 Task: Play online Dominion games in easy mode.
Action: Mouse moved to (225, 493)
Screenshot: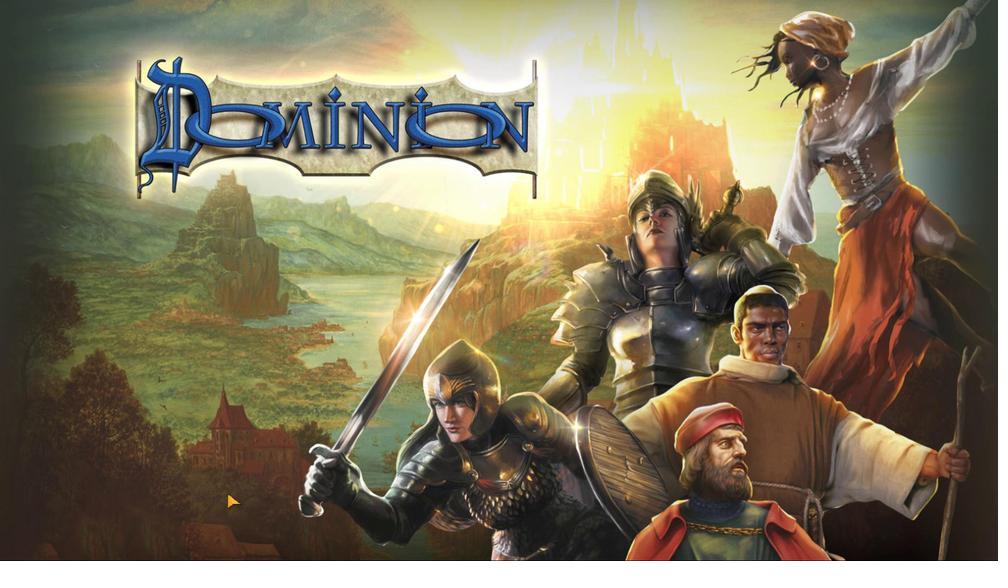 
Action: Mouse pressed left at (225, 493)
Screenshot: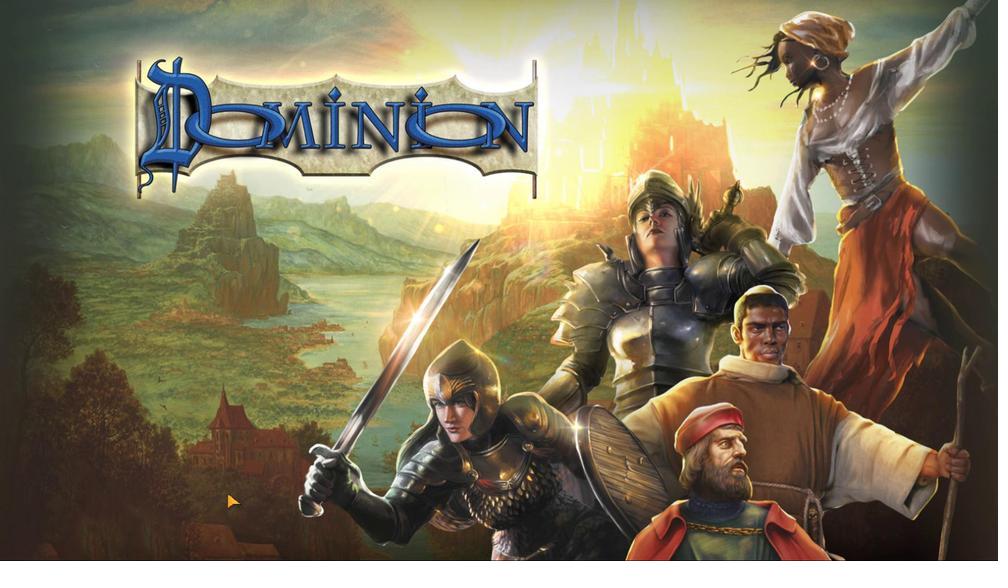 
Action: Mouse moved to (551, 235)
Screenshot: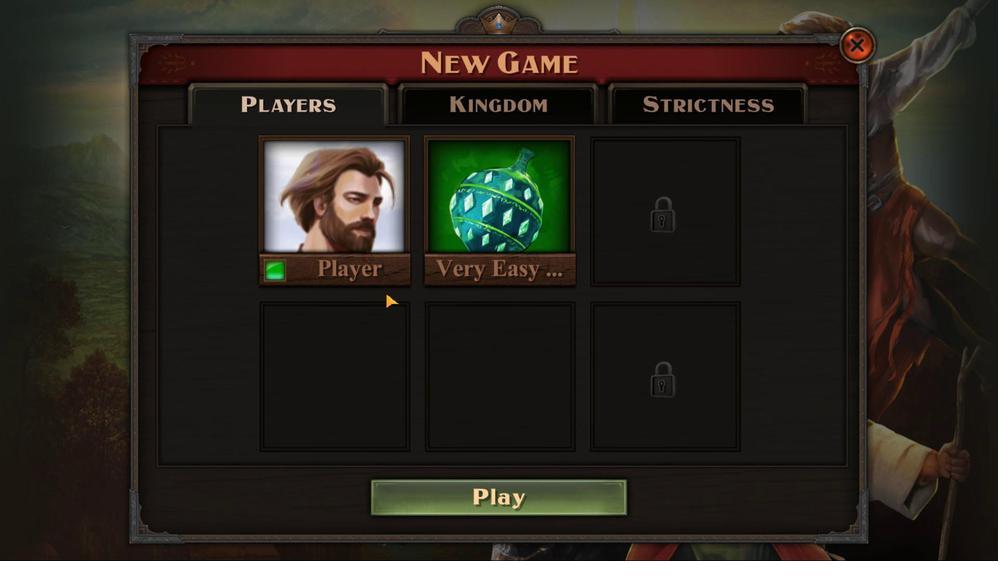
Action: Mouse pressed left at (551, 235)
Screenshot: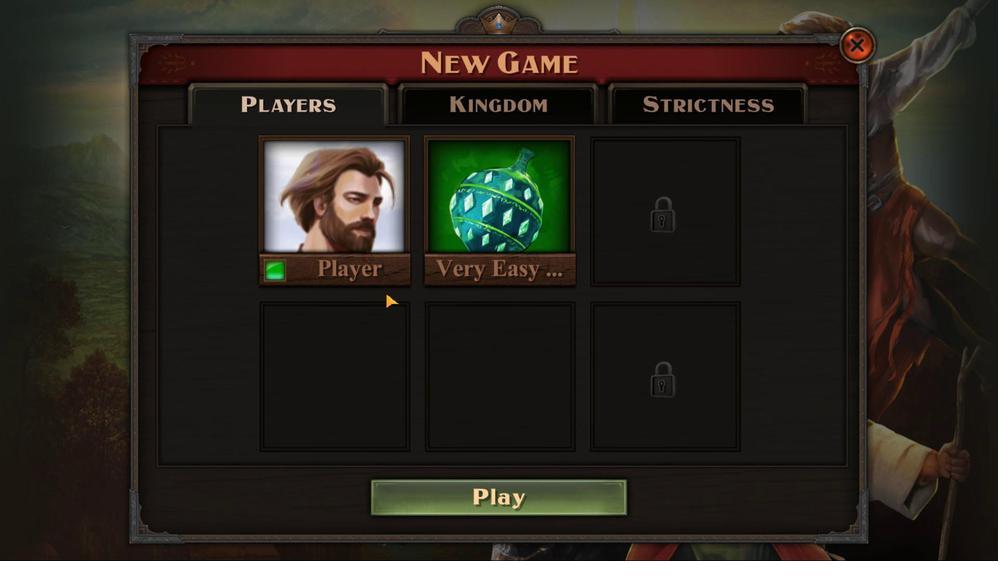 
Action: Mouse moved to (297, 312)
Screenshot: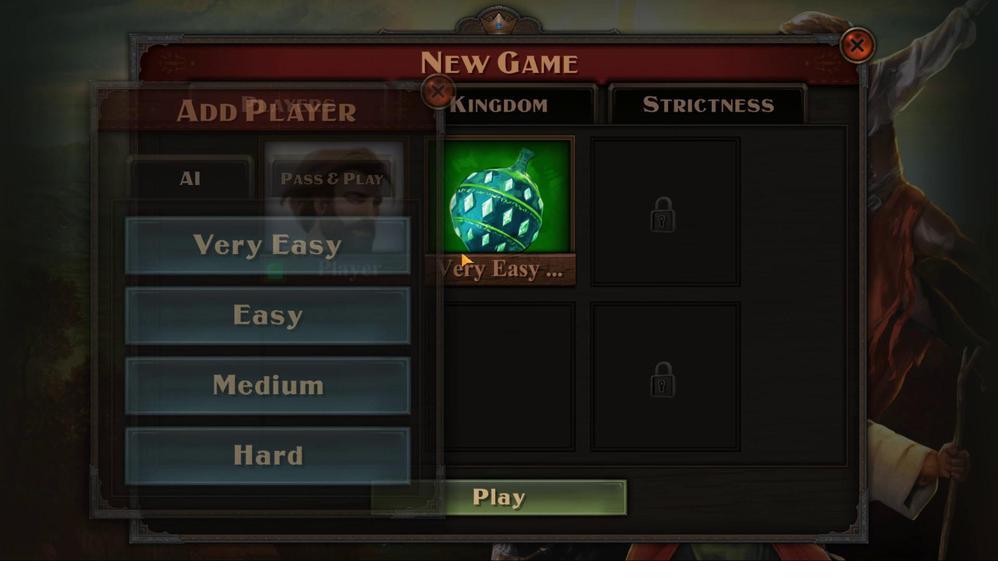 
Action: Mouse pressed left at (297, 312)
Screenshot: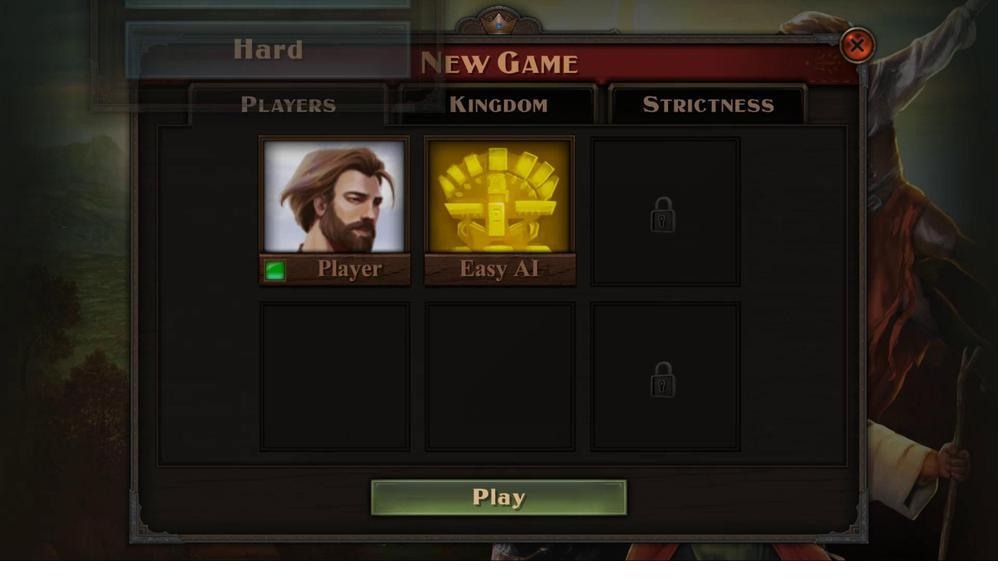 
Action: Mouse moved to (523, 506)
Screenshot: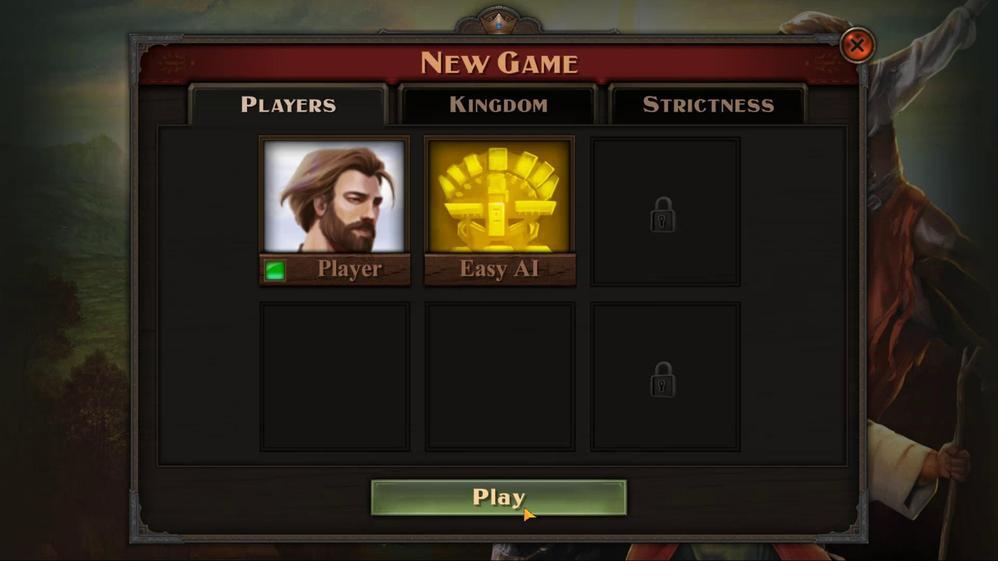 
Action: Mouse pressed left at (523, 506)
Screenshot: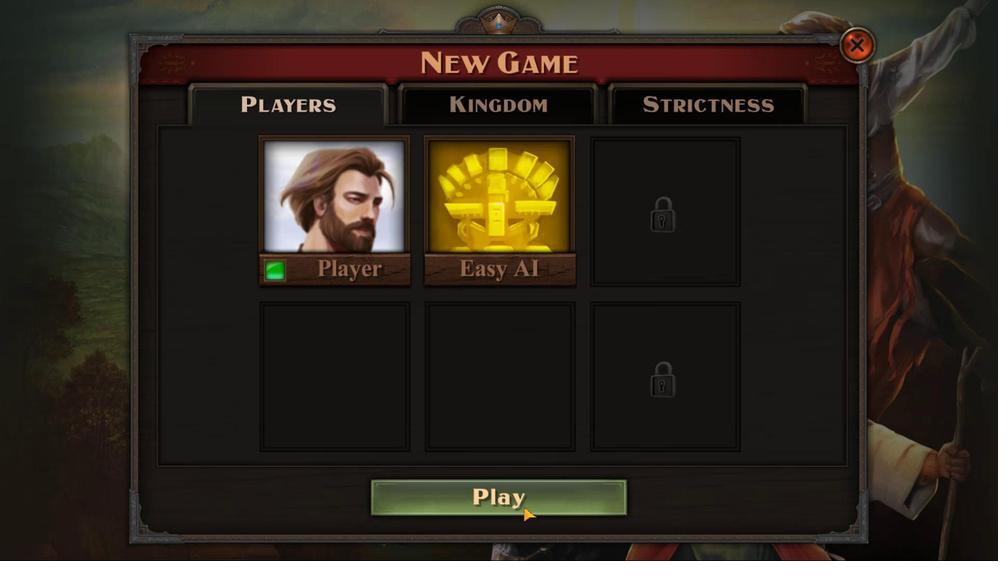 
Action: Mouse moved to (489, 490)
Screenshot: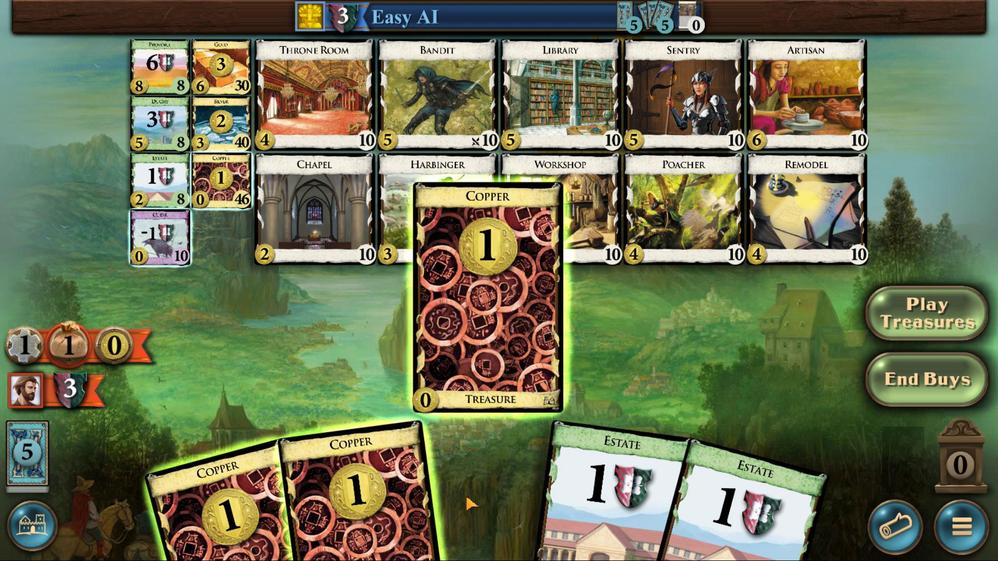 
Action: Mouse scrolled (489, 490) with delta (0, 0)
Screenshot: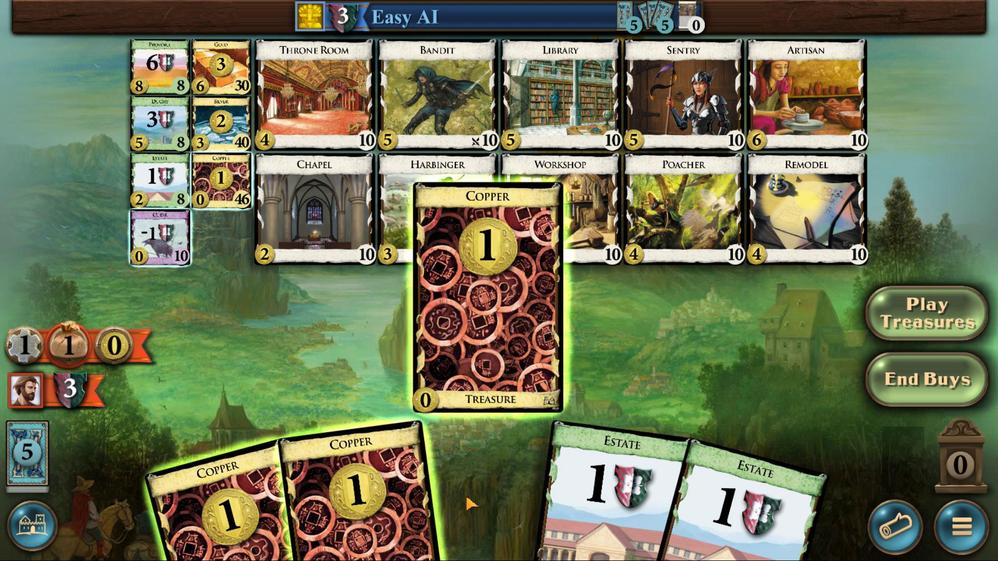 
Action: Mouse moved to (488, 493)
Screenshot: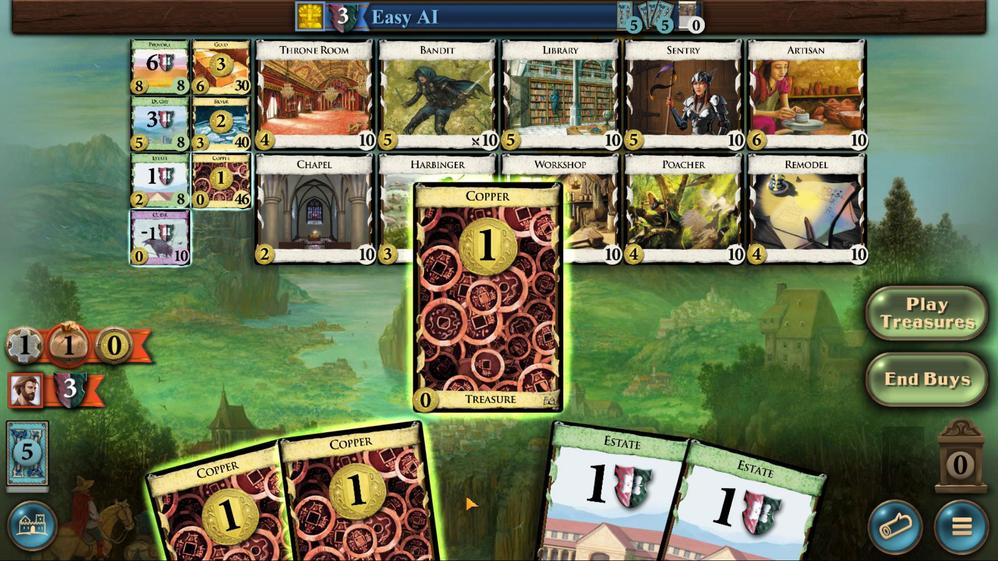 
Action: Mouse scrolled (488, 492) with delta (0, 0)
Screenshot: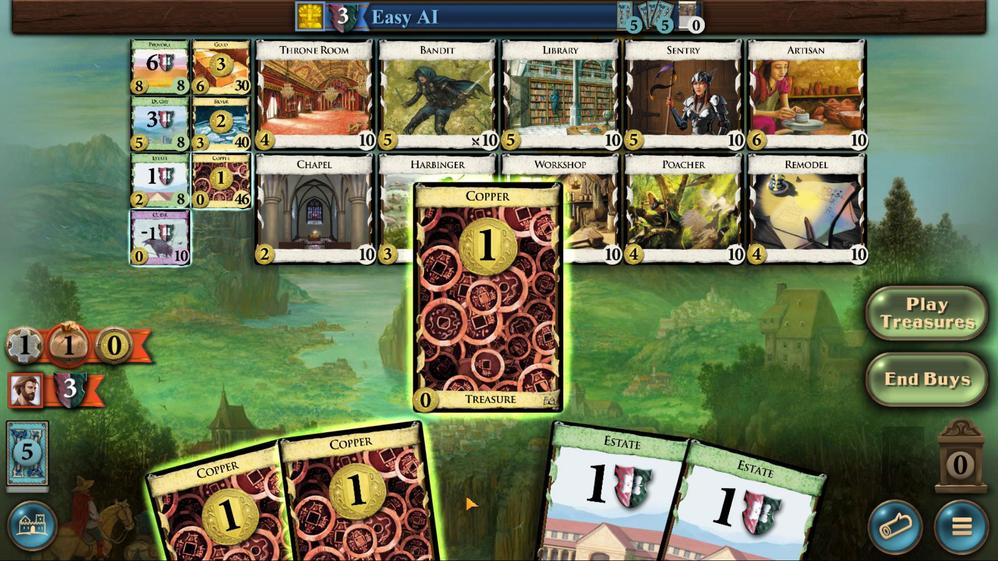 
Action: Mouse scrolled (488, 492) with delta (0, 0)
Screenshot: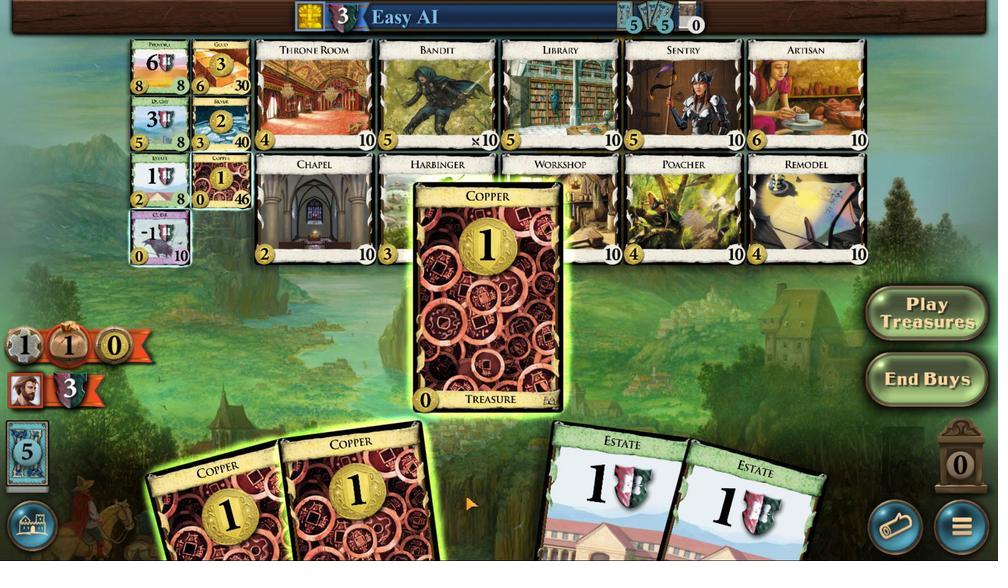 
Action: Mouse moved to (410, 496)
Screenshot: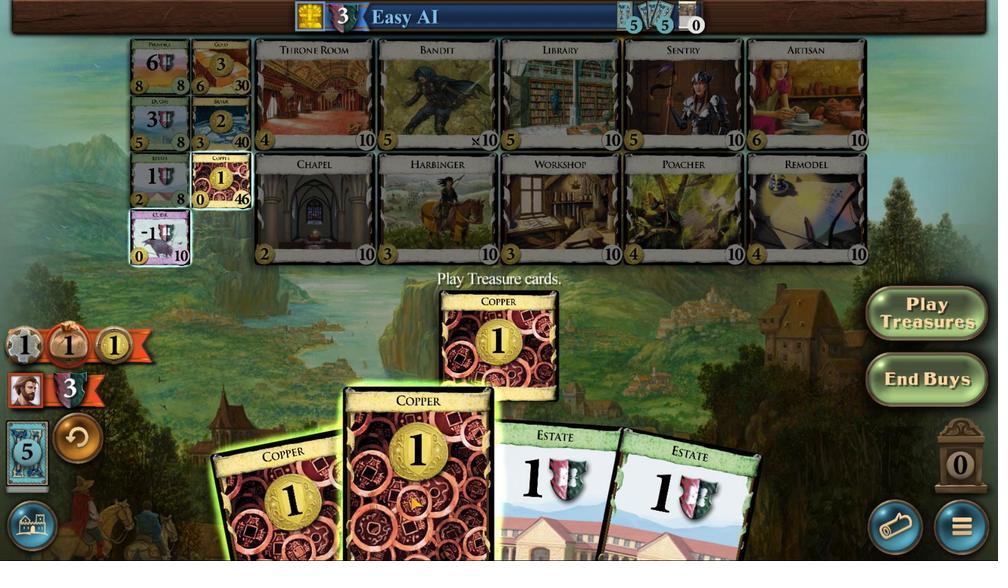 
Action: Mouse scrolled (410, 496) with delta (0, 0)
Screenshot: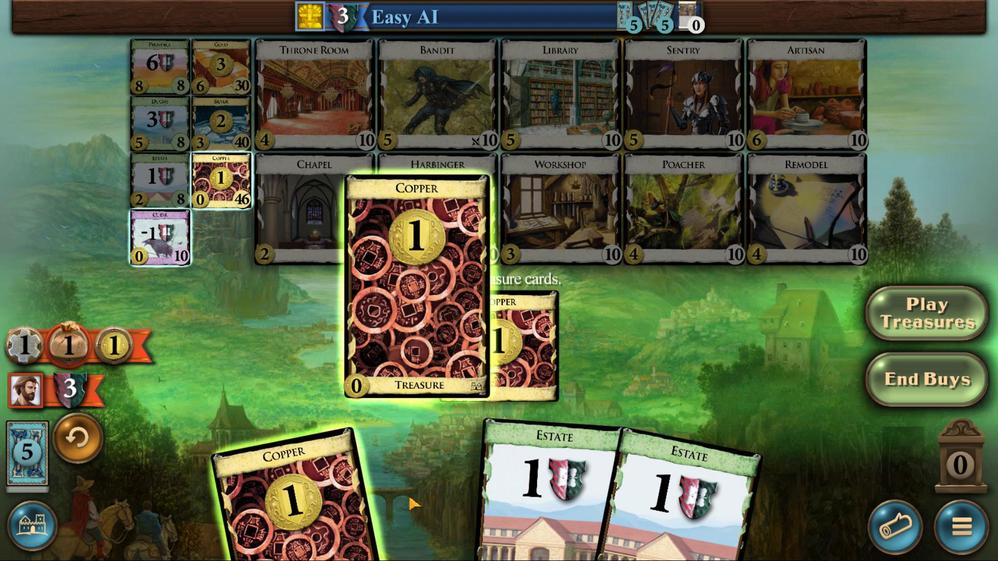 
Action: Mouse scrolled (410, 496) with delta (0, 0)
Screenshot: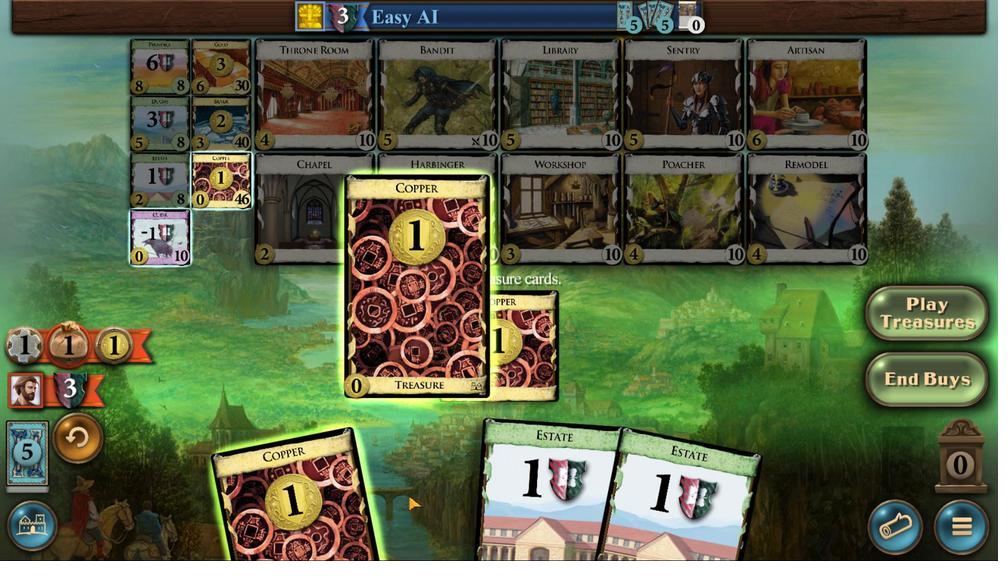 
Action: Mouse scrolled (410, 496) with delta (0, 0)
Screenshot: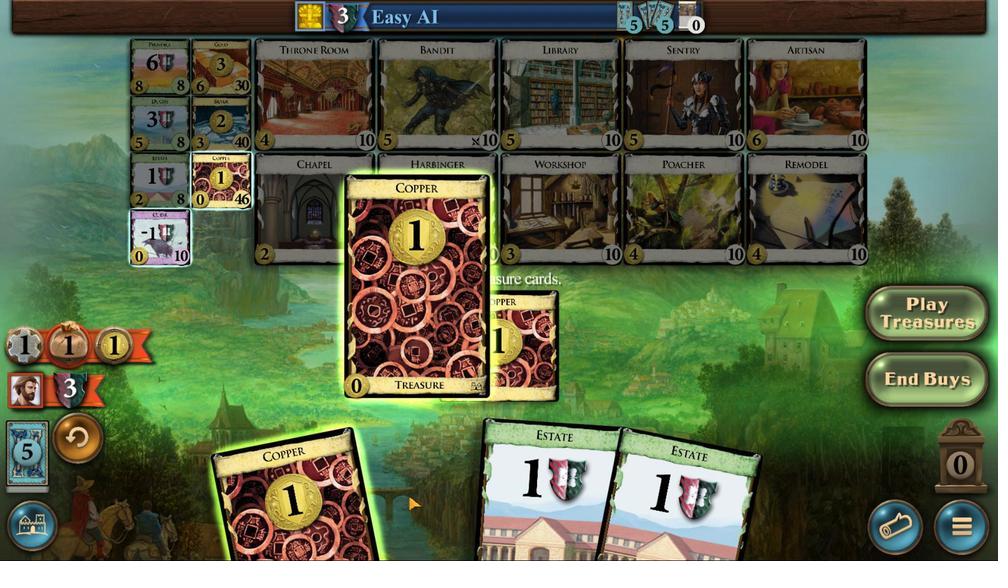 
Action: Mouse moved to (156, 184)
Screenshot: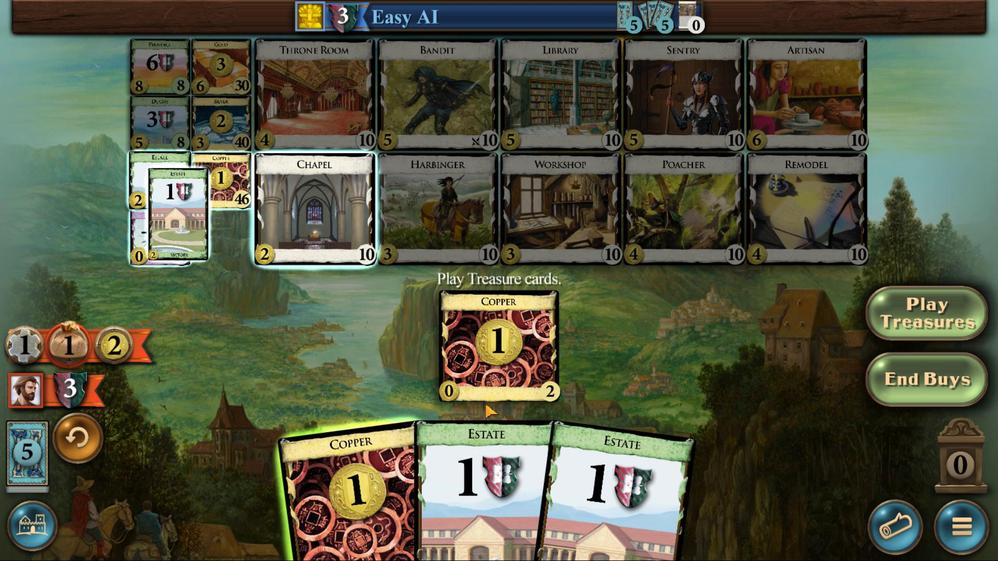 
Action: Mouse pressed left at (156, 184)
Screenshot: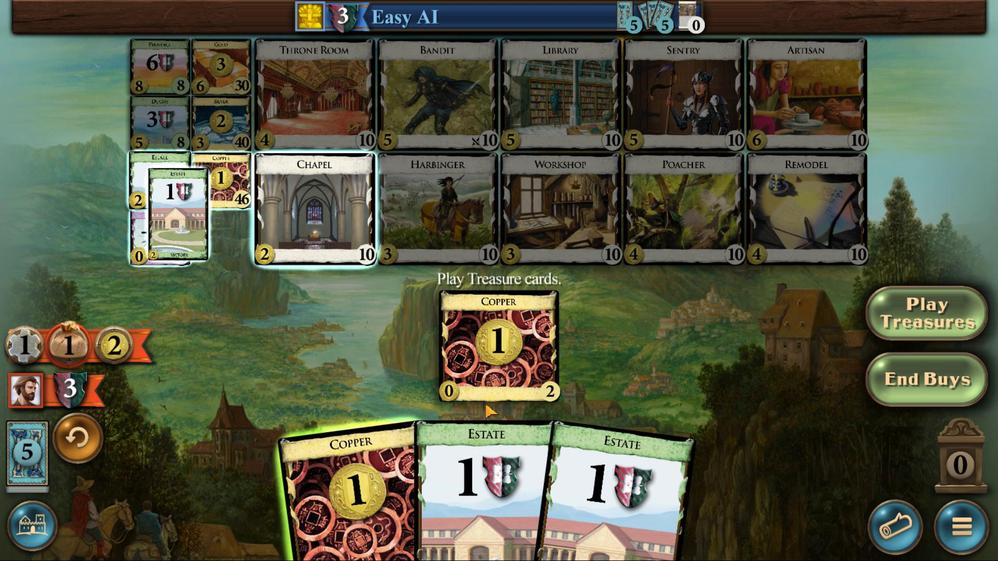 
Action: Mouse moved to (601, 495)
Screenshot: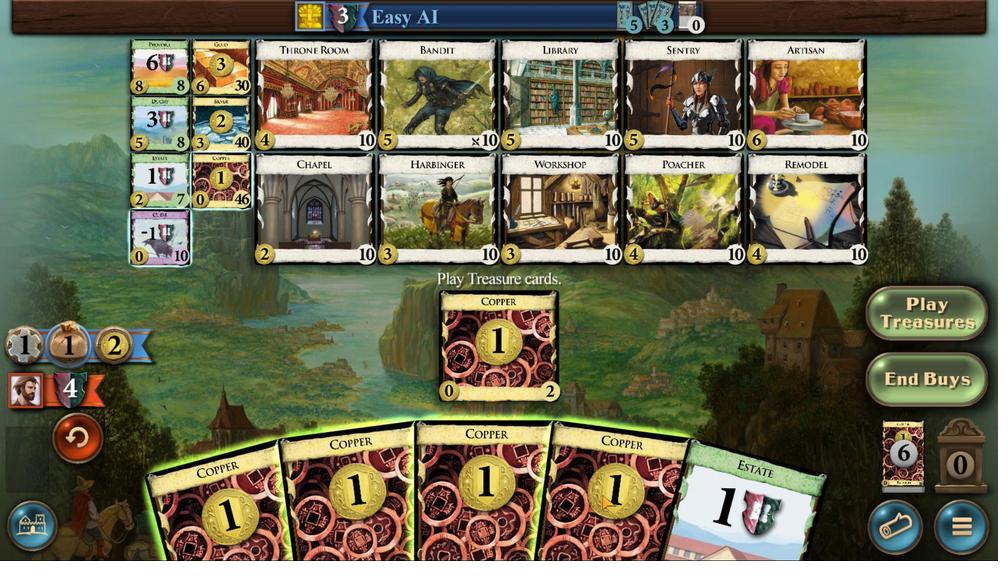
Action: Mouse scrolled (601, 495) with delta (0, 0)
Screenshot: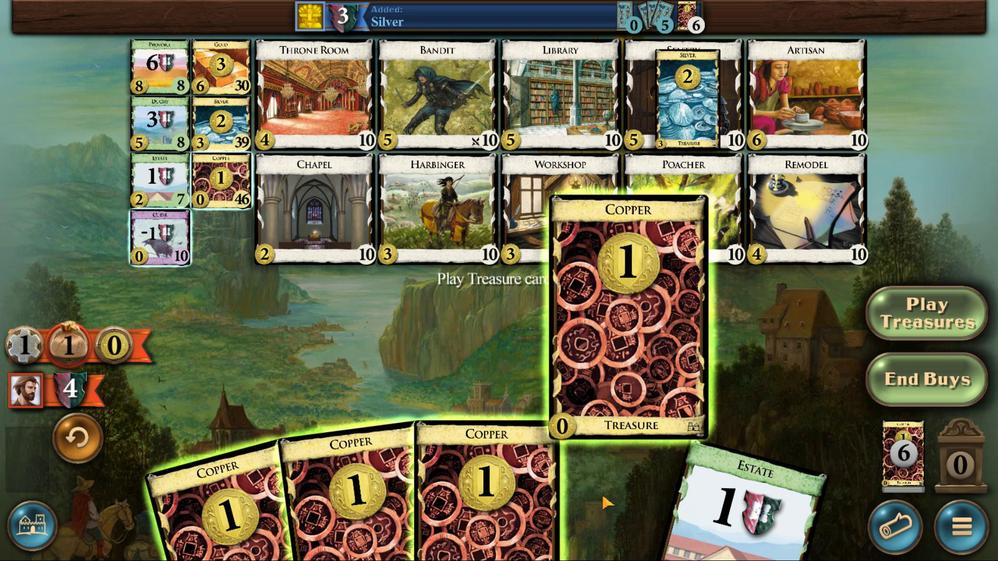 
Action: Mouse moved to (524, 502)
Screenshot: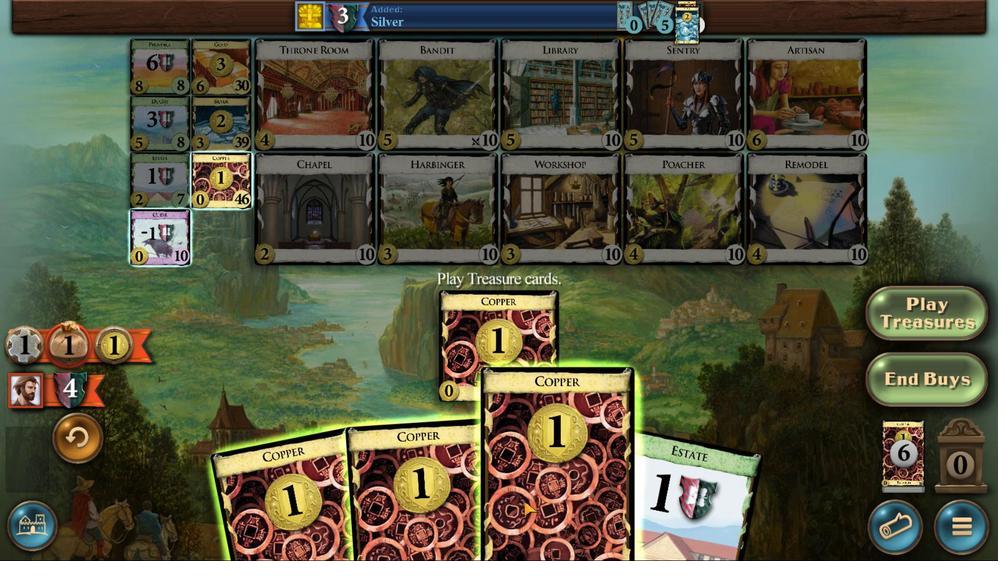 
Action: Mouse scrolled (524, 501) with delta (0, 0)
Screenshot: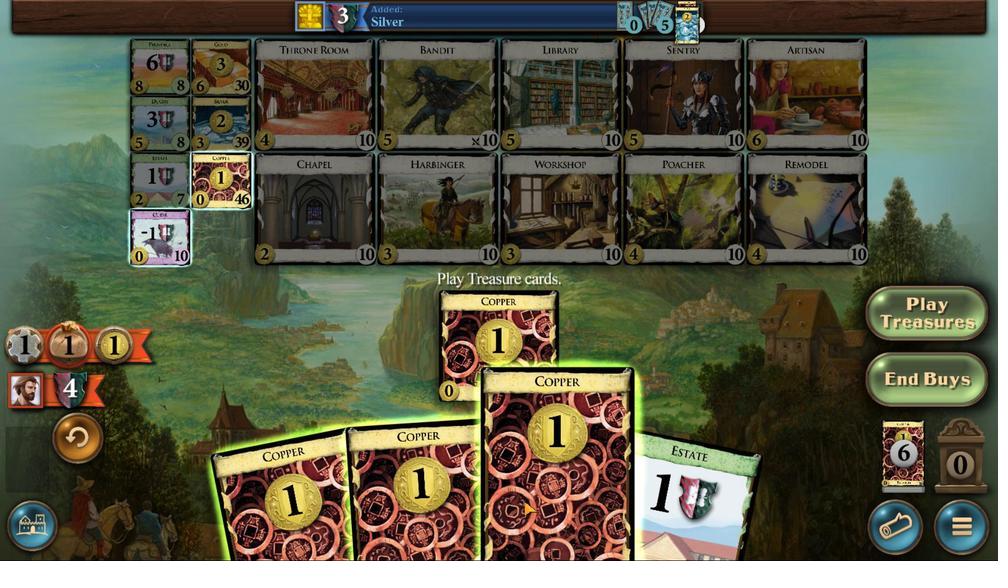 
Action: Mouse scrolled (524, 501) with delta (0, 0)
Screenshot: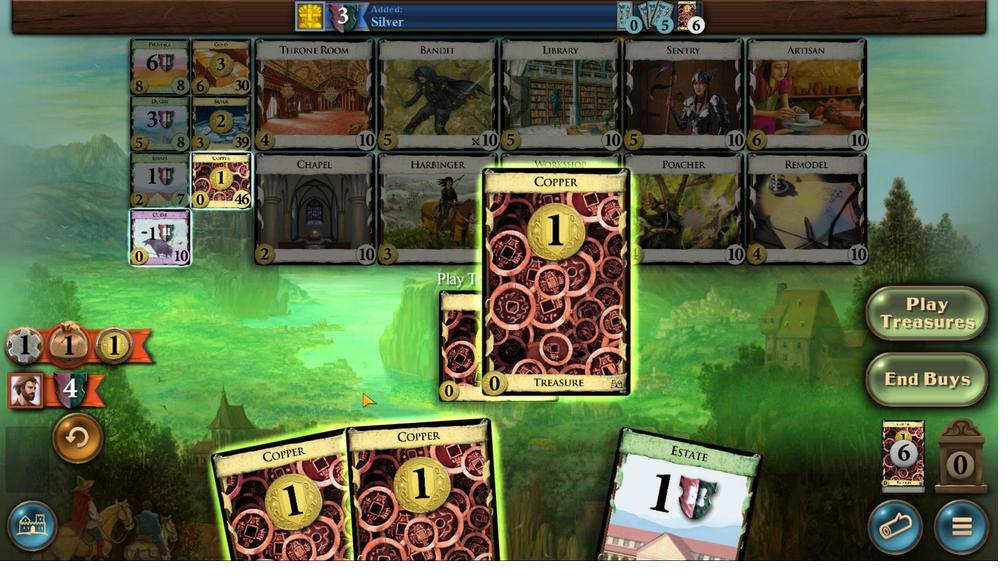 
Action: Mouse moved to (523, 502)
Screenshot: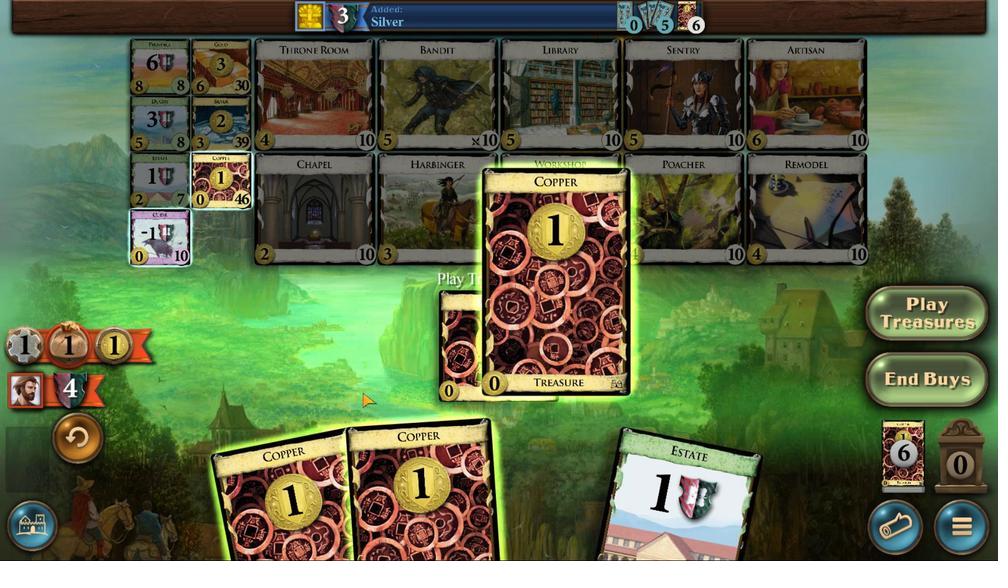 
Action: Mouse scrolled (523, 501) with delta (0, 0)
Screenshot: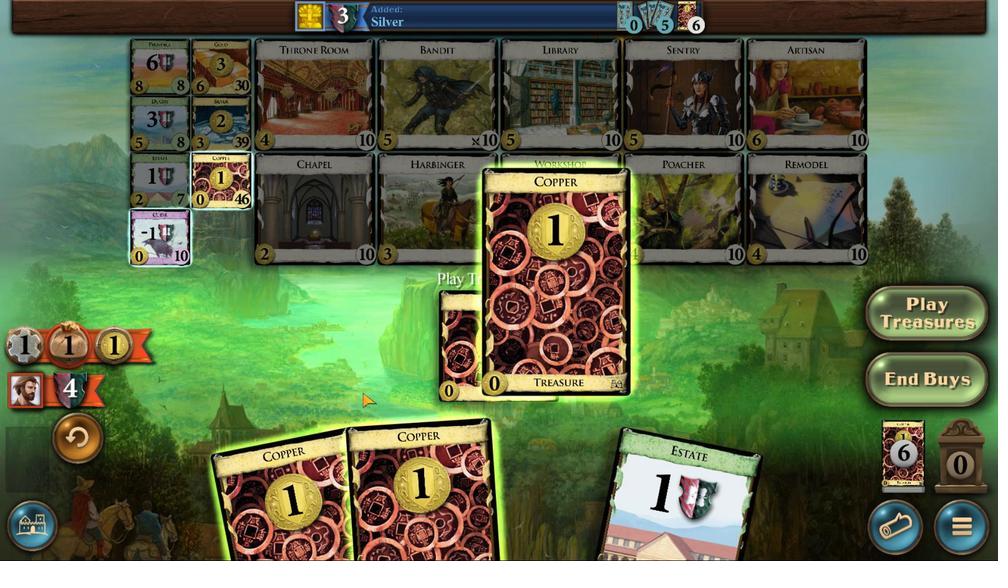 
Action: Mouse moved to (162, 164)
Screenshot: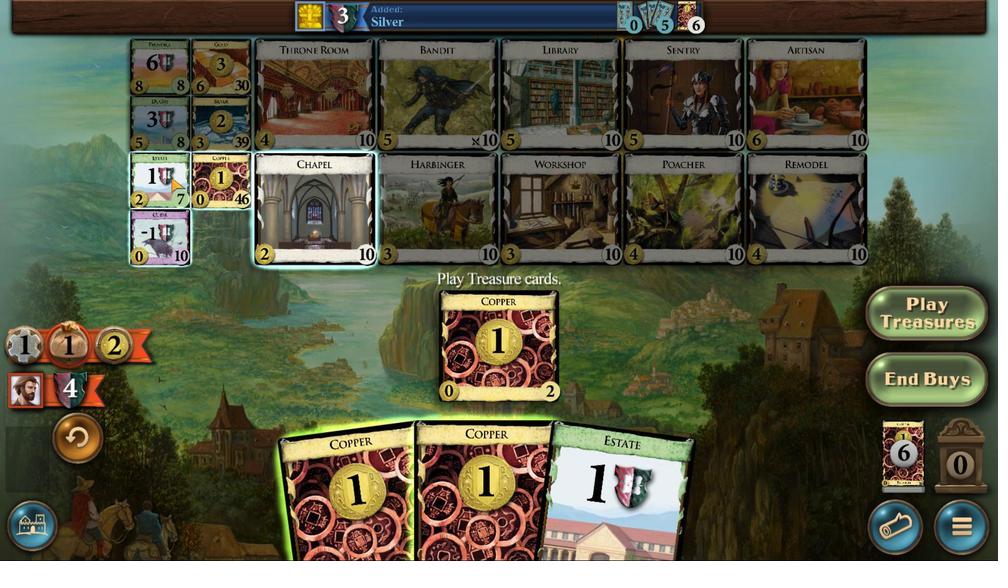 
Action: Mouse pressed left at (162, 164)
Screenshot: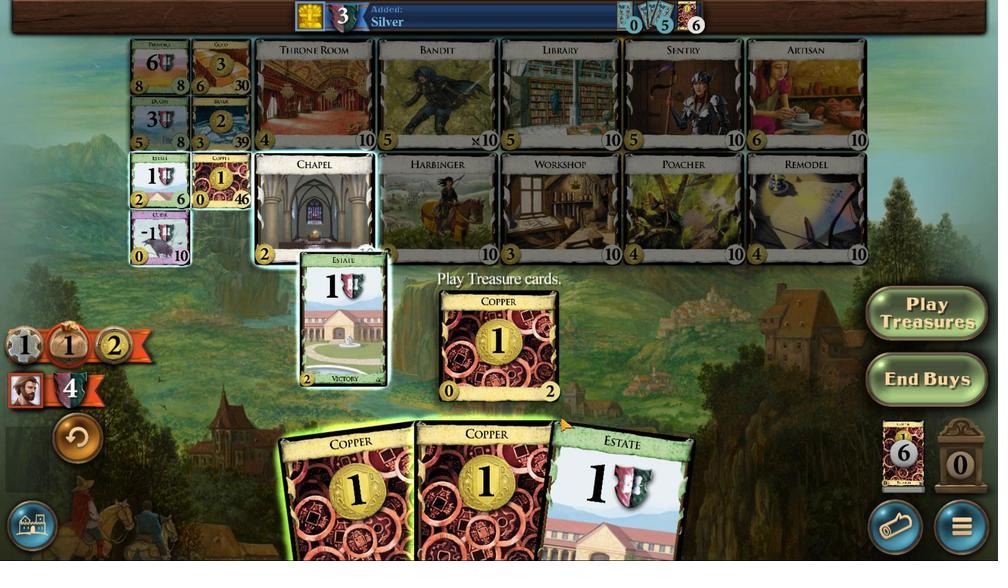 
Action: Mouse moved to (470, 507)
Screenshot: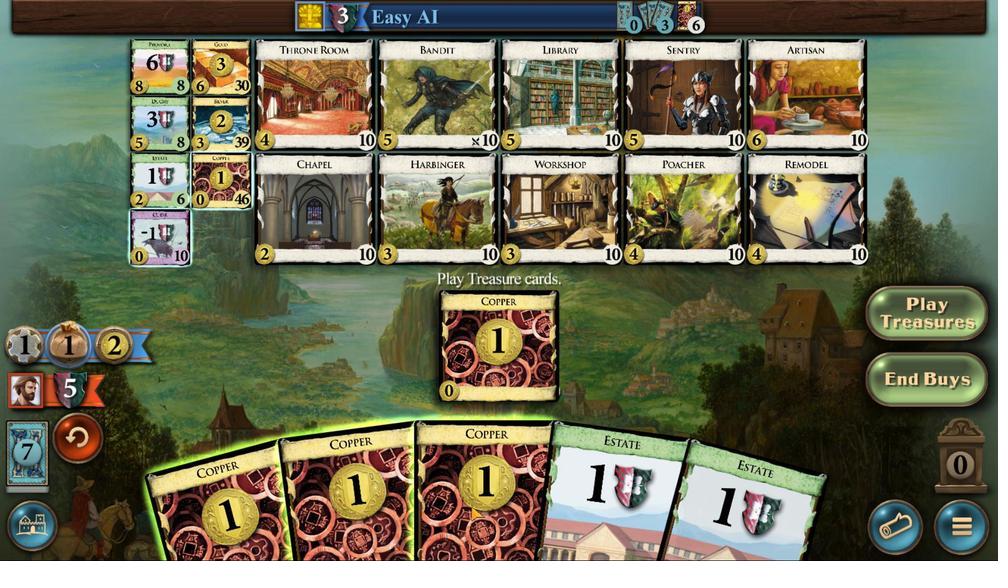 
Action: Mouse scrolled (470, 506) with delta (0, 0)
Screenshot: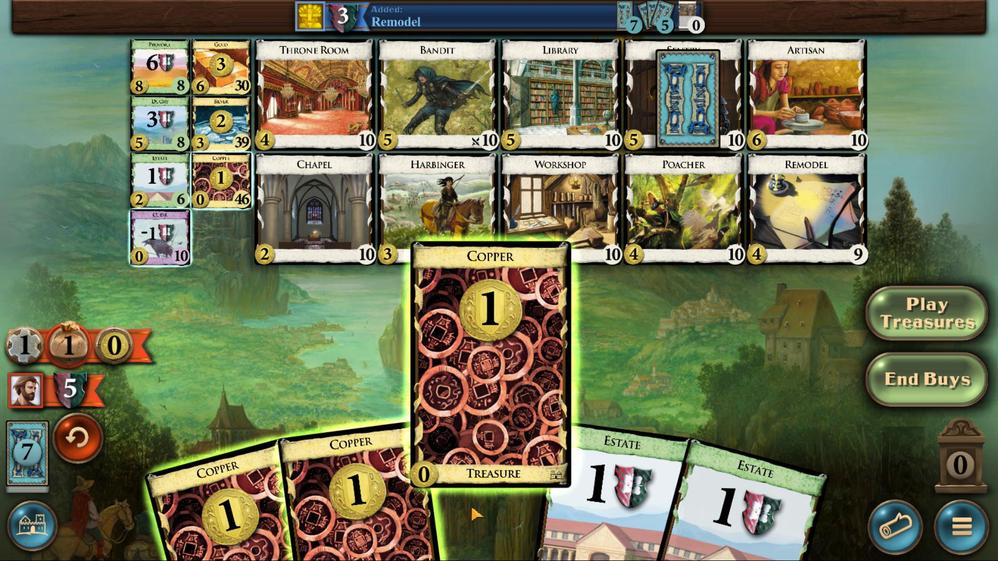 
Action: Mouse scrolled (470, 506) with delta (0, 0)
Screenshot: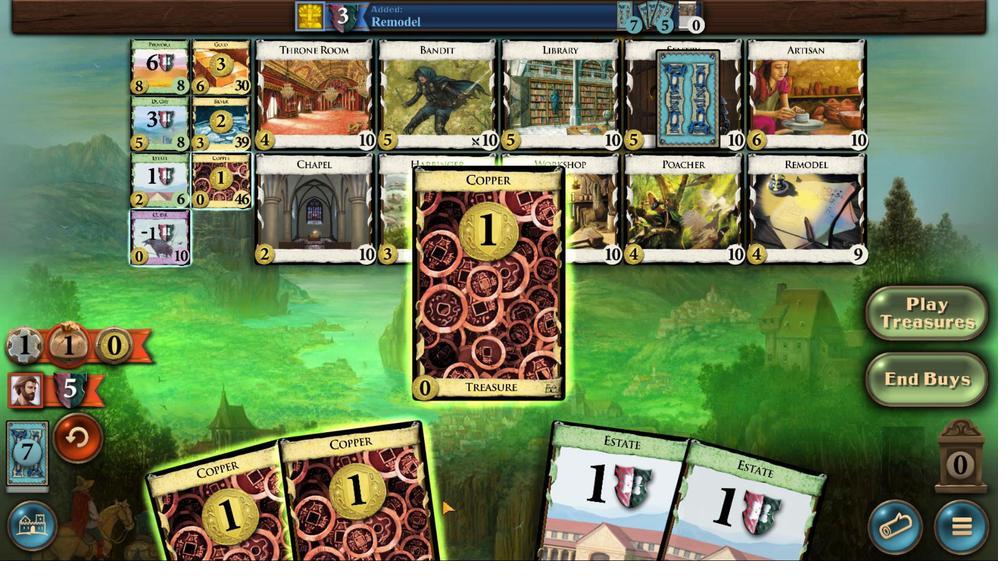 
Action: Mouse scrolled (470, 506) with delta (0, 0)
Screenshot: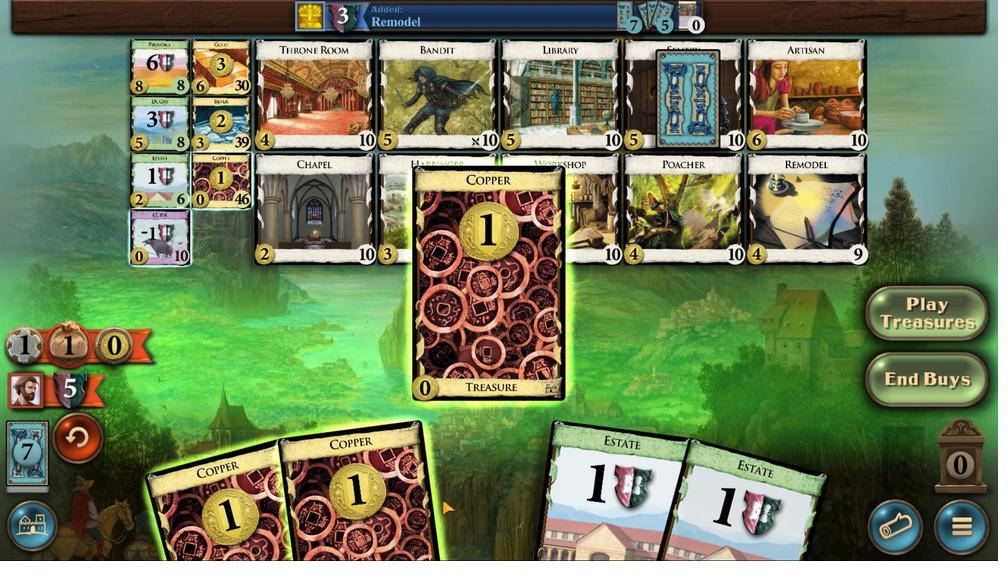 
Action: Mouse moved to (423, 500)
Screenshot: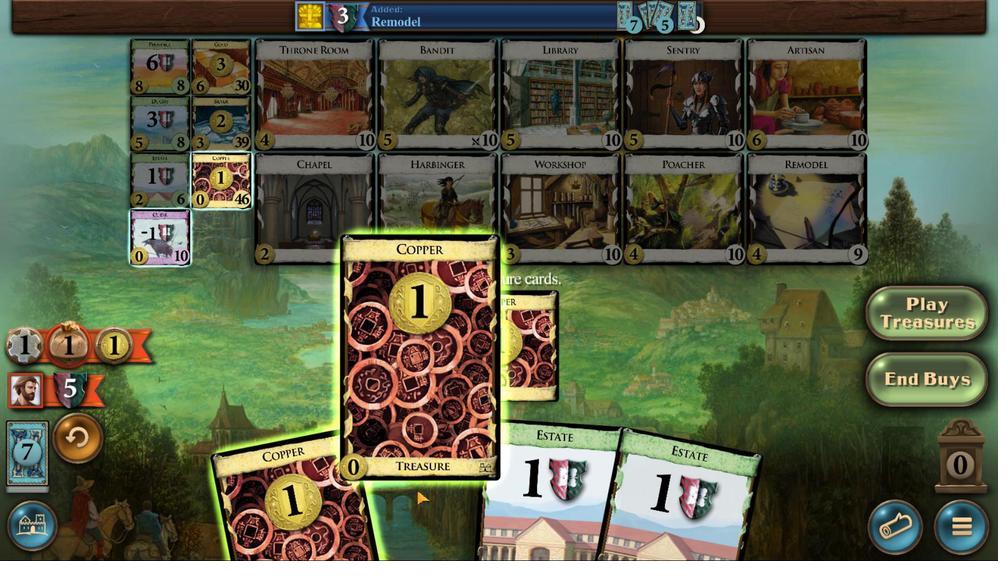 
Action: Mouse scrolled (423, 499) with delta (0, 0)
Screenshot: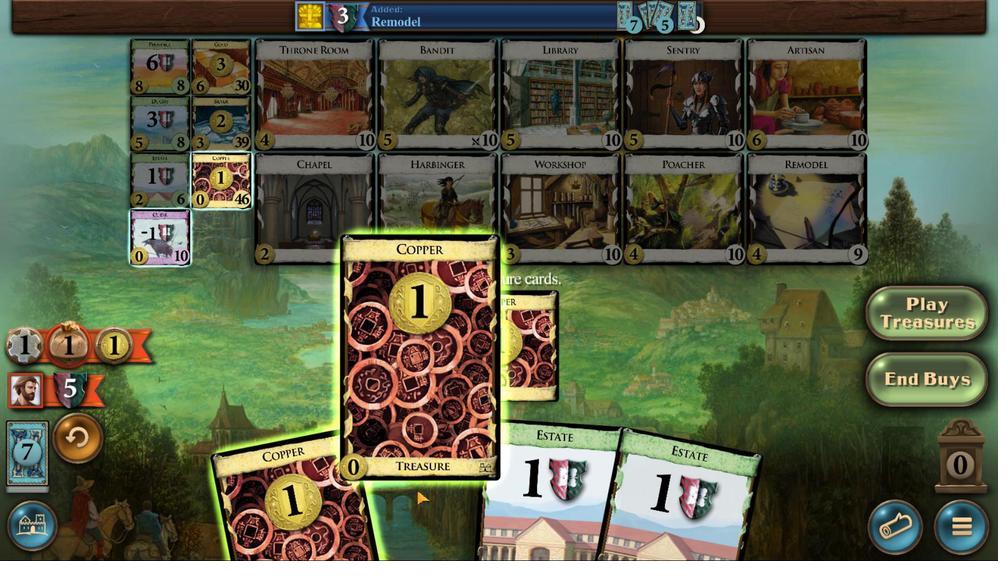 
Action: Mouse moved to (423, 500)
Screenshot: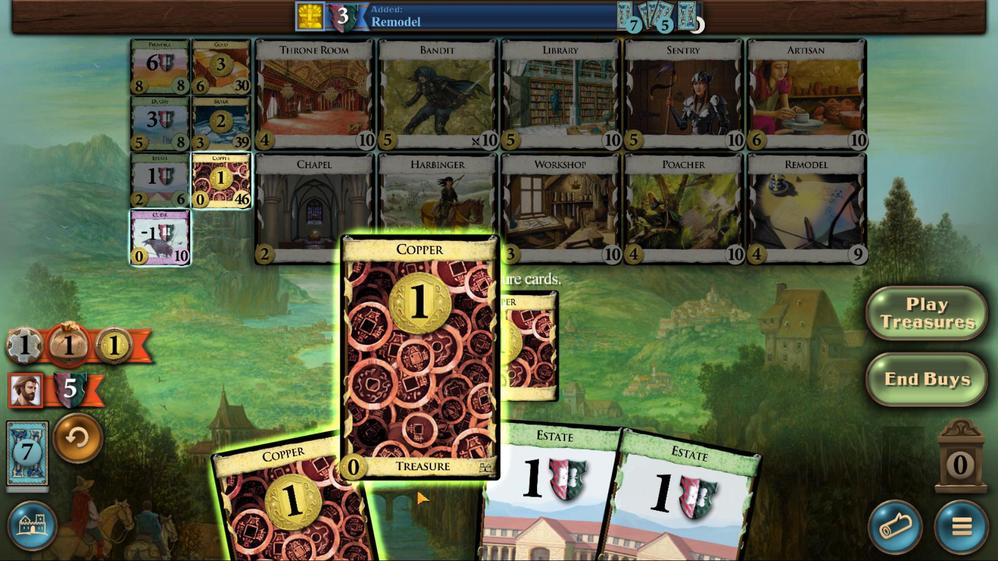
Action: Mouse scrolled (423, 499) with delta (0, 0)
Screenshot: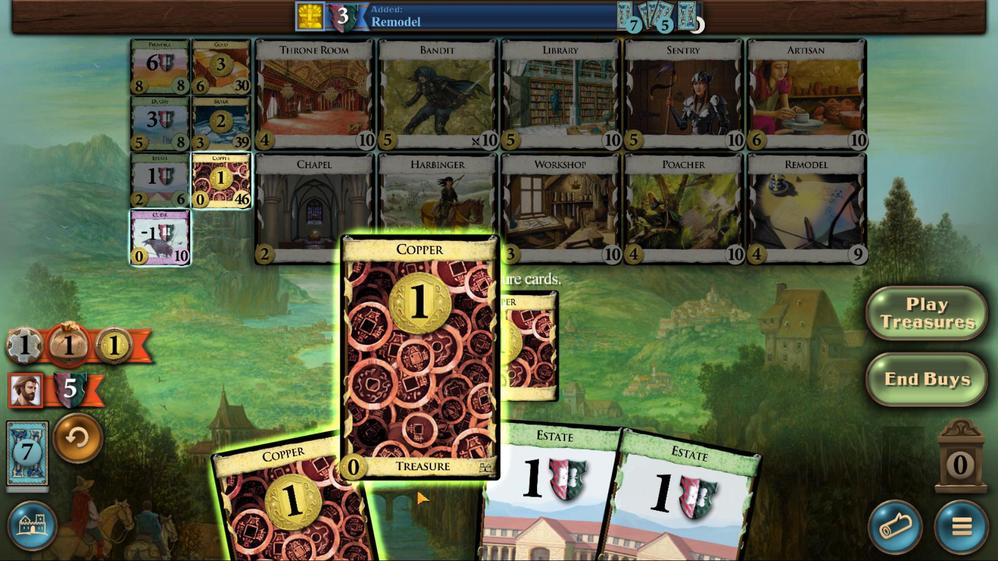 
Action: Mouse scrolled (423, 499) with delta (0, 0)
Screenshot: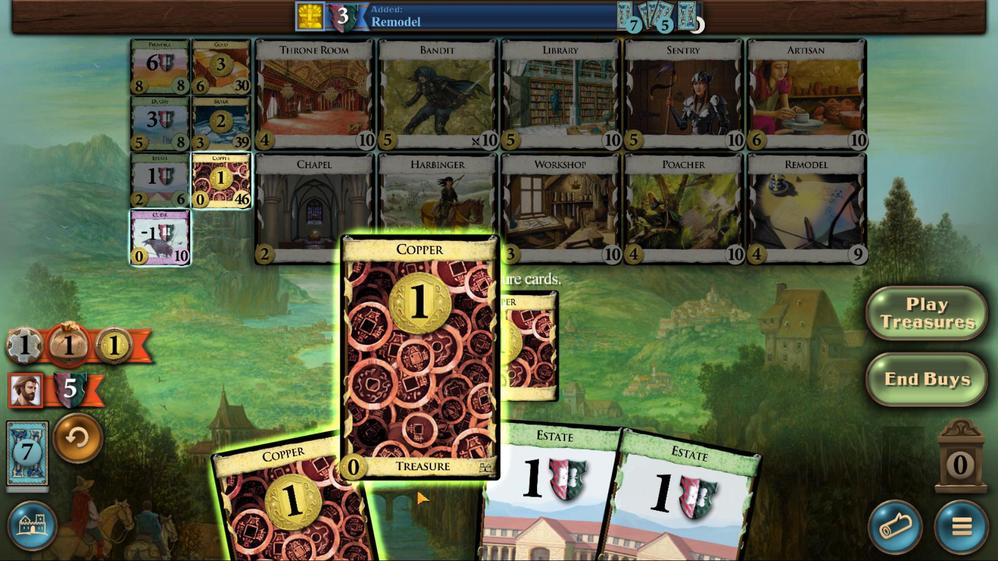 
Action: Mouse scrolled (423, 499) with delta (0, 0)
Screenshot: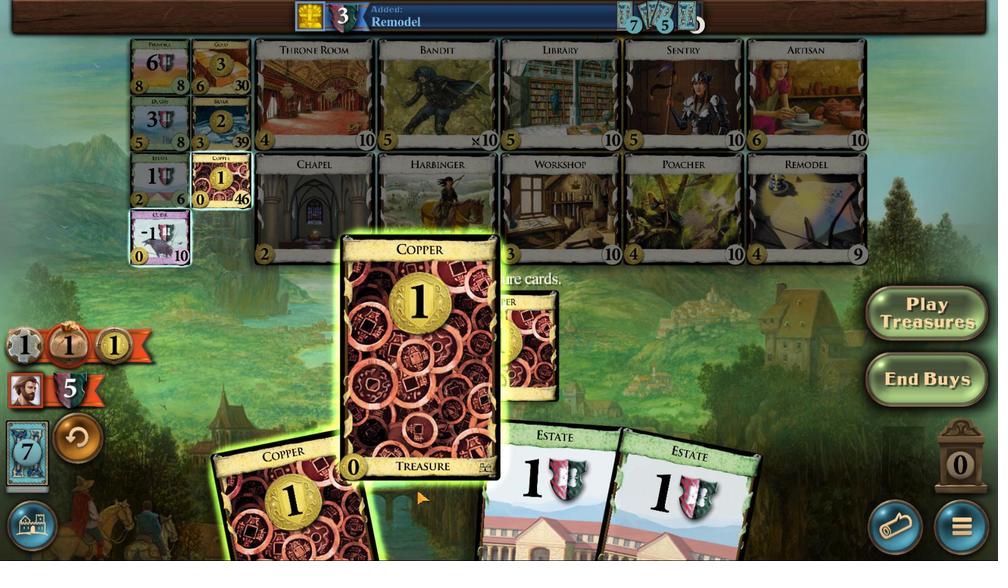 
Action: Mouse scrolled (423, 499) with delta (0, 0)
Screenshot: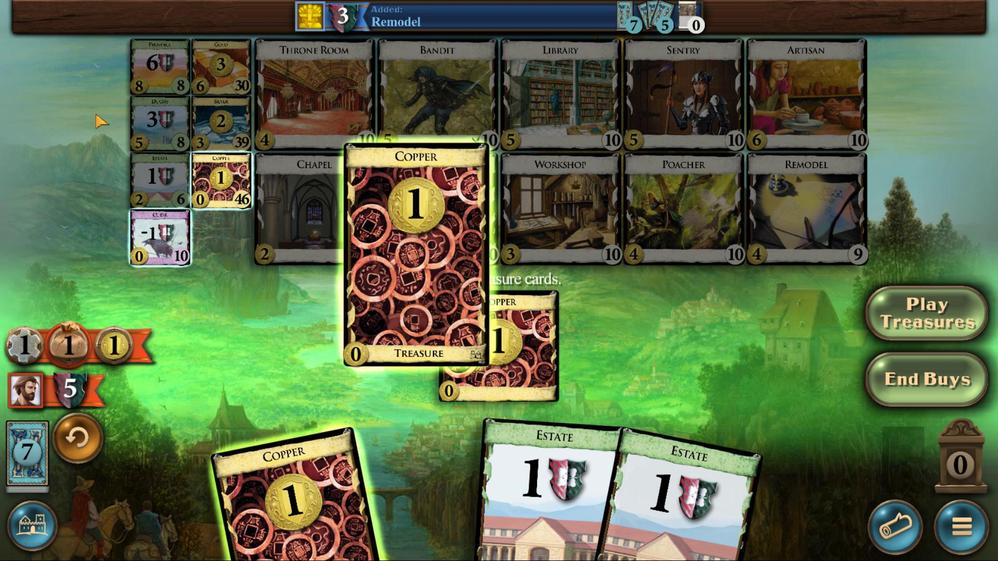 
Action: Mouse moved to (148, 168)
Screenshot: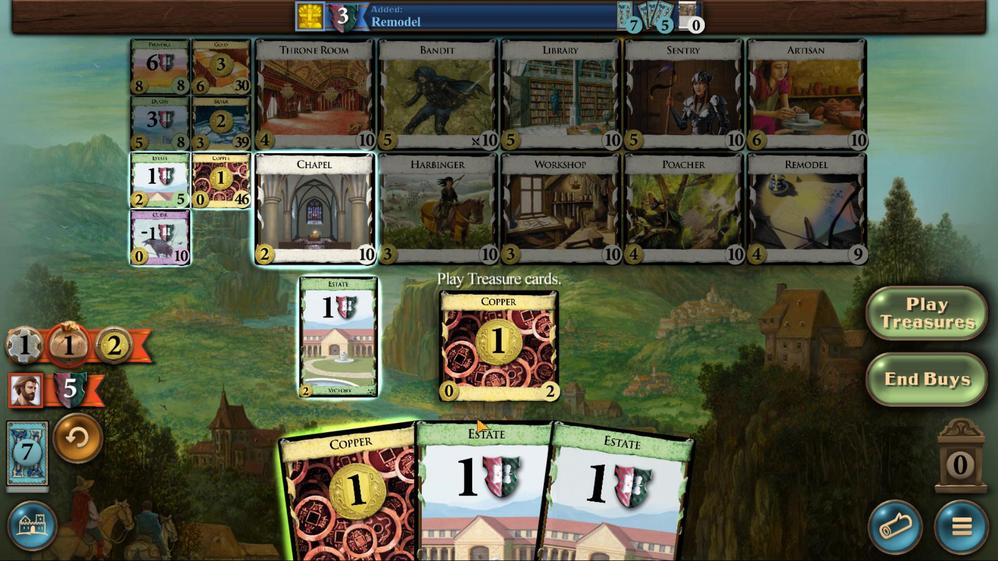 
Action: Mouse pressed left at (148, 168)
Screenshot: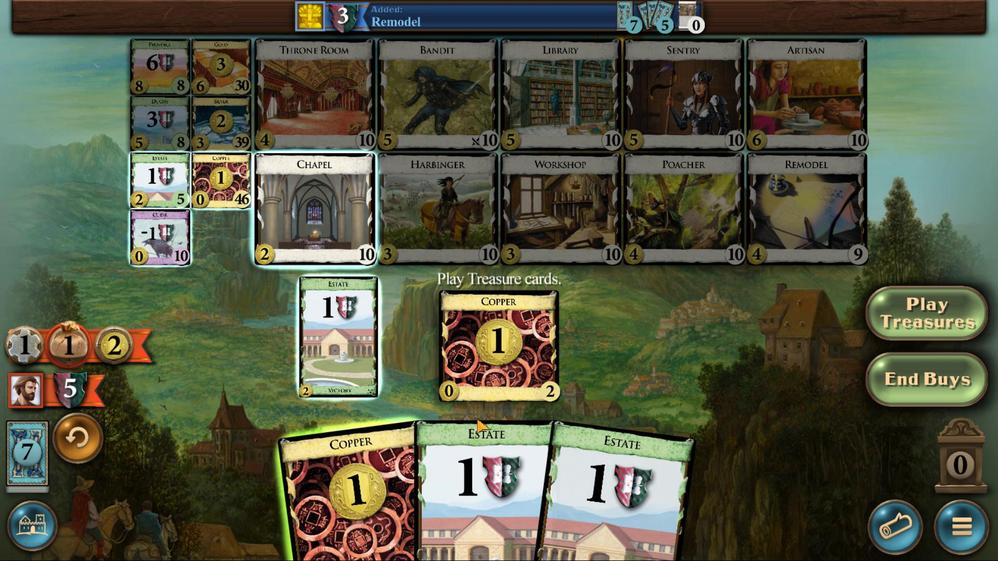 
Action: Mouse moved to (355, 472)
Screenshot: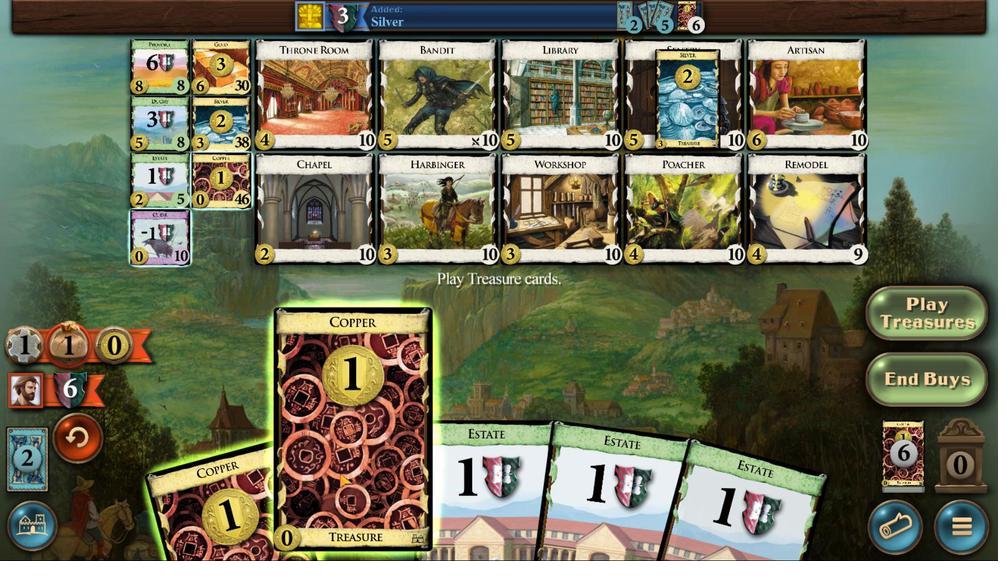 
Action: Mouse scrolled (355, 472) with delta (0, 0)
Screenshot: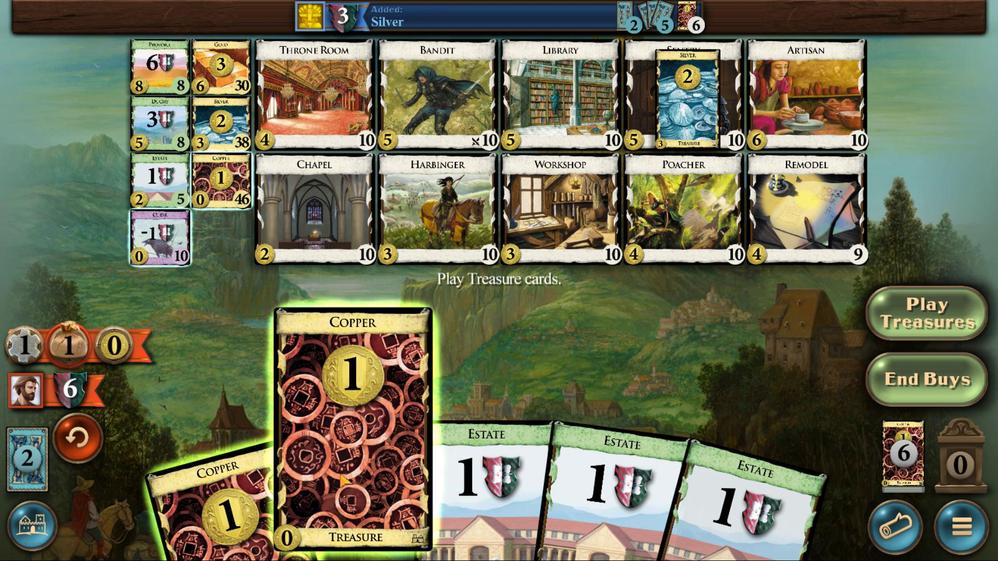 
Action: Mouse moved to (355, 473)
Screenshot: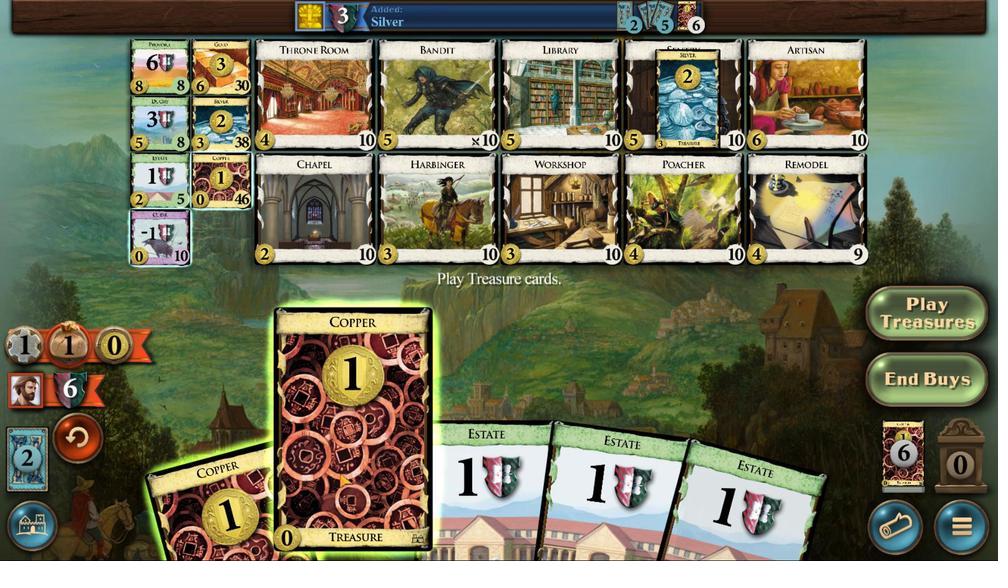 
Action: Mouse scrolled (355, 473) with delta (0, 0)
Screenshot: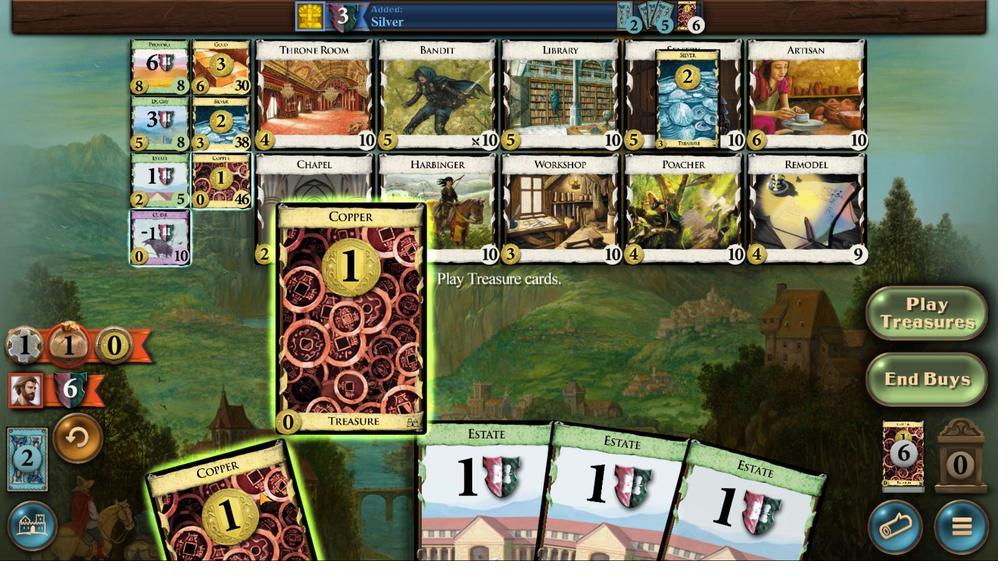 
Action: Mouse moved to (258, 492)
Screenshot: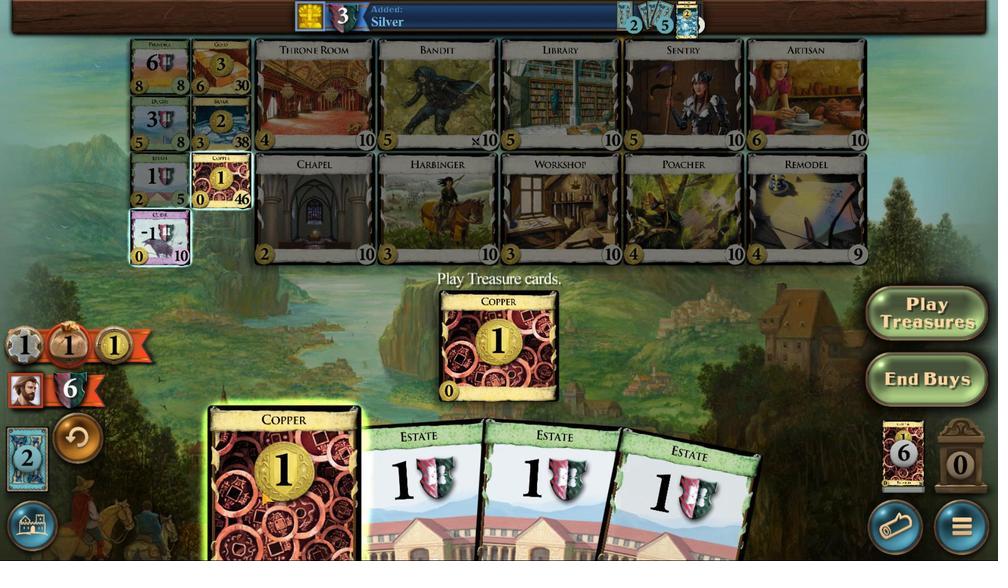 
Action: Mouse scrolled (258, 492) with delta (0, 0)
Screenshot: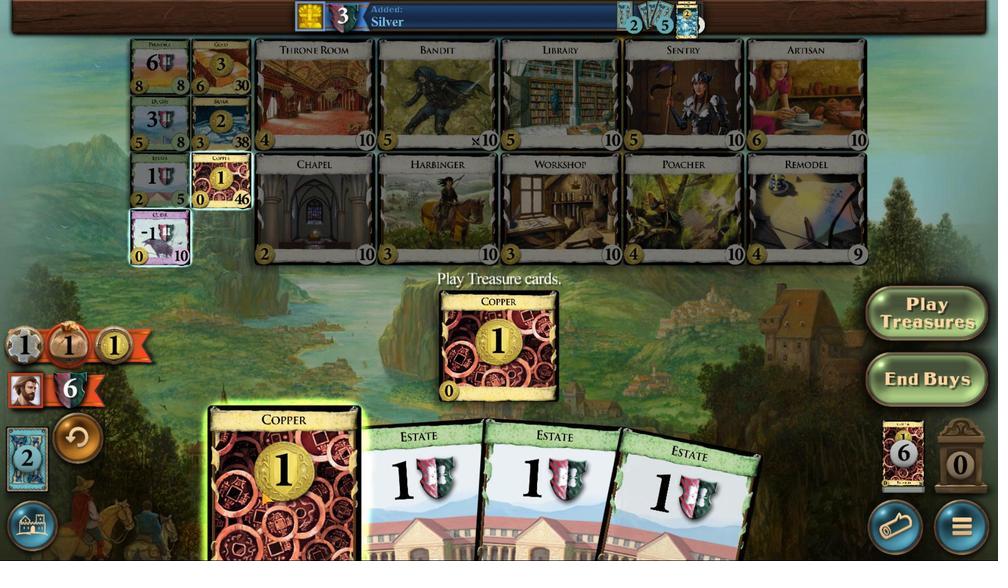 
Action: Mouse scrolled (258, 492) with delta (0, 0)
Screenshot: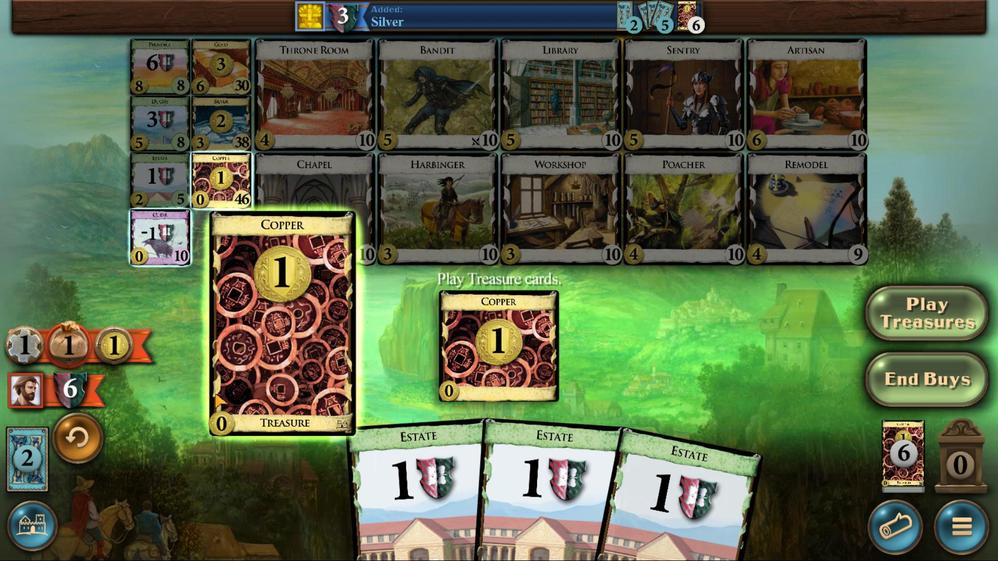 
Action: Mouse scrolled (258, 492) with delta (0, 0)
Screenshot: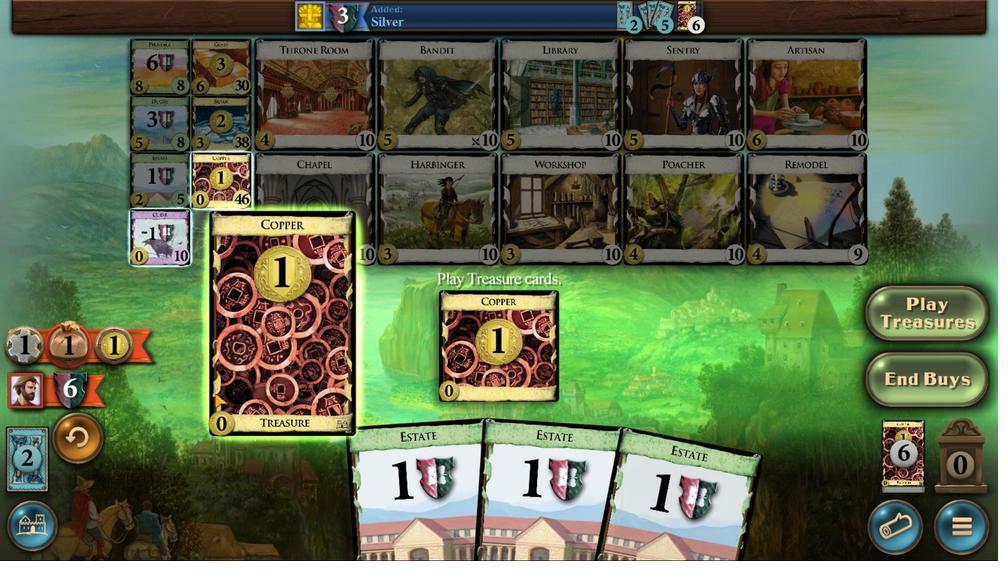 
Action: Mouse moved to (161, 173)
Screenshot: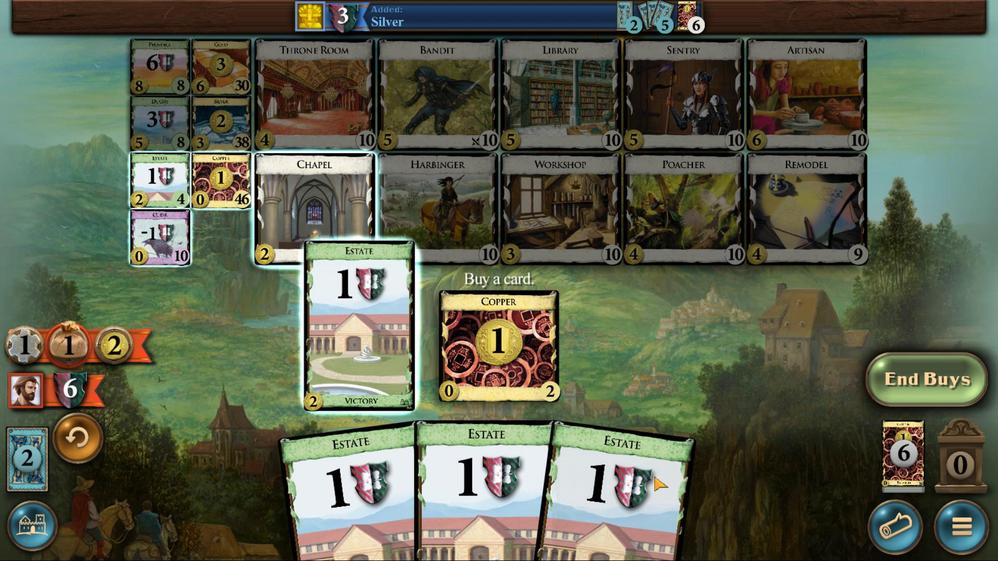 
Action: Mouse pressed left at (161, 173)
Screenshot: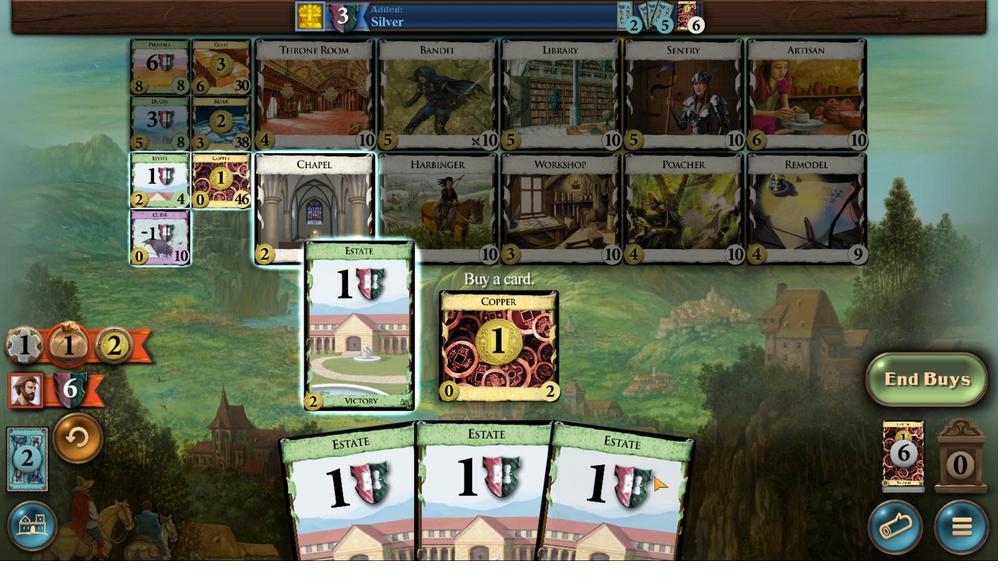 
Action: Mouse moved to (624, 492)
Screenshot: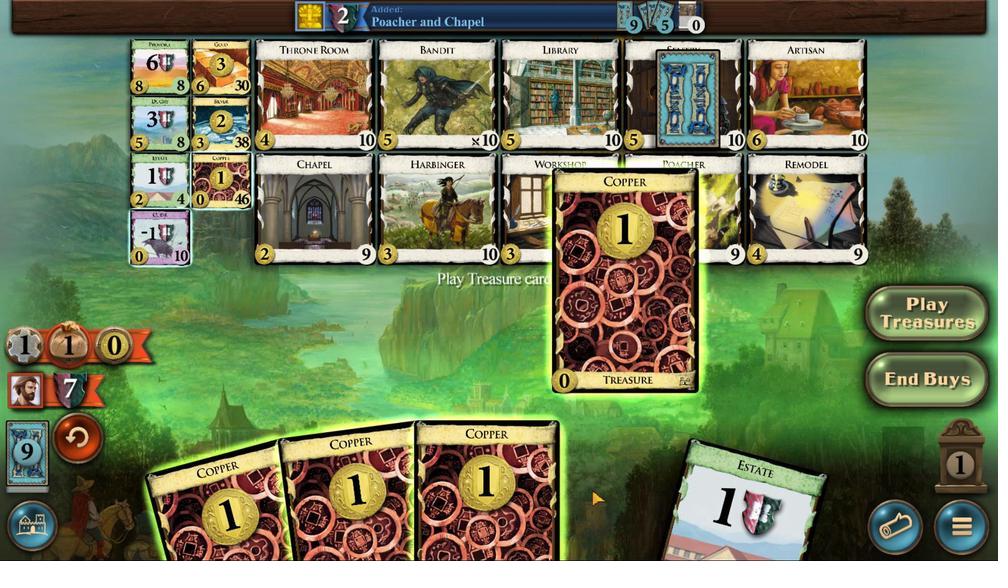 
Action: Mouse scrolled (624, 491) with delta (0, 0)
Screenshot: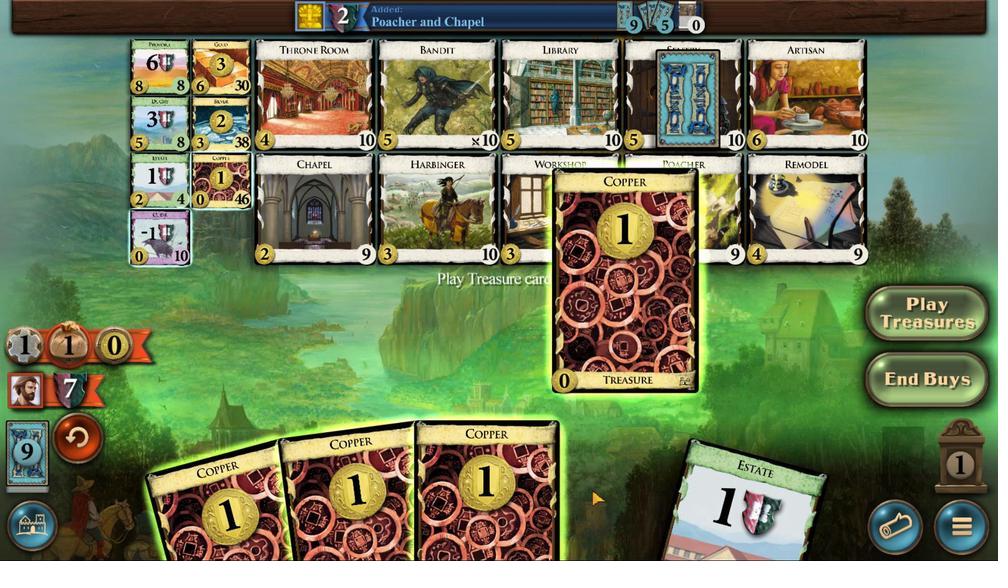 
Action: Mouse moved to (625, 496)
Screenshot: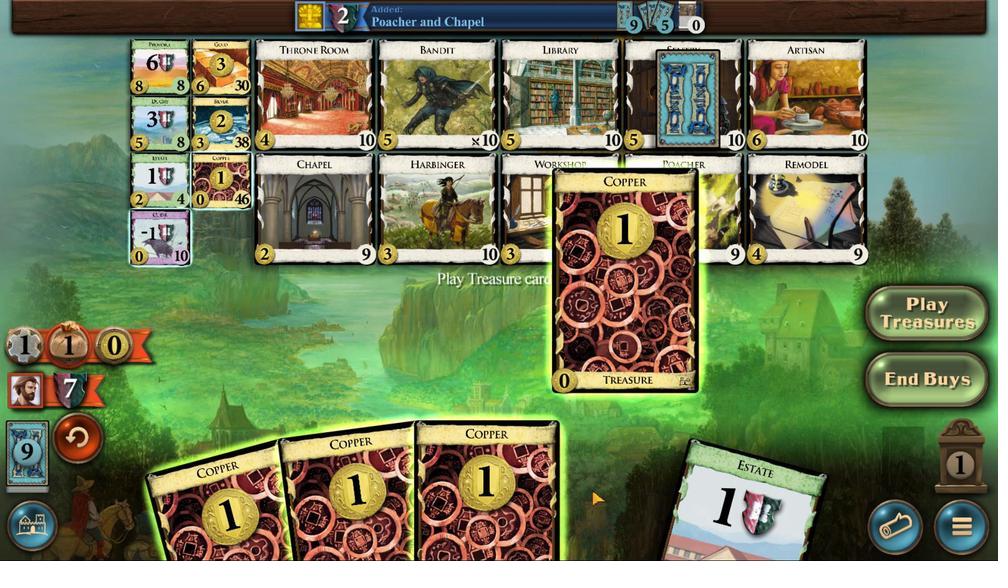 
Action: Mouse scrolled (625, 495) with delta (0, 0)
Screenshot: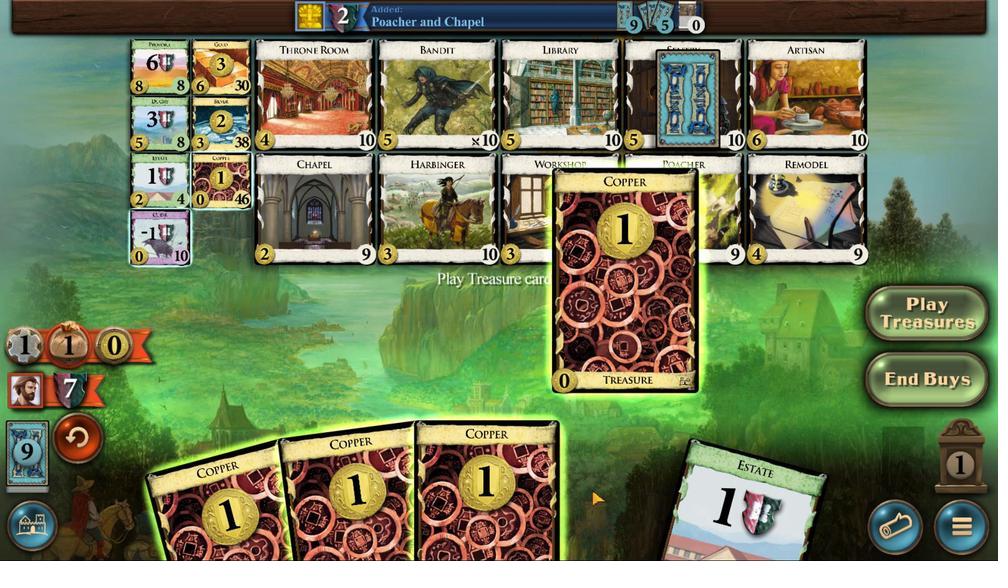 
Action: Mouse scrolled (625, 495) with delta (0, 0)
Screenshot: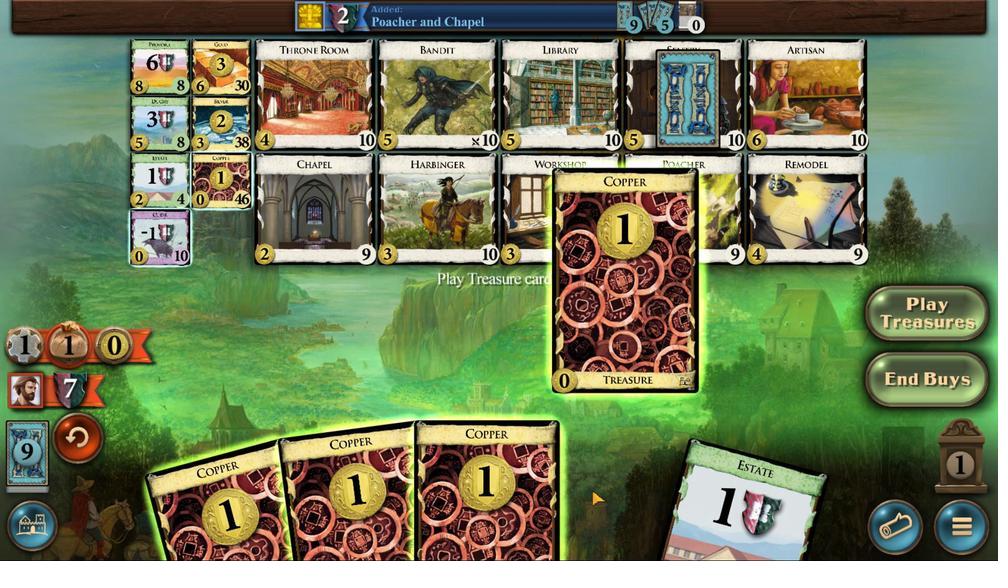 
Action: Mouse moved to (522, 484)
Screenshot: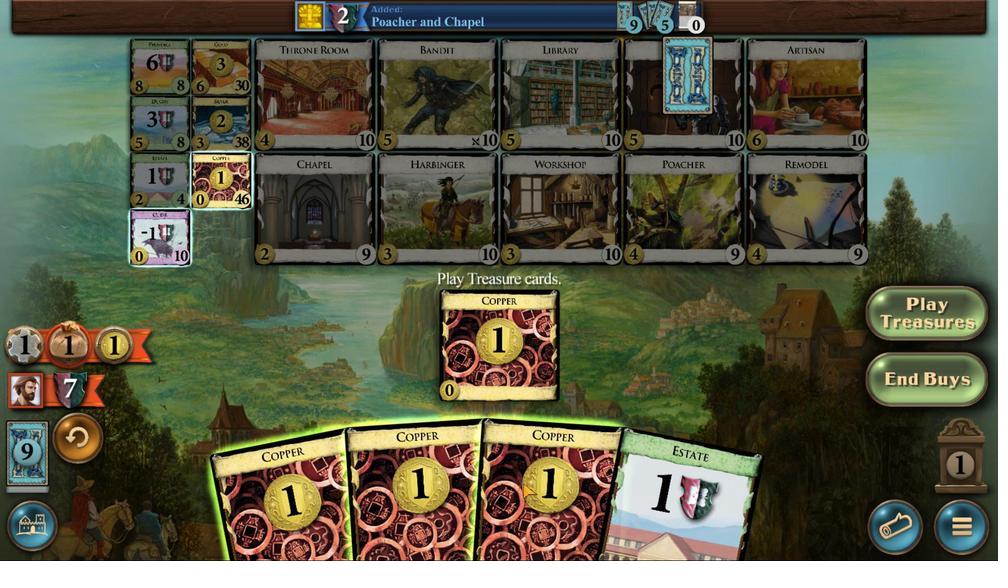 
Action: Mouse scrolled (522, 483) with delta (0, 0)
Screenshot: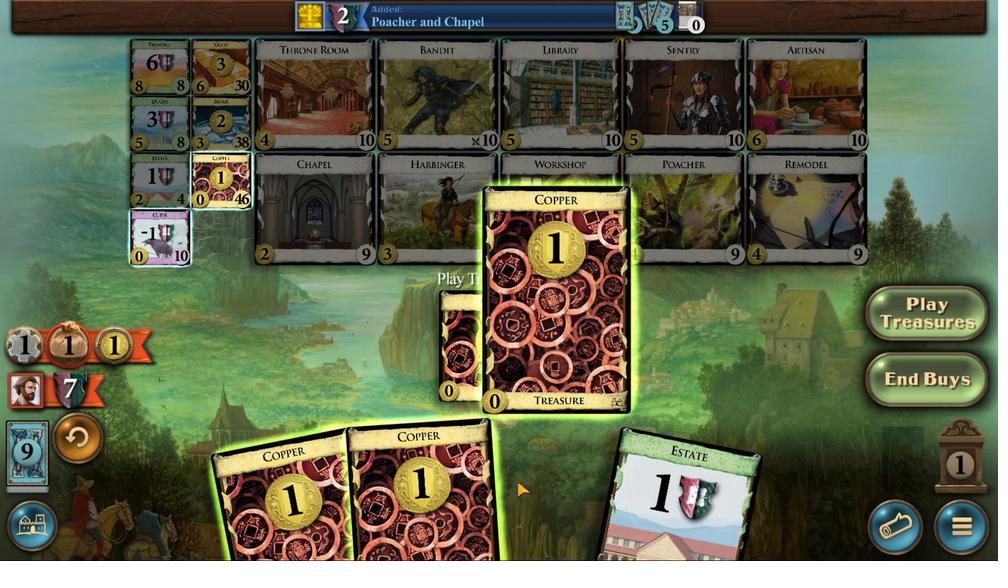 
Action: Mouse scrolled (522, 483) with delta (0, 0)
Screenshot: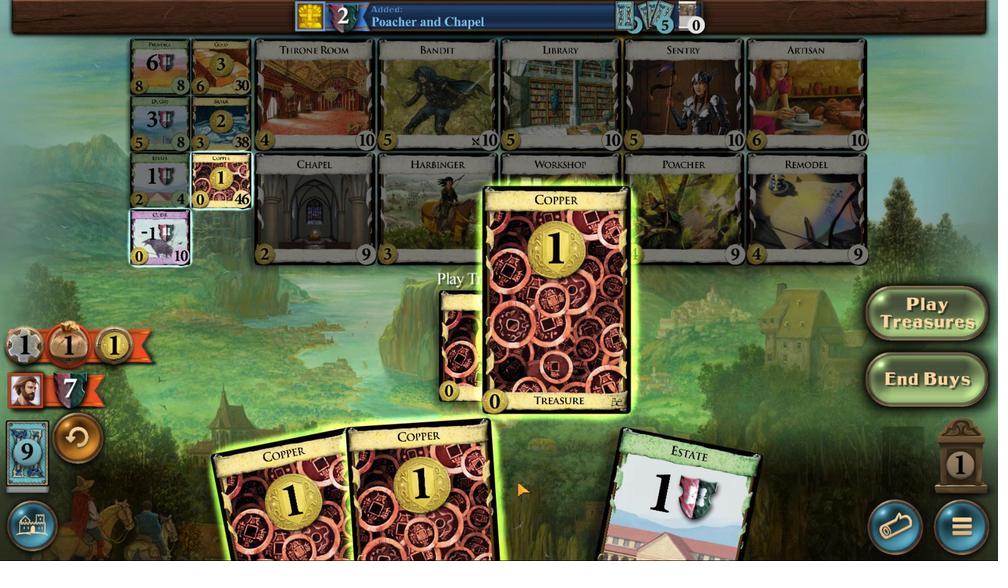 
Action: Mouse scrolled (522, 483) with delta (0, 0)
Screenshot: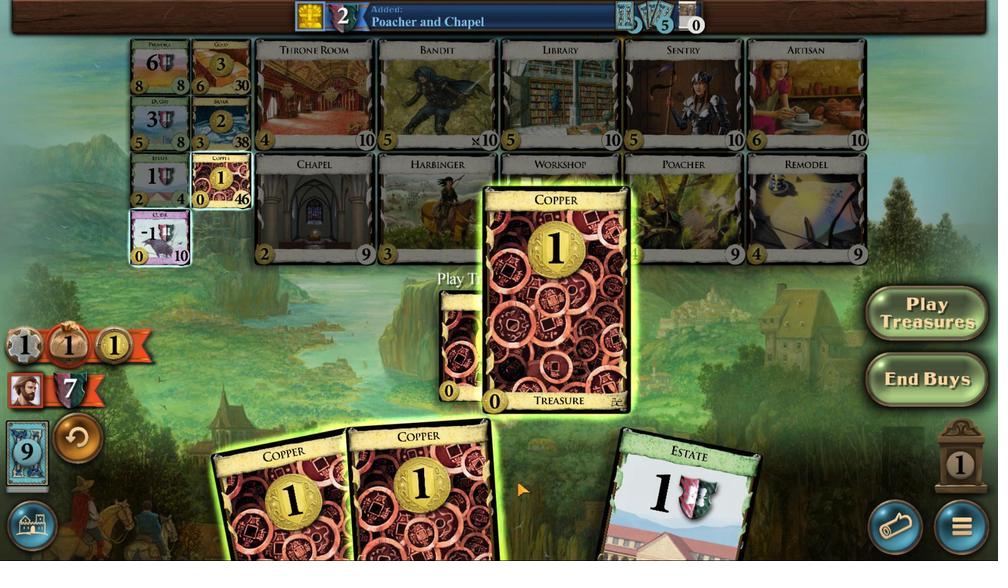 
Action: Mouse moved to (429, 463)
Screenshot: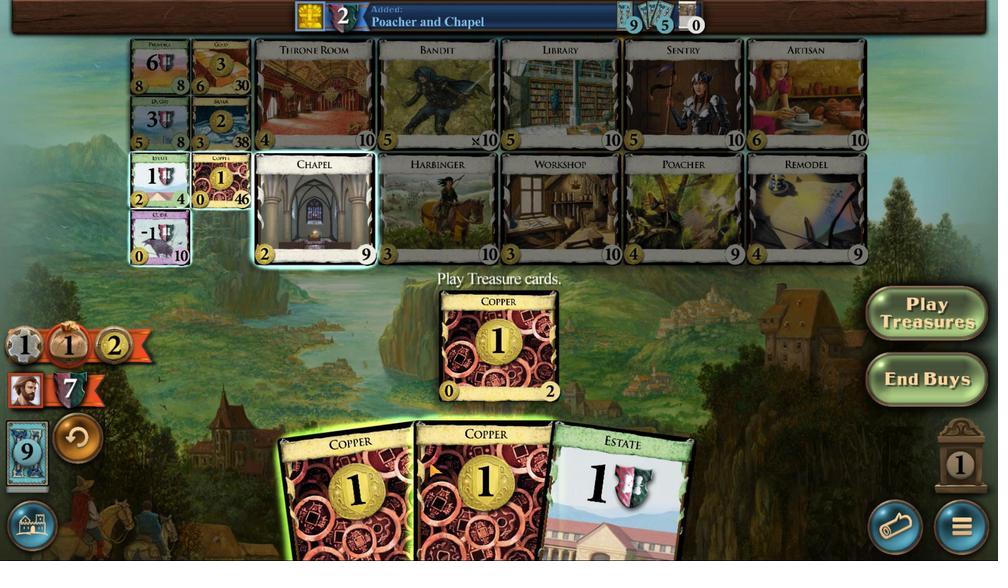 
Action: Mouse scrolled (429, 462) with delta (0, 0)
Screenshot: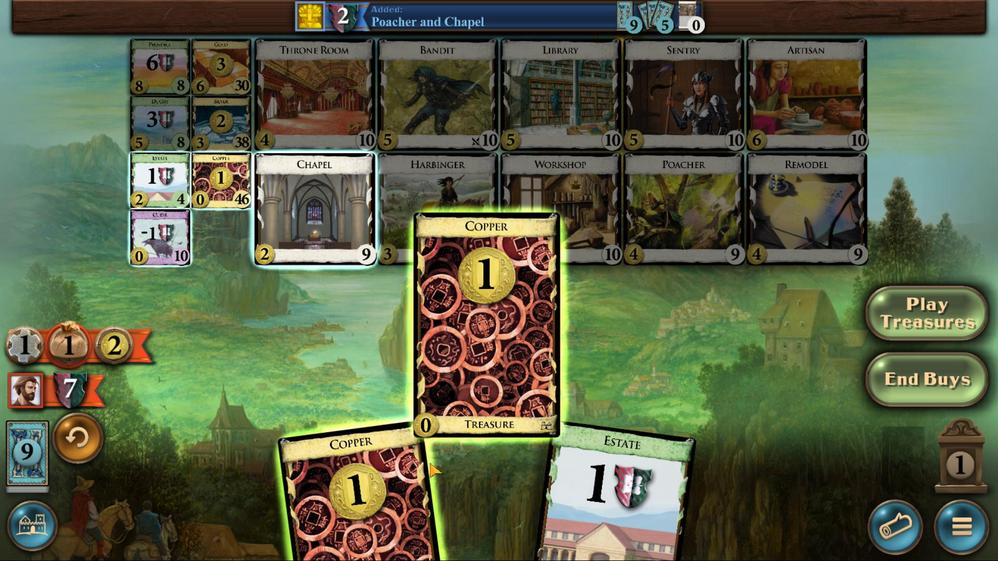 
Action: Mouse scrolled (429, 462) with delta (0, 0)
Screenshot: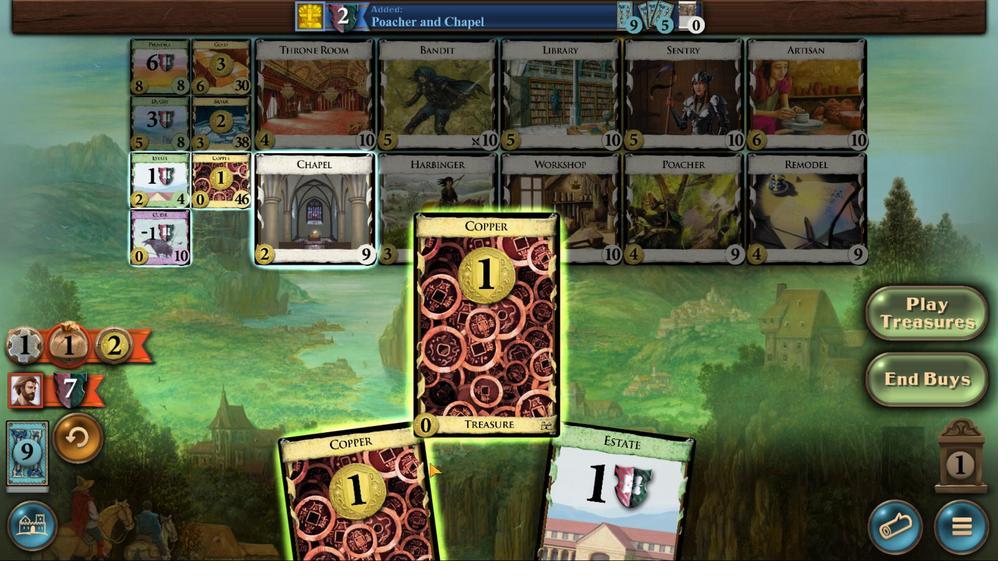 
Action: Mouse scrolled (429, 462) with delta (0, 0)
Screenshot: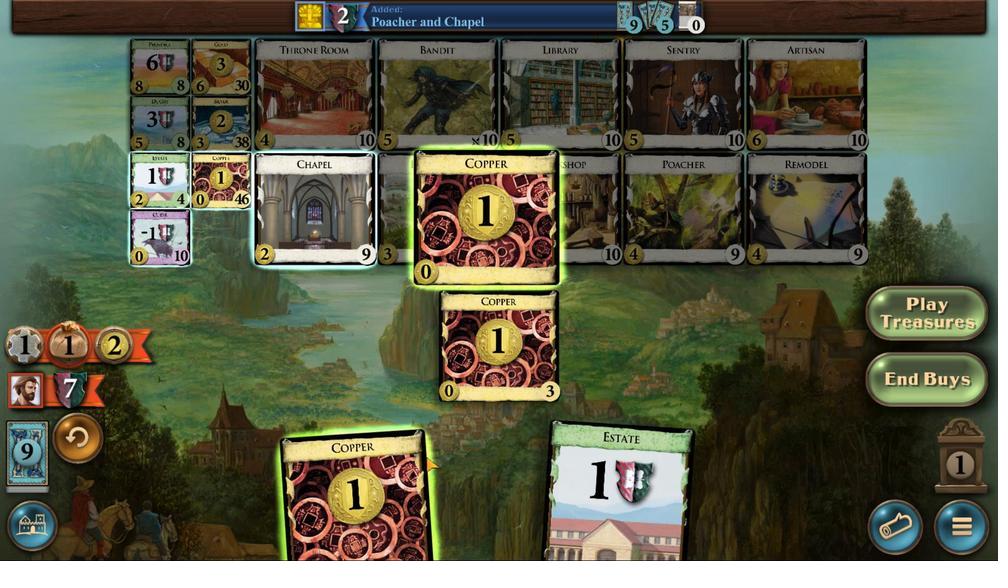 
Action: Mouse moved to (213, 129)
Screenshot: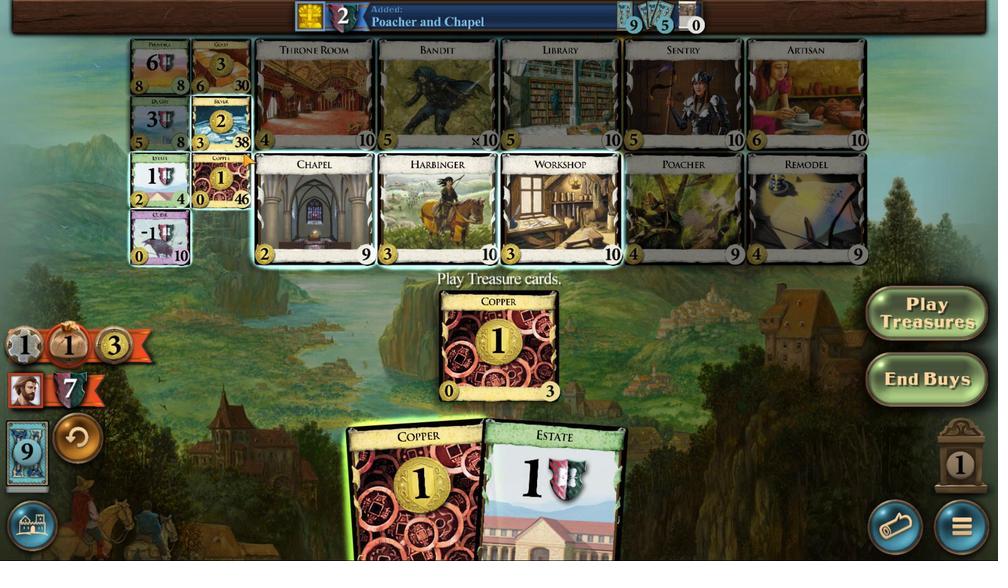 
Action: Mouse pressed left at (213, 129)
Screenshot: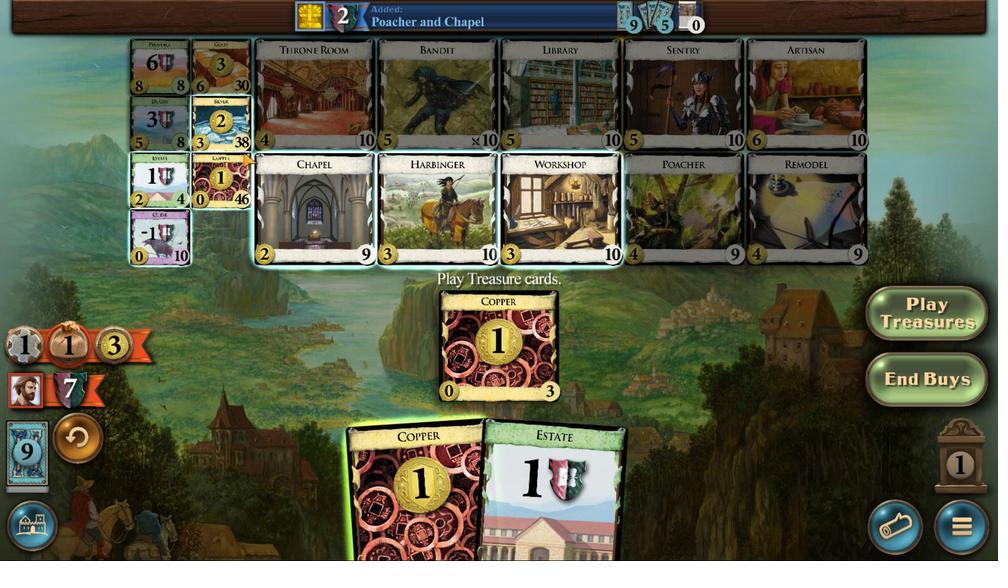 
Action: Mouse moved to (204, 512)
Screenshot: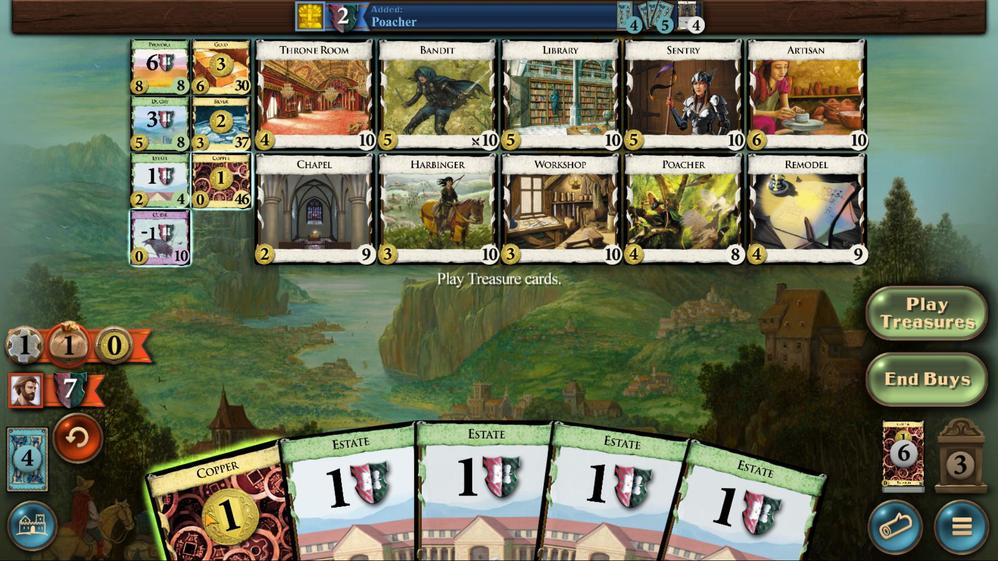 
Action: Mouse scrolled (204, 512) with delta (0, 0)
Screenshot: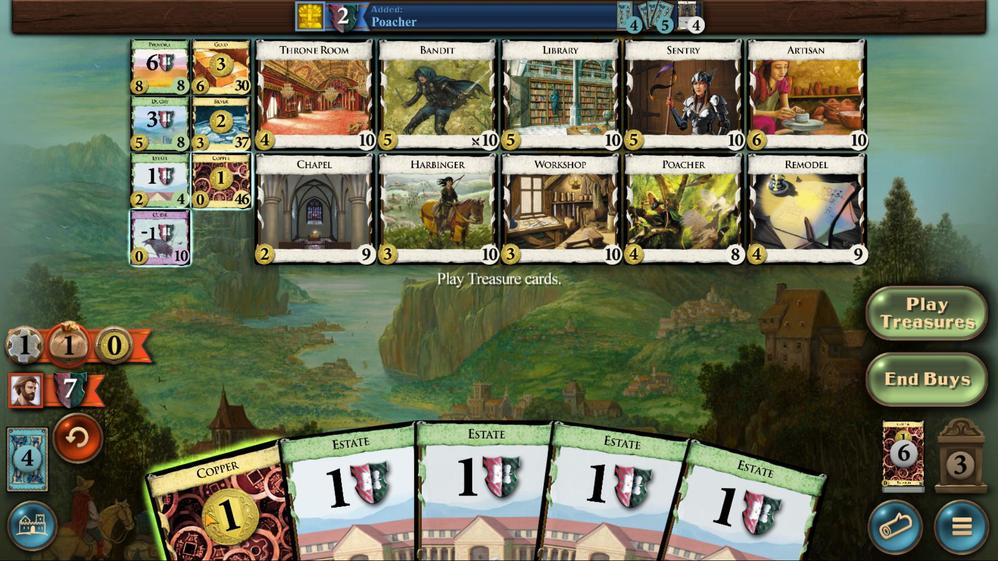 
Action: Mouse scrolled (204, 512) with delta (0, 0)
Screenshot: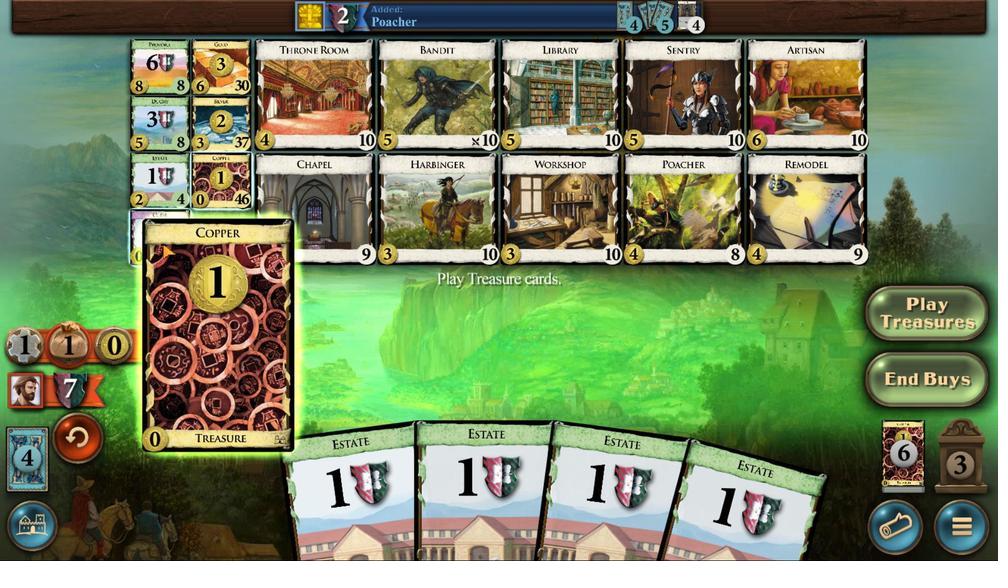 
Action: Mouse scrolled (204, 512) with delta (0, 0)
Screenshot: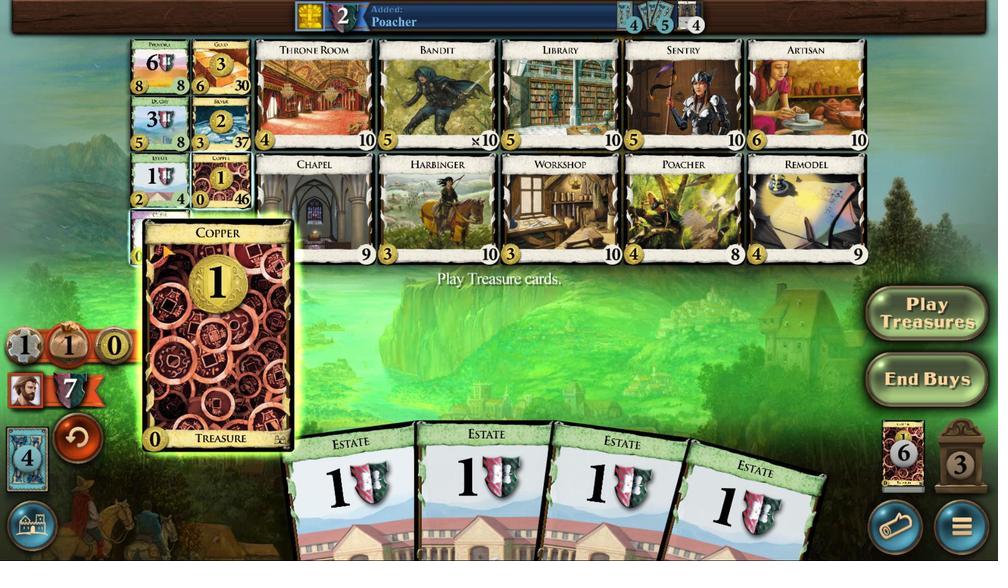 
Action: Mouse moved to (217, 183)
Screenshot: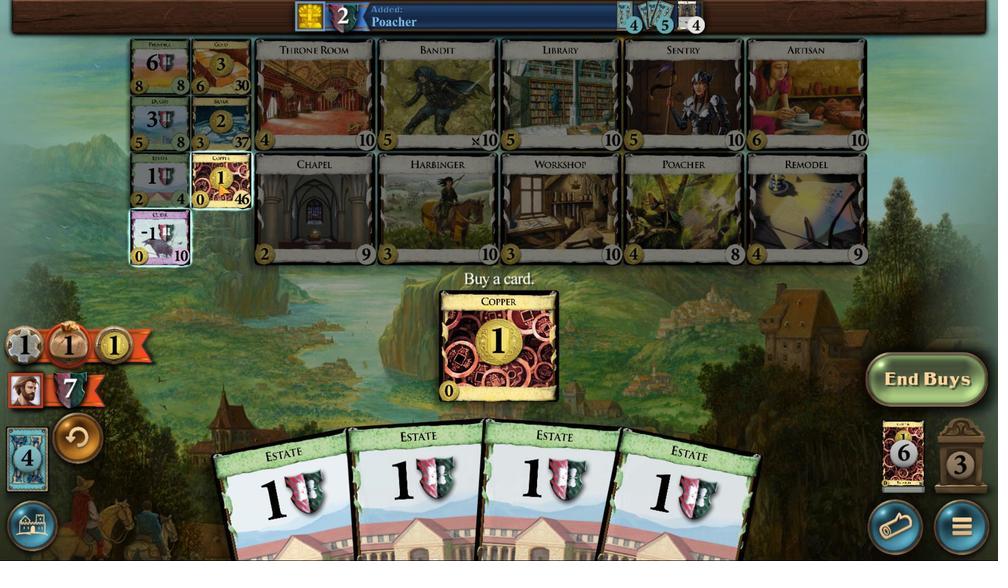 
Action: Mouse pressed left at (217, 183)
Screenshot: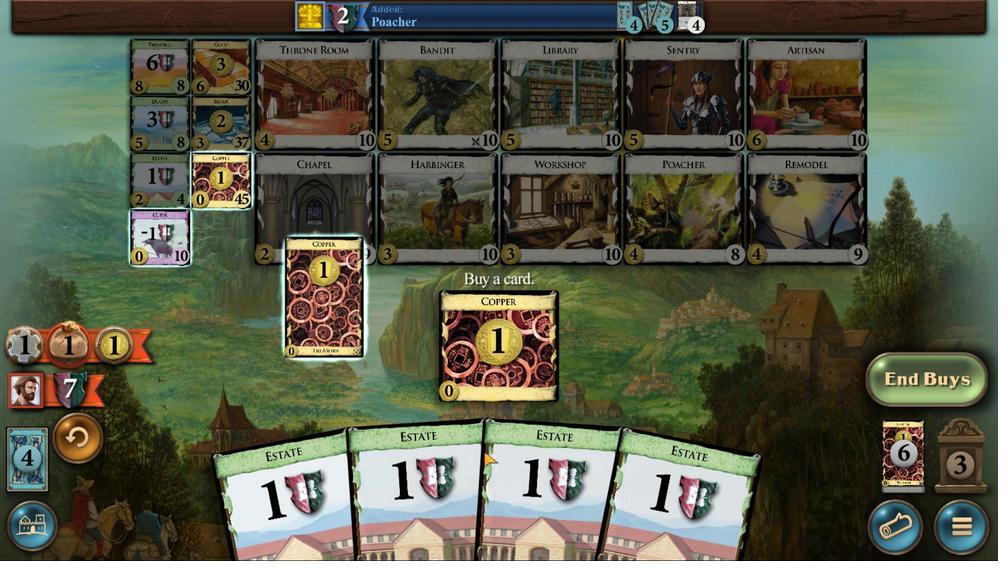 
Action: Mouse moved to (495, 489)
Screenshot: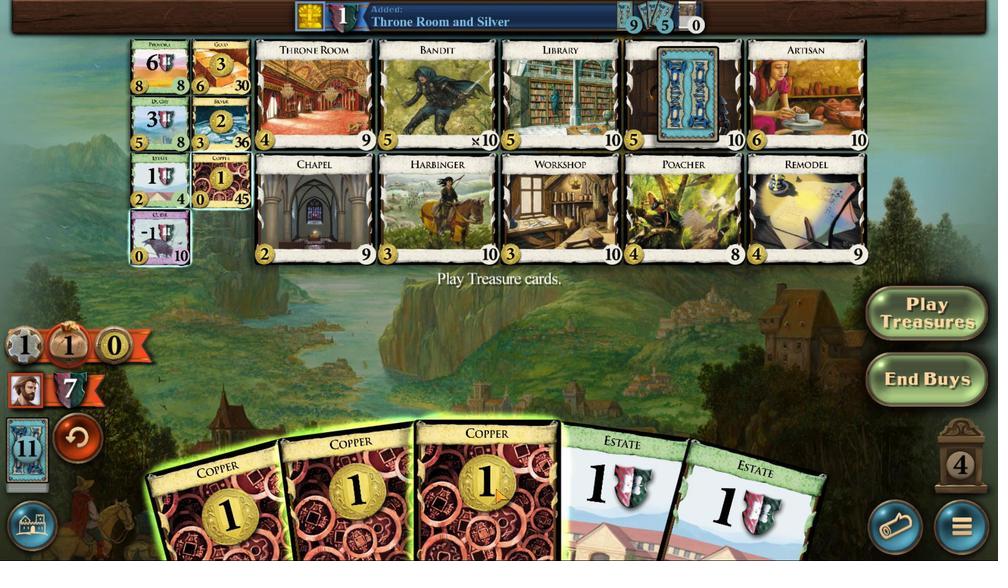 
Action: Mouse scrolled (495, 489) with delta (0, 0)
Screenshot: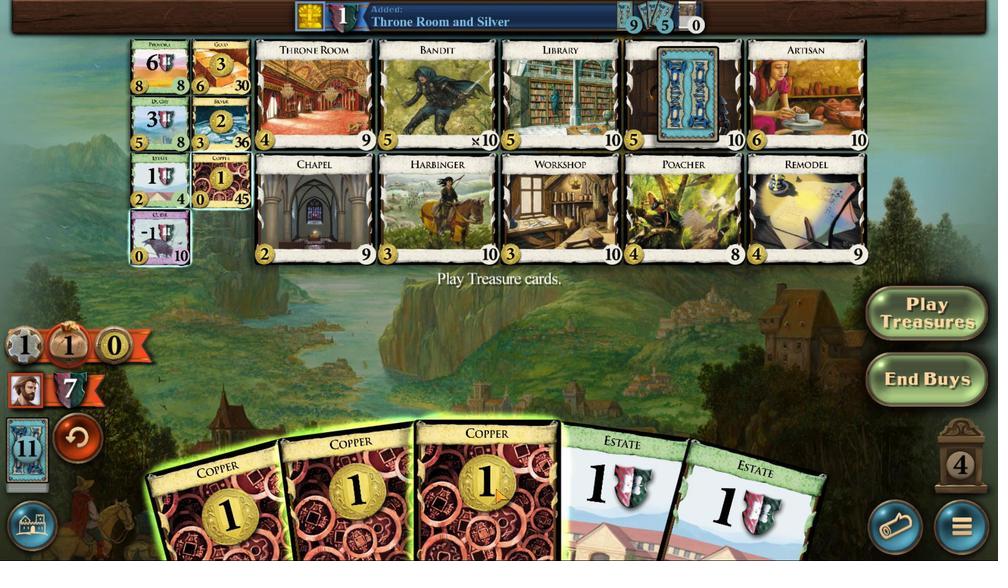 
Action: Mouse scrolled (495, 489) with delta (0, 0)
Screenshot: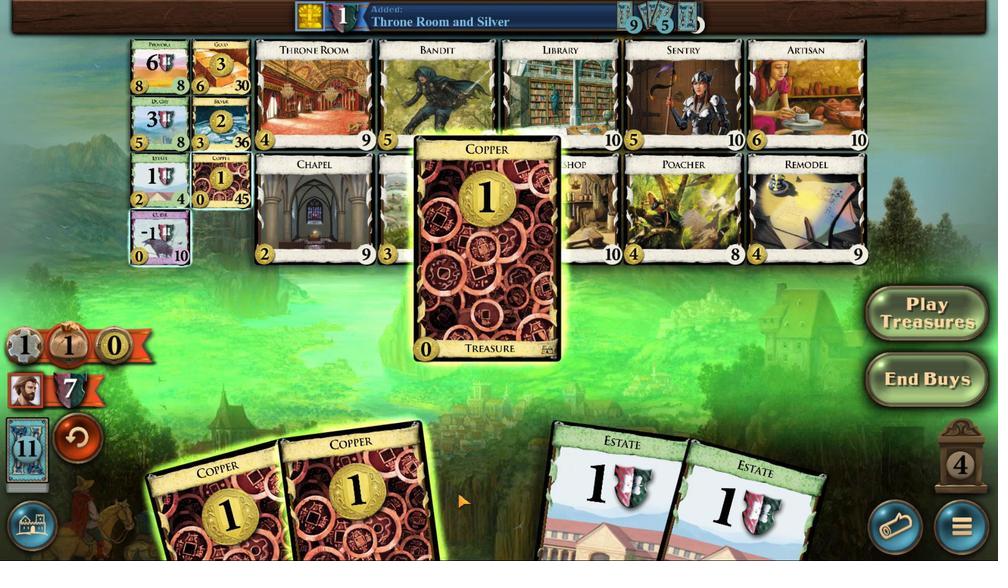 
Action: Mouse scrolled (495, 489) with delta (0, 0)
Screenshot: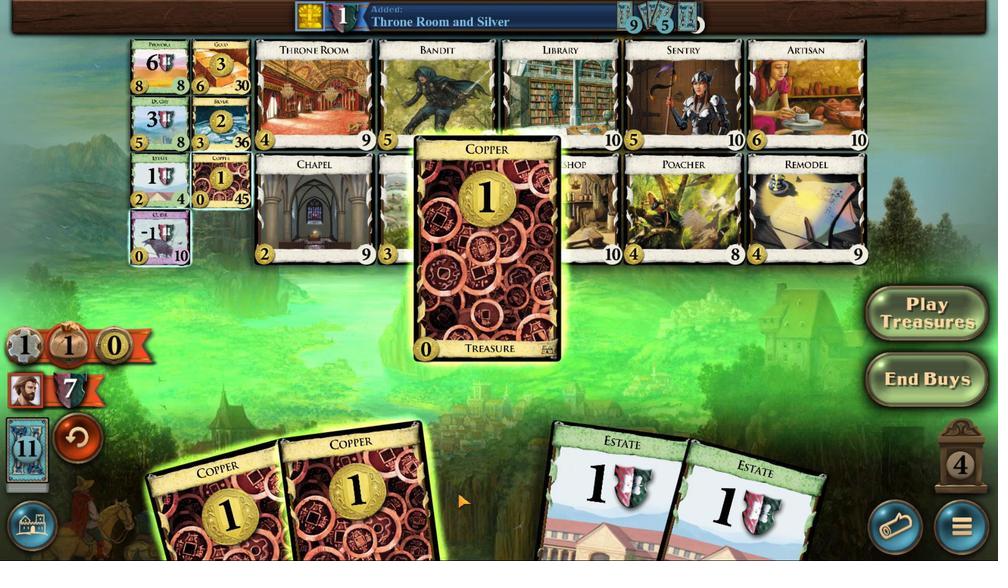 
Action: Mouse moved to (392, 498)
Screenshot: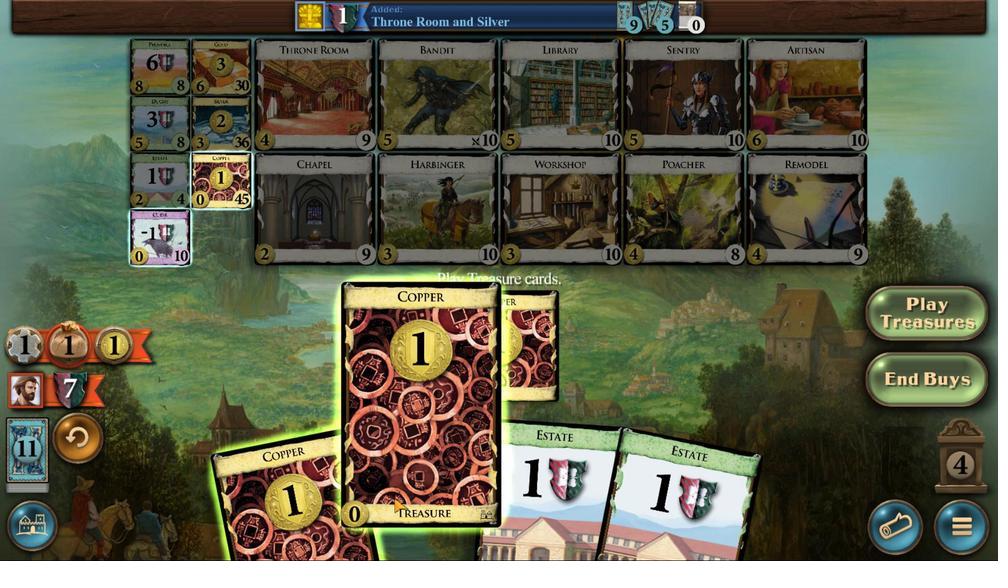 
Action: Mouse scrolled (392, 498) with delta (0, 0)
Screenshot: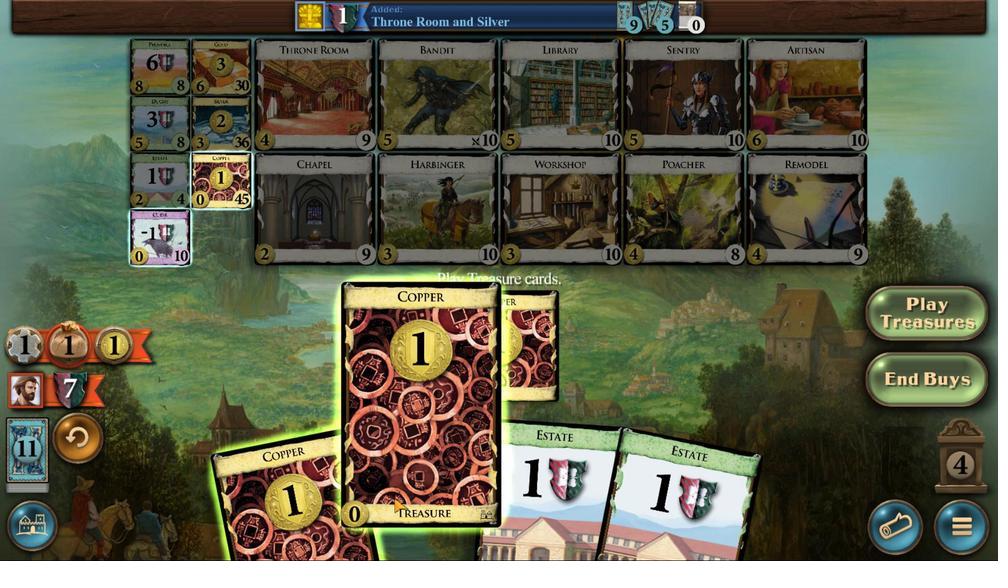 
Action: Mouse moved to (393, 498)
Screenshot: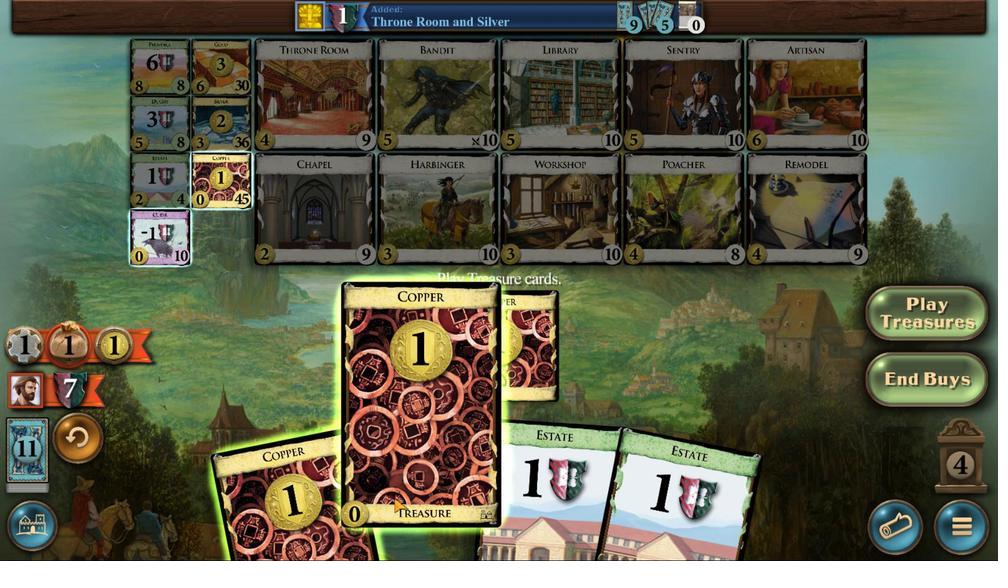 
Action: Mouse scrolled (393, 498) with delta (0, 0)
Screenshot: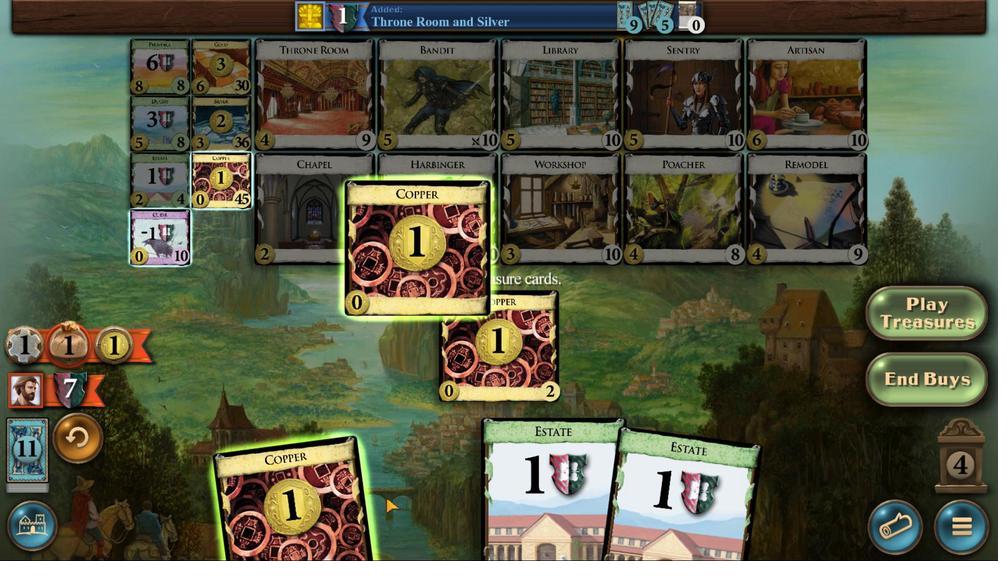 
Action: Mouse moved to (342, 501)
Screenshot: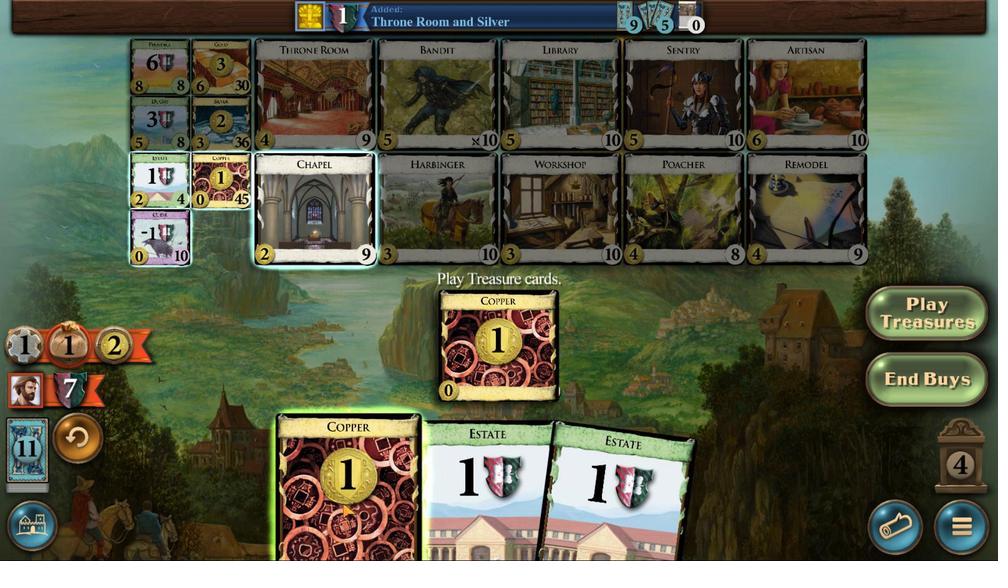 
Action: Mouse scrolled (342, 500) with delta (0, 0)
Screenshot: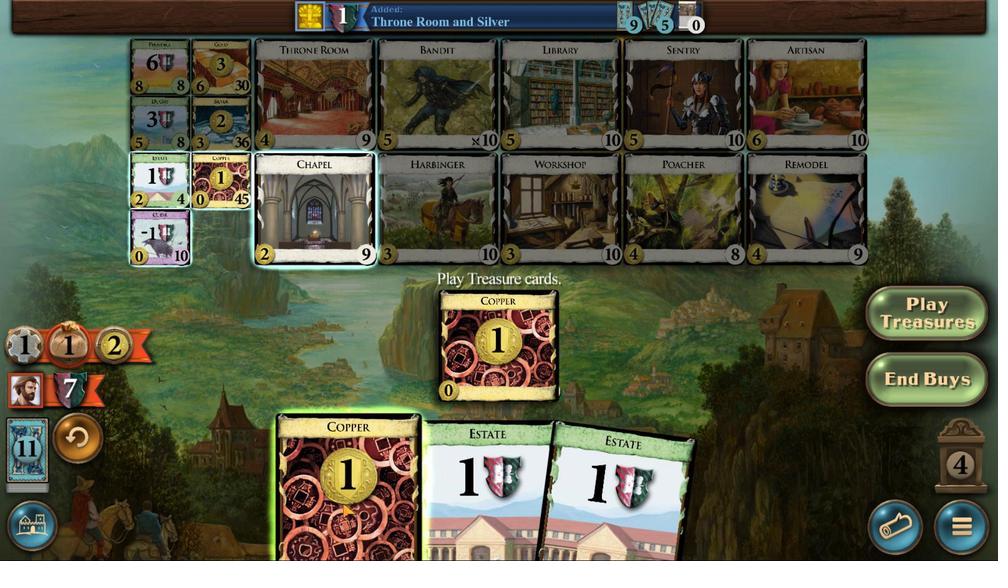 
Action: Mouse moved to (341, 502)
Screenshot: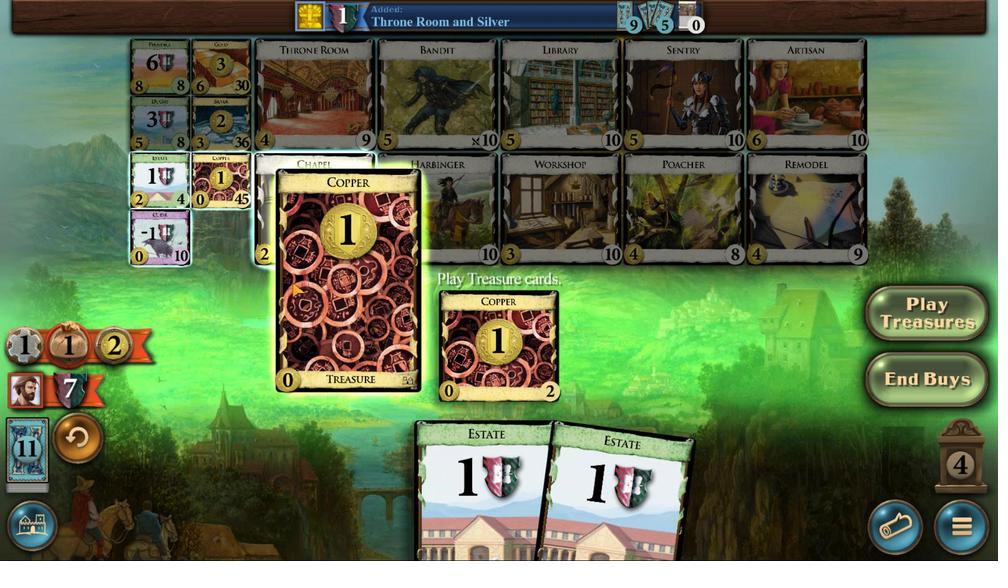 
Action: Mouse scrolled (341, 501) with delta (0, 0)
Screenshot: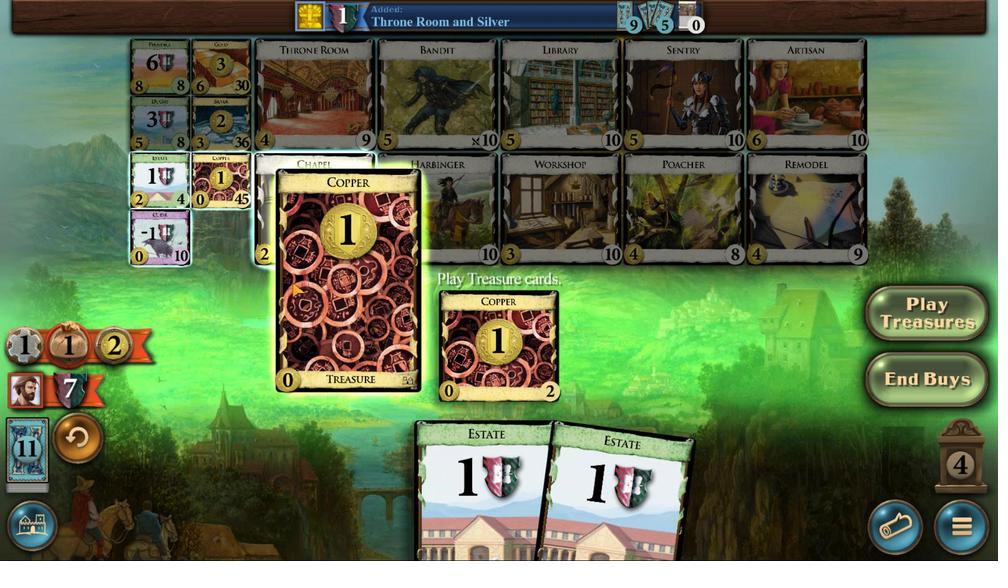 
Action: Mouse moved to (342, 503)
Screenshot: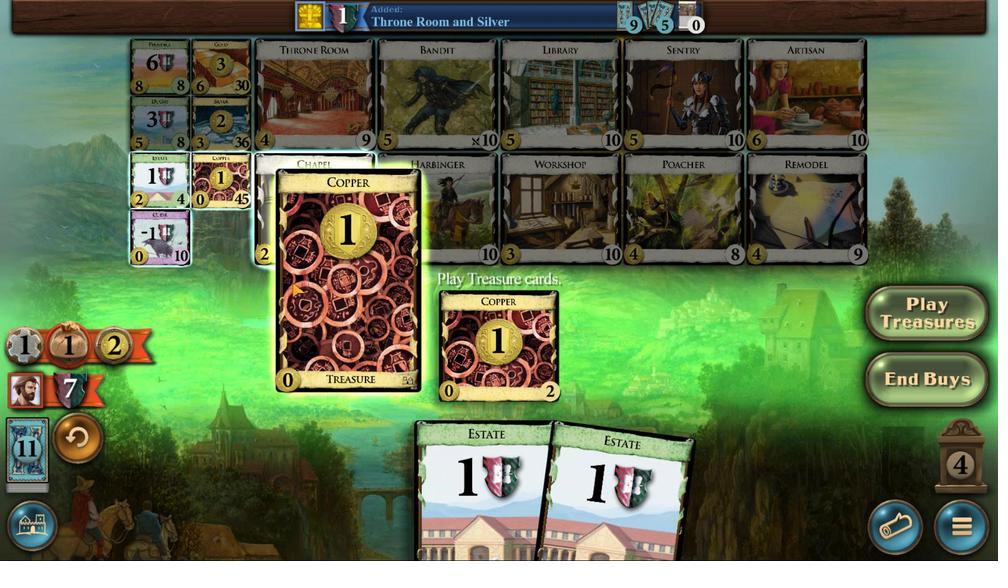 
Action: Mouse scrolled (342, 503) with delta (0, 0)
Screenshot: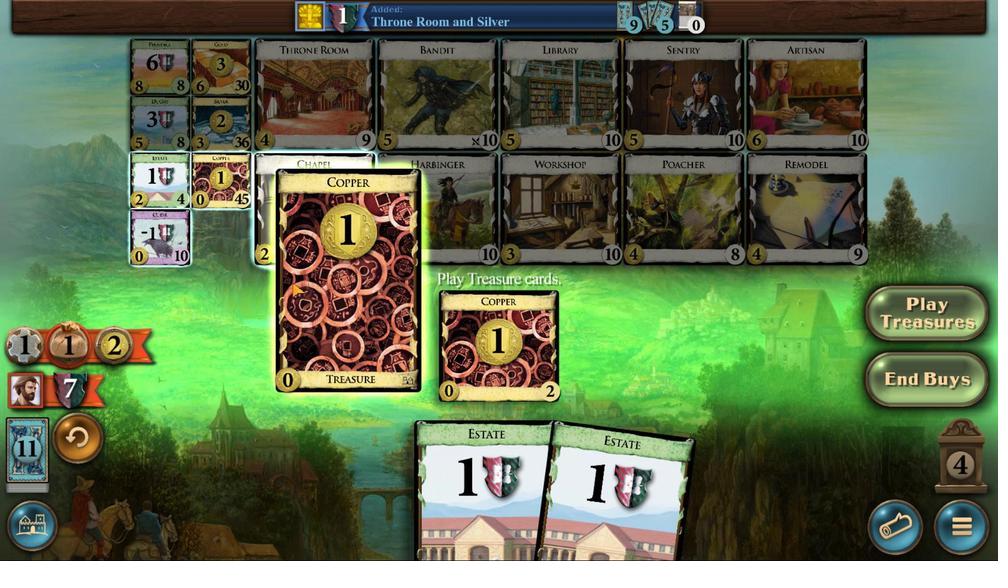 
Action: Mouse moved to (342, 504)
Screenshot: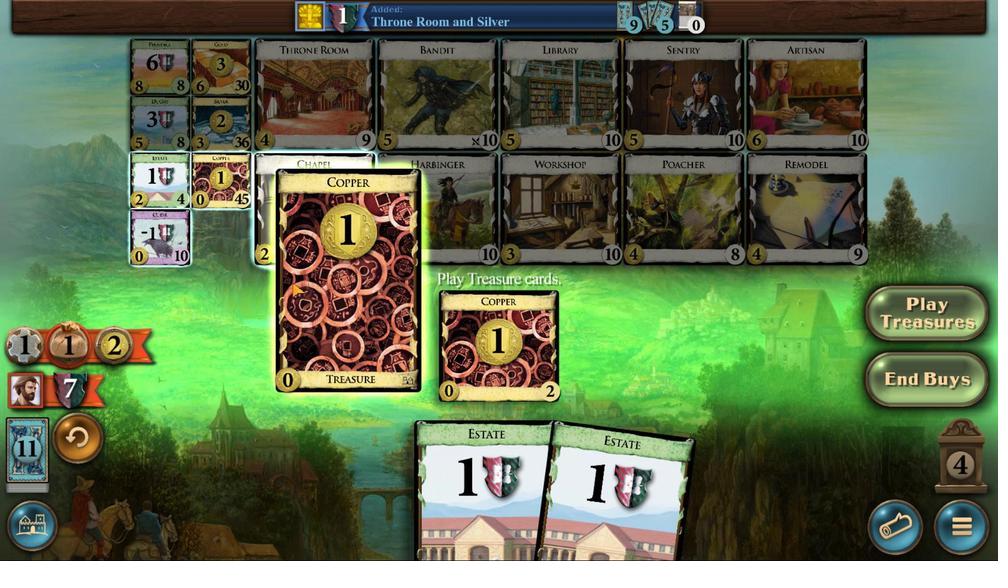 
Action: Mouse scrolled (342, 503) with delta (0, 0)
Screenshot: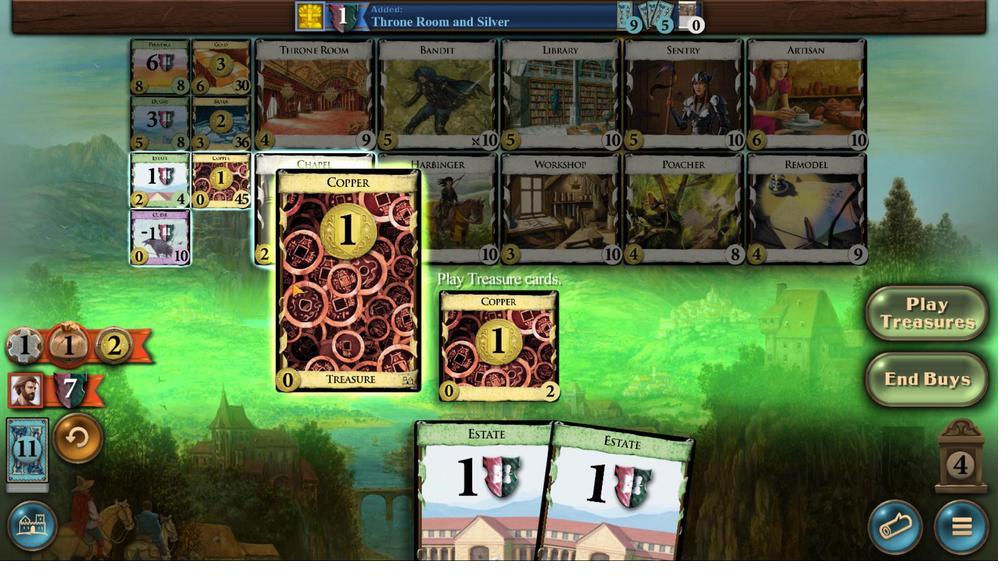 
Action: Mouse moved to (172, 194)
Screenshot: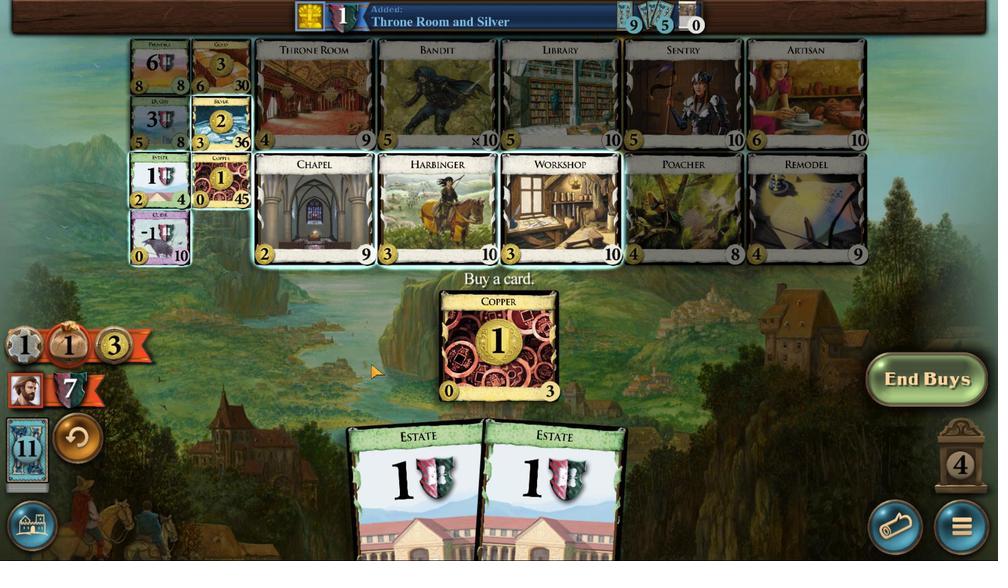 
Action: Mouse pressed left at (172, 194)
Screenshot: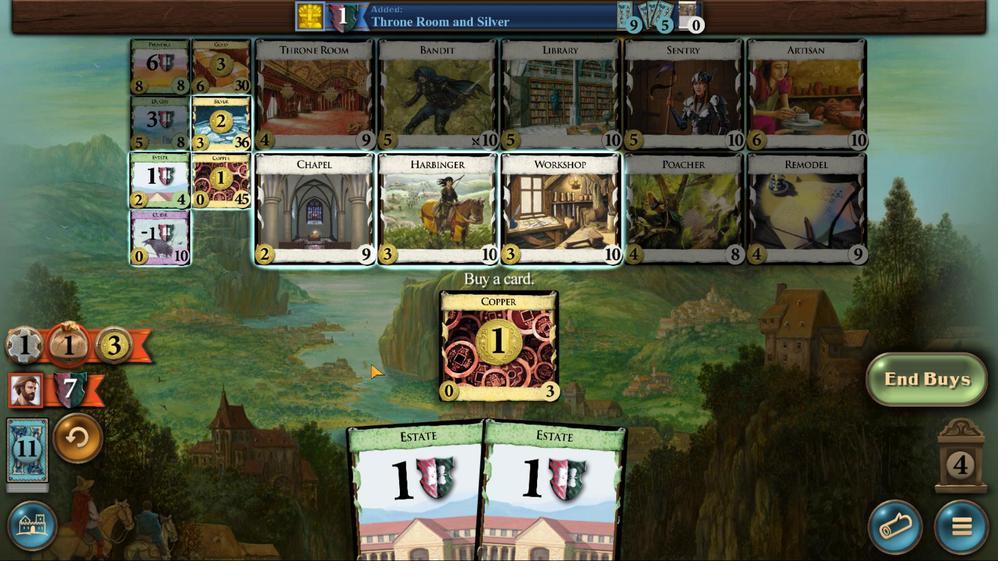 
Action: Mouse moved to (492, 504)
Screenshot: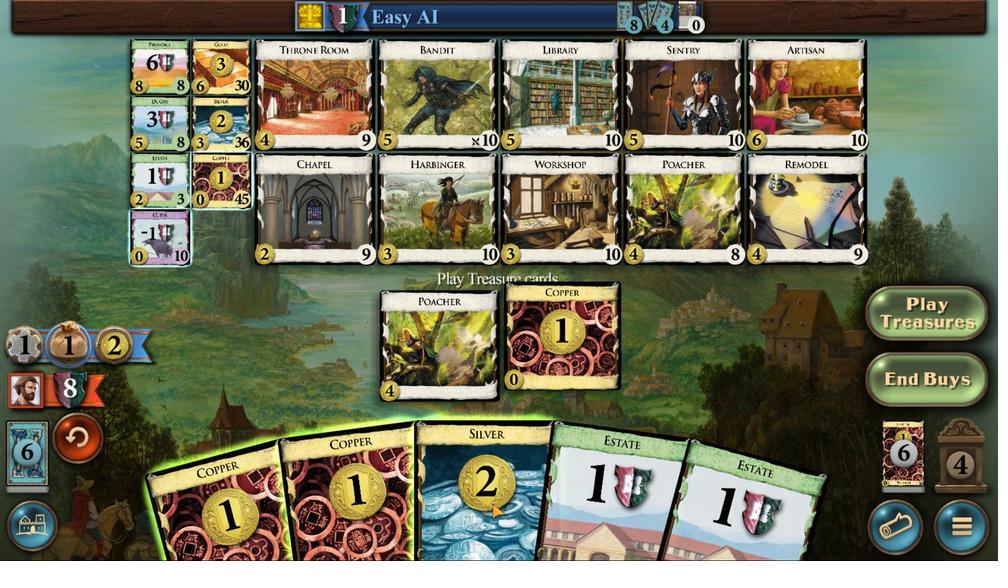 
Action: Mouse scrolled (492, 504) with delta (0, 0)
Screenshot: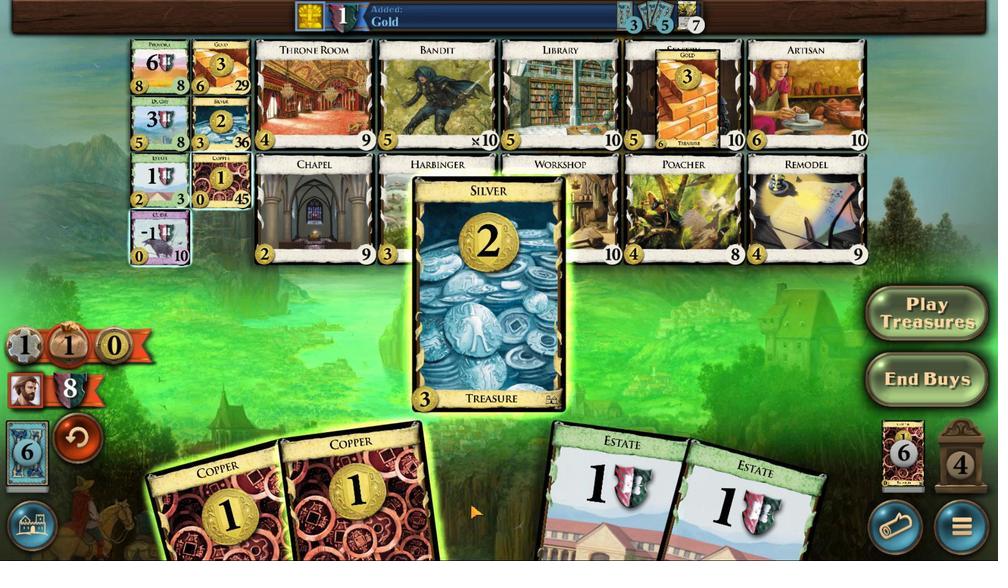 
Action: Mouse scrolled (492, 504) with delta (0, 0)
Screenshot: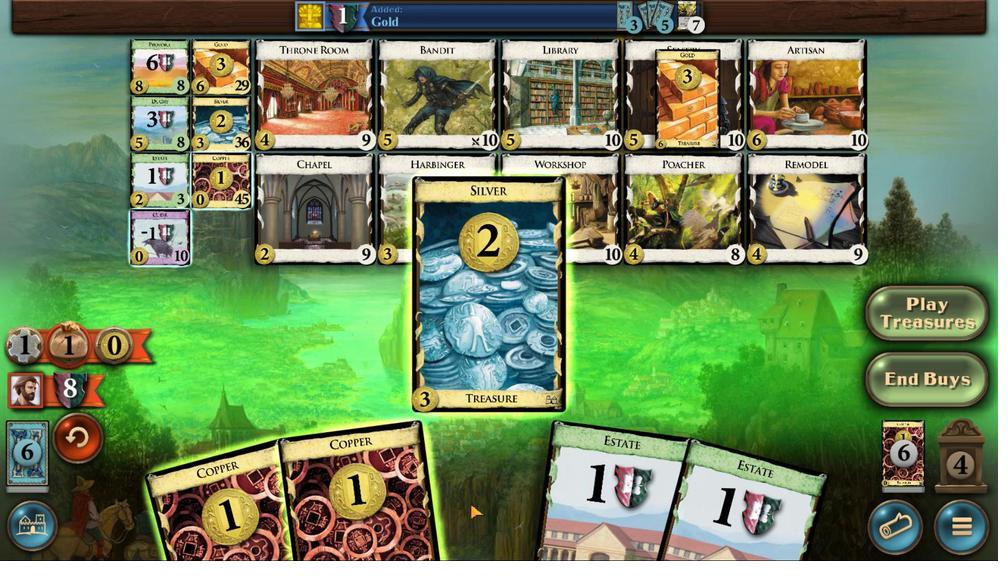 
Action: Mouse moved to (415, 507)
Screenshot: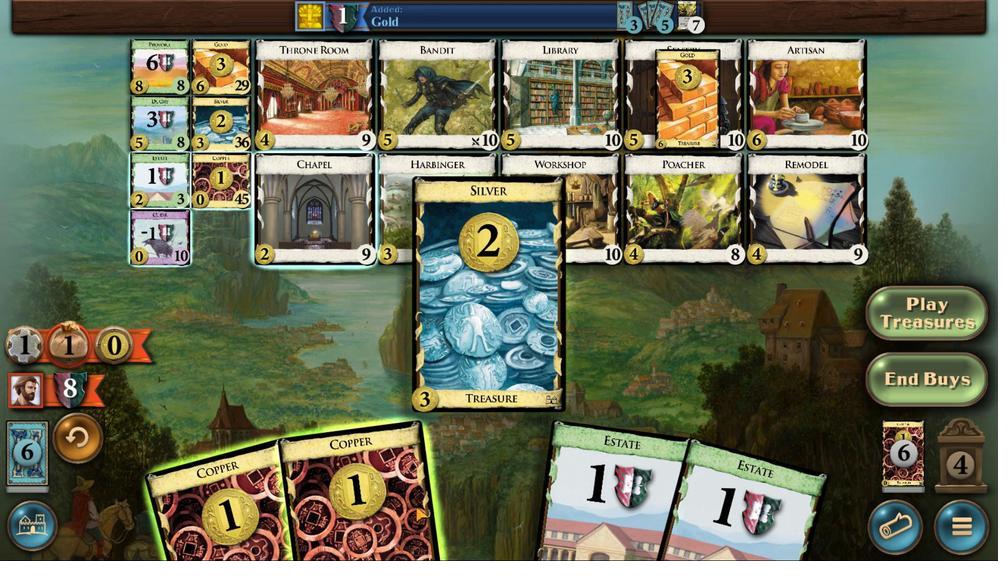 
Action: Mouse scrolled (415, 507) with delta (0, 0)
Screenshot: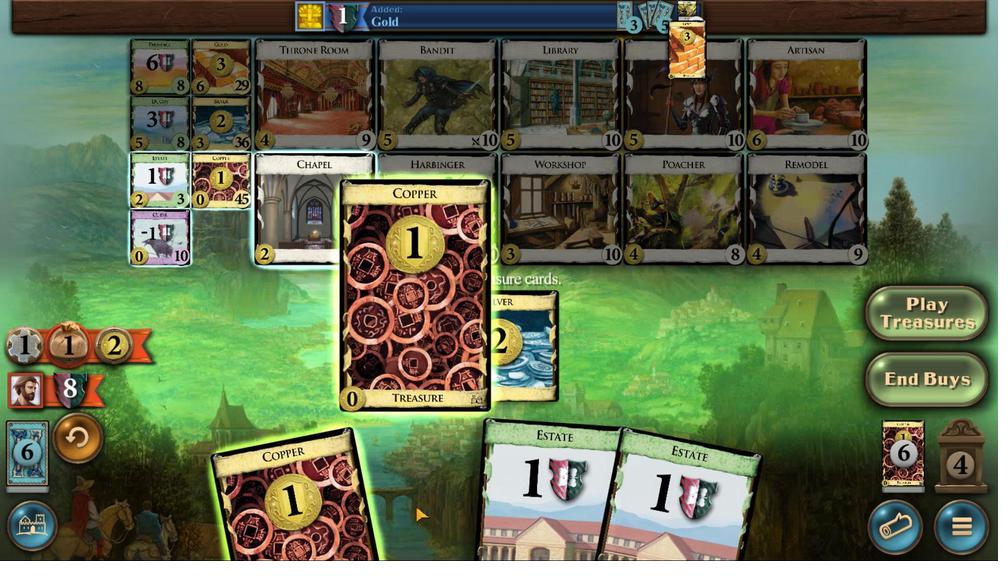 
Action: Mouse scrolled (415, 507) with delta (0, 0)
Screenshot: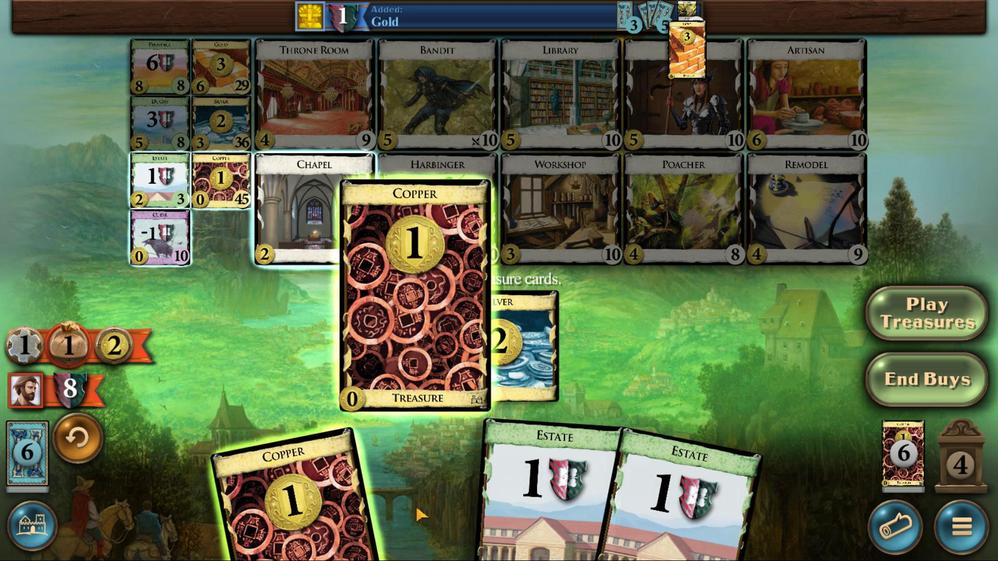 
Action: Mouse moved to (224, 123)
Screenshot: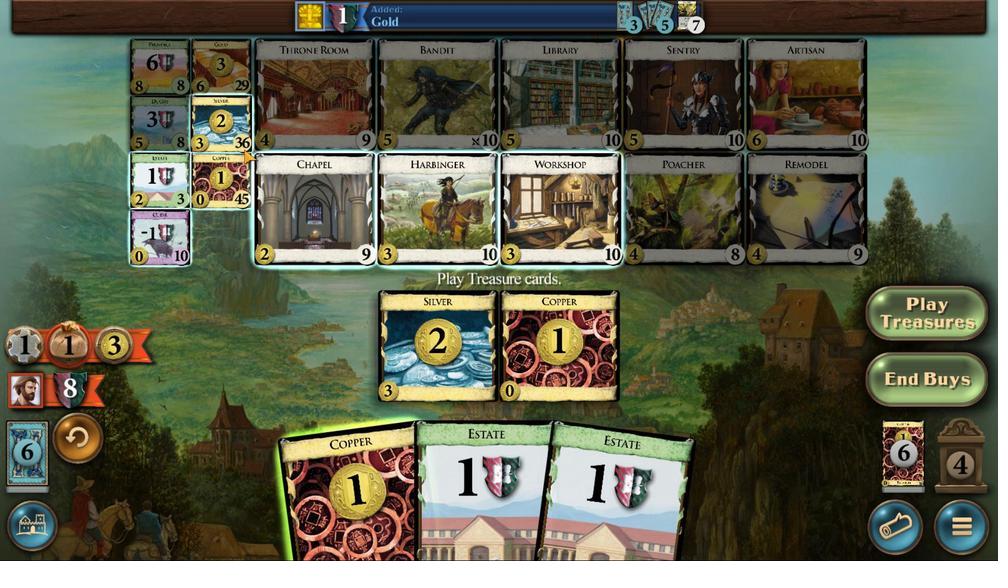 
Action: Mouse pressed left at (224, 123)
Screenshot: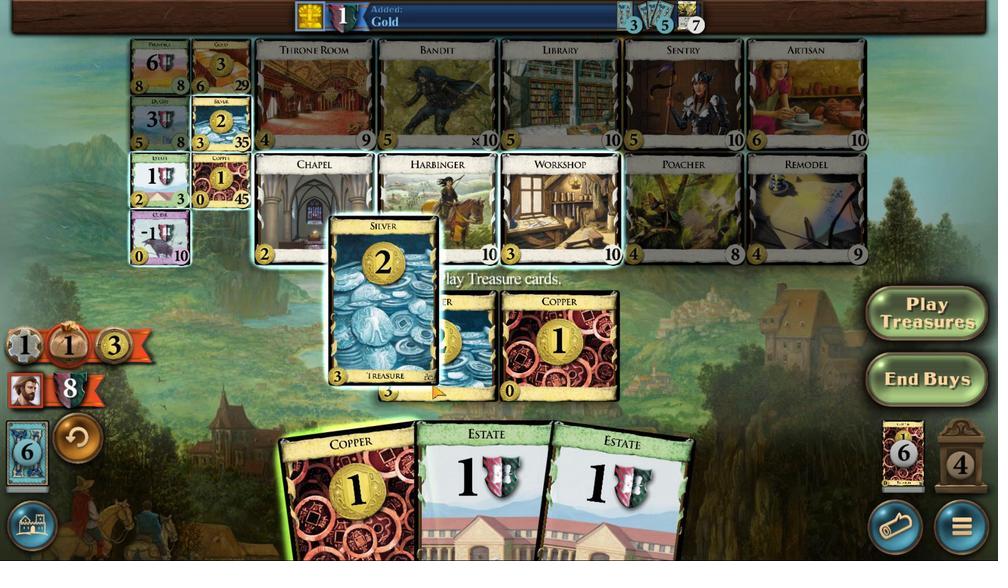 
Action: Mouse moved to (346, 520)
Screenshot: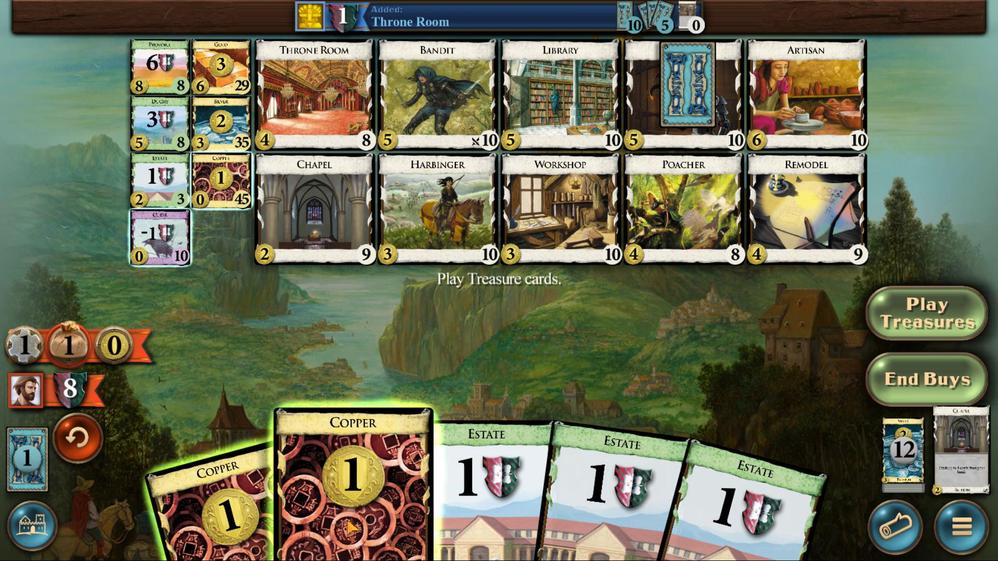 
Action: Mouse scrolled (346, 520) with delta (0, 0)
Screenshot: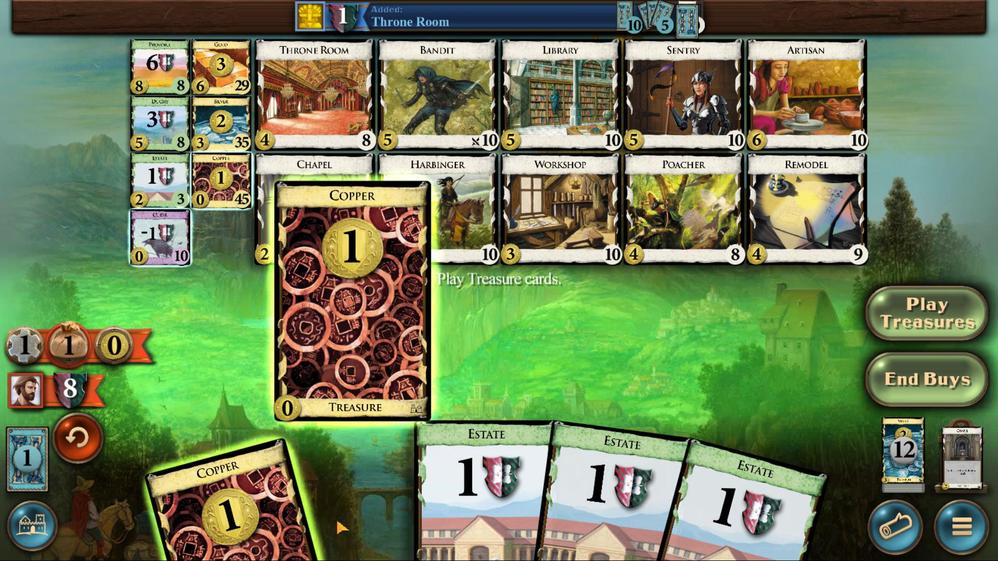 
Action: Mouse scrolled (346, 520) with delta (0, 0)
Screenshot: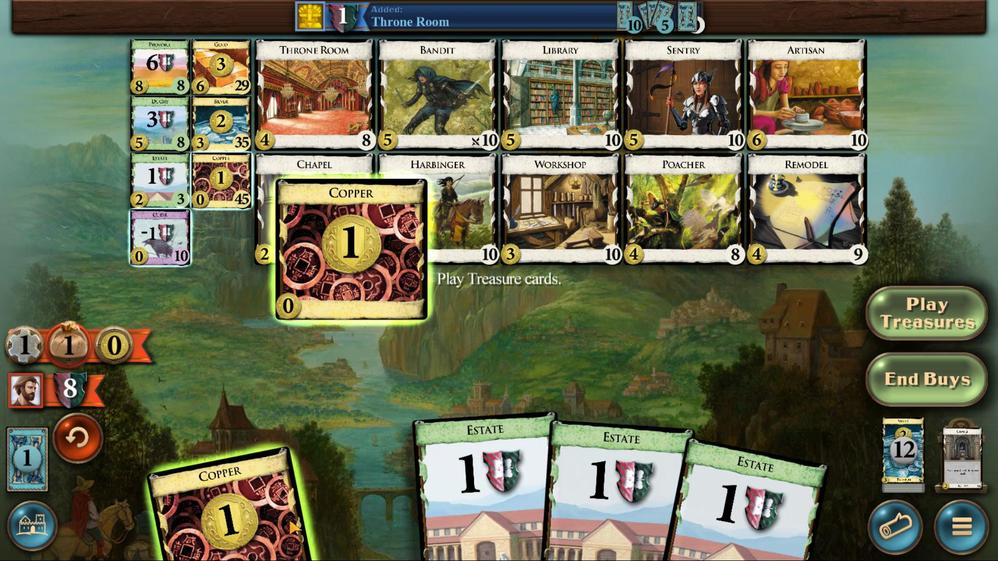 
Action: Mouse moved to (279, 521)
Screenshot: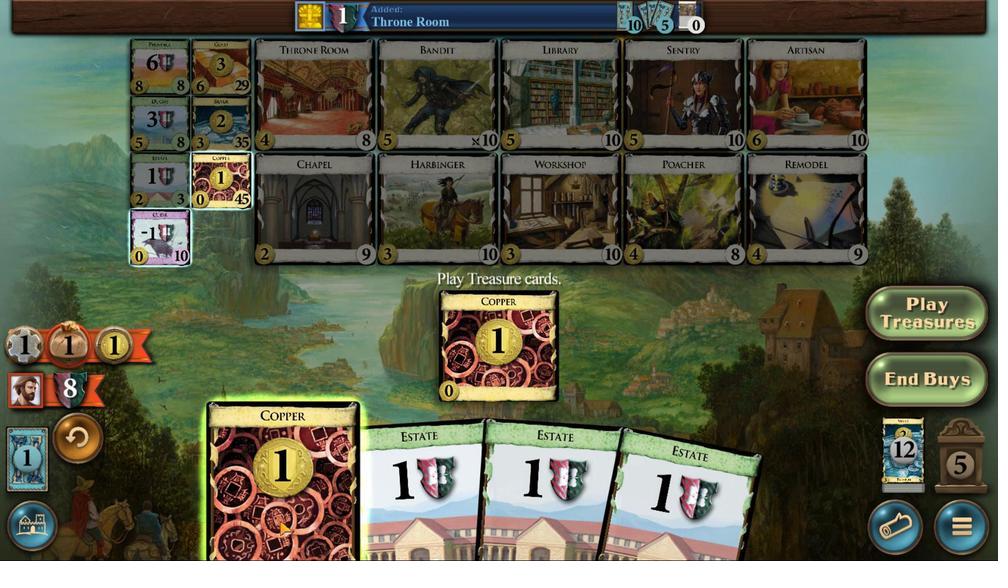 
Action: Mouse scrolled (279, 521) with delta (0, 0)
Screenshot: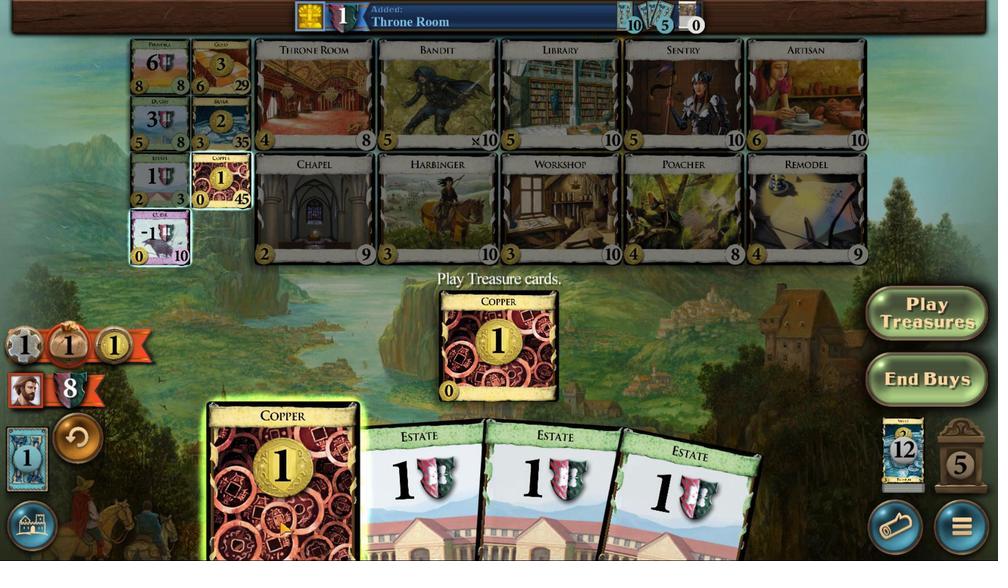 
Action: Mouse scrolled (279, 521) with delta (0, 0)
Screenshot: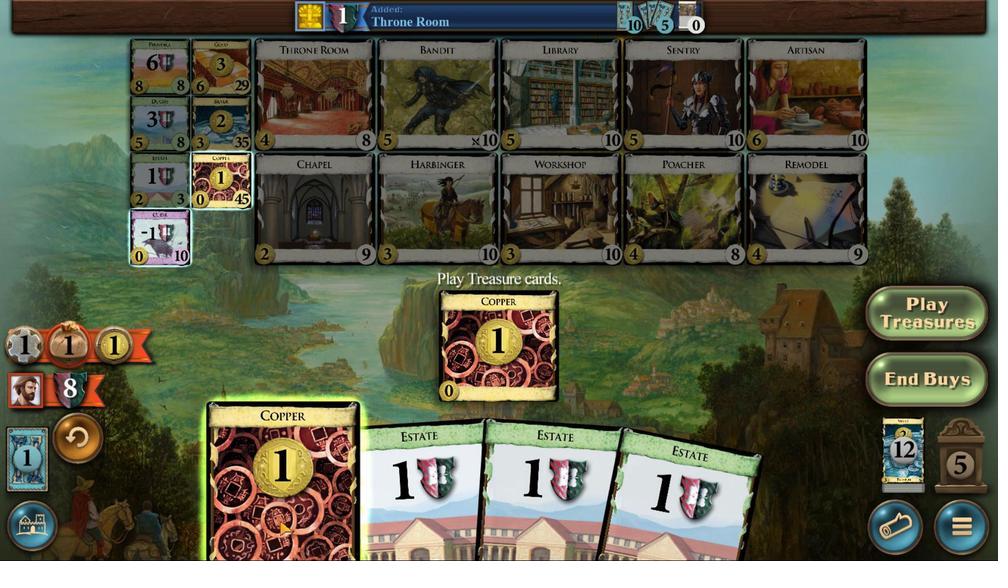 
Action: Mouse scrolled (279, 521) with delta (0, 0)
Screenshot: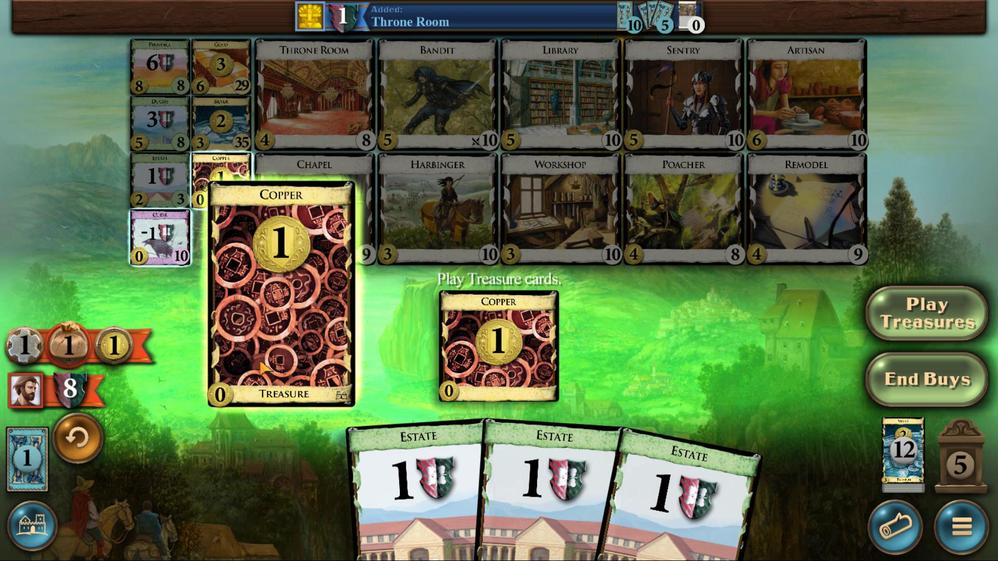 
Action: Mouse moved to (142, 186)
Screenshot: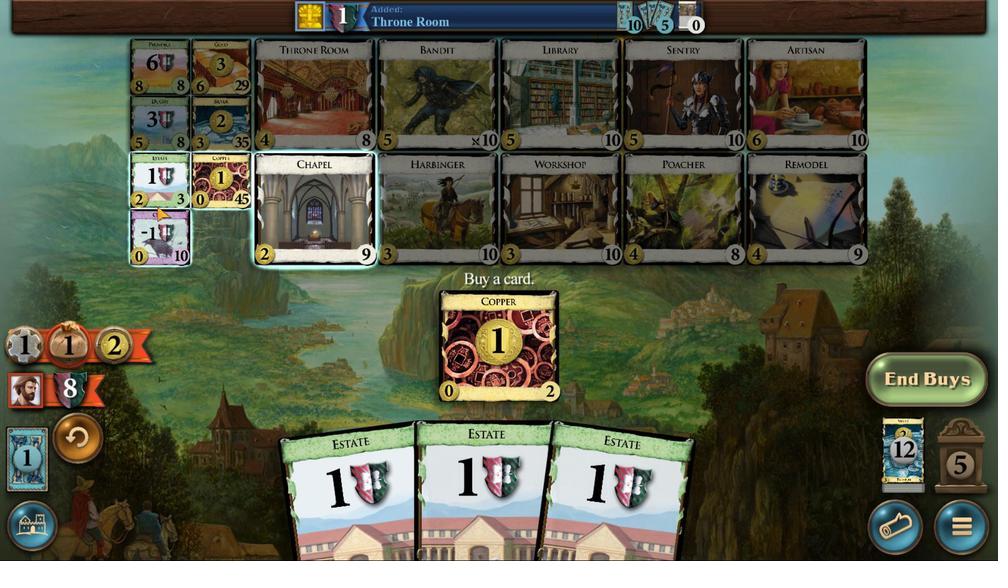 
Action: Mouse pressed left at (142, 186)
Screenshot: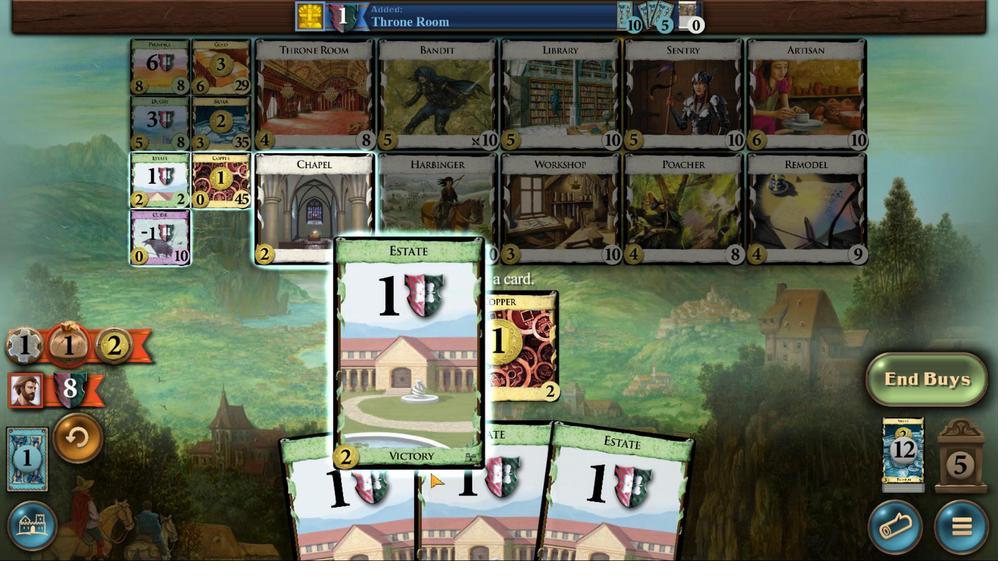 
Action: Mouse moved to (489, 501)
Screenshot: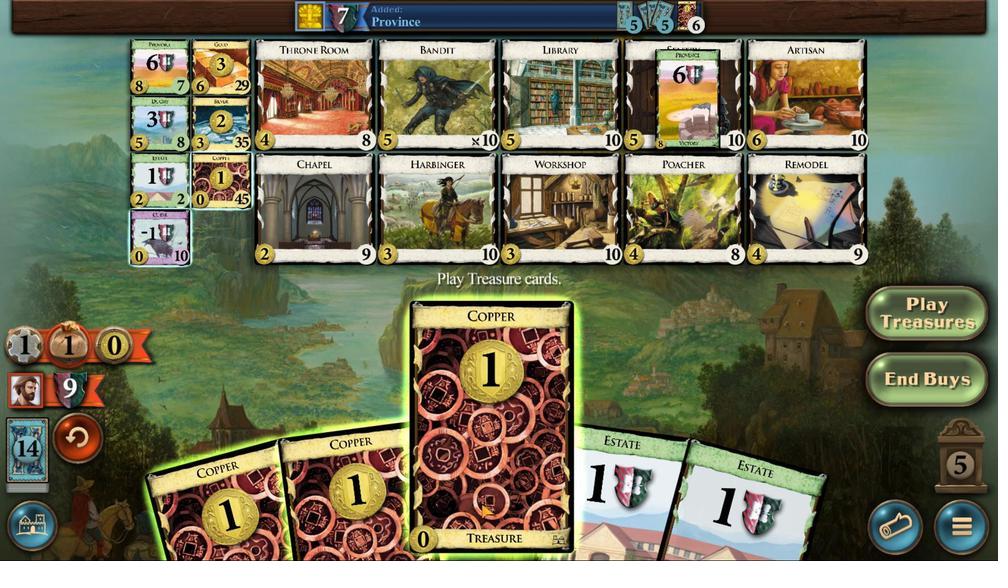 
Action: Mouse scrolled (489, 500) with delta (0, 0)
Screenshot: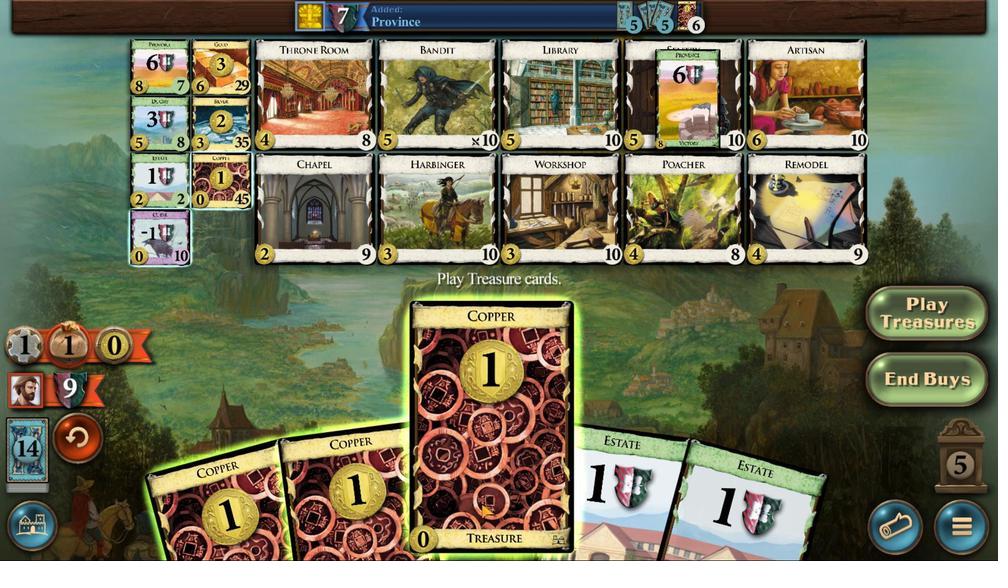 
Action: Mouse moved to (489, 503)
Screenshot: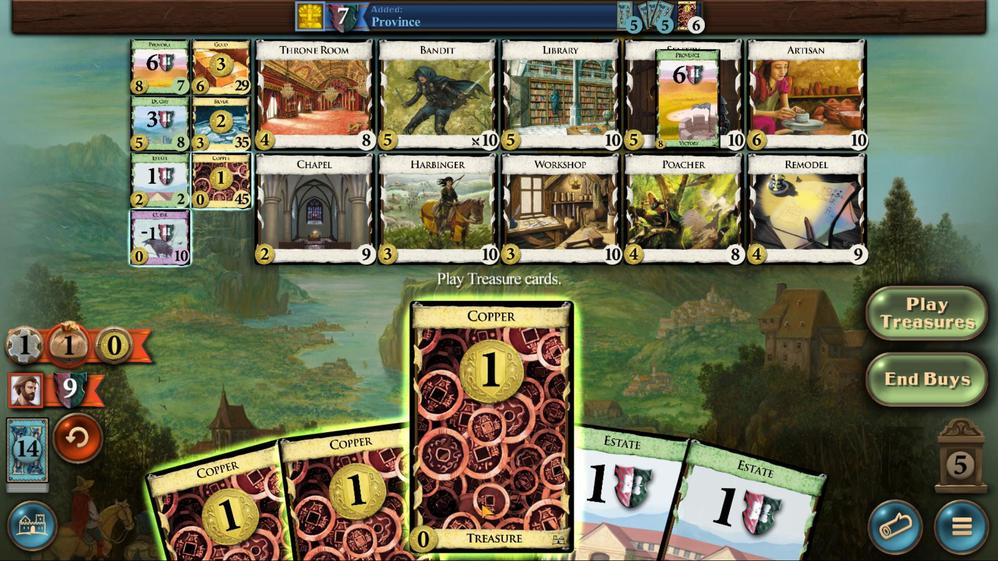 
Action: Mouse scrolled (489, 503) with delta (0, 0)
Screenshot: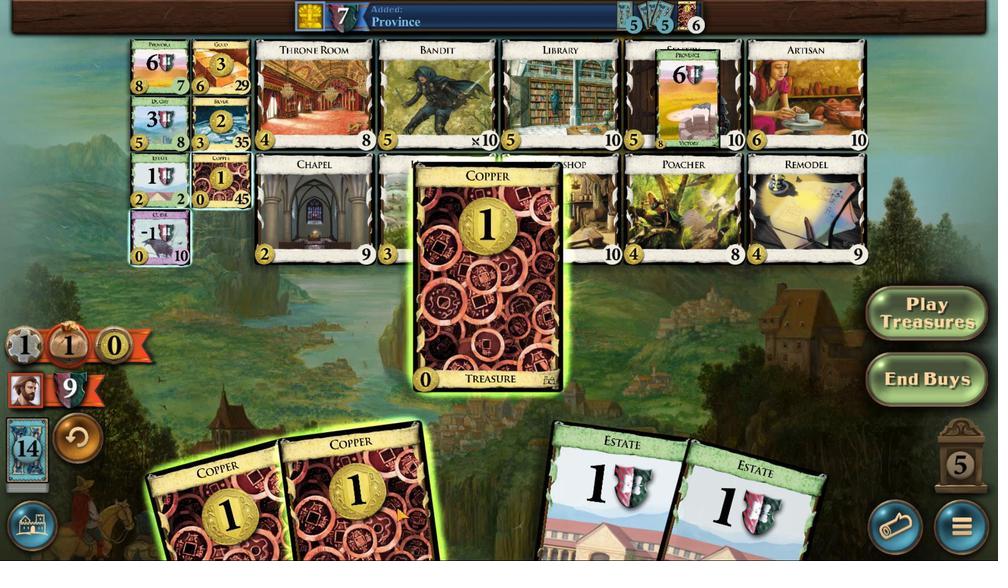 
Action: Mouse moved to (396, 508)
Screenshot: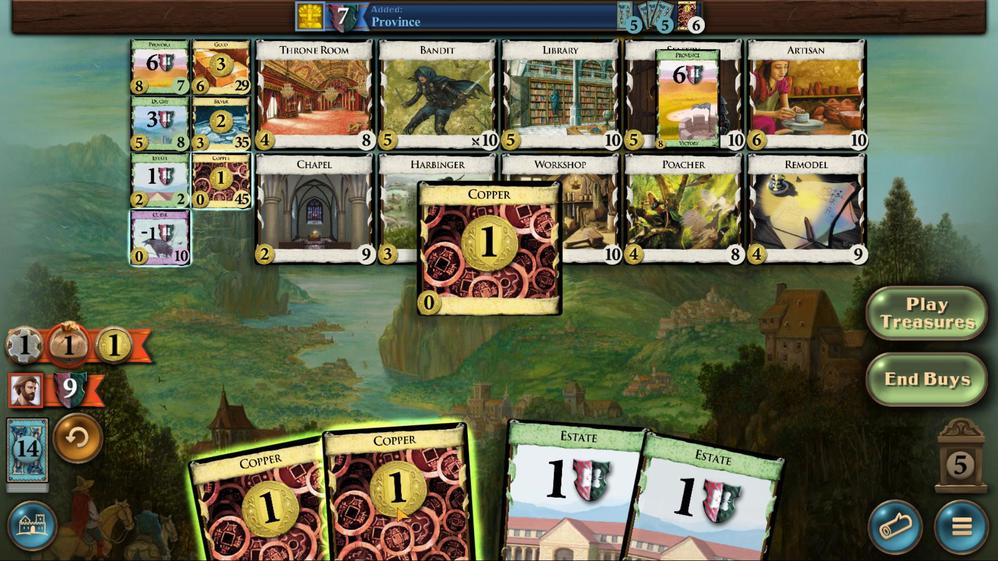 
Action: Mouse scrolled (396, 507) with delta (0, 0)
Screenshot: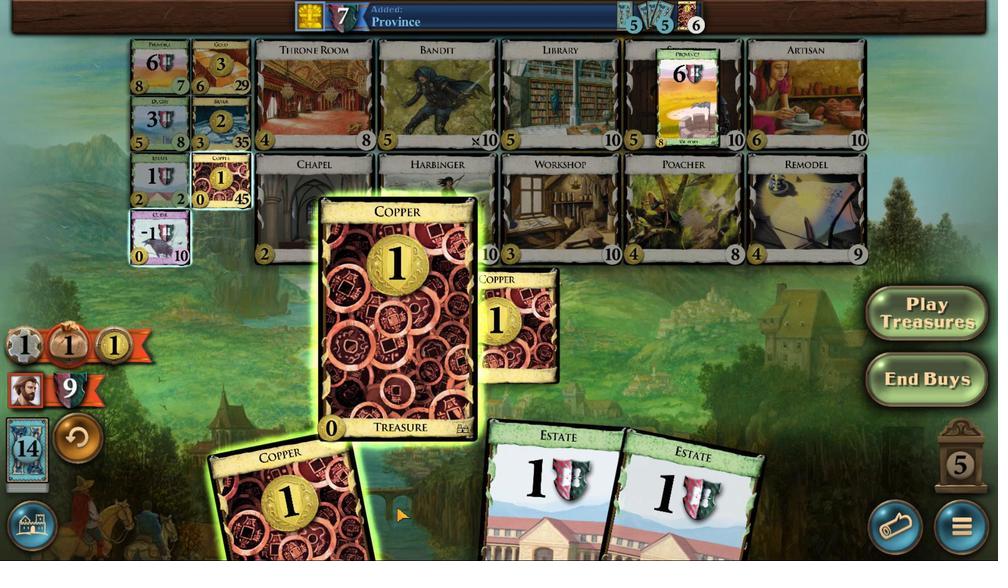 
Action: Mouse scrolled (396, 507) with delta (0, 0)
Screenshot: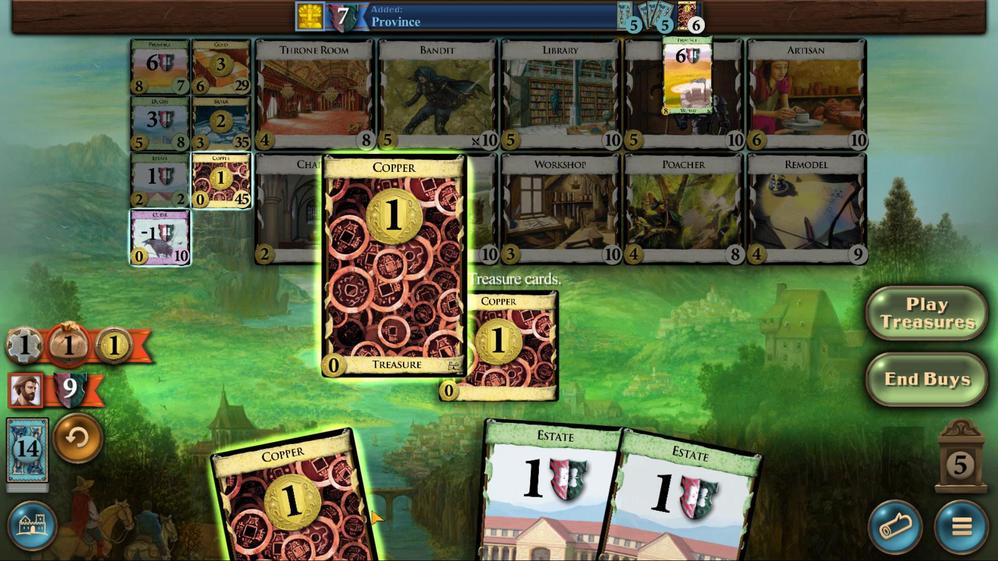 
Action: Mouse moved to (342, 513)
Screenshot: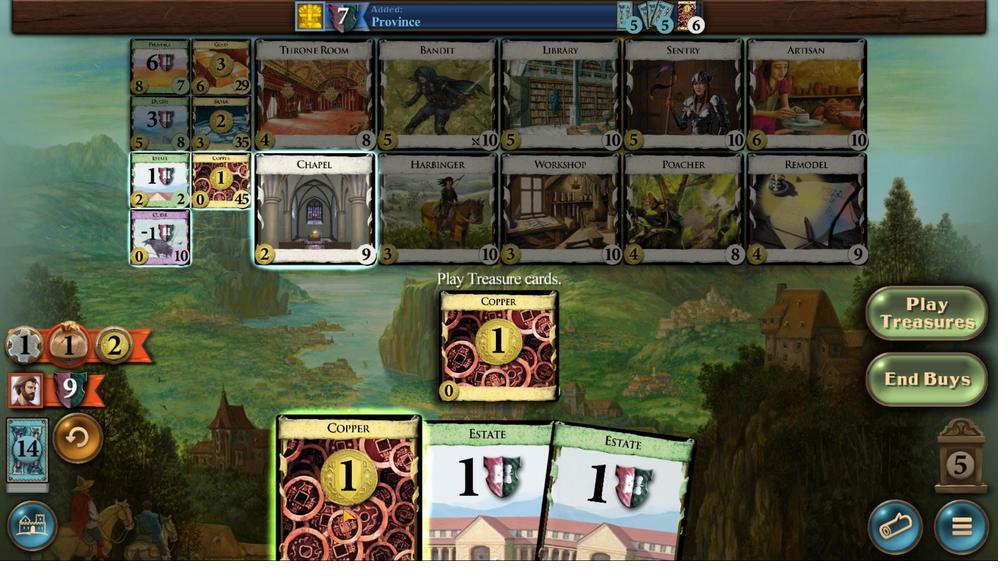 
Action: Mouse scrolled (342, 512) with delta (0, 0)
Screenshot: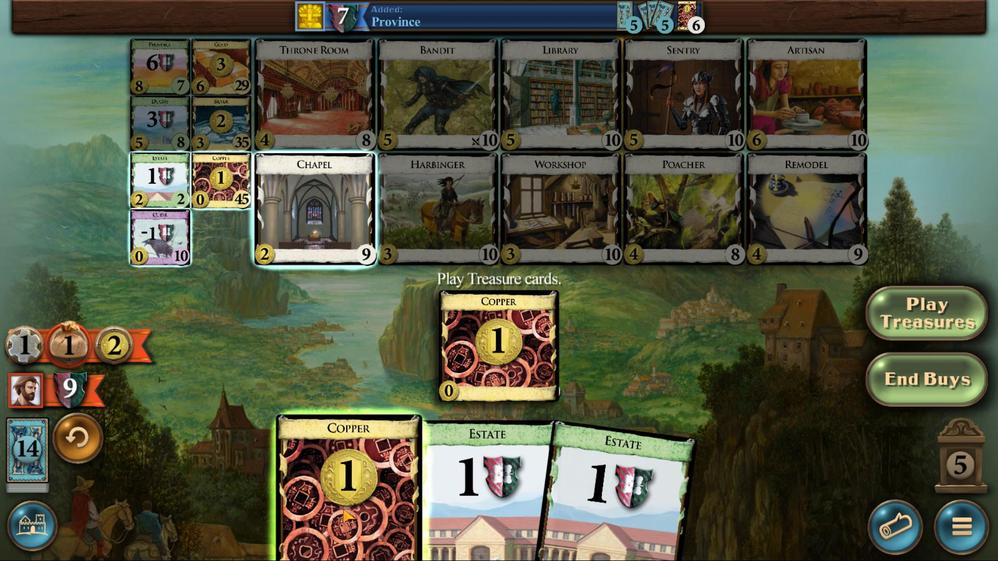 
Action: Mouse scrolled (342, 512) with delta (0, 0)
Screenshot: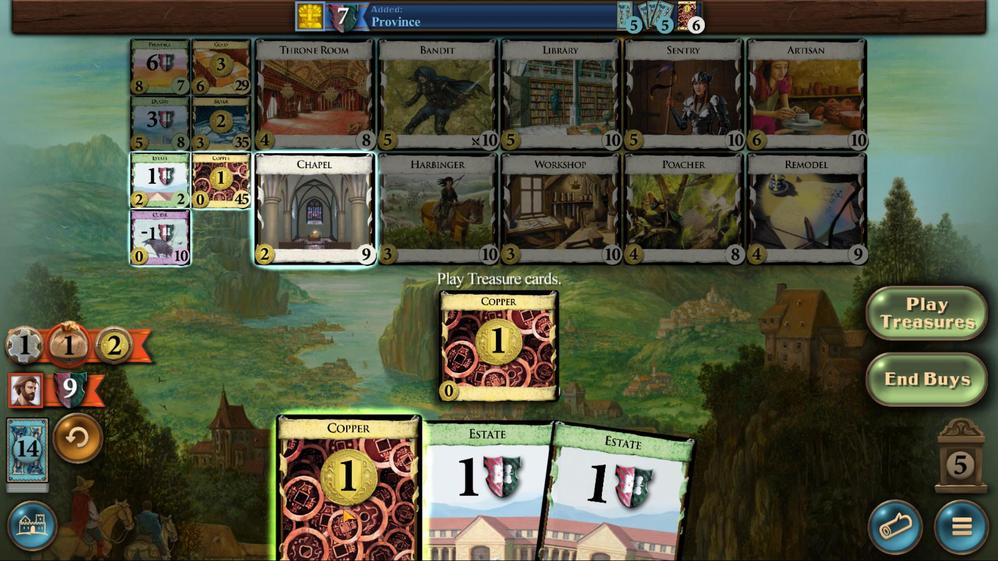 
Action: Mouse scrolled (342, 512) with delta (0, 0)
Screenshot: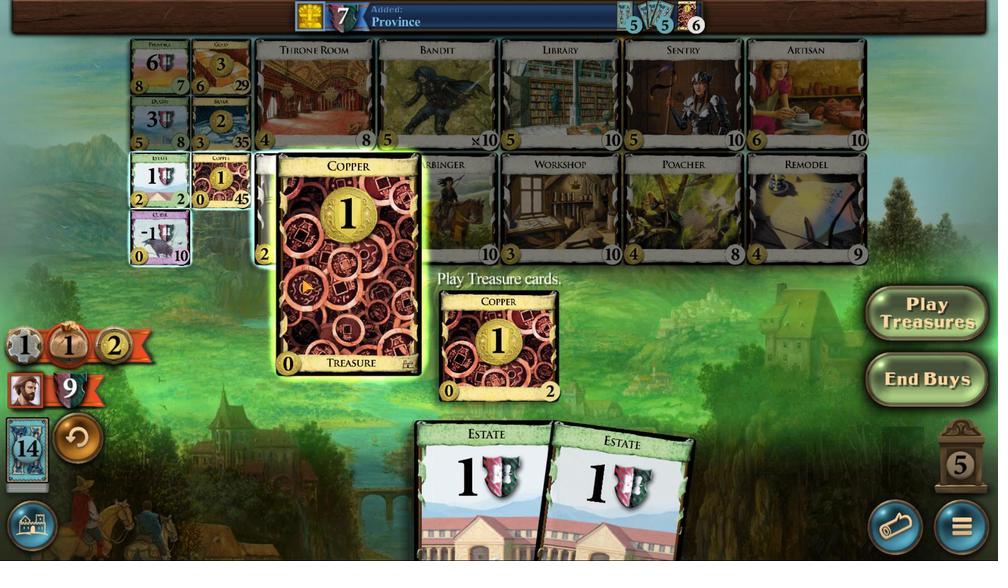 
Action: Mouse scrolled (342, 512) with delta (0, 0)
Screenshot: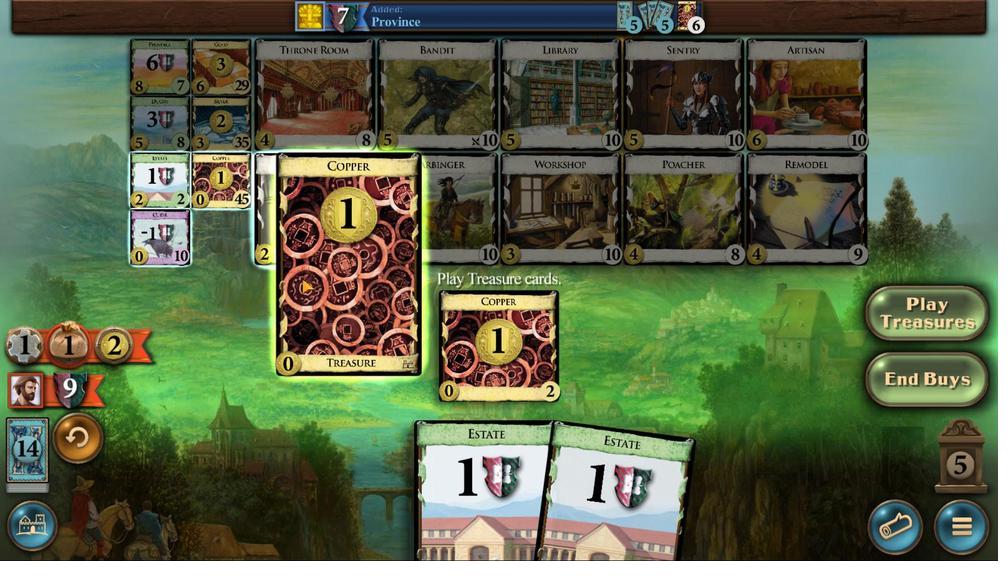 
Action: Mouse moved to (342, 510)
Screenshot: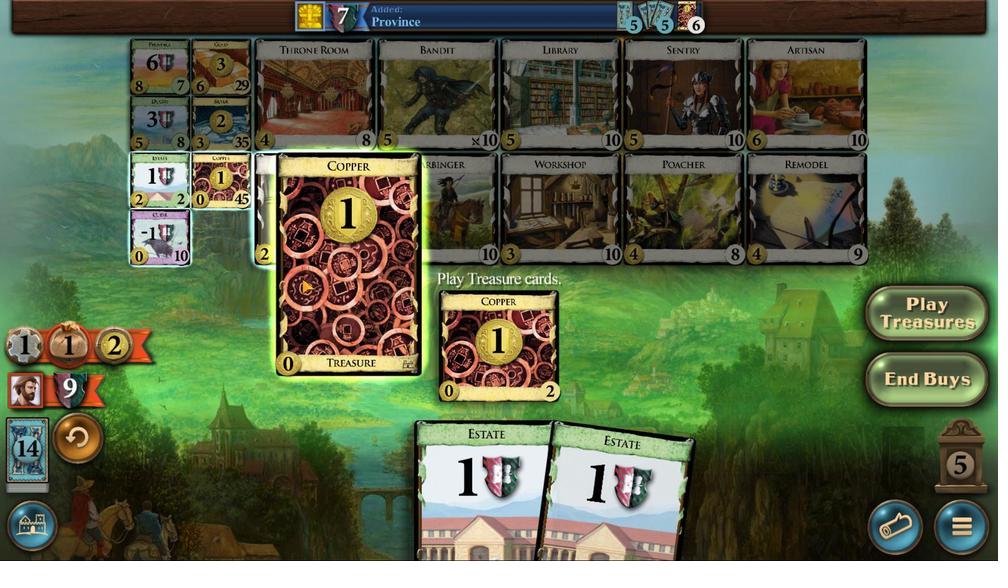 
Action: Mouse scrolled (342, 509) with delta (0, 0)
Screenshot: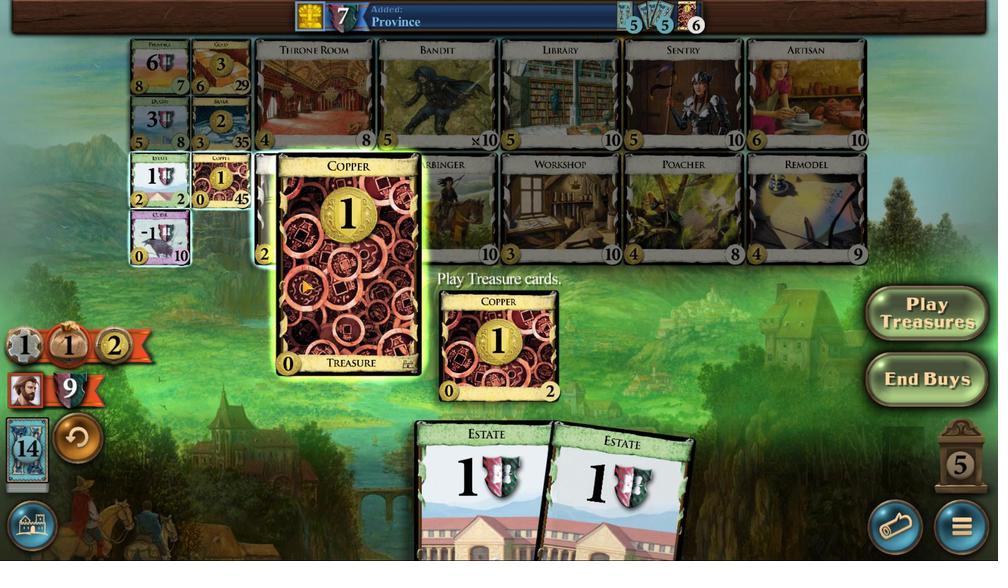 
Action: Mouse moved to (214, 116)
Screenshot: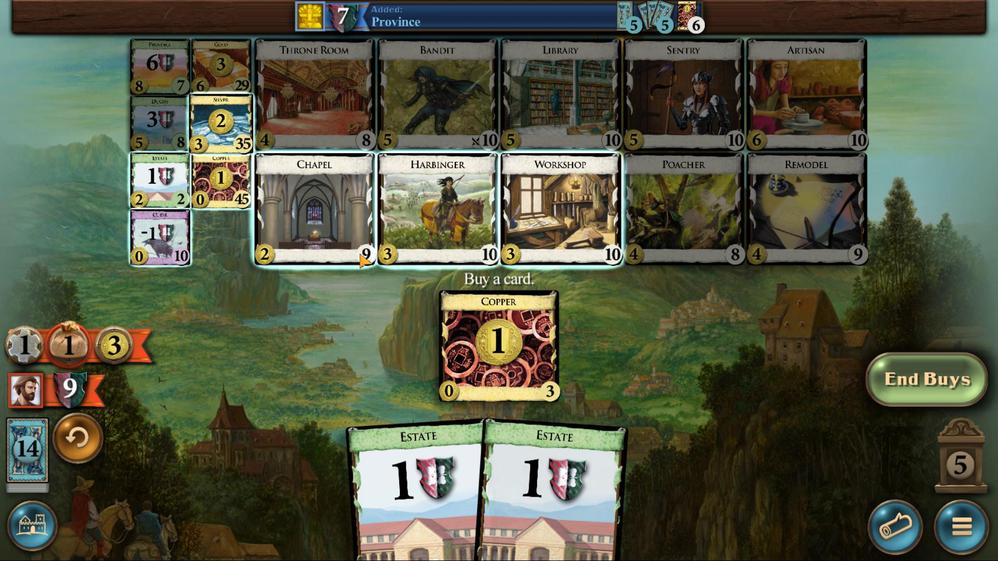 
Action: Mouse pressed left at (214, 116)
Screenshot: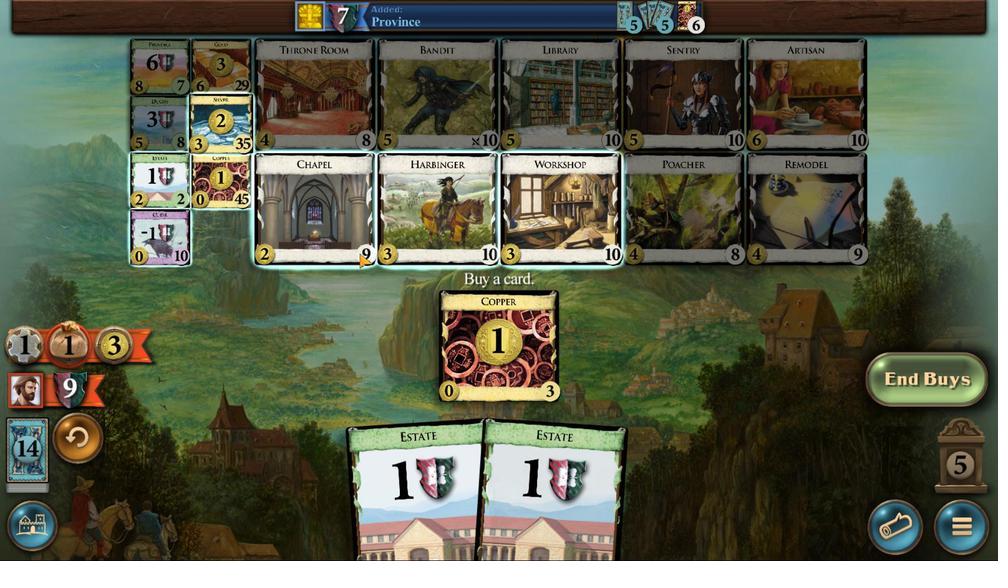 
Action: Mouse moved to (628, 534)
Screenshot: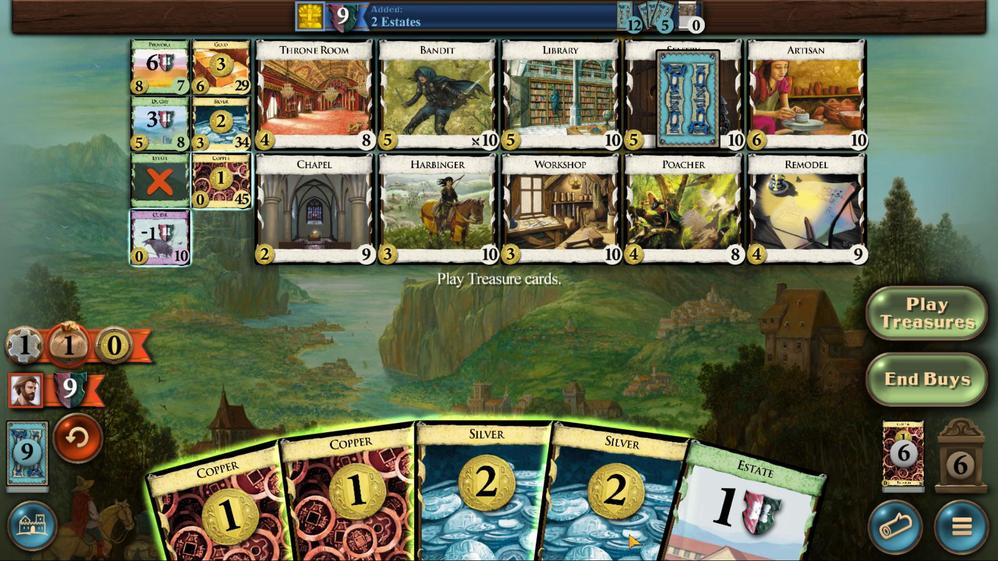 
Action: Mouse scrolled (628, 534) with delta (0, 0)
Screenshot: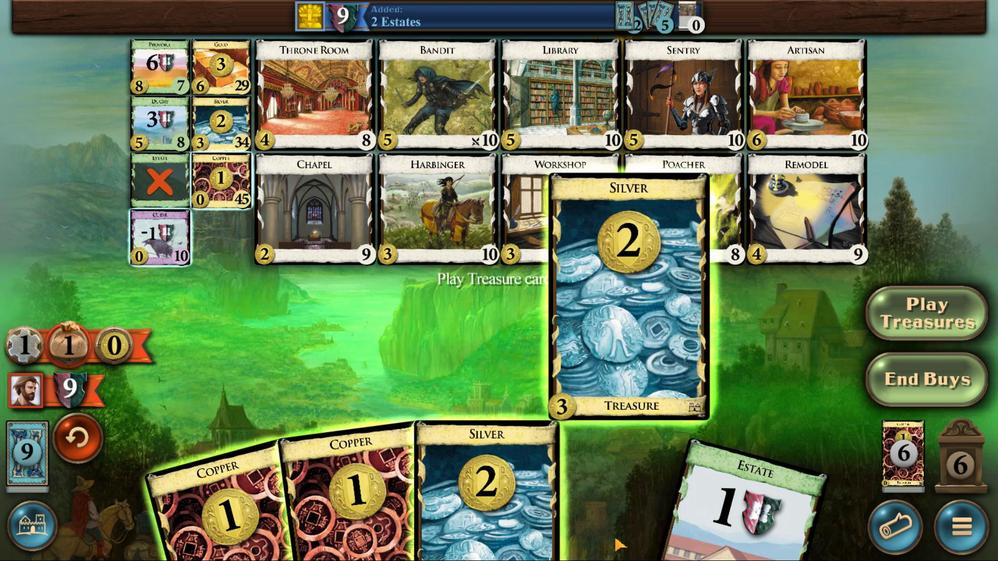 
Action: Mouse scrolled (628, 534) with delta (0, 0)
Screenshot: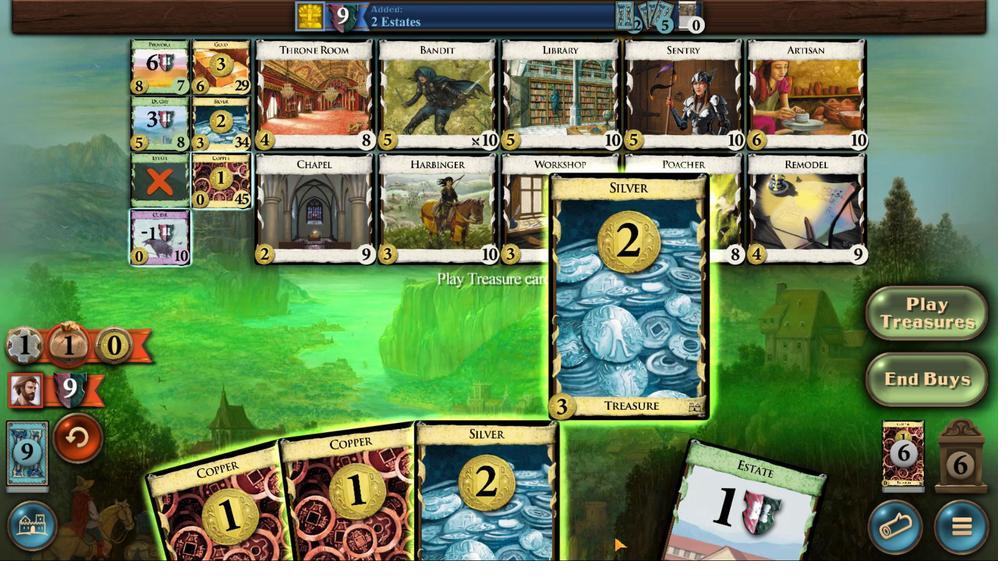 
Action: Mouse moved to (529, 540)
Screenshot: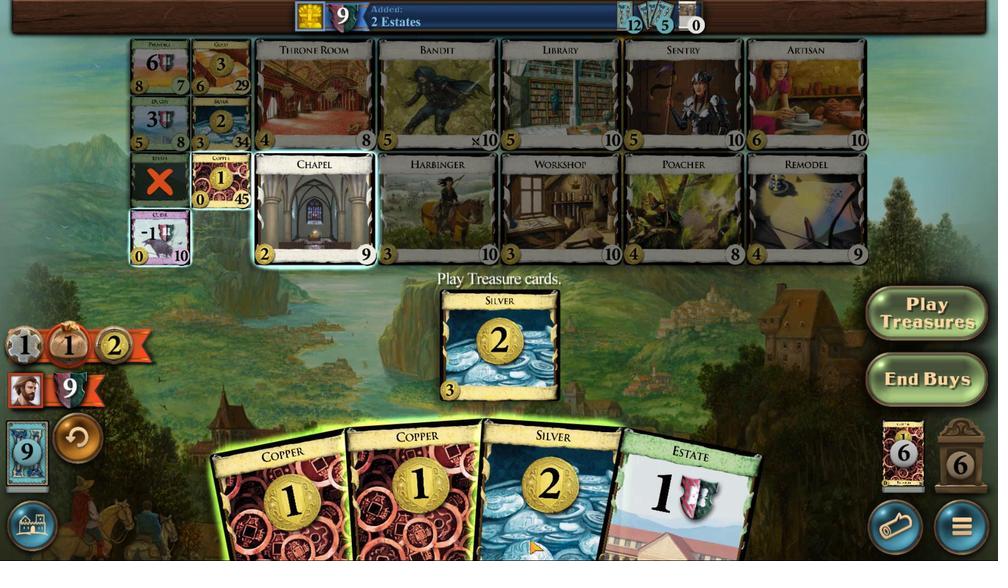 
Action: Mouse scrolled (529, 539) with delta (0, 0)
Screenshot: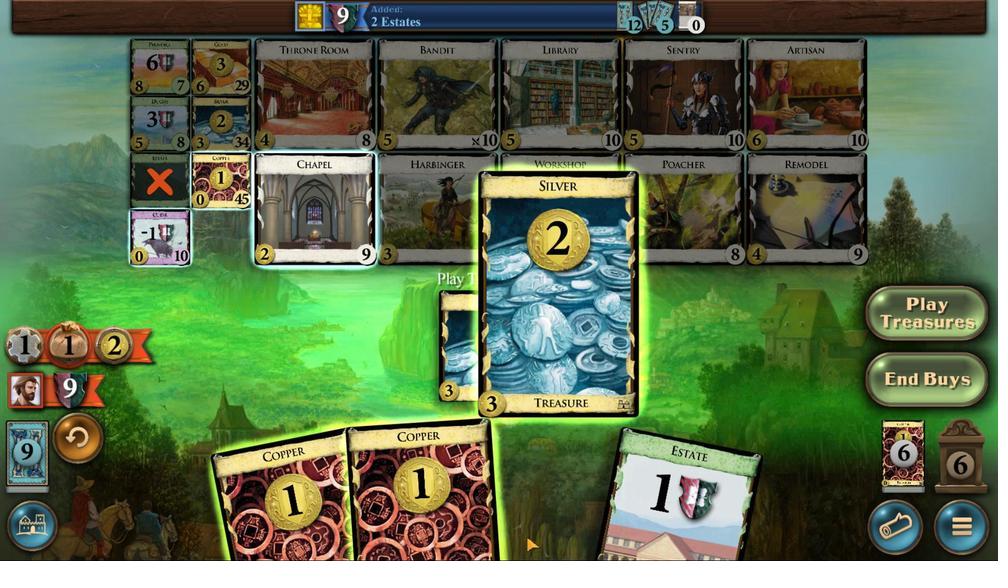 
Action: Mouse scrolled (529, 539) with delta (0, 0)
Screenshot: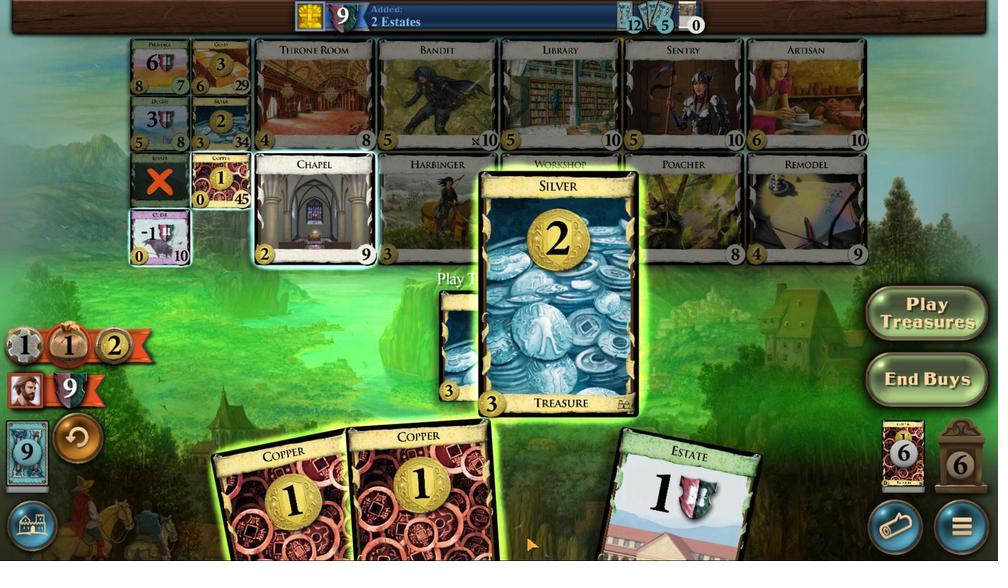 
Action: Mouse scrolled (529, 539) with delta (0, 0)
Screenshot: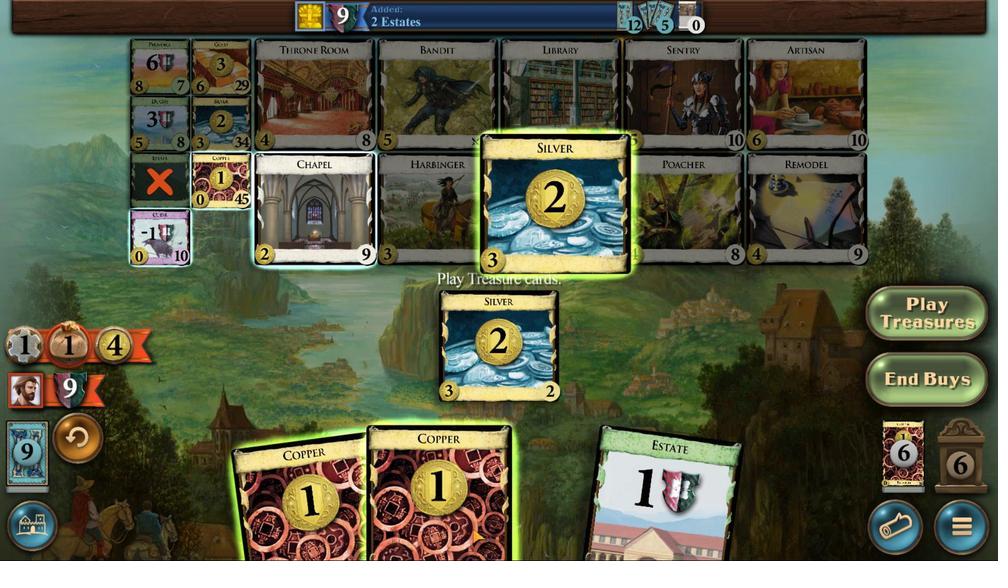 
Action: Mouse moved to (469, 528)
Screenshot: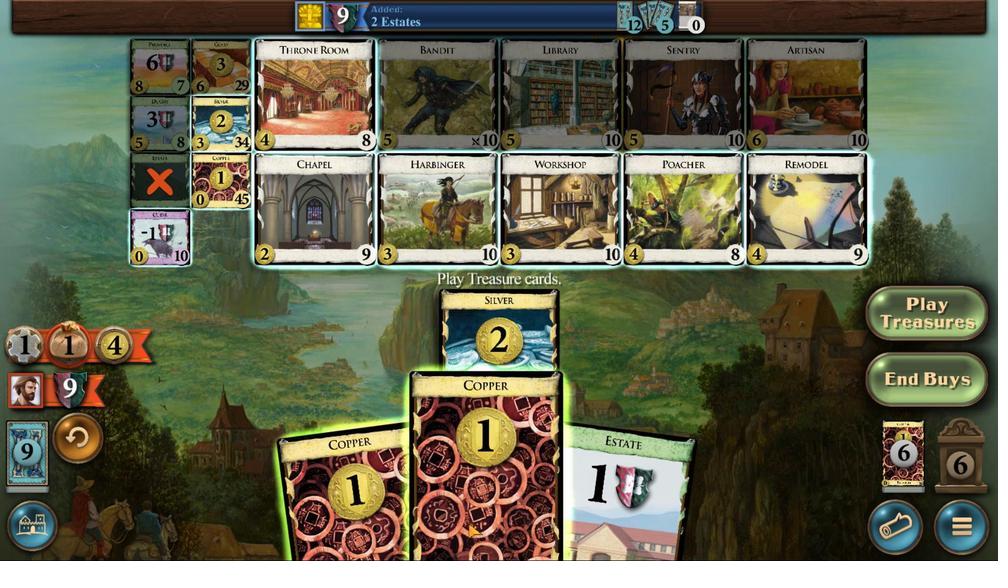 
Action: Mouse scrolled (469, 527) with delta (0, 0)
Screenshot: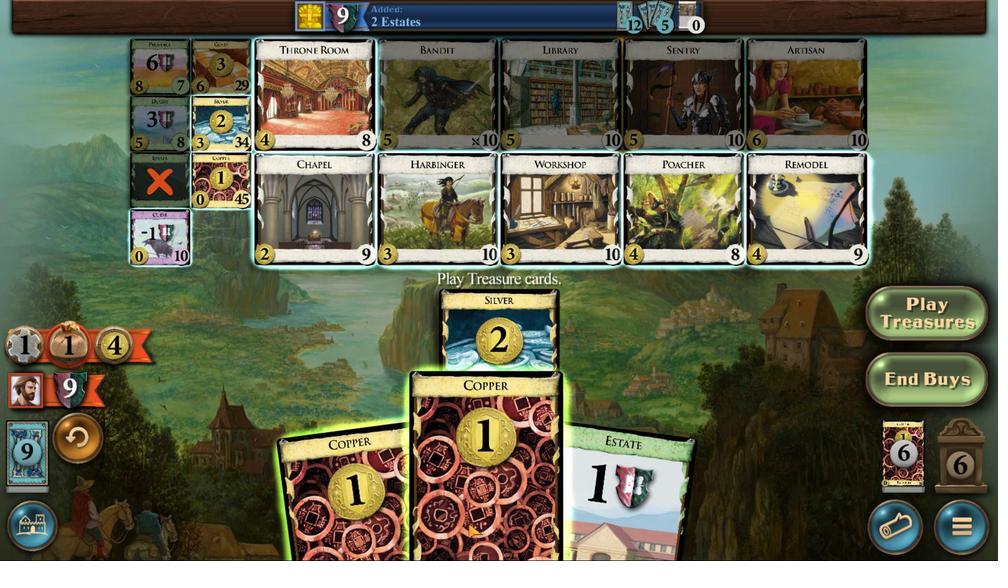 
Action: Mouse scrolled (469, 527) with delta (0, 0)
Screenshot: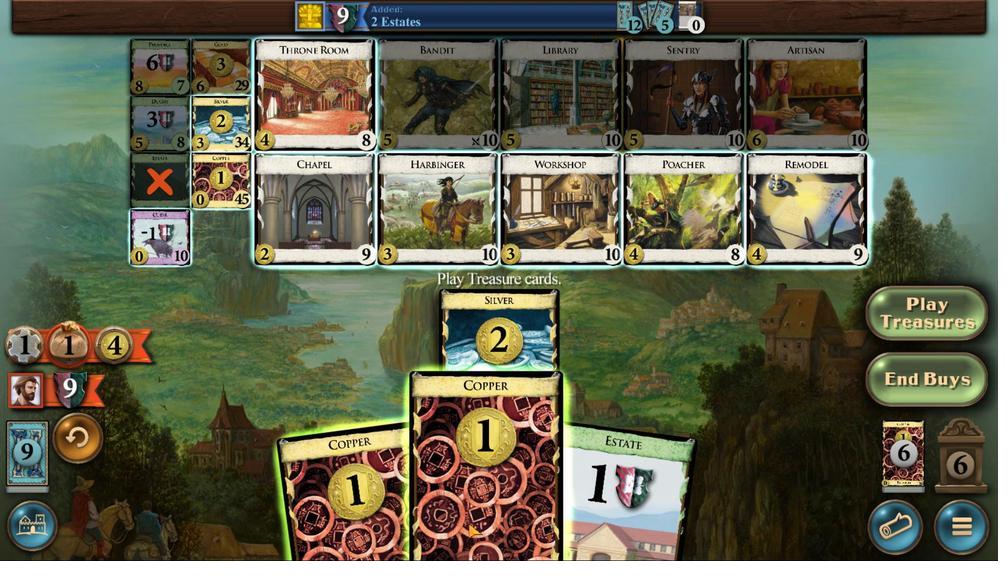 
Action: Mouse scrolled (469, 527) with delta (0, 0)
Screenshot: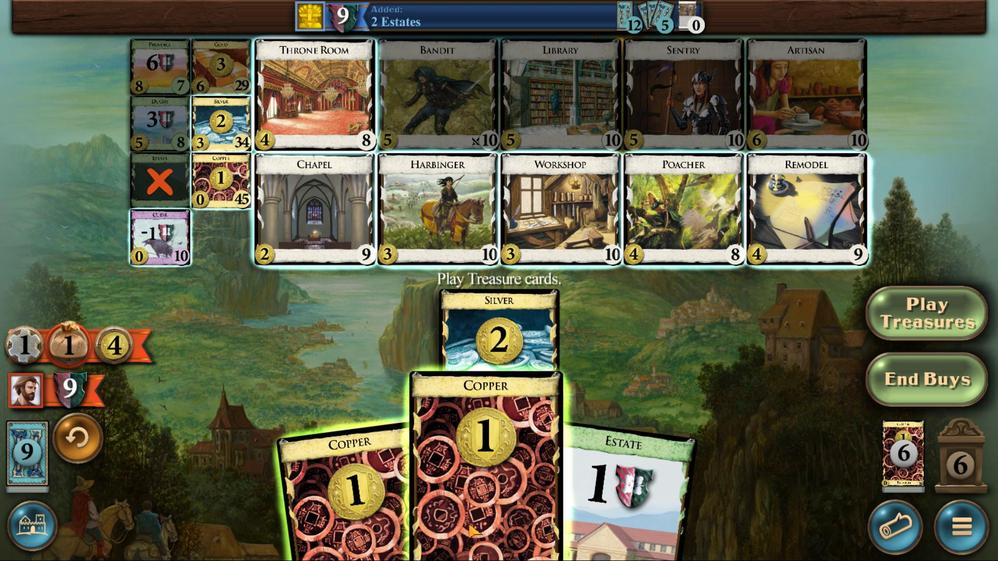 
Action: Mouse scrolled (469, 527) with delta (0, 0)
Screenshot: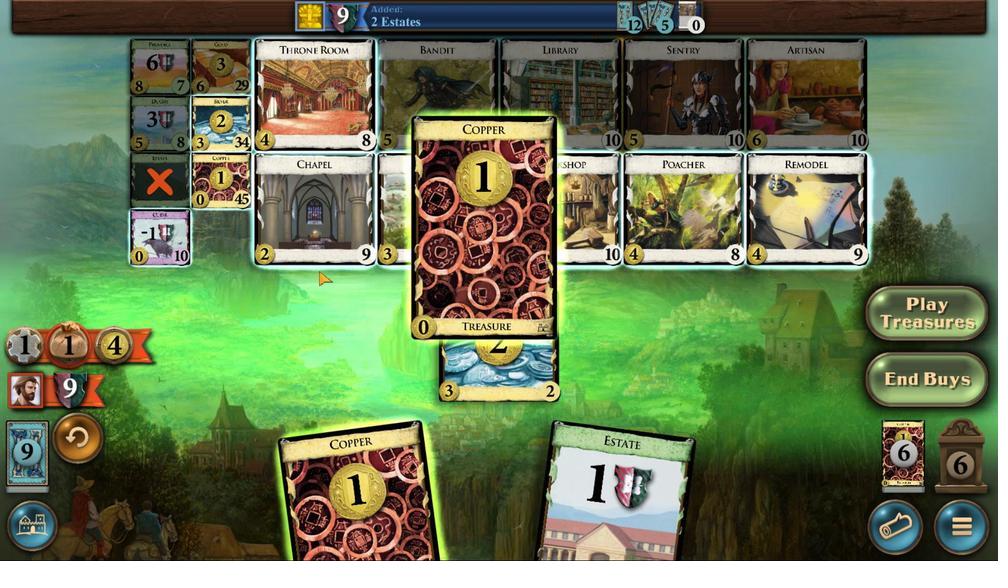 
Action: Mouse moved to (468, 525)
Screenshot: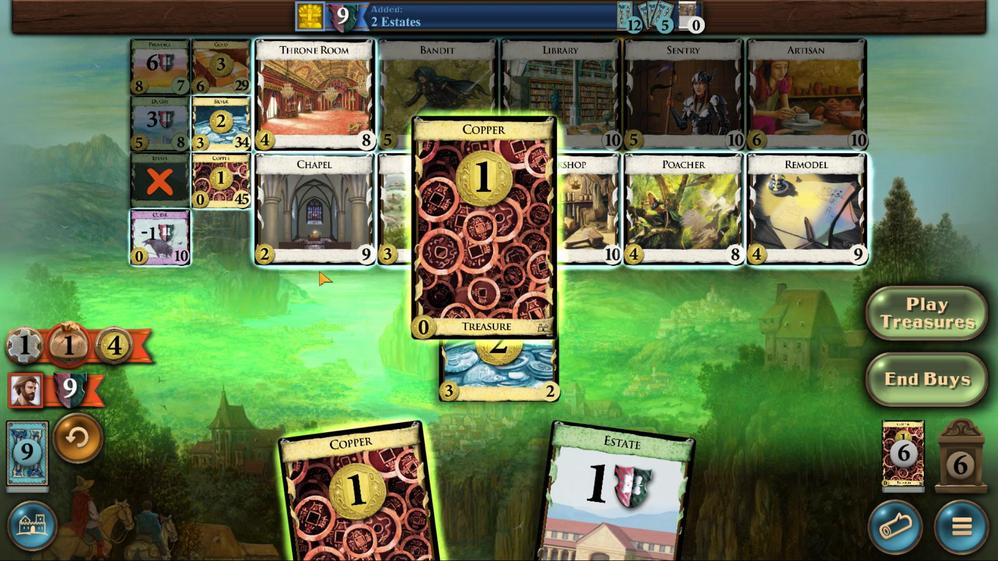 
Action: Mouse scrolled (468, 525) with delta (0, 0)
Screenshot: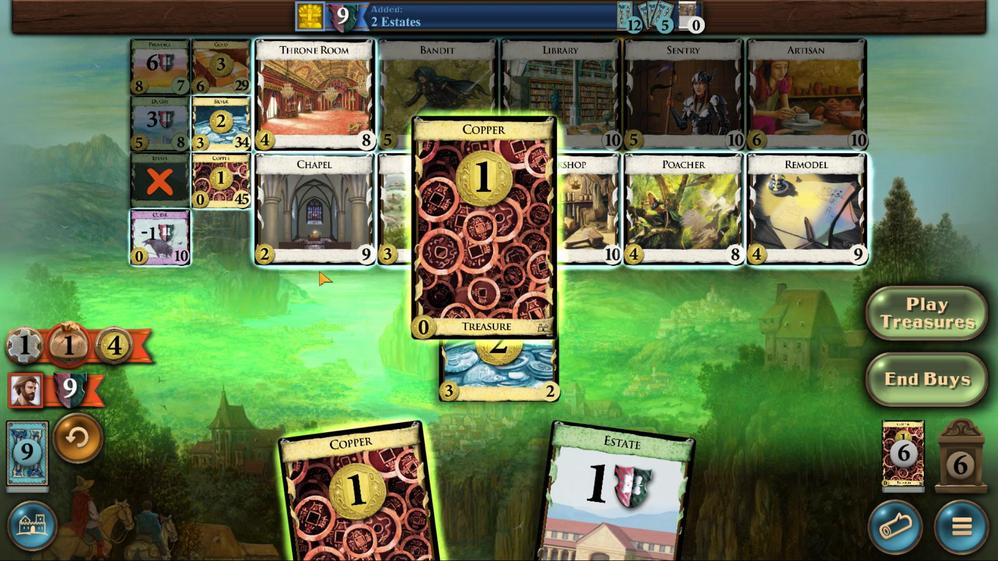 
Action: Mouse moved to (165, 126)
Screenshot: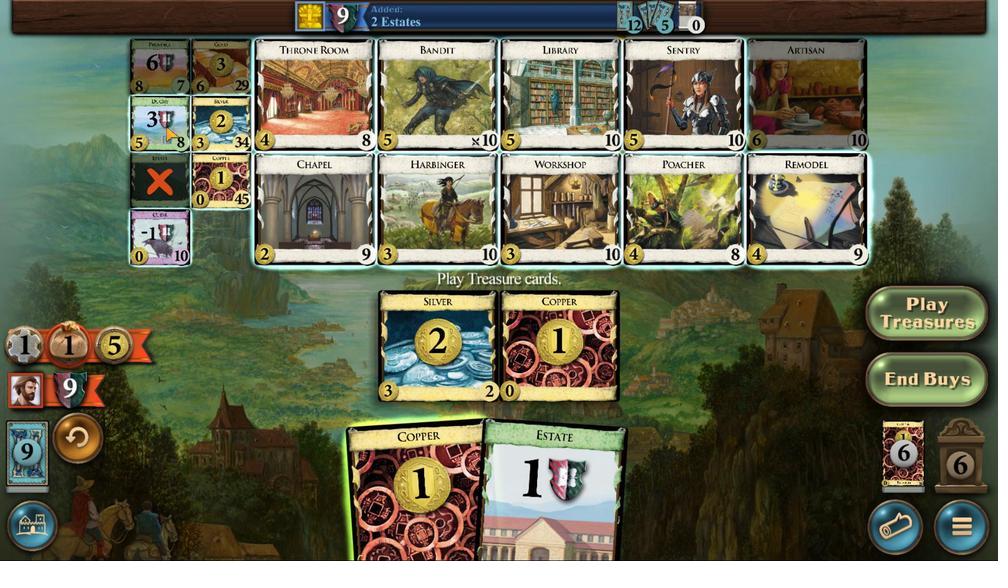 
Action: Mouse pressed left at (165, 126)
Screenshot: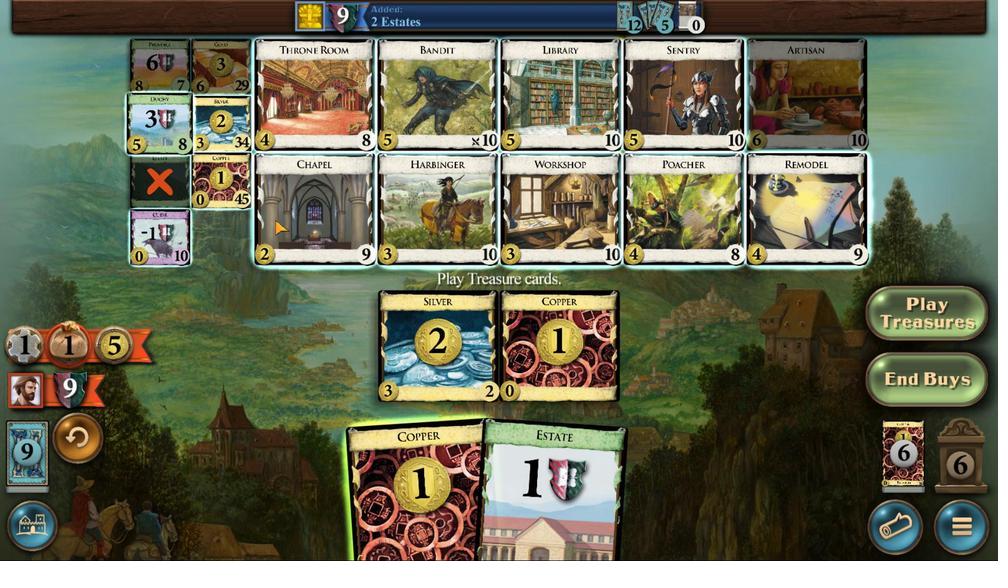 
Action: Mouse moved to (329, 485)
Screenshot: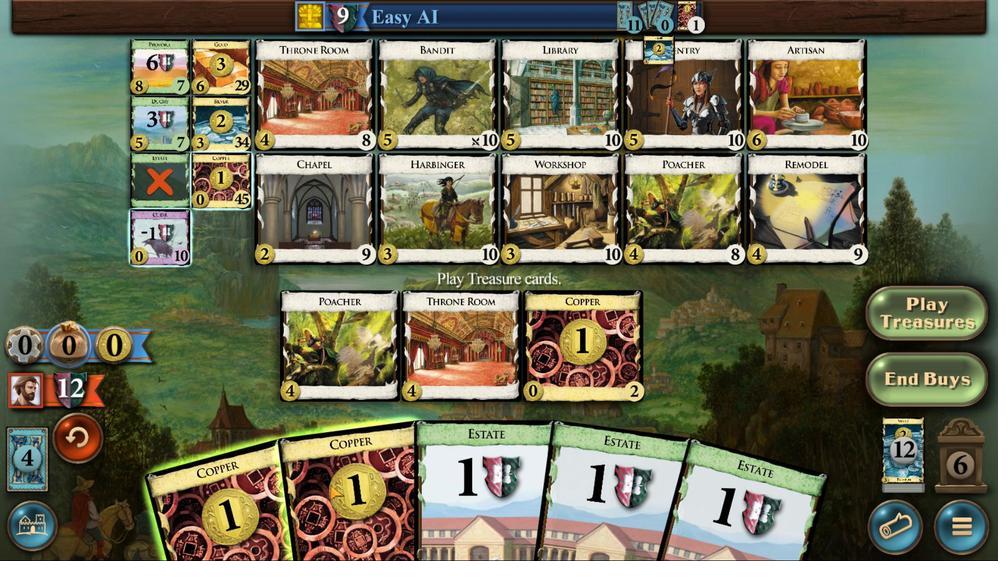 
Action: Mouse scrolled (329, 485) with delta (0, 0)
Screenshot: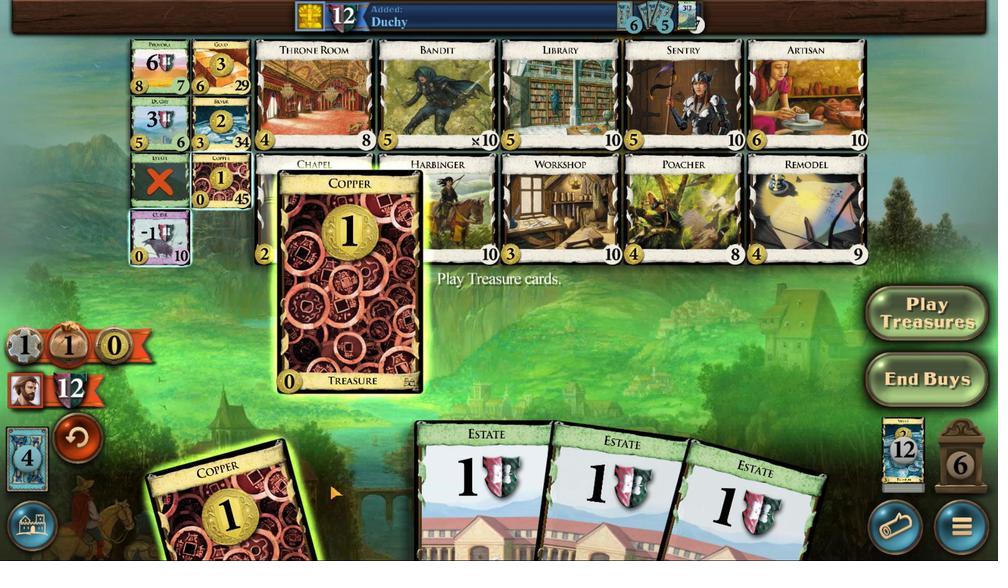 
Action: Mouse scrolled (329, 485) with delta (0, 0)
Screenshot: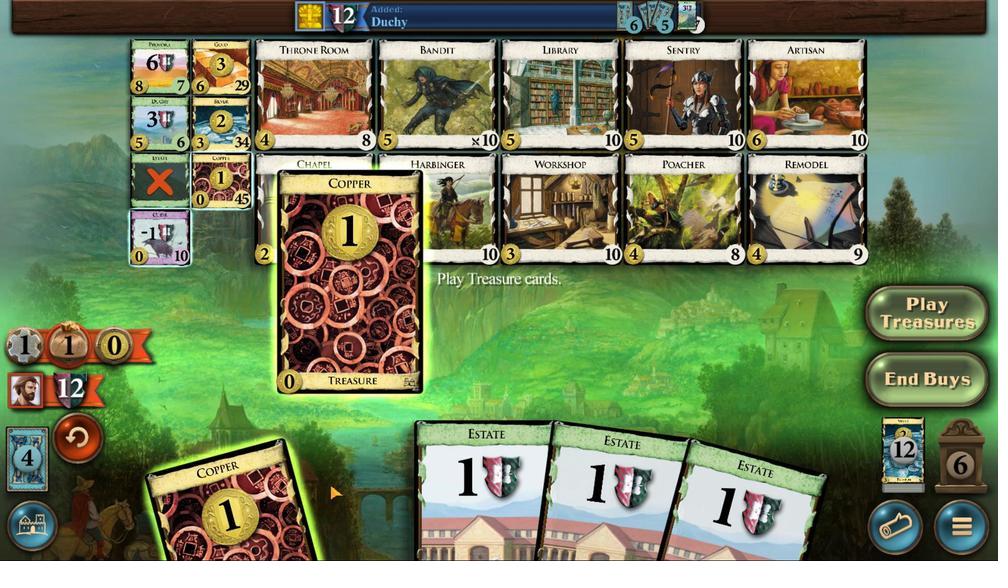 
Action: Mouse moved to (274, 488)
Screenshot: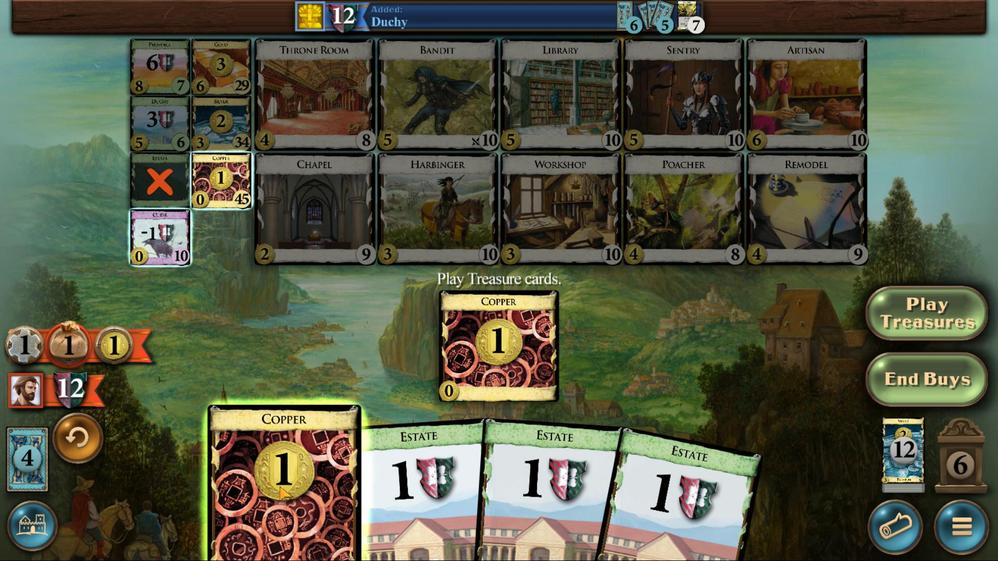 
Action: Mouse scrolled (274, 487) with delta (0, 0)
Screenshot: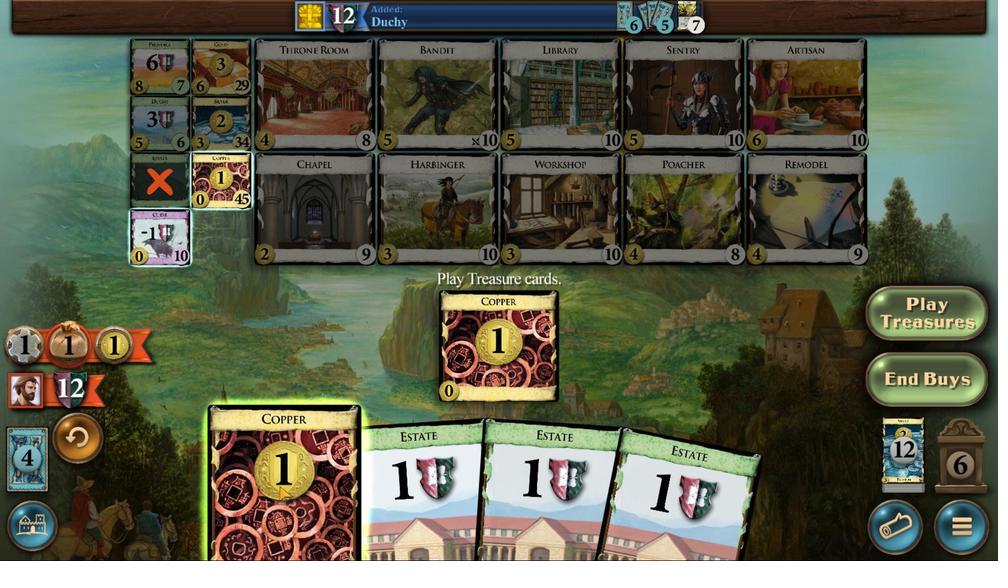 
Action: Mouse scrolled (274, 487) with delta (0, 0)
Screenshot: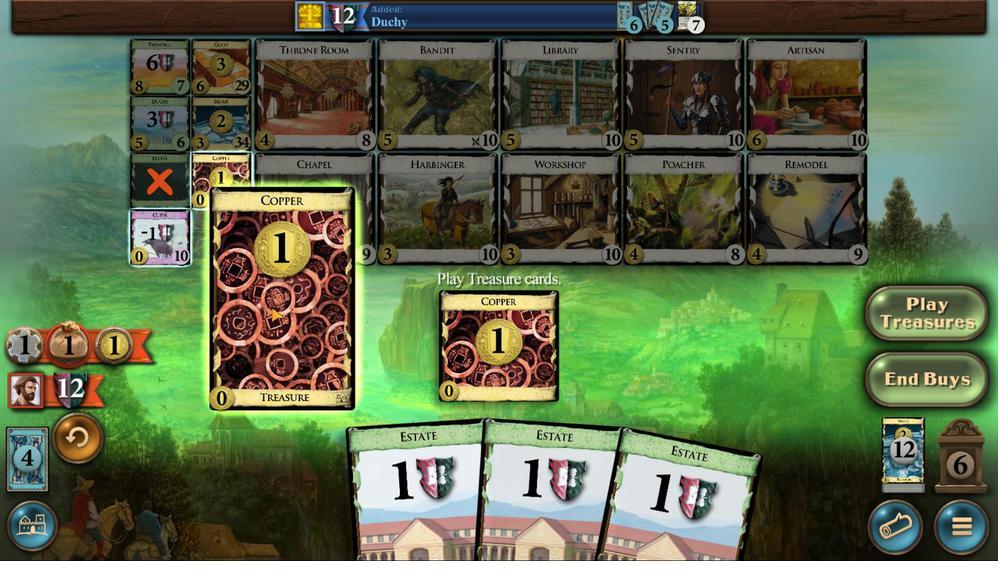
Action: Mouse scrolled (274, 487) with delta (0, 0)
Screenshot: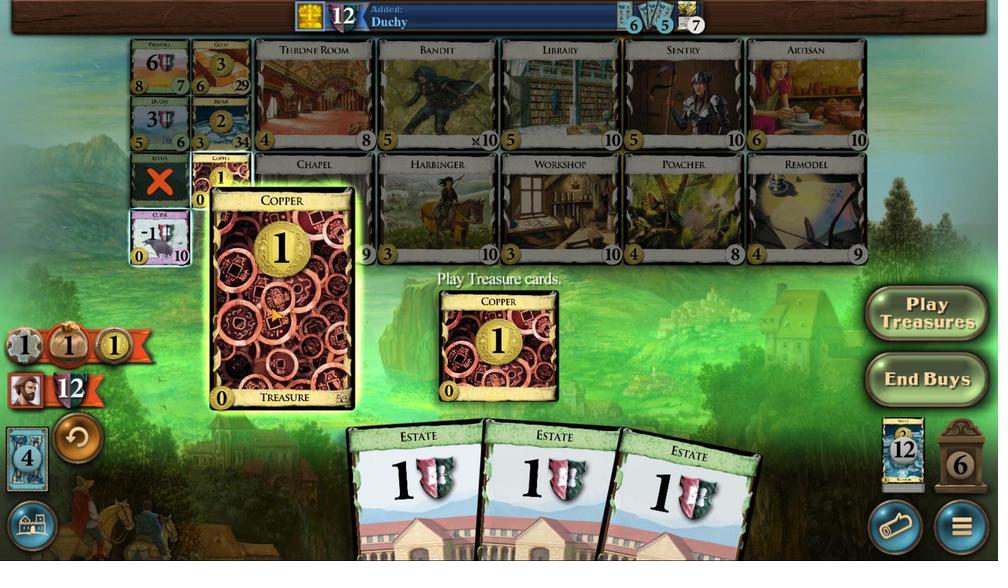 
Action: Mouse moved to (274, 489)
Screenshot: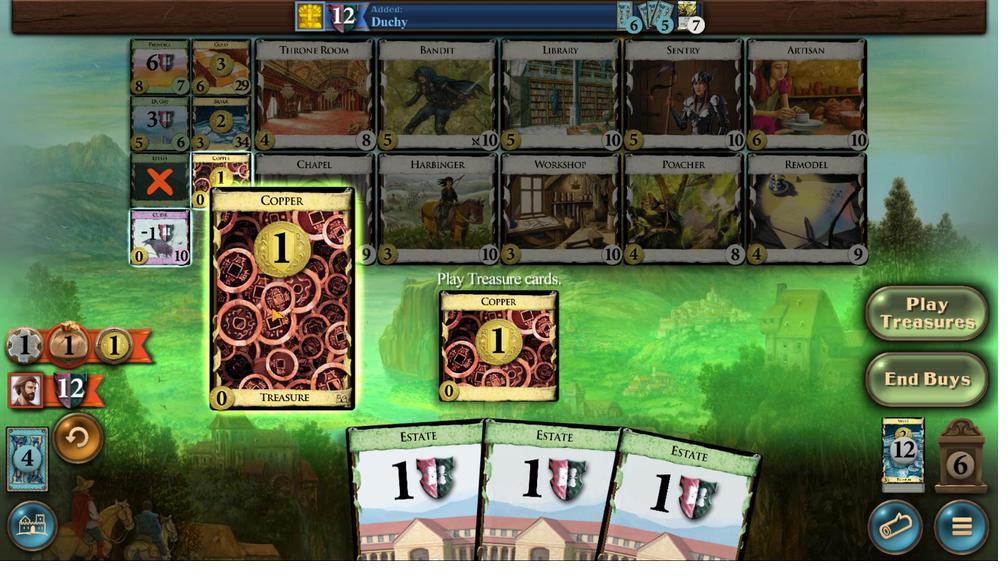 
Action: Mouse scrolled (274, 488) with delta (0, 0)
Screenshot: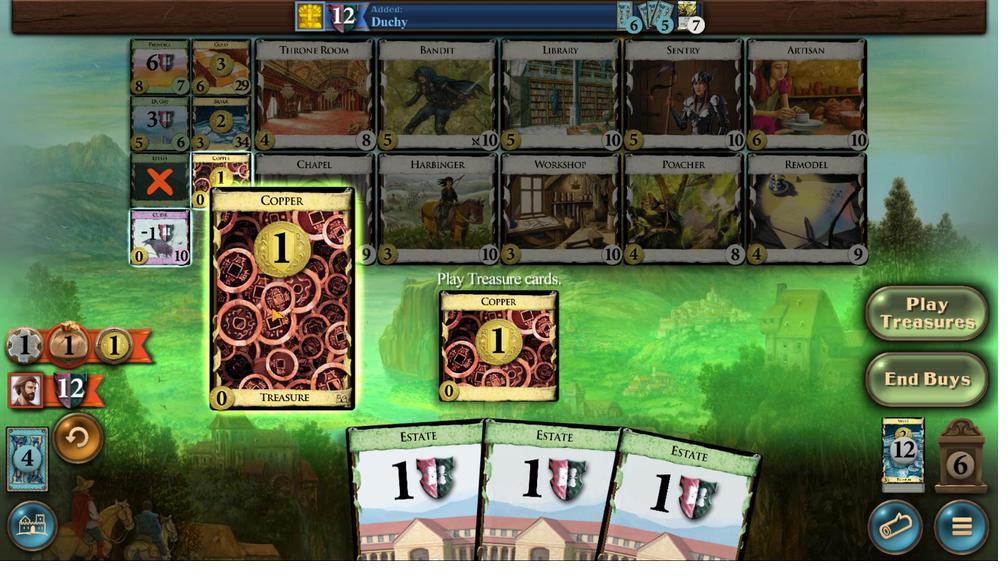 
Action: Mouse moved to (912, 372)
Screenshot: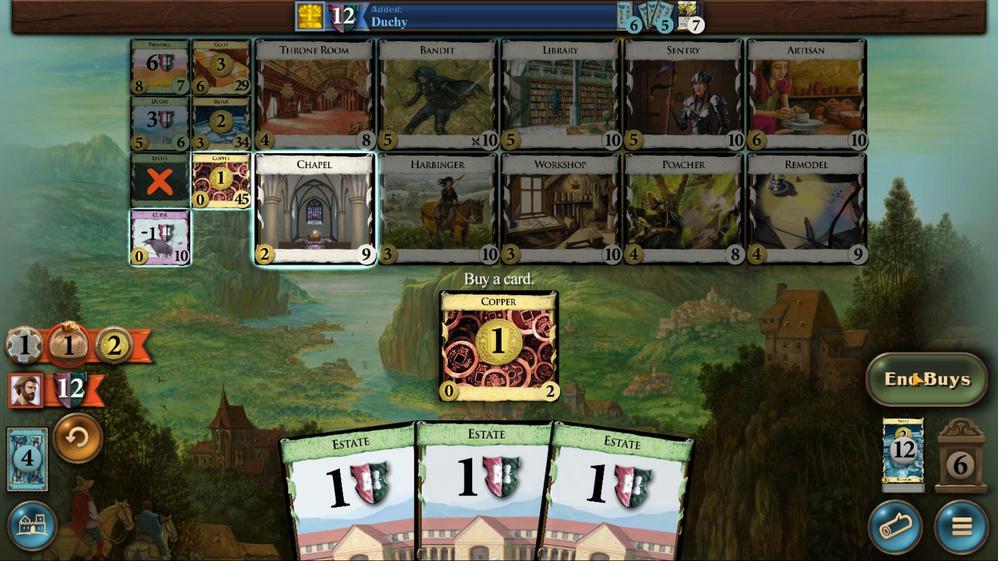 
Action: Mouse pressed left at (912, 372)
Screenshot: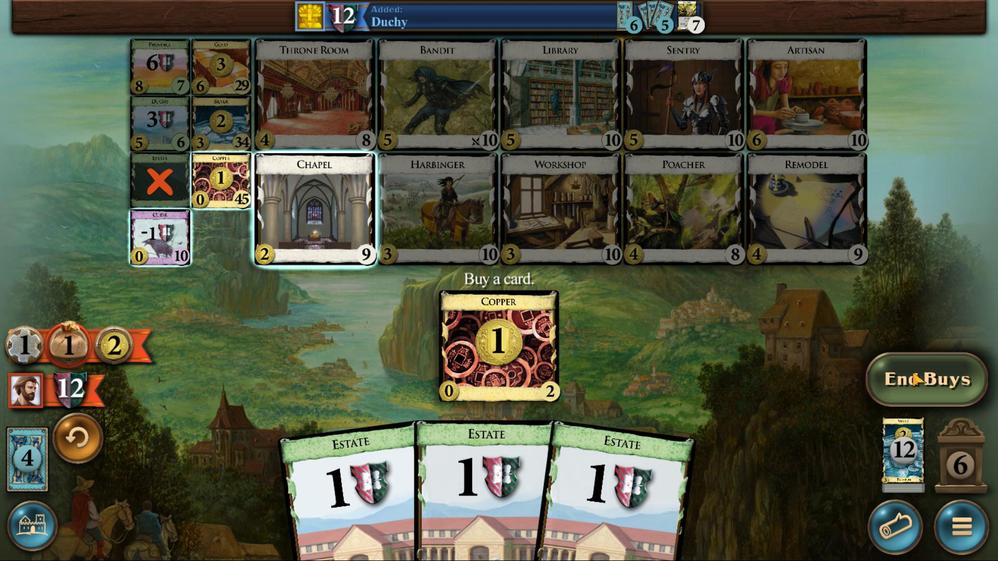 
Action: Mouse moved to (388, 523)
Screenshot: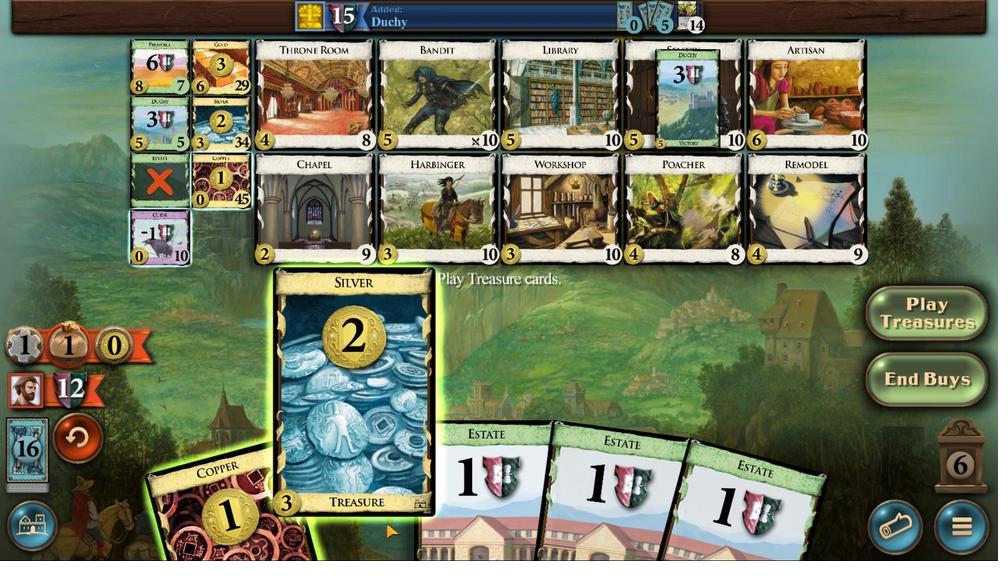 
Action: Mouse scrolled (388, 523) with delta (0, 0)
Screenshot: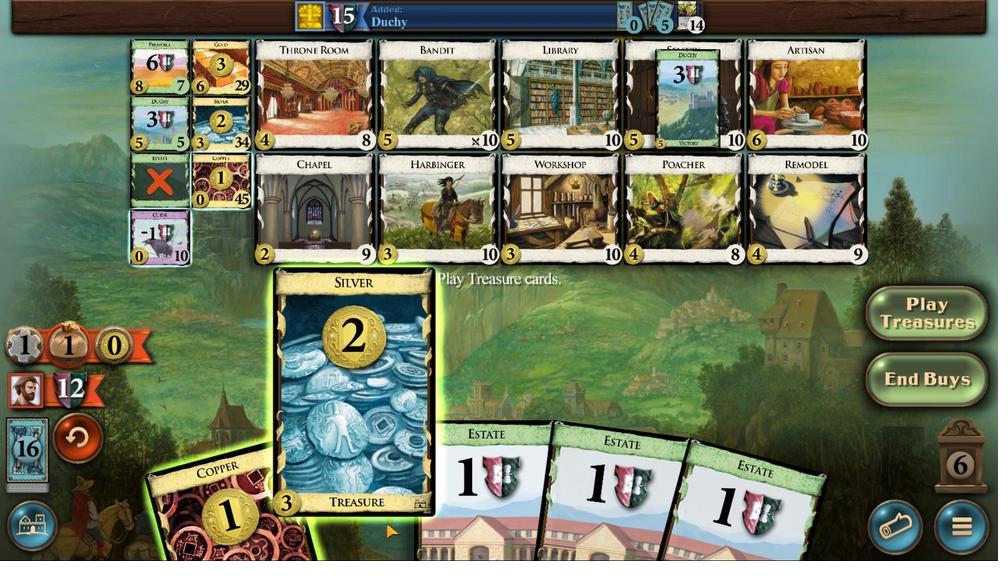 
Action: Mouse moved to (285, 528)
Screenshot: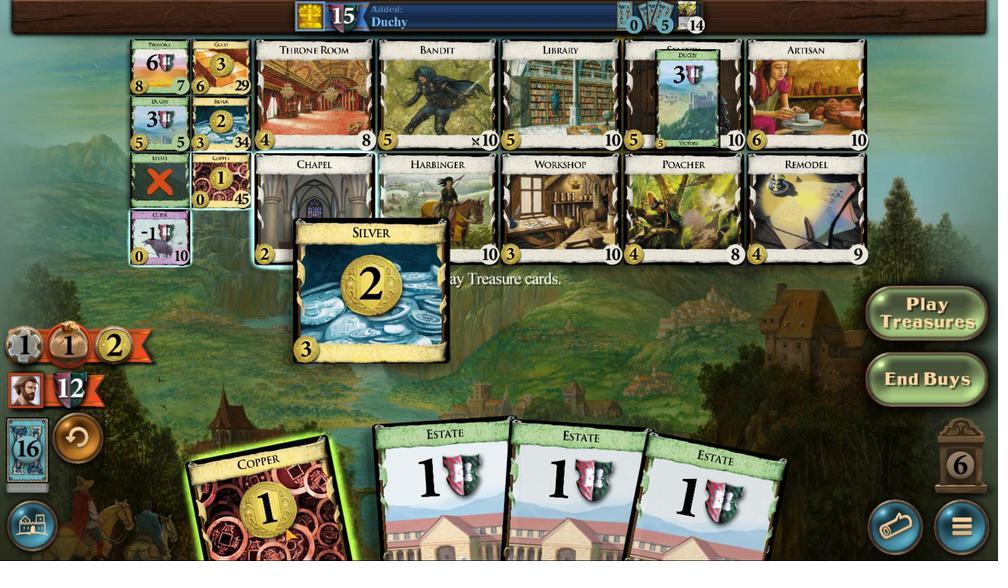 
Action: Mouse scrolled (285, 528) with delta (0, 0)
Screenshot: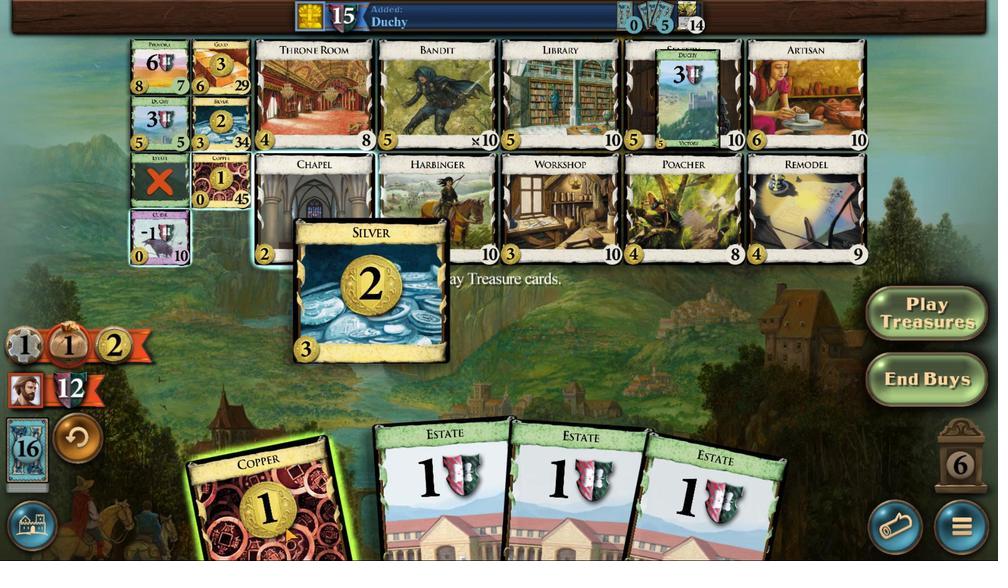 
Action: Mouse scrolled (285, 528) with delta (0, 0)
Screenshot: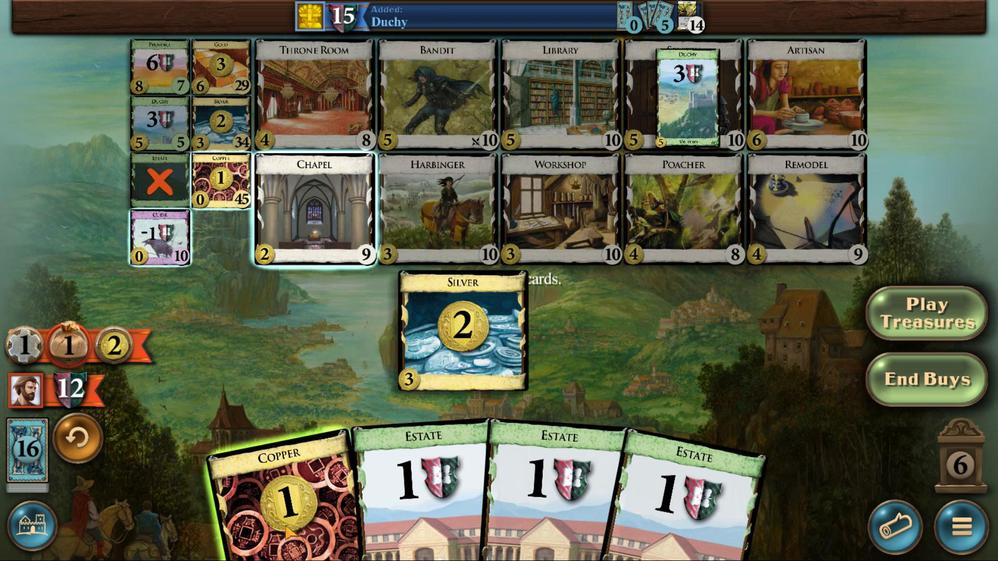 
Action: Mouse scrolled (285, 528) with delta (0, 0)
Screenshot: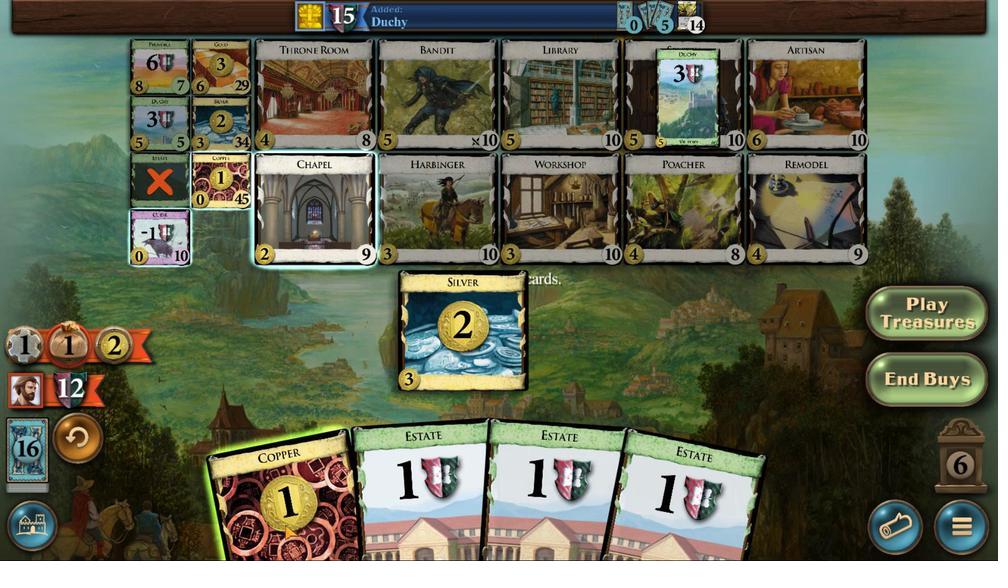 
Action: Mouse scrolled (285, 528) with delta (0, 0)
Screenshot: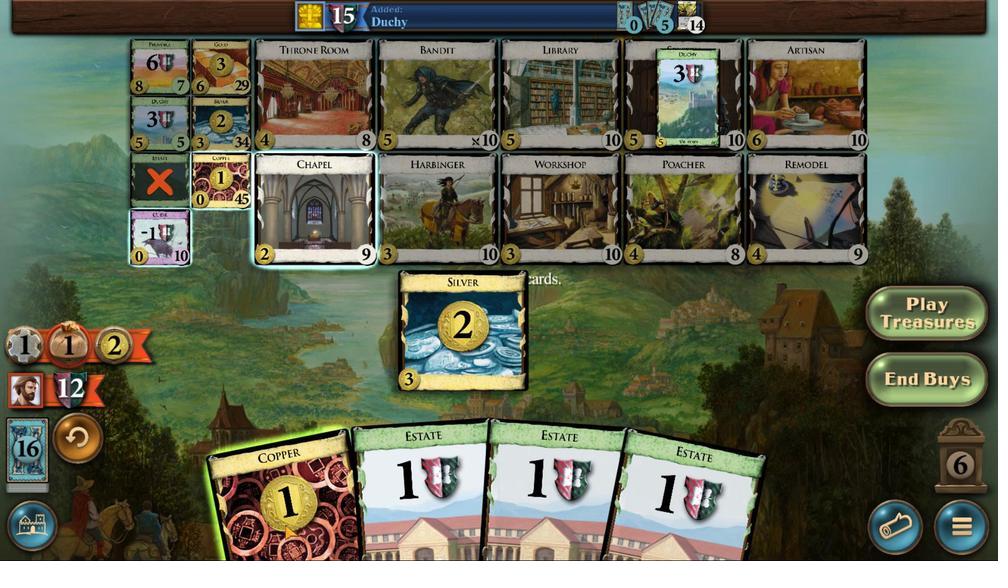 
Action: Mouse moved to (300, 502)
Screenshot: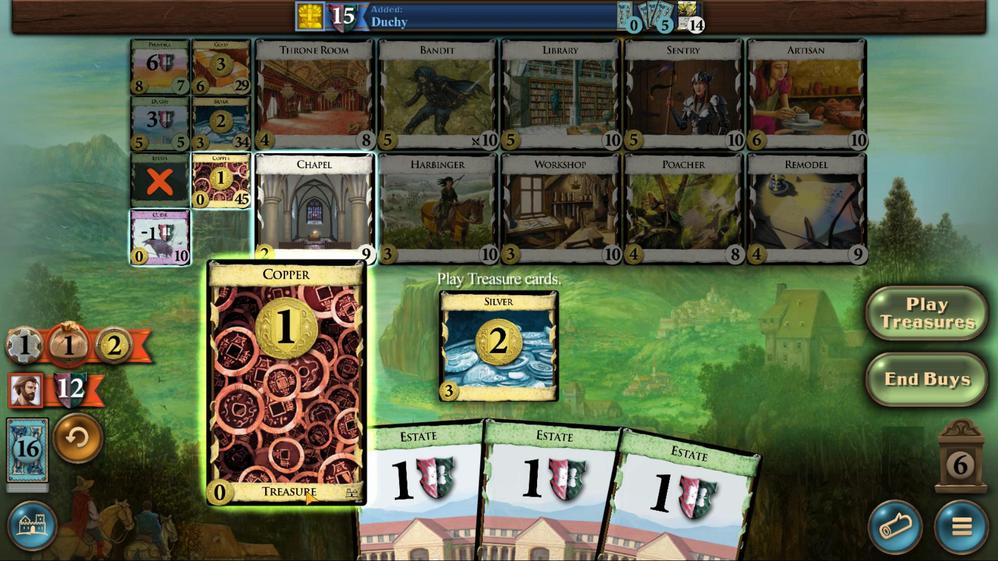 
Action: Mouse scrolled (300, 501) with delta (0, 0)
Screenshot: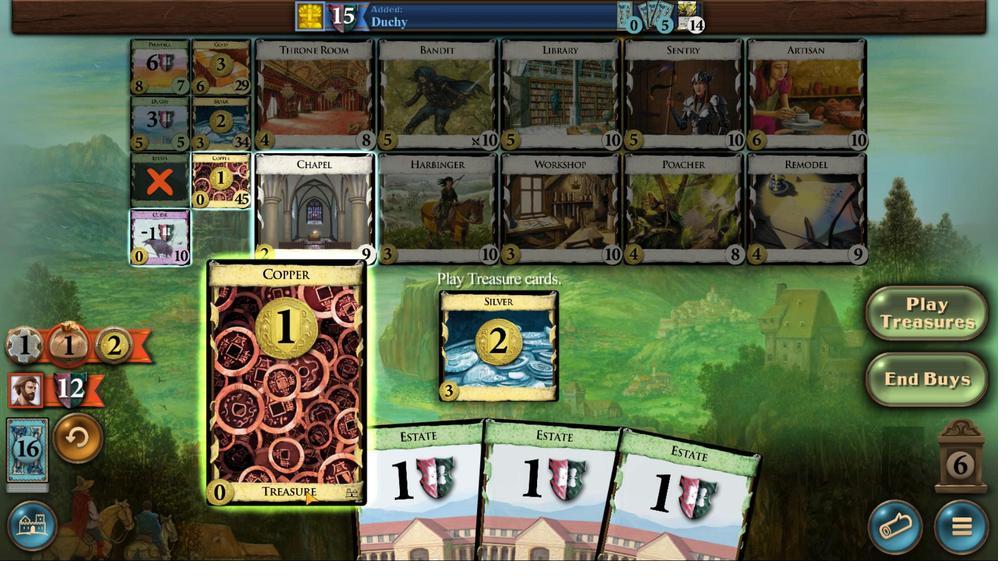 
Action: Mouse scrolled (300, 501) with delta (0, 0)
Screenshot: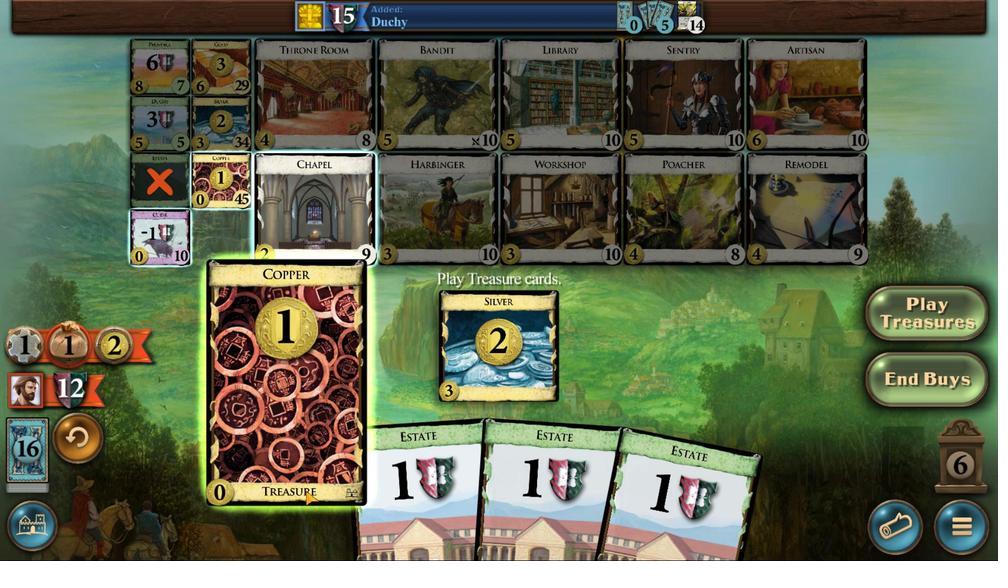 
Action: Mouse scrolled (300, 501) with delta (0, 0)
Screenshot: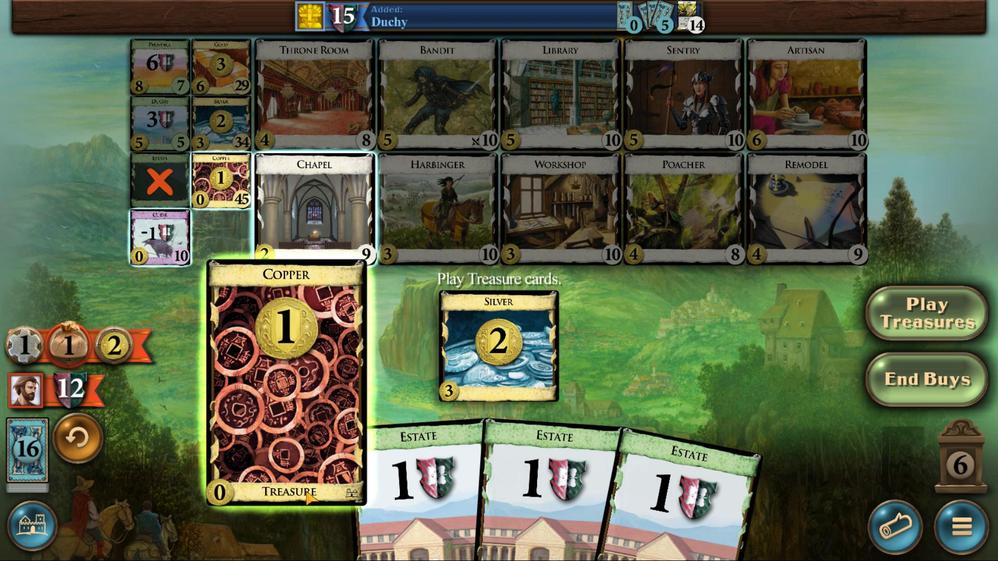 
Action: Mouse moved to (300, 502)
Screenshot: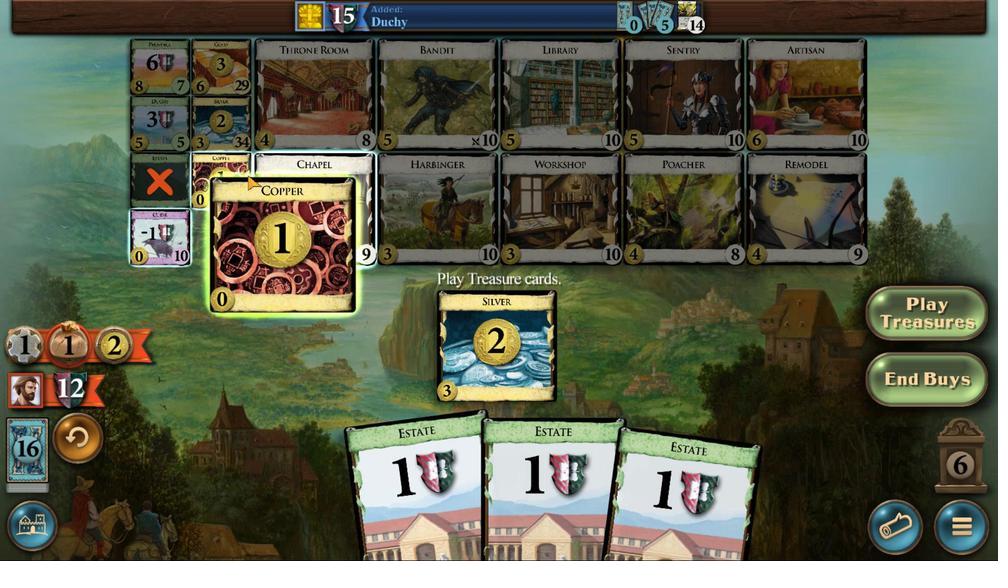 
Action: Mouse scrolled (300, 501) with delta (0, 0)
Screenshot: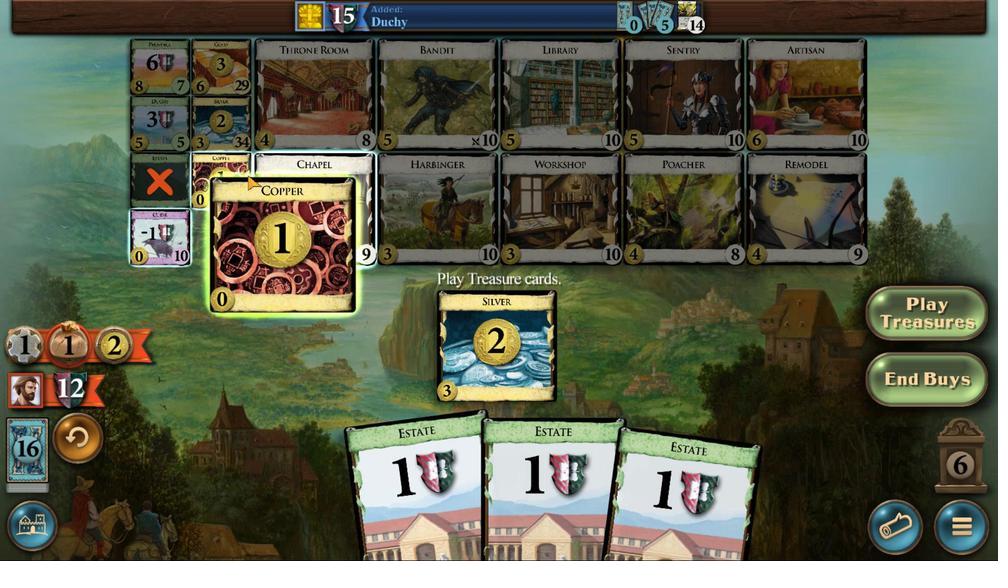 
Action: Mouse moved to (211, 124)
Screenshot: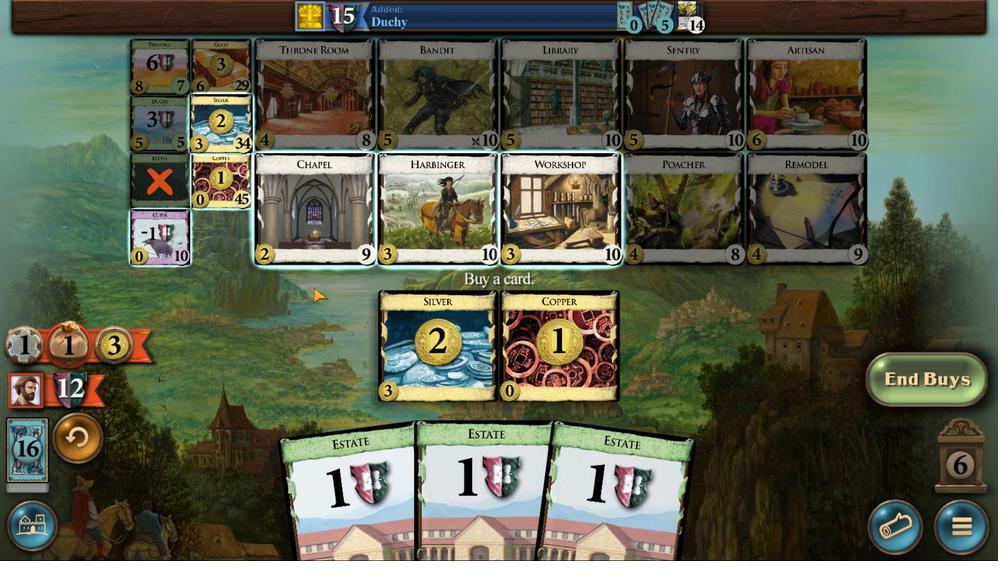 
Action: Mouse pressed left at (211, 124)
Screenshot: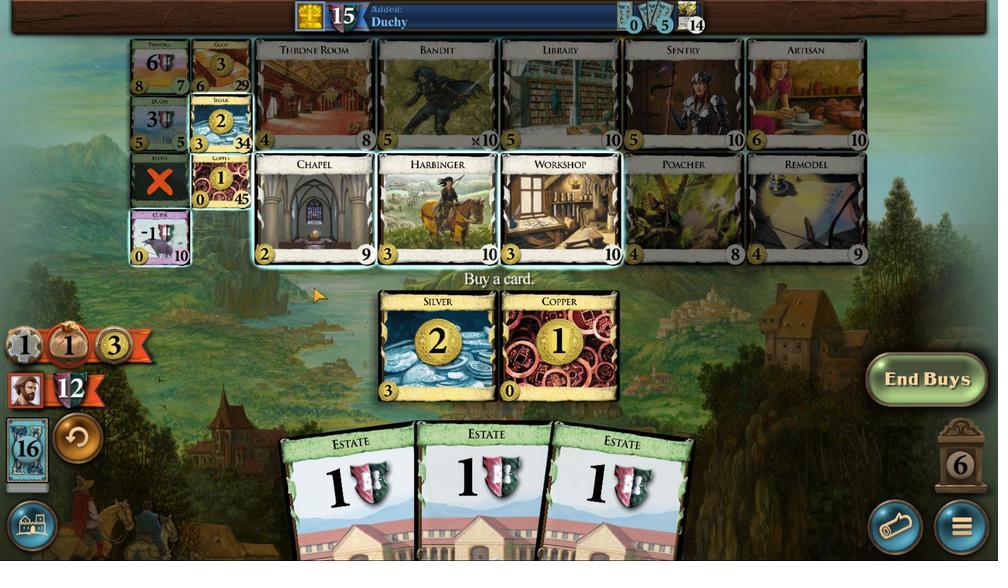 
Action: Mouse moved to (474, 548)
Screenshot: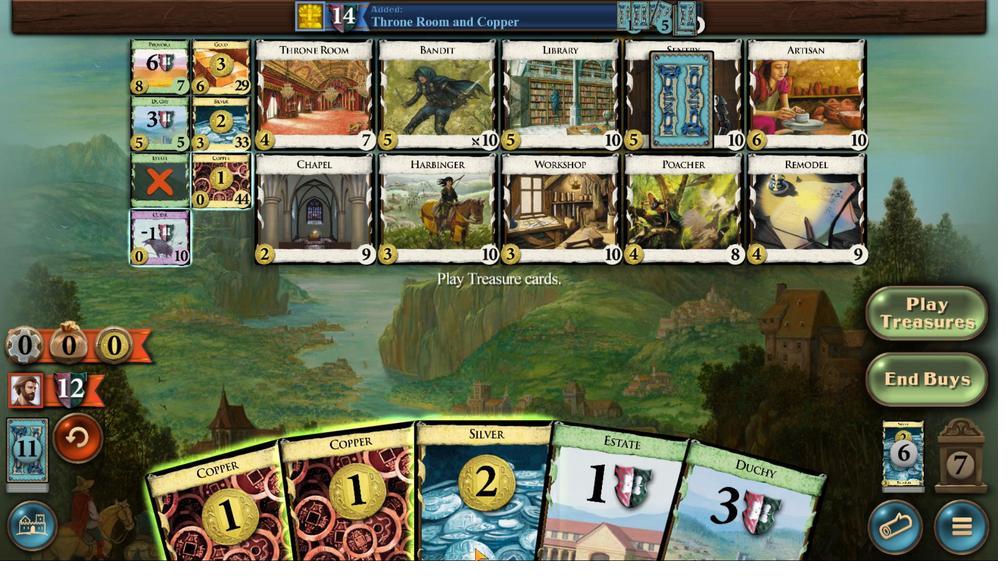 
Action: Mouse scrolled (474, 548) with delta (0, 0)
Screenshot: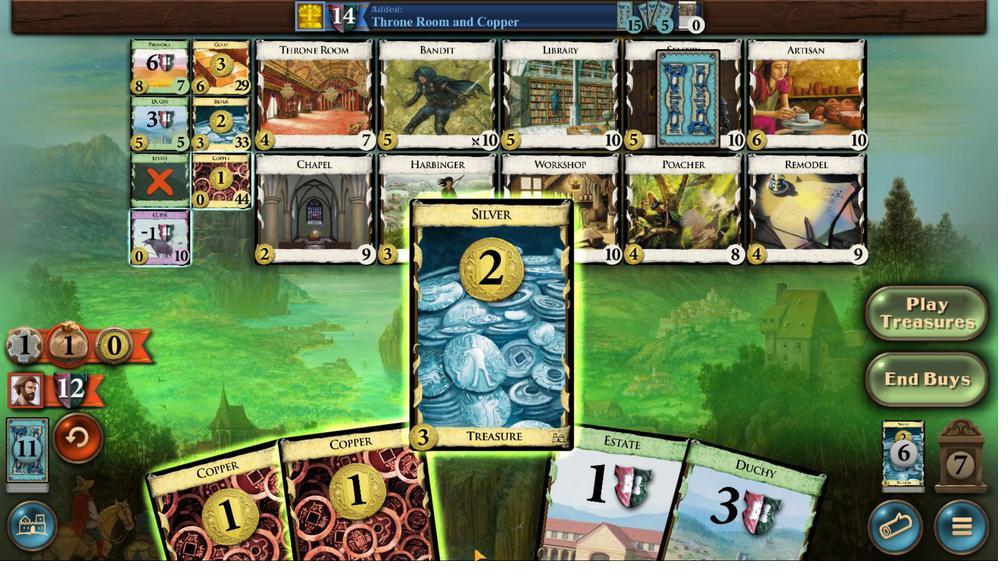
Action: Mouse scrolled (474, 548) with delta (0, 0)
Screenshot: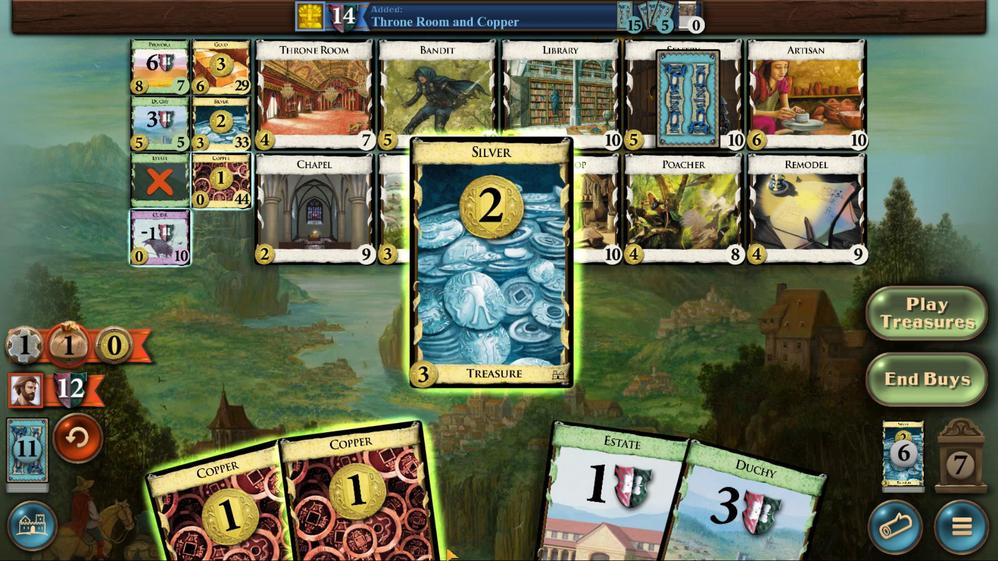 
Action: Mouse moved to (418, 541)
Screenshot: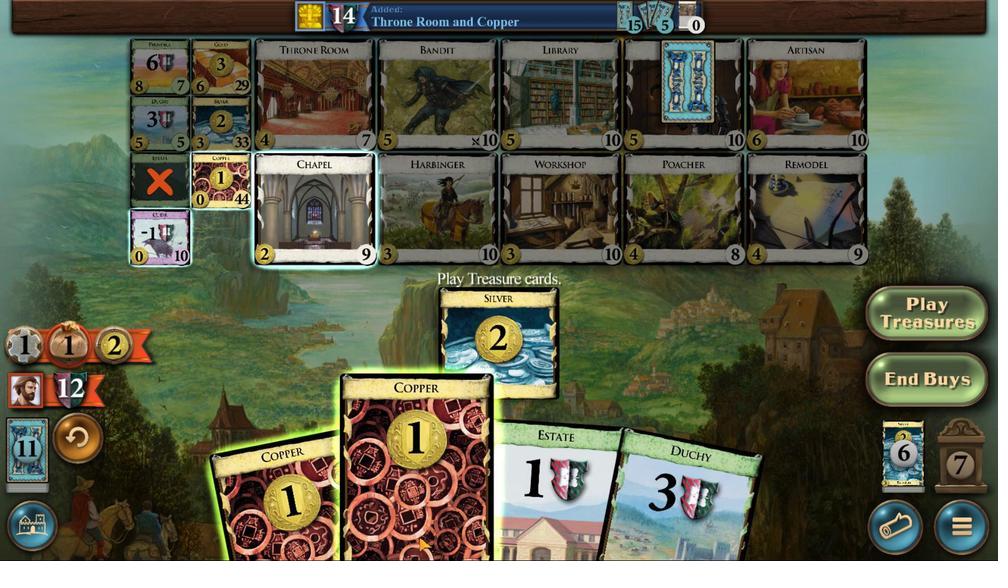 
Action: Mouse scrolled (418, 540) with delta (0, 0)
Screenshot: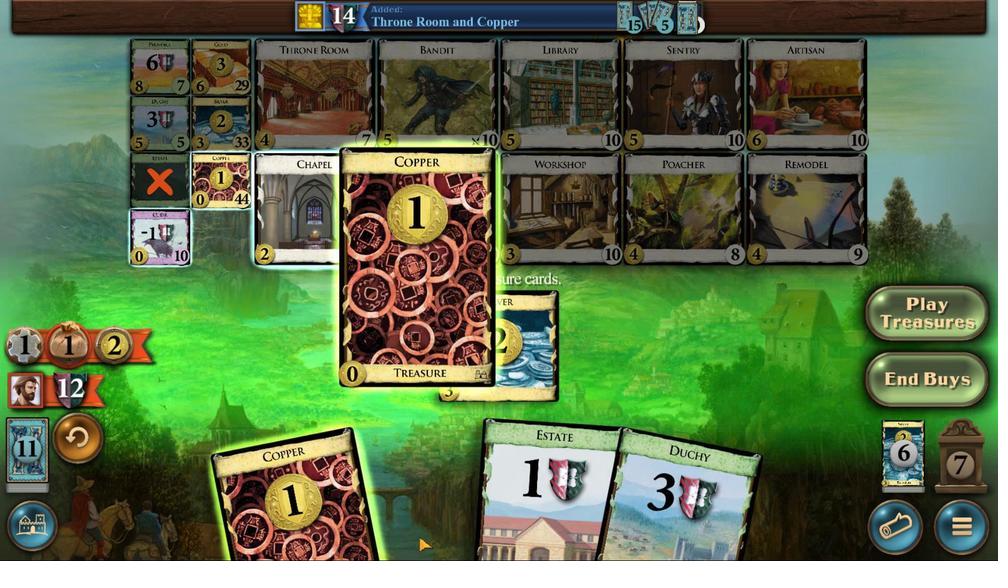 
Action: Mouse moved to (418, 542)
Screenshot: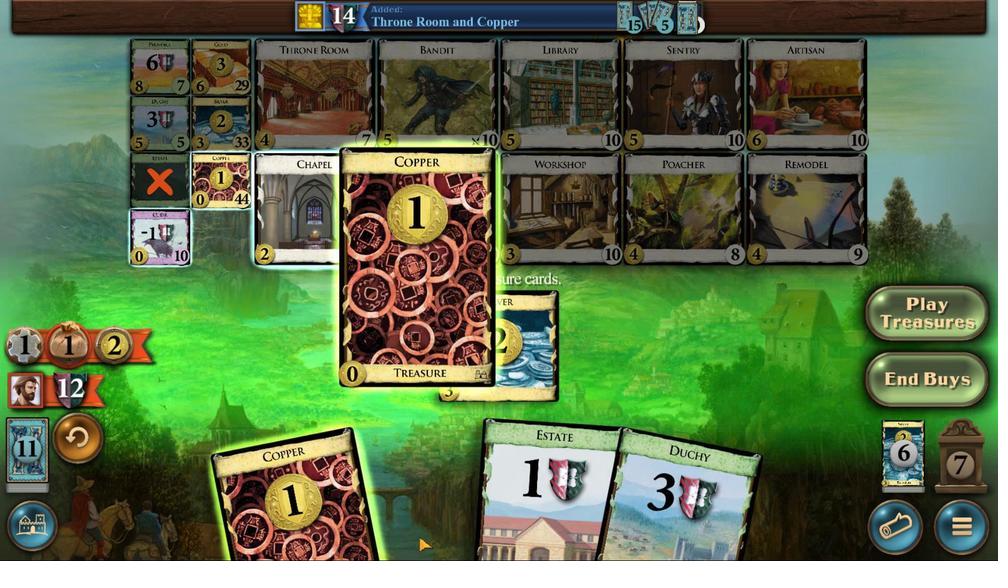 
Action: Mouse scrolled (418, 541) with delta (0, 0)
Screenshot: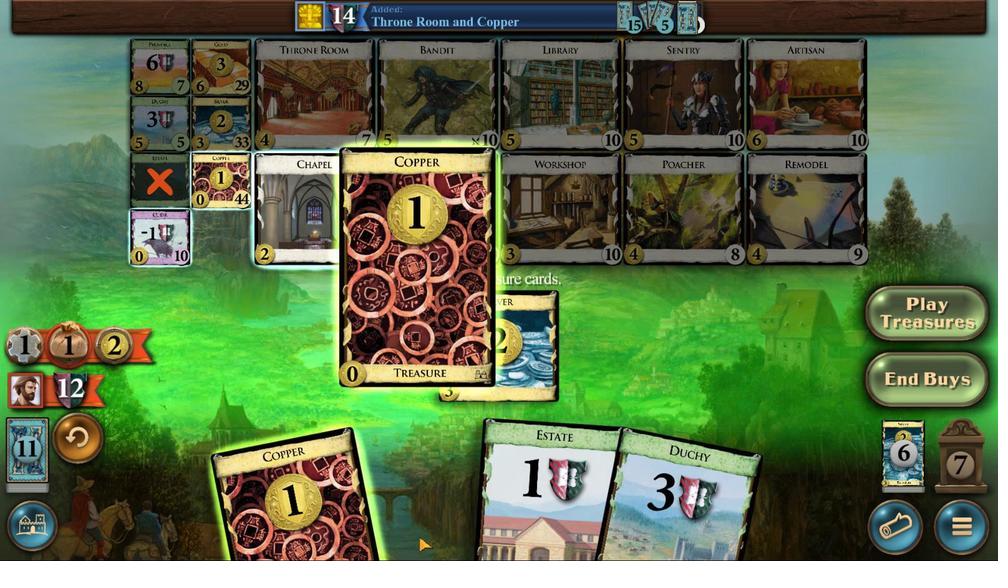 
Action: Mouse scrolled (418, 541) with delta (0, 0)
Screenshot: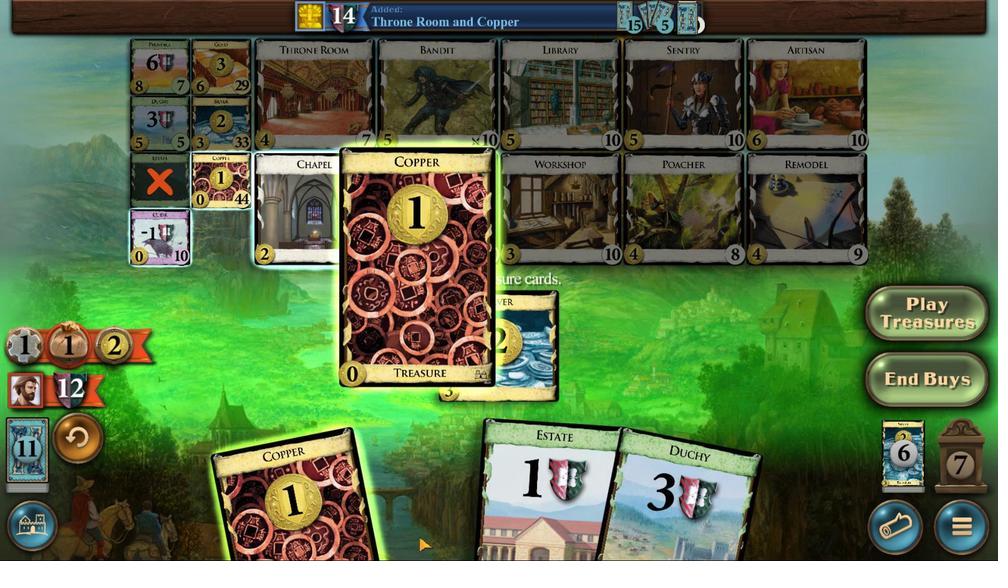 
Action: Mouse scrolled (418, 541) with delta (0, 0)
Screenshot: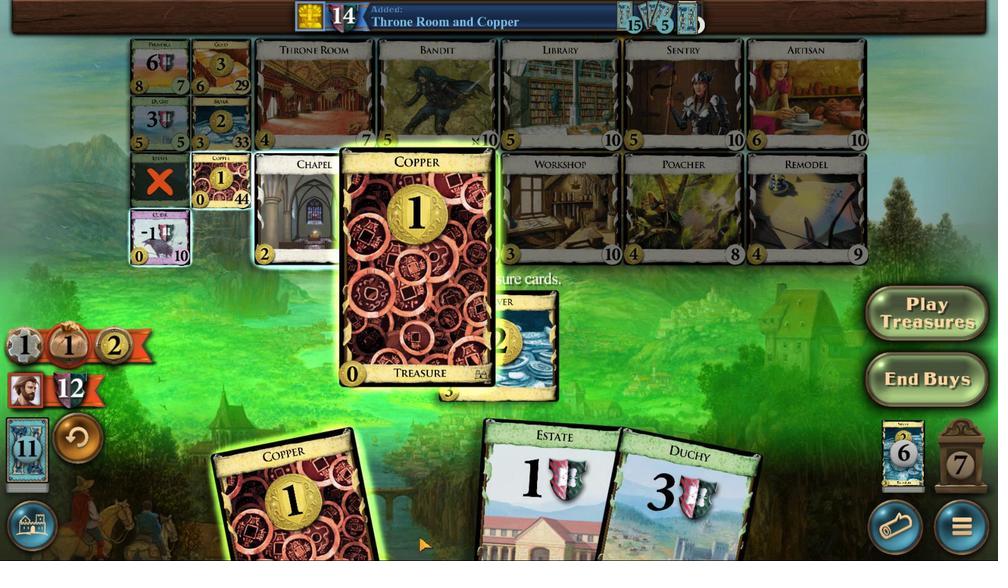 
Action: Mouse moved to (418, 539)
Screenshot: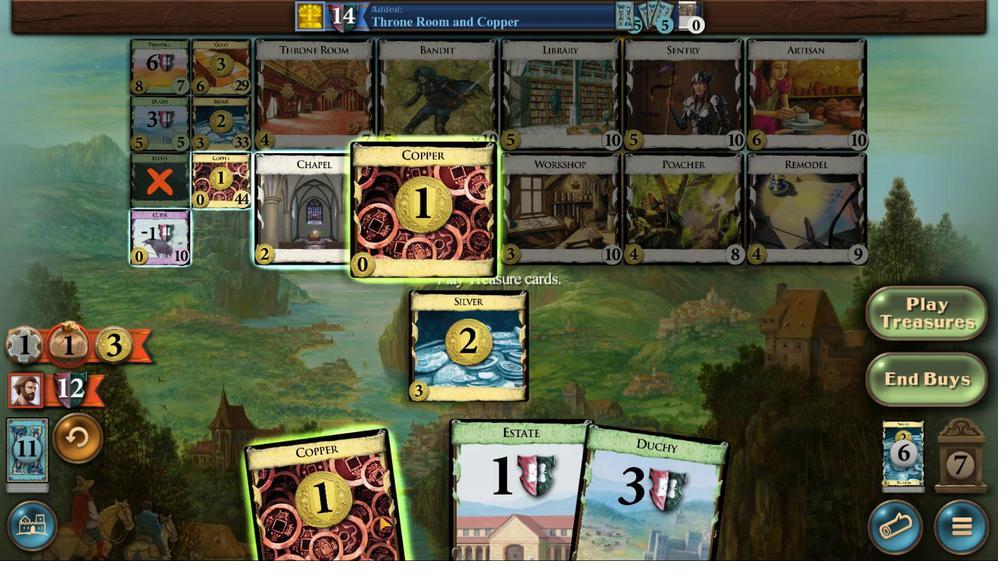 
Action: Mouse scrolled (418, 538) with delta (0, 0)
Screenshot: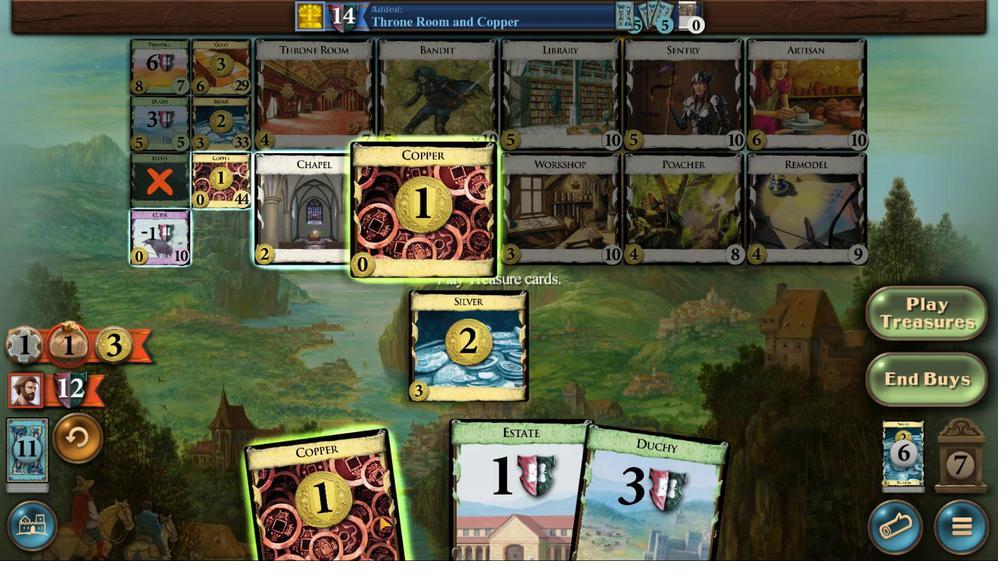 
Action: Mouse moved to (366, 511)
Screenshot: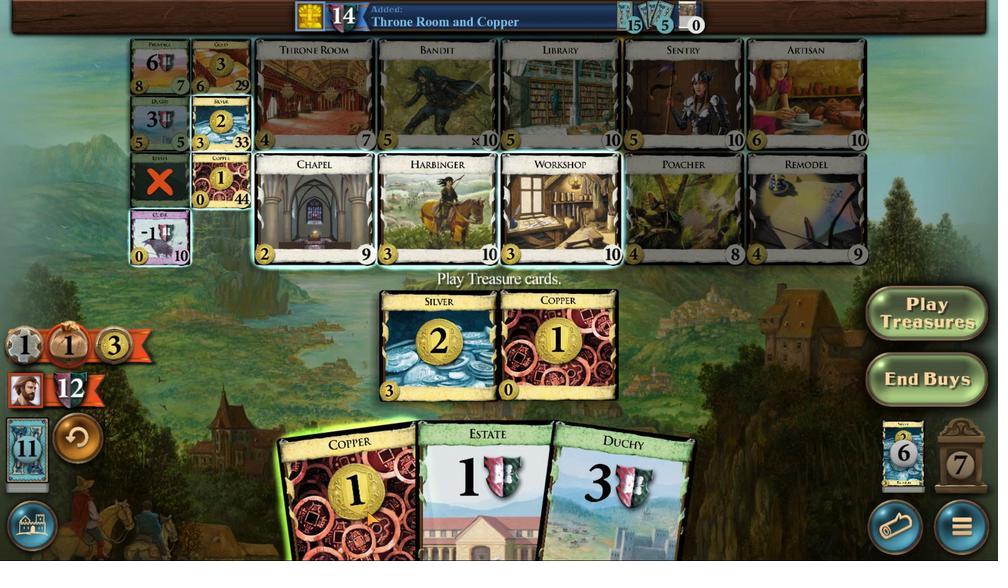 
Action: Mouse scrolled (366, 510) with delta (0, 0)
Screenshot: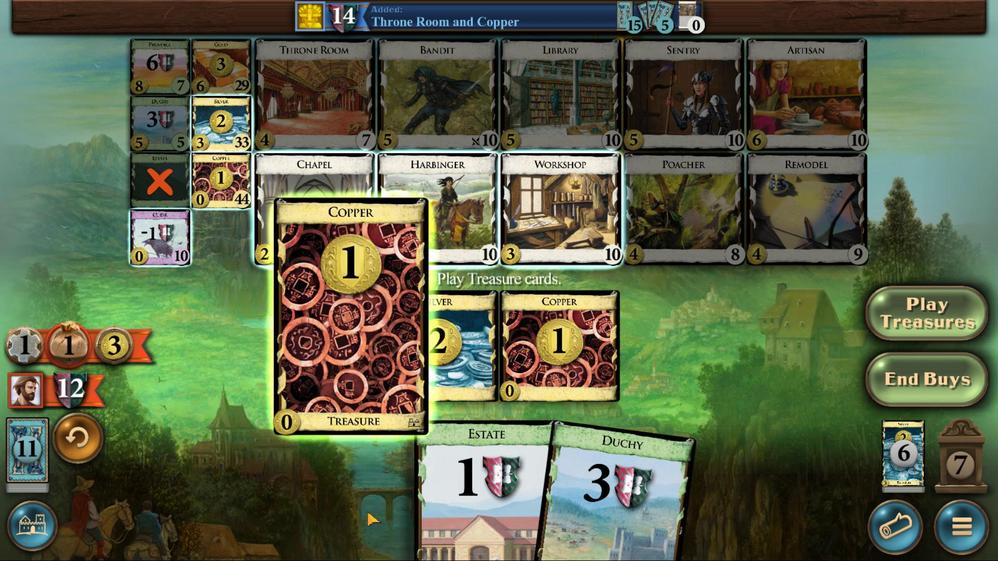 
Action: Mouse scrolled (366, 510) with delta (0, 0)
Screenshot: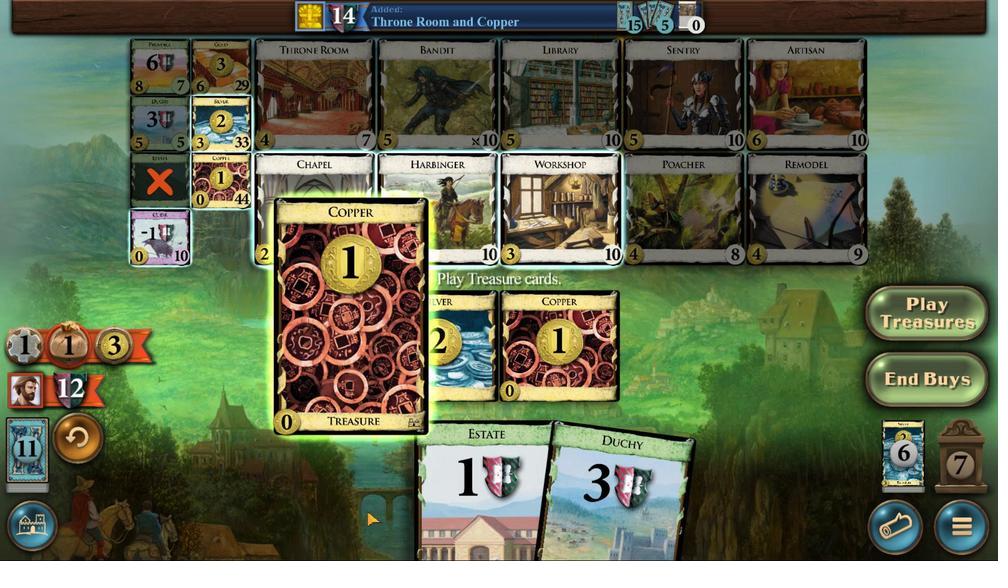 
Action: Mouse moved to (366, 511)
Screenshot: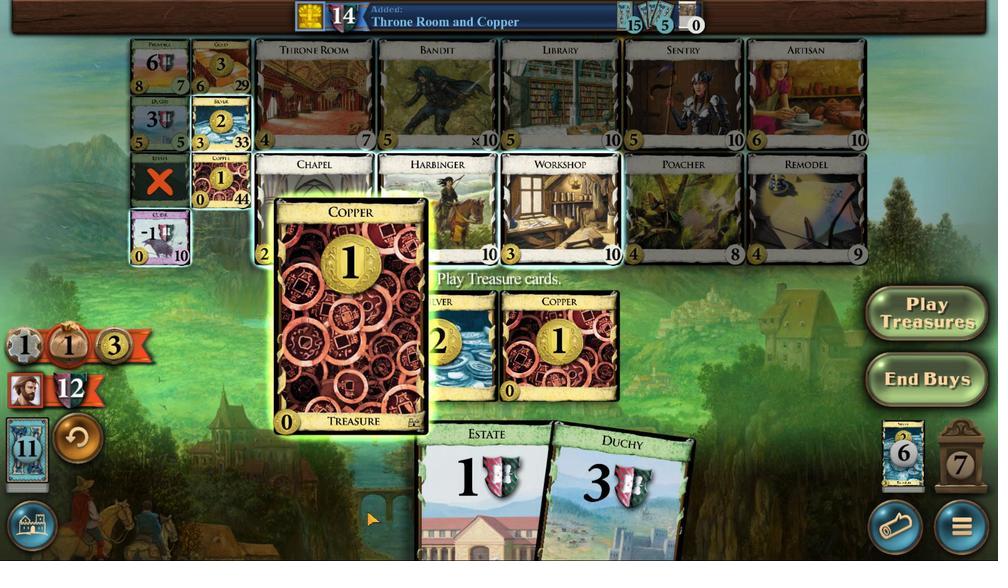
Action: Mouse scrolled (366, 510) with delta (0, 0)
Screenshot: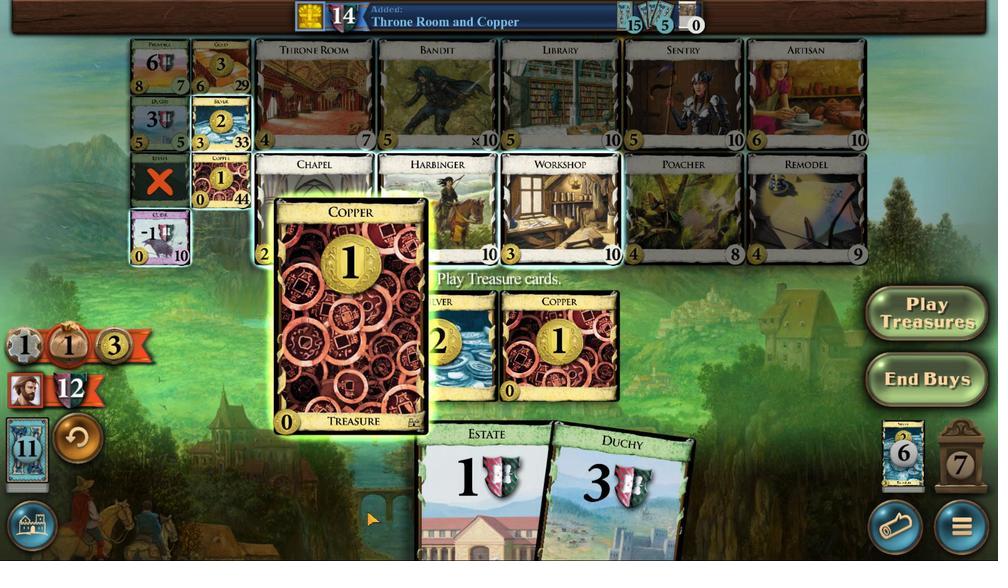 
Action: Mouse moved to (366, 511)
Screenshot: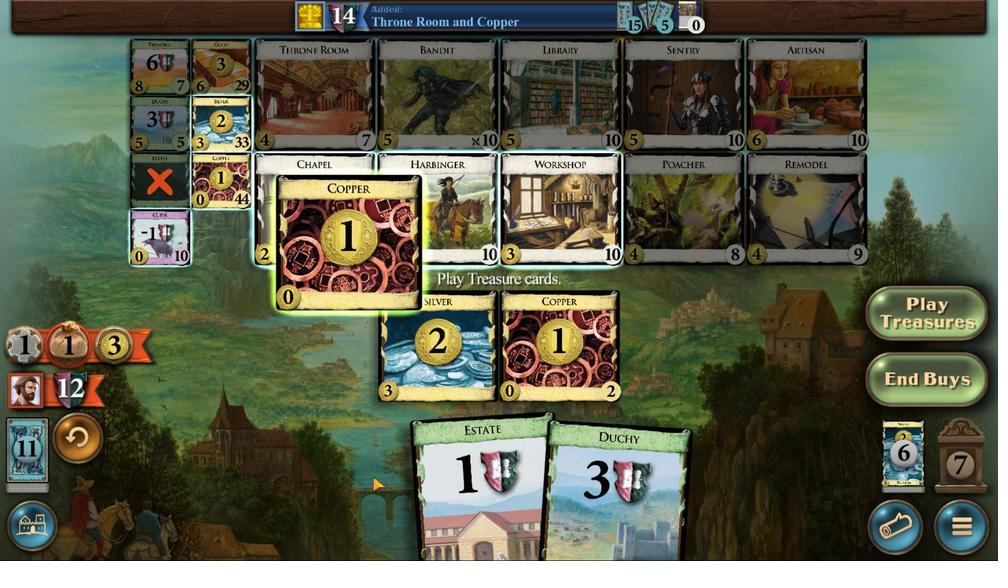 
Action: Mouse scrolled (366, 511) with delta (0, 0)
Screenshot: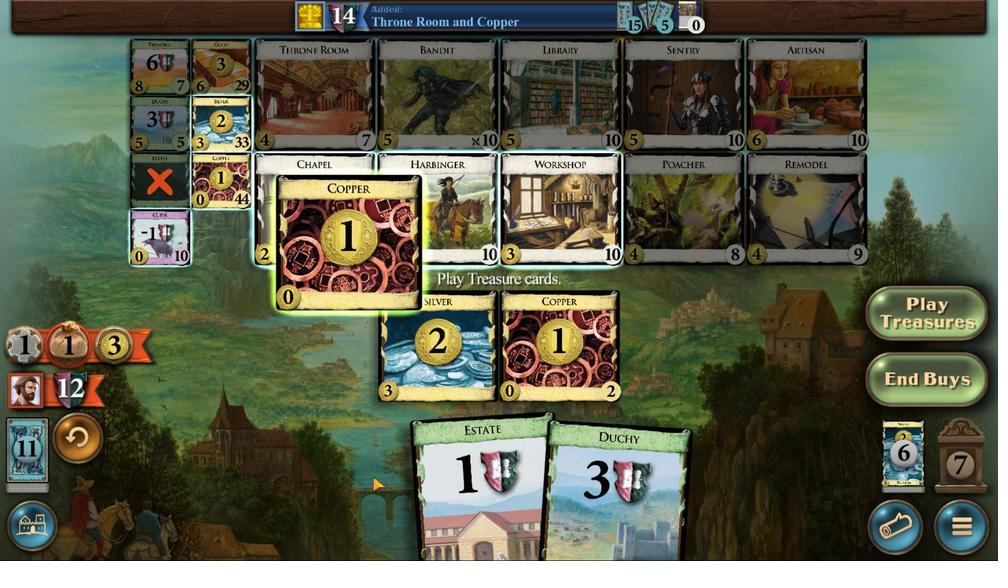 
Action: Mouse moved to (366, 512)
Screenshot: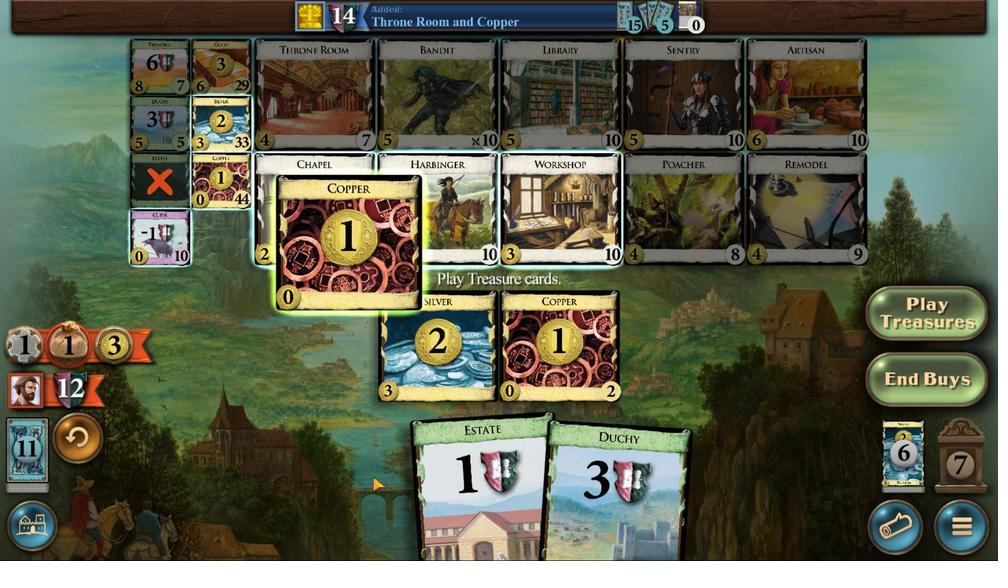 
Action: Mouse scrolled (366, 511) with delta (0, 0)
Screenshot: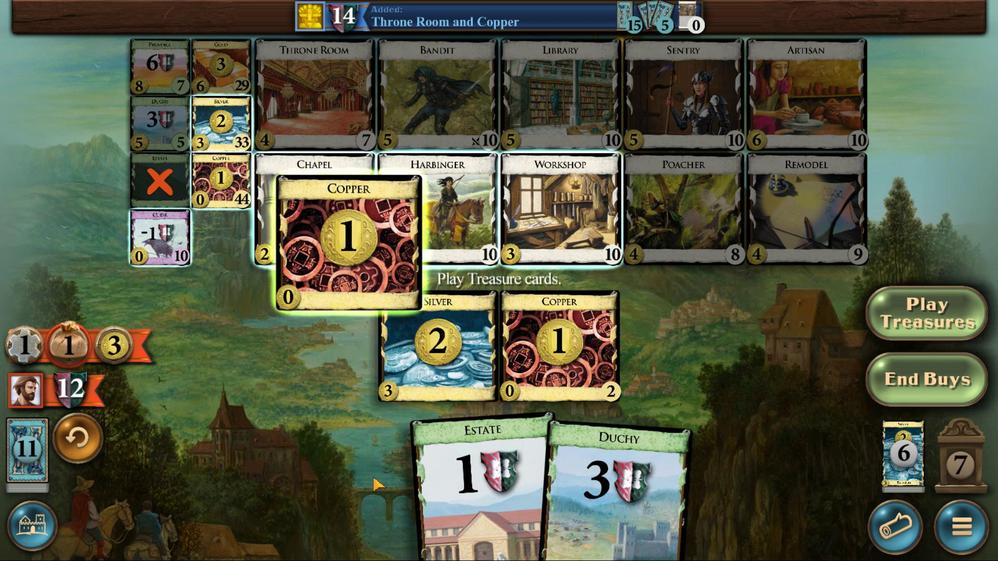
Action: Mouse moved to (233, 120)
Screenshot: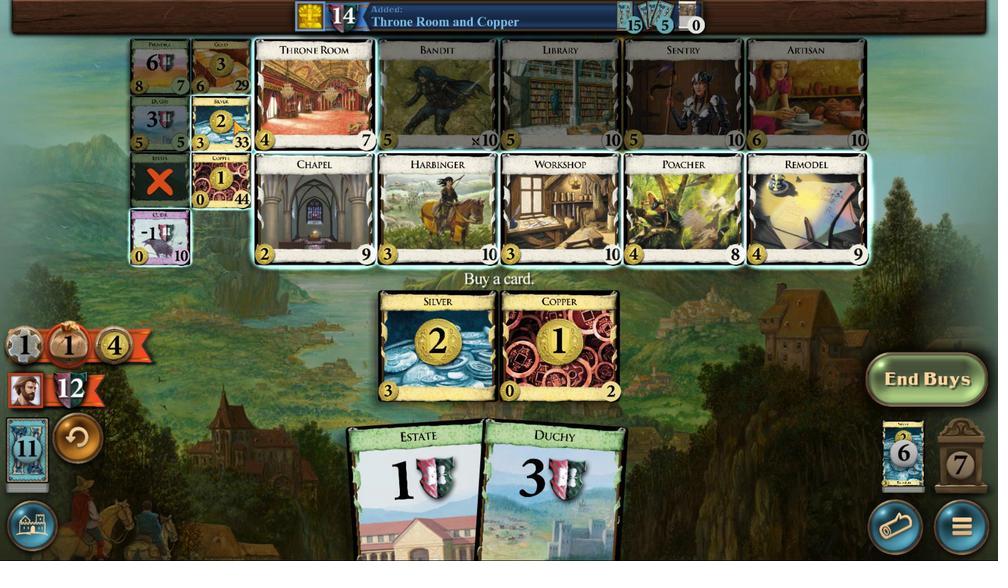 
Action: Mouse pressed left at (233, 120)
Screenshot: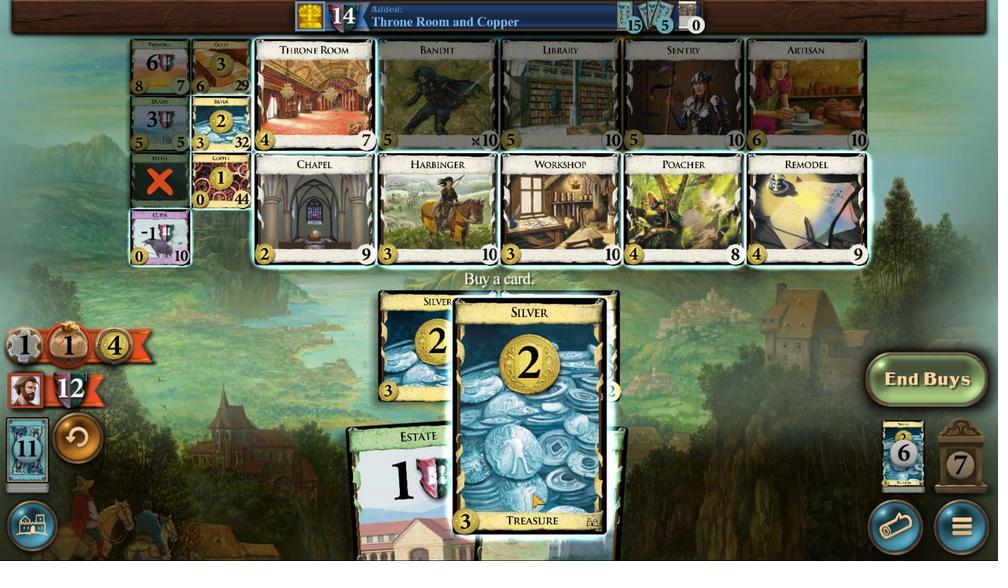 
Action: Mouse moved to (509, 454)
Screenshot: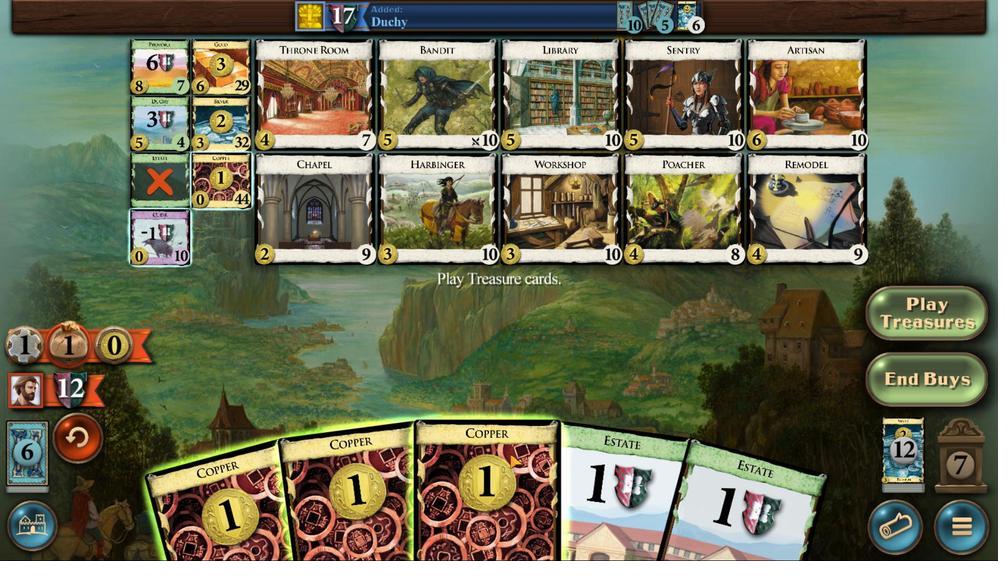 
Action: Mouse scrolled (509, 454) with delta (0, 0)
Screenshot: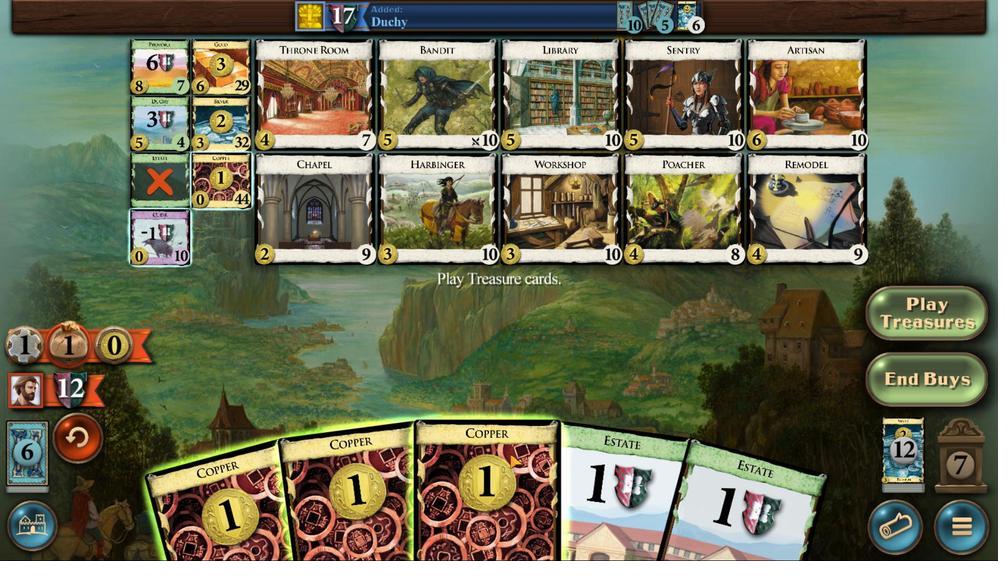 
Action: Mouse scrolled (509, 454) with delta (0, 0)
Screenshot: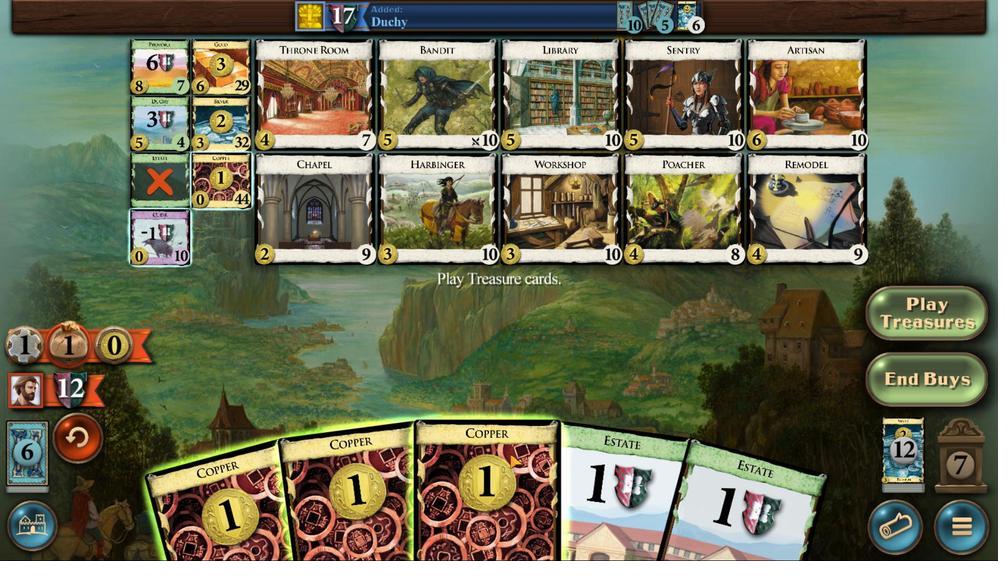 
Action: Mouse scrolled (509, 454) with delta (0, 0)
Screenshot: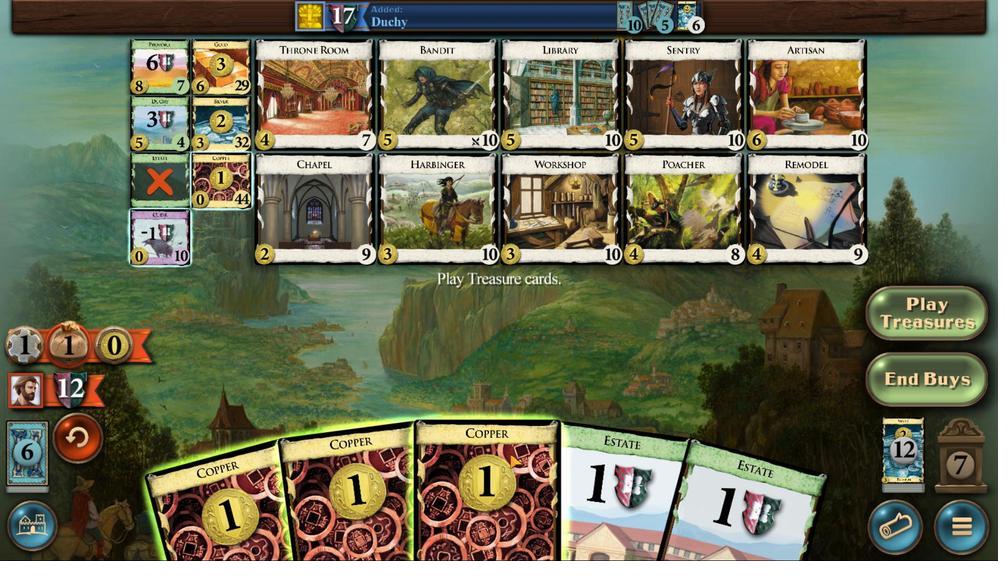 
Action: Mouse scrolled (509, 454) with delta (0, 0)
Screenshot: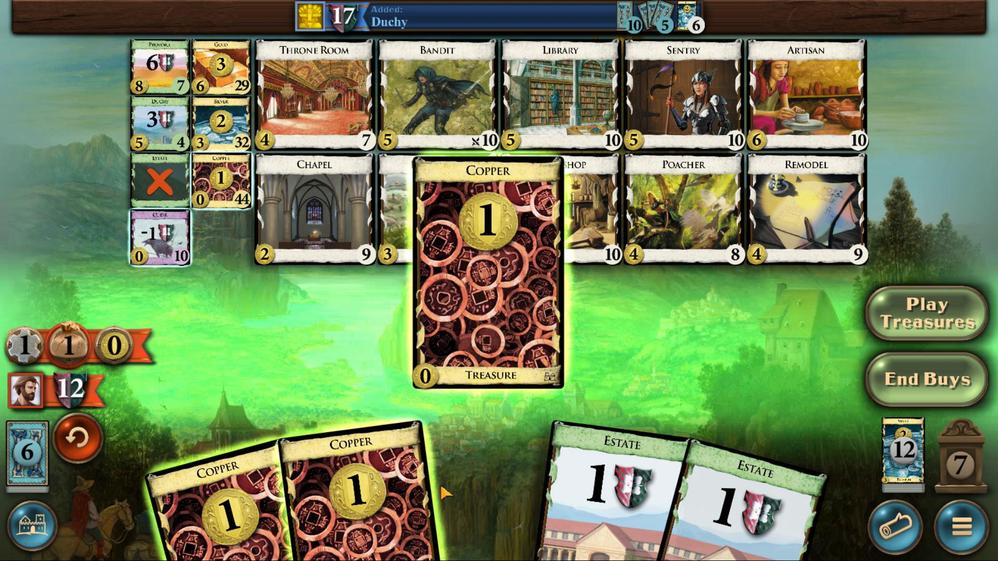 
Action: Mouse moved to (422, 490)
Screenshot: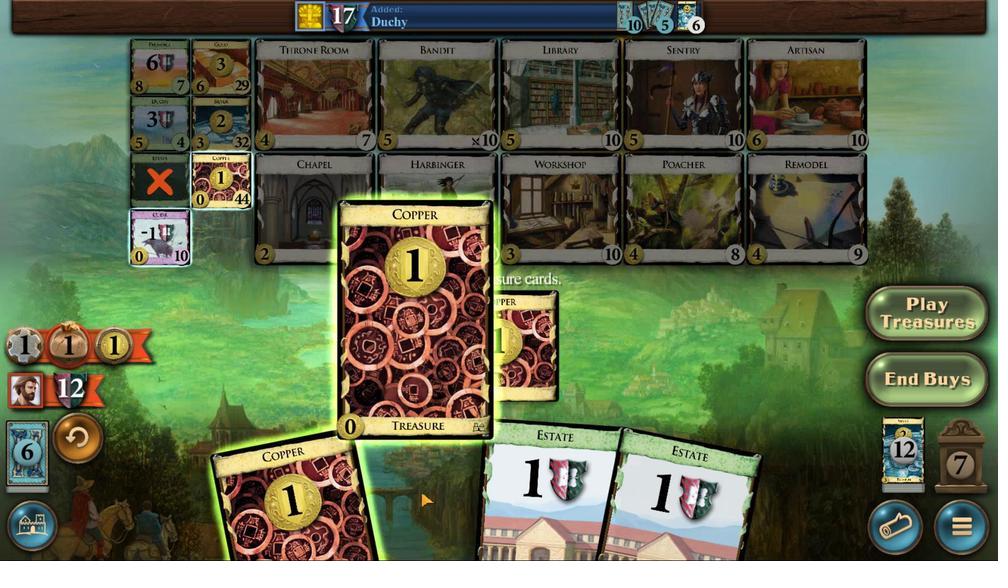 
Action: Mouse scrolled (422, 490) with delta (0, 0)
Screenshot: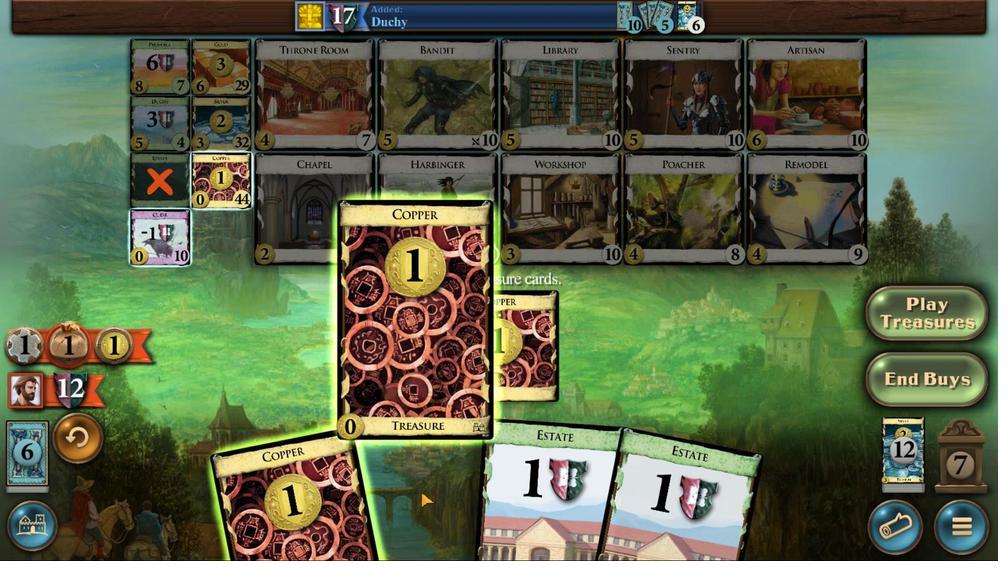 
Action: Mouse scrolled (422, 490) with delta (0, 0)
Screenshot: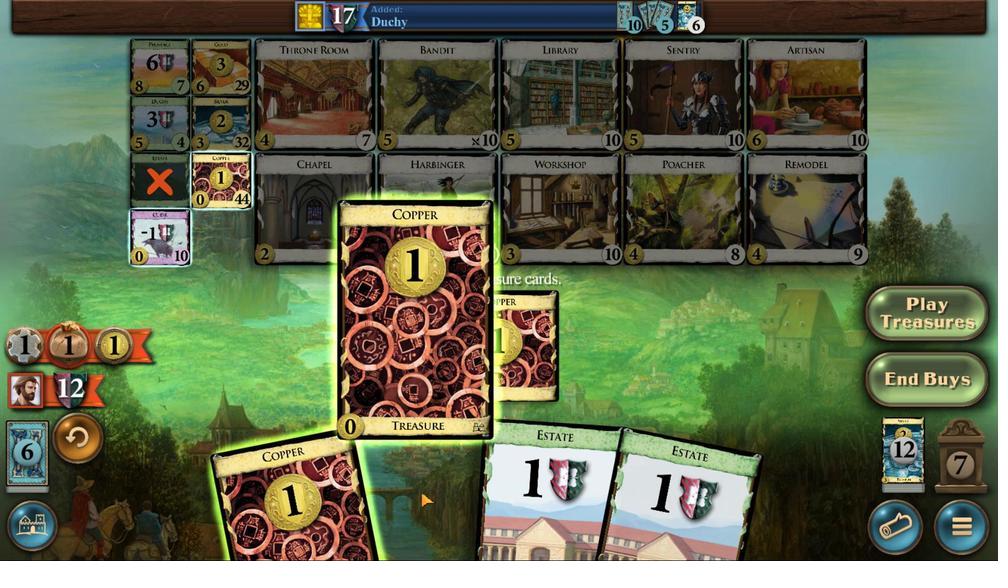 
Action: Mouse moved to (421, 491)
Screenshot: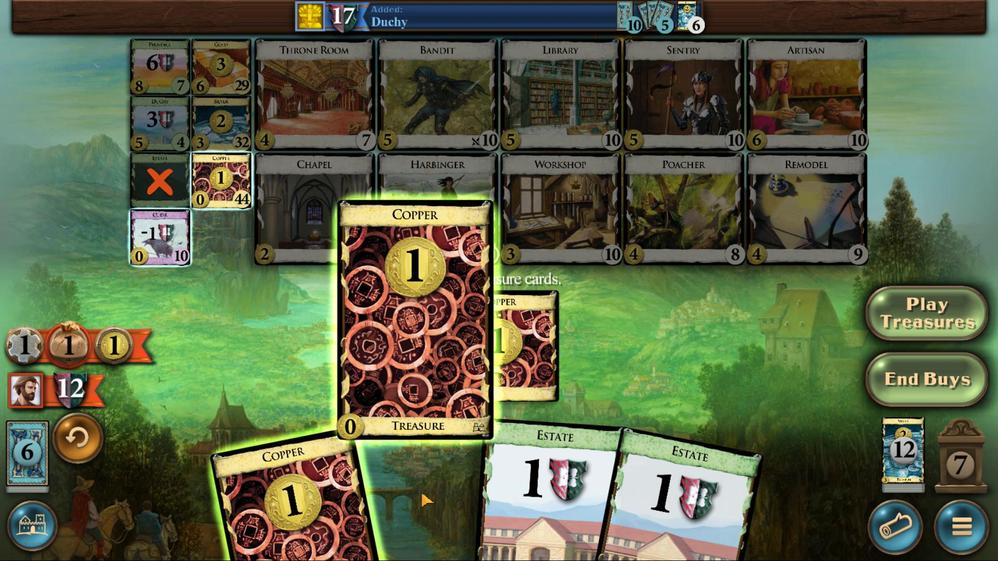 
Action: Mouse scrolled (421, 490) with delta (0, 0)
Screenshot: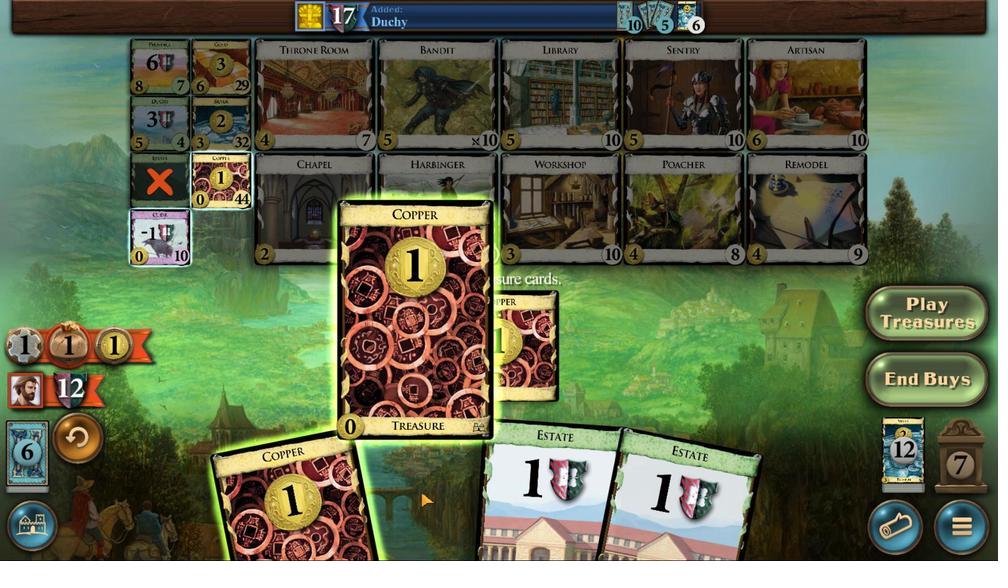 
Action: Mouse moved to (421, 492)
Screenshot: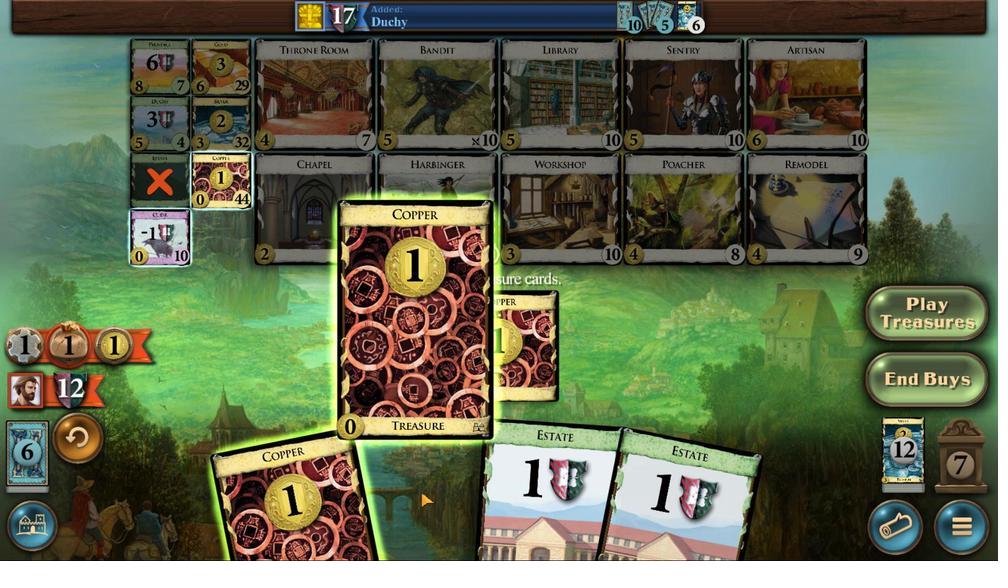
Action: Mouse scrolled (421, 491) with delta (0, 0)
Screenshot: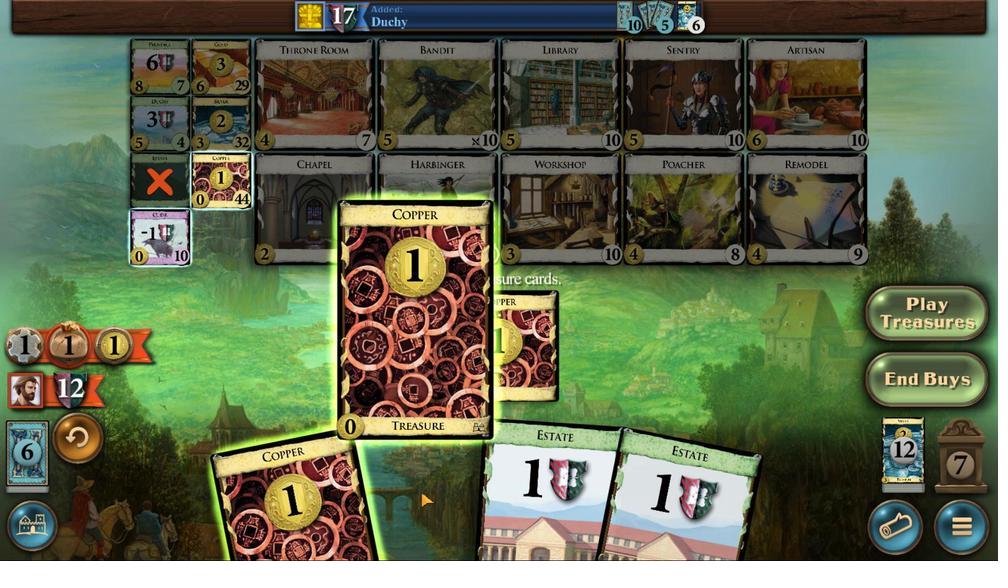 
Action: Mouse moved to (421, 492)
Screenshot: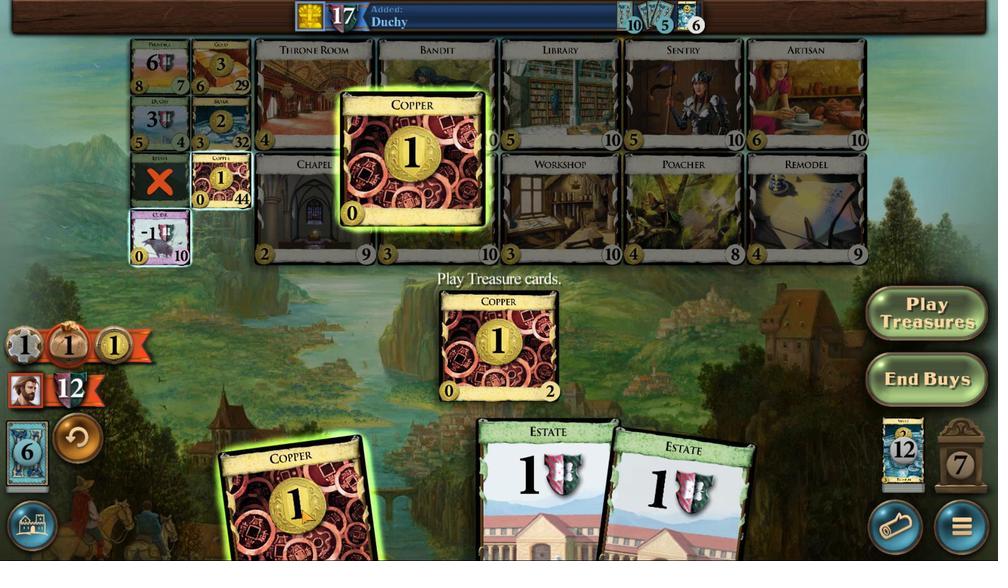 
Action: Mouse scrolled (421, 492) with delta (0, 0)
Screenshot: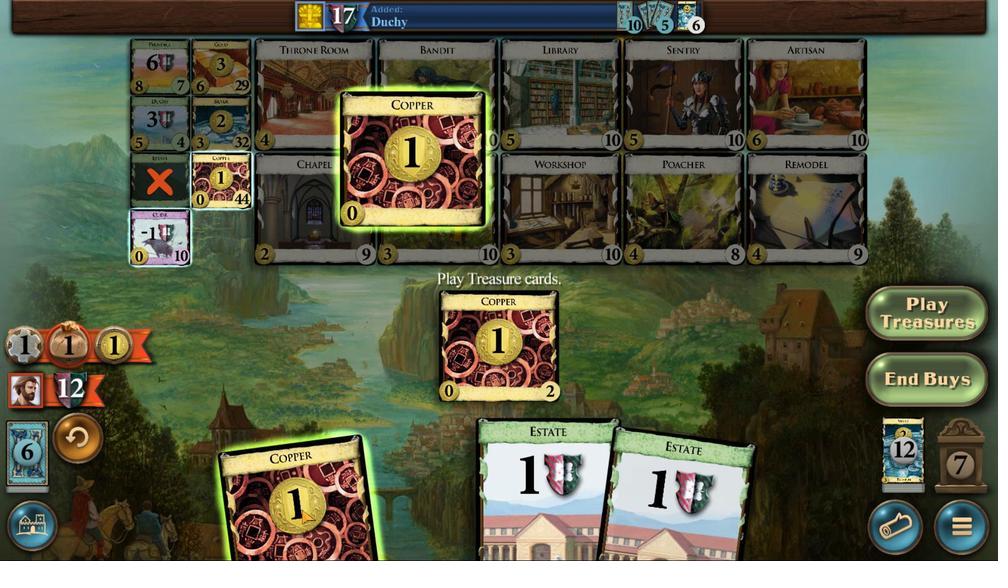 
Action: Mouse moved to (299, 510)
Screenshot: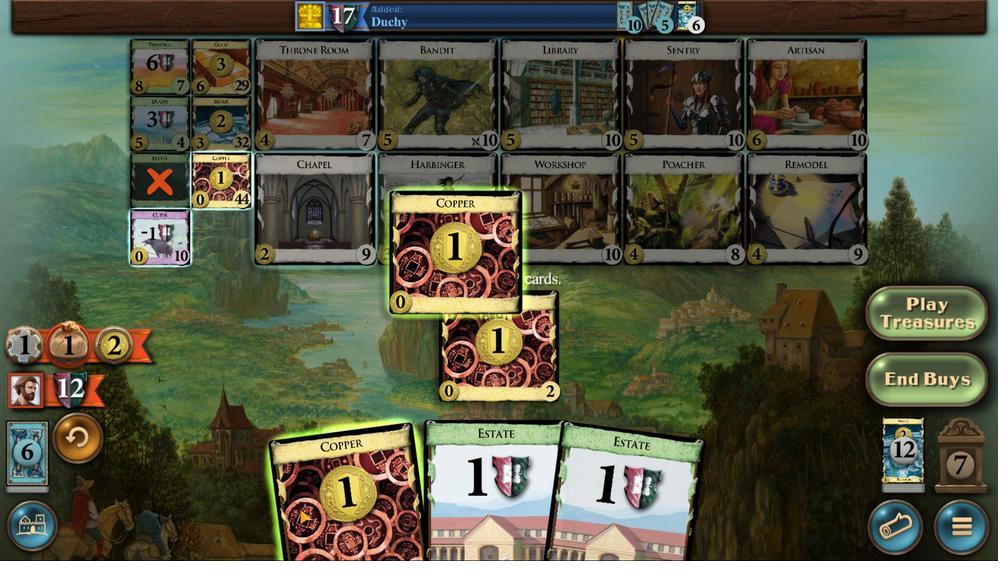 
Action: Mouse scrolled (299, 509) with delta (0, 0)
Screenshot: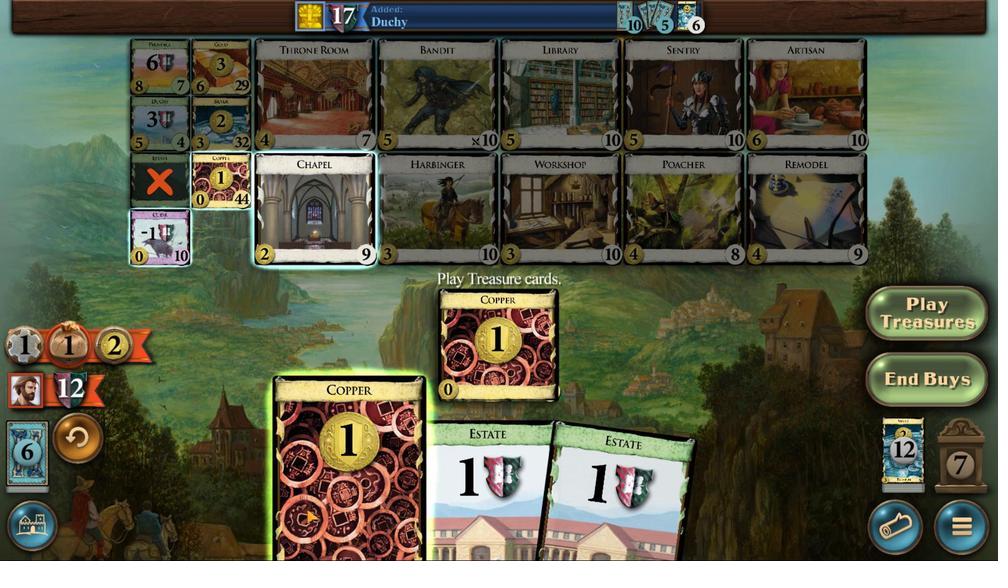 
Action: Mouse scrolled (299, 509) with delta (0, 0)
Screenshot: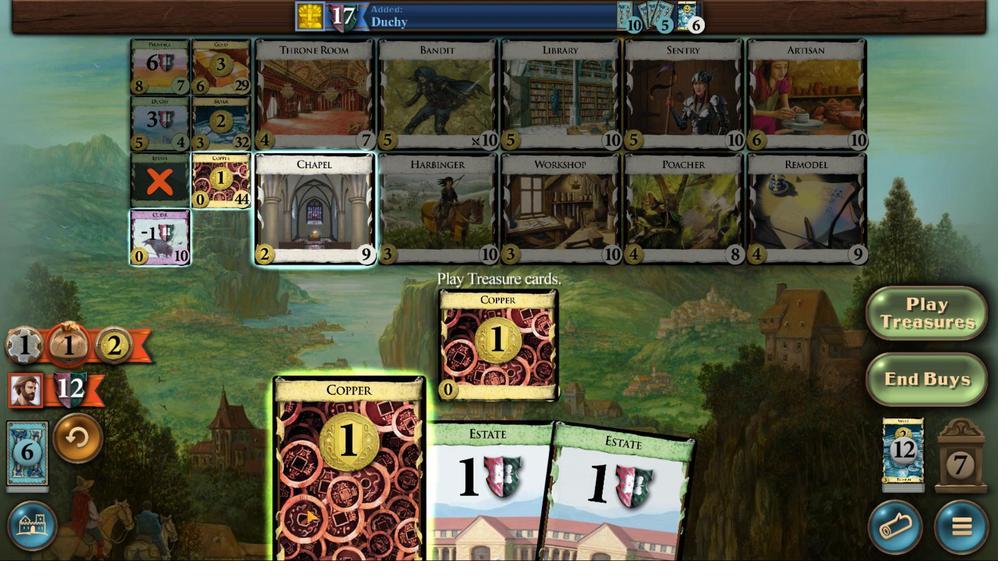 
Action: Mouse scrolled (299, 509) with delta (0, 0)
Screenshot: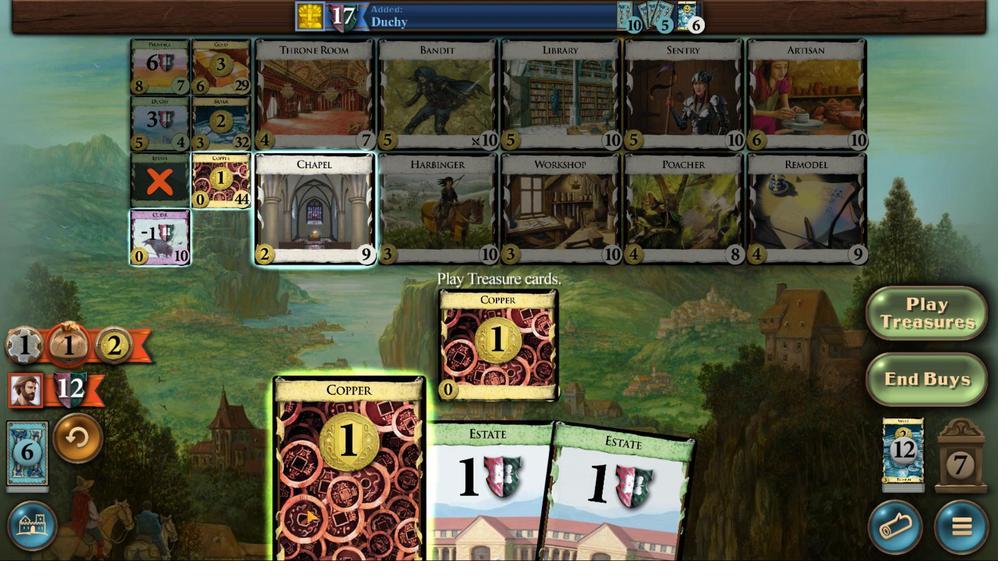 
Action: Mouse scrolled (299, 509) with delta (0, 0)
Screenshot: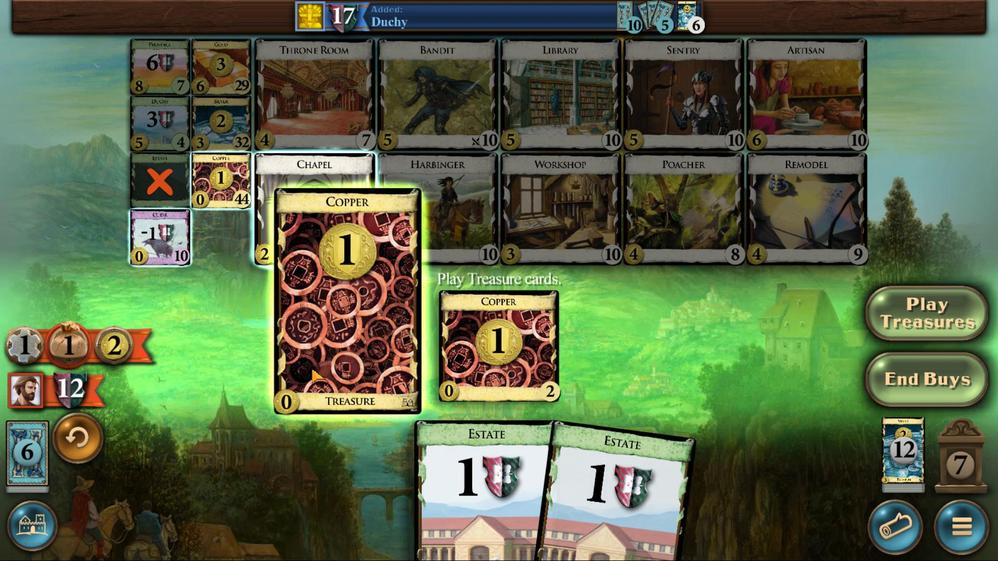 
Action: Mouse scrolled (299, 509) with delta (0, 0)
Screenshot: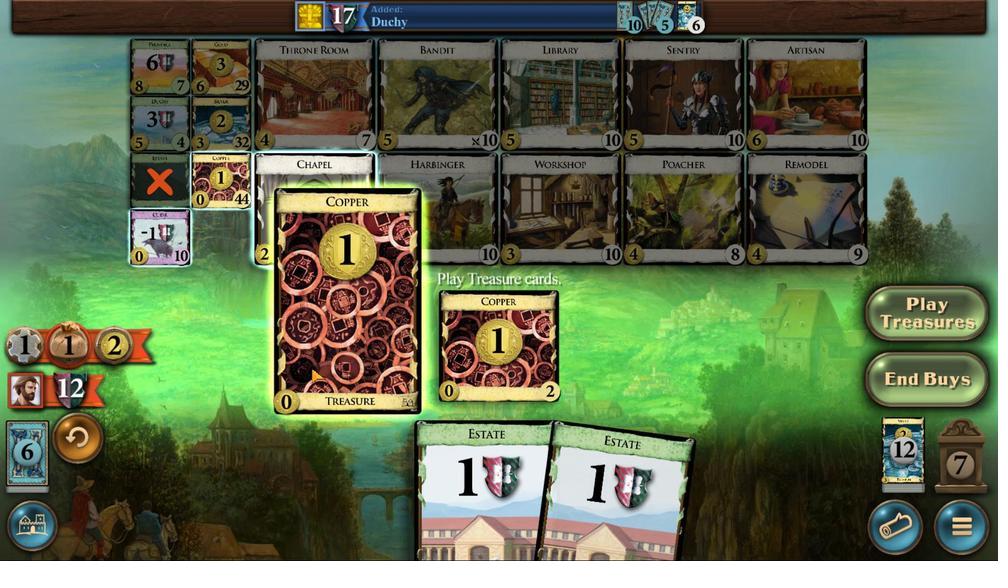 
Action: Mouse moved to (223, 132)
Screenshot: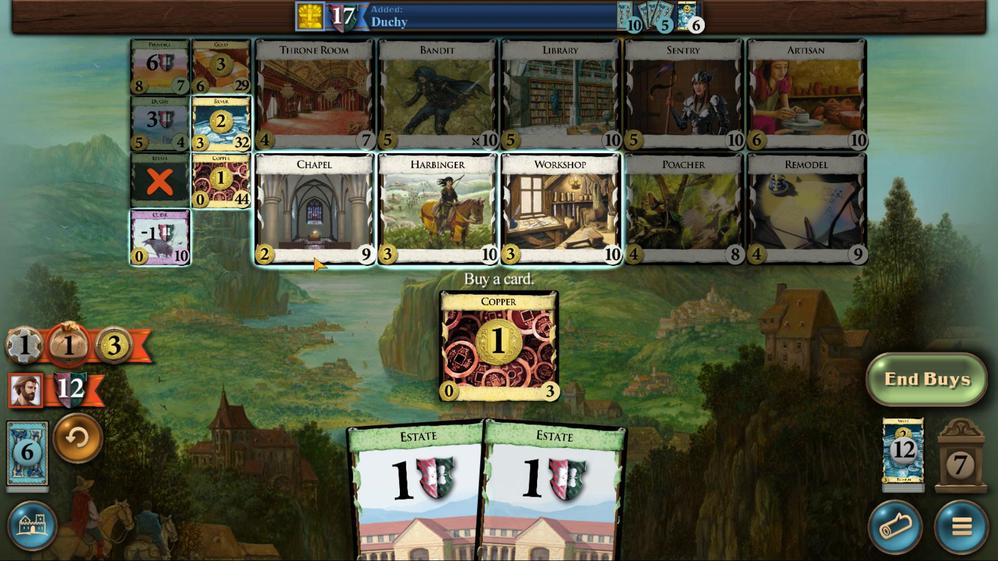 
Action: Mouse pressed left at (223, 132)
Screenshot: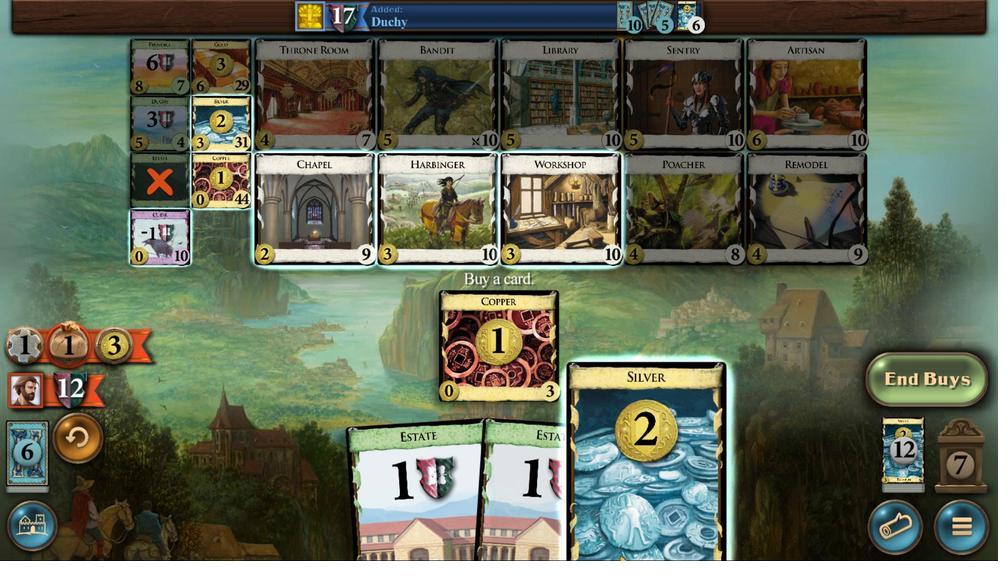 
Action: Mouse moved to (654, 11)
Screenshot: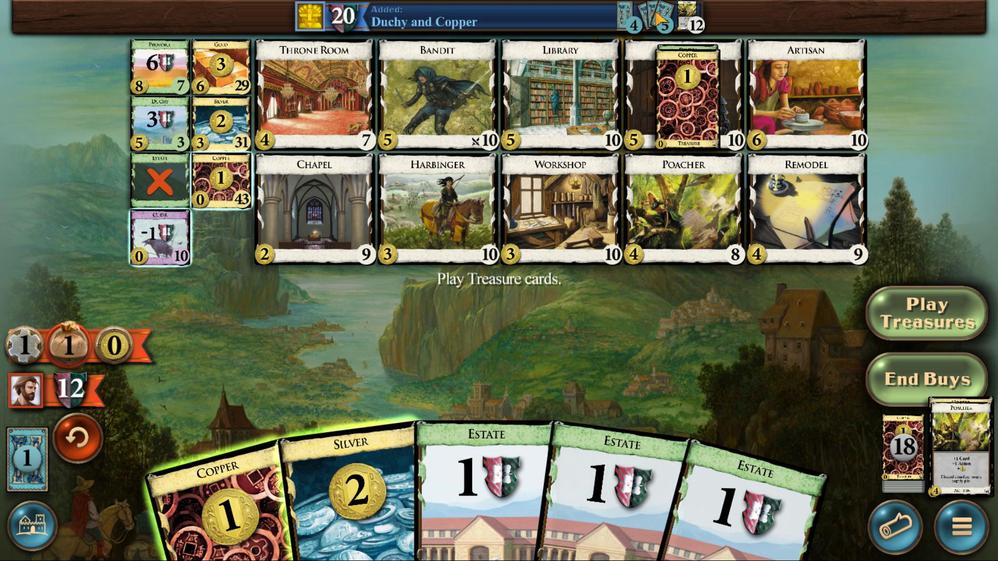 
Action: Mouse pressed left at (654, 11)
Screenshot: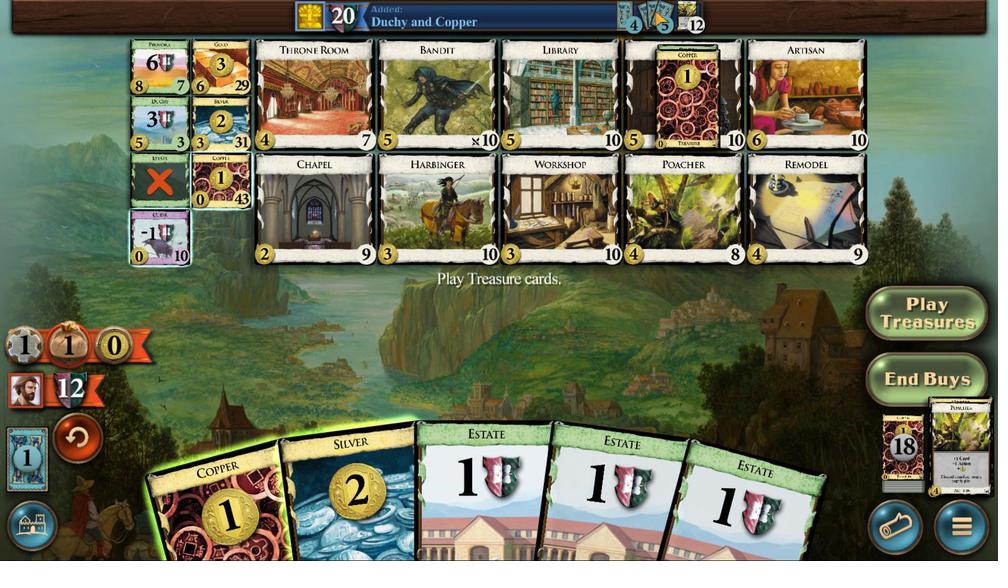 
Action: Mouse moved to (647, 10)
Screenshot: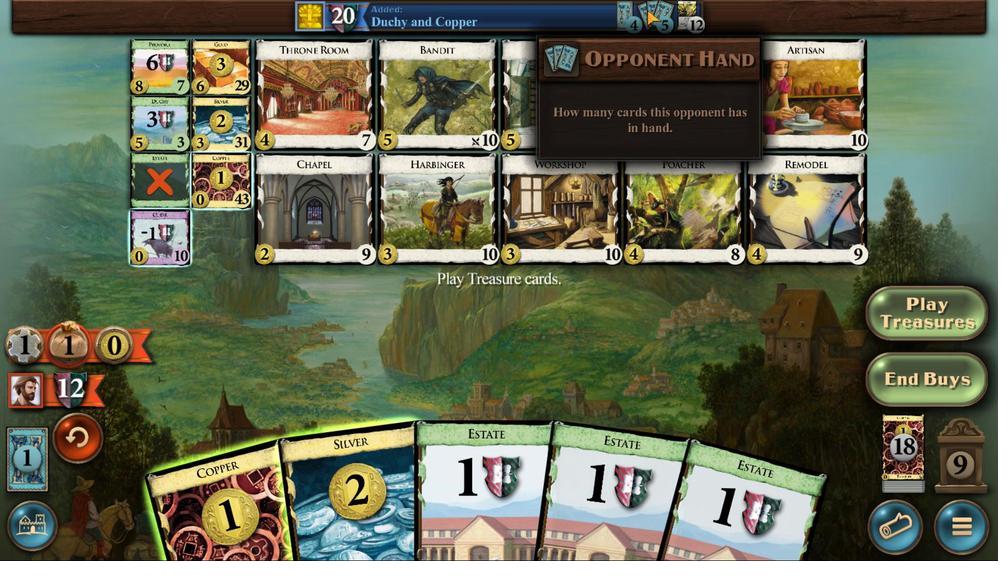 
Action: Mouse pressed left at (647, 10)
Screenshot: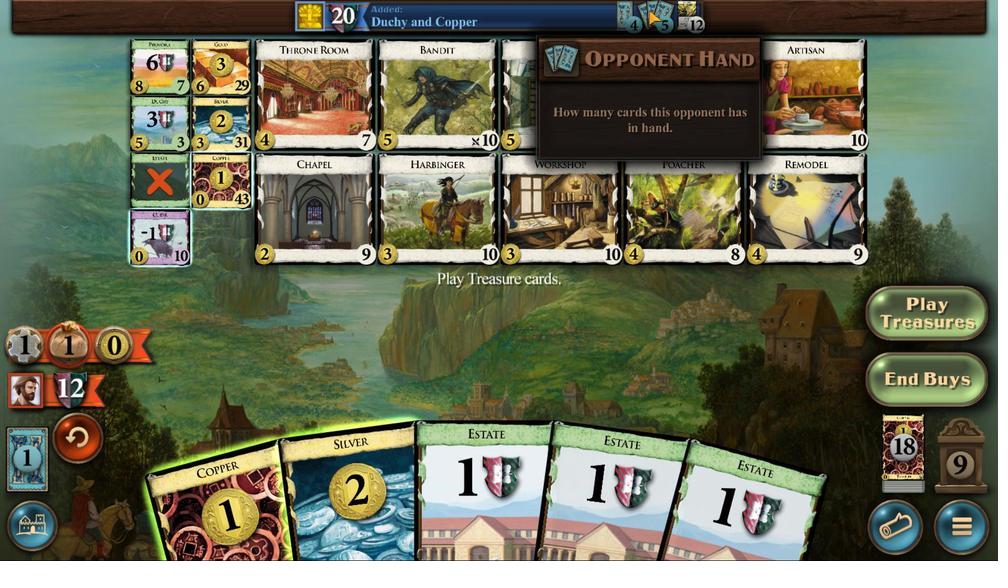 
Action: Mouse moved to (683, 314)
Screenshot: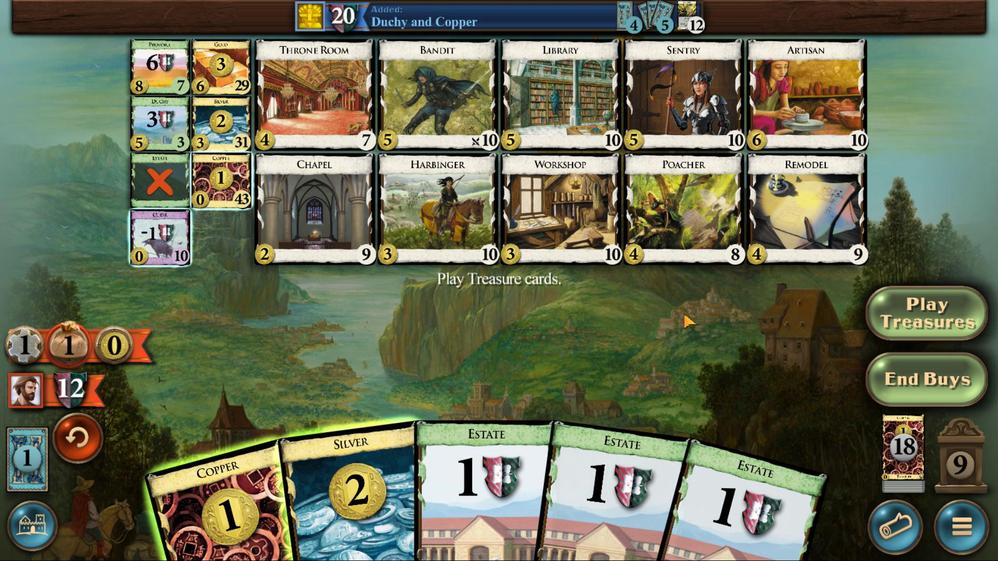 
Action: Mouse pressed left at (683, 314)
Screenshot: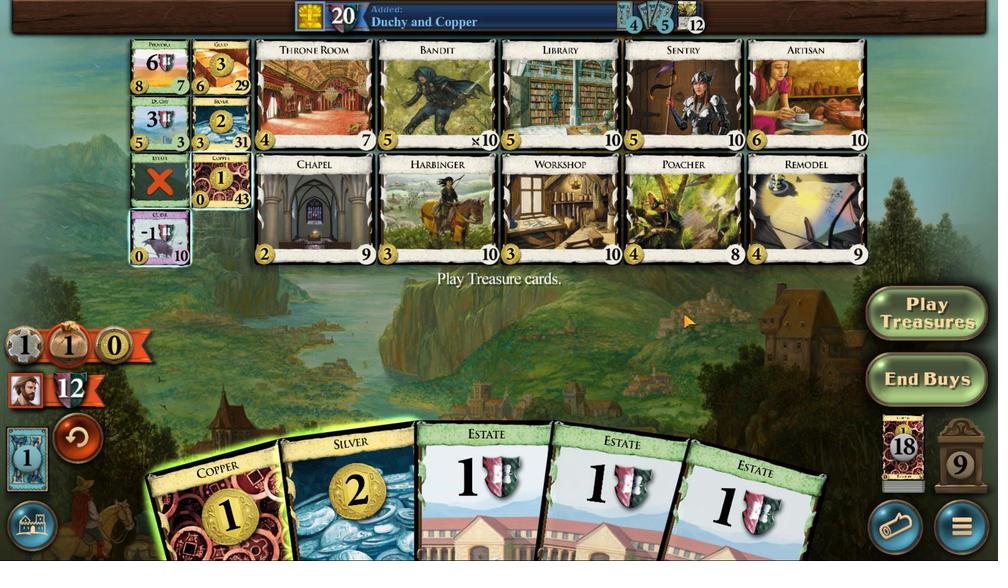 
Action: Mouse moved to (369, 506)
Screenshot: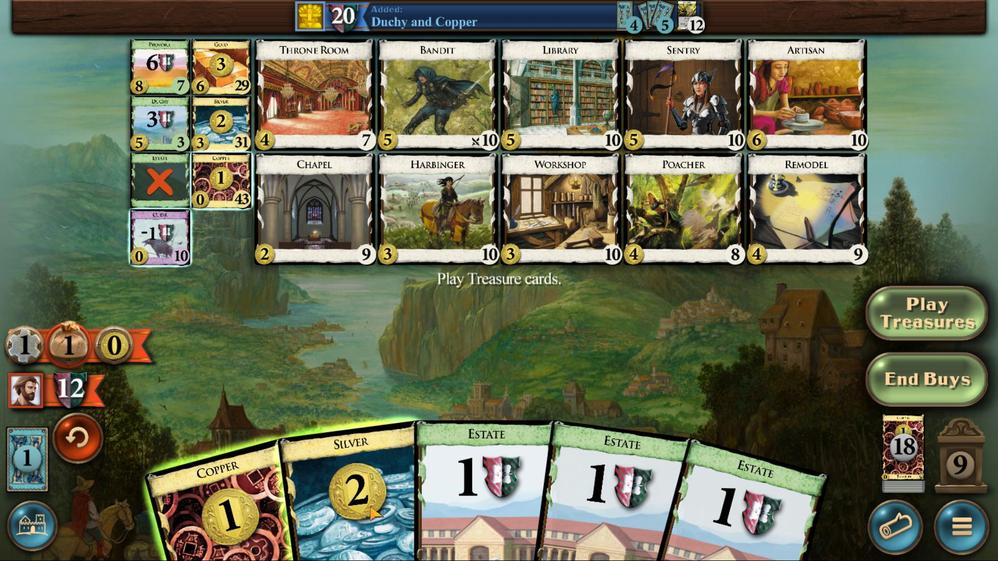 
Action: Mouse scrolled (369, 506) with delta (0, 0)
Screenshot: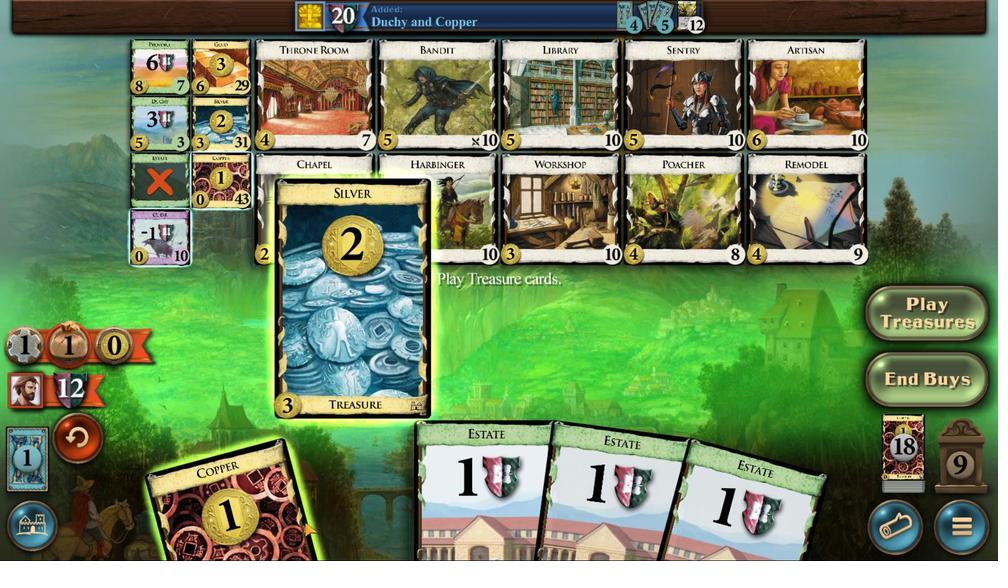 
Action: Mouse scrolled (369, 506) with delta (0, 0)
Screenshot: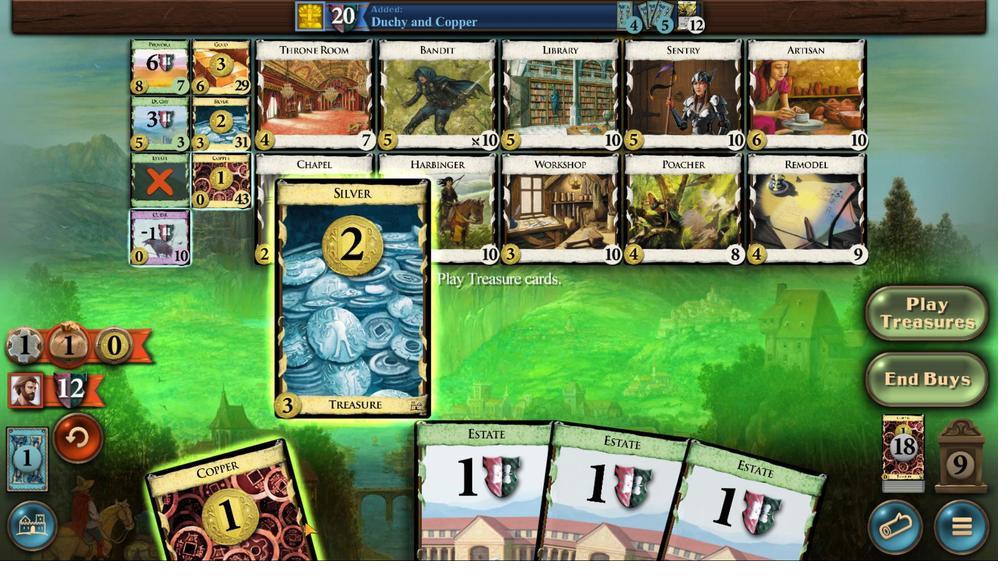 
Action: Mouse scrolled (369, 506) with delta (0, 0)
Screenshot: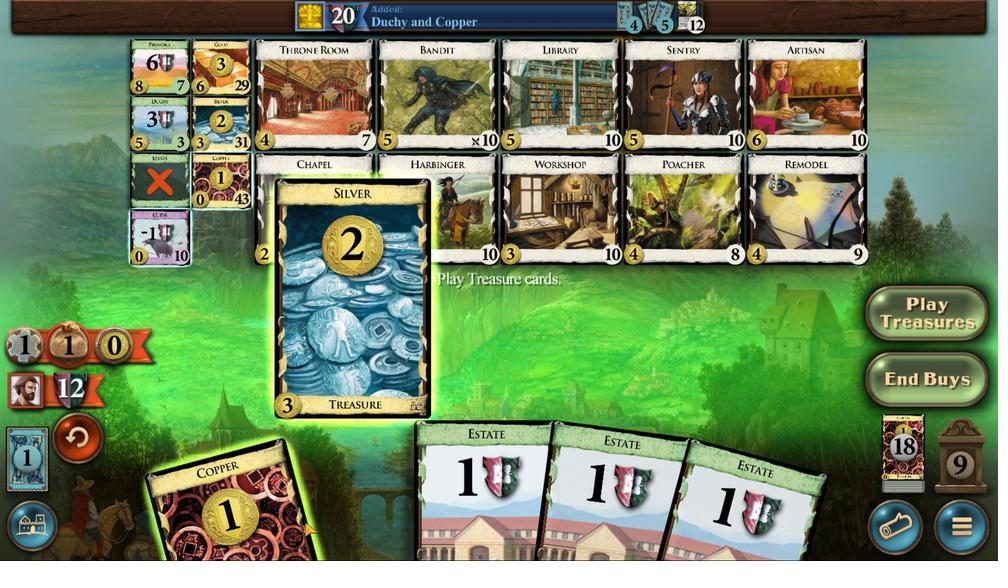 
Action: Mouse moved to (369, 507)
Screenshot: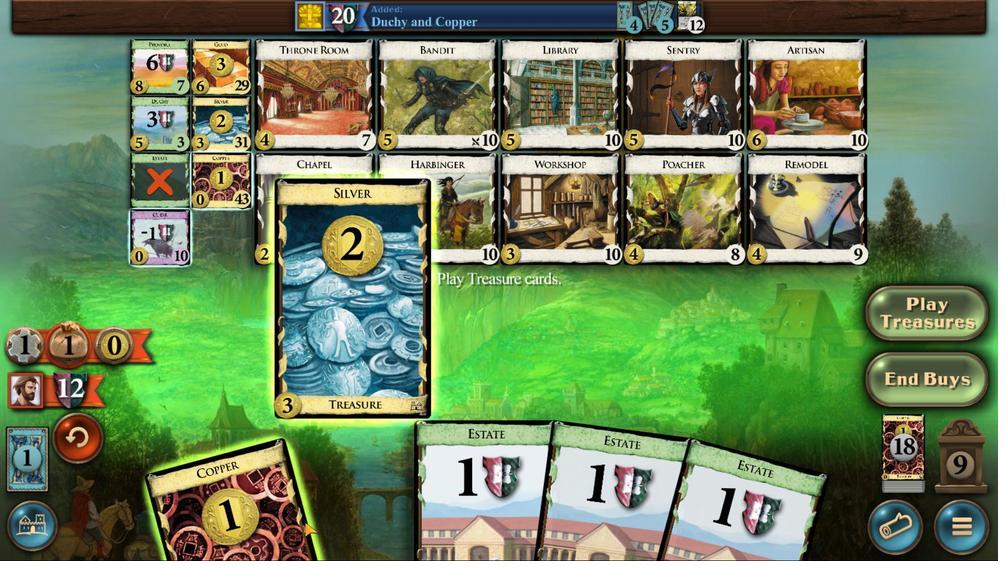 
Action: Mouse scrolled (369, 507) with delta (0, 0)
Screenshot: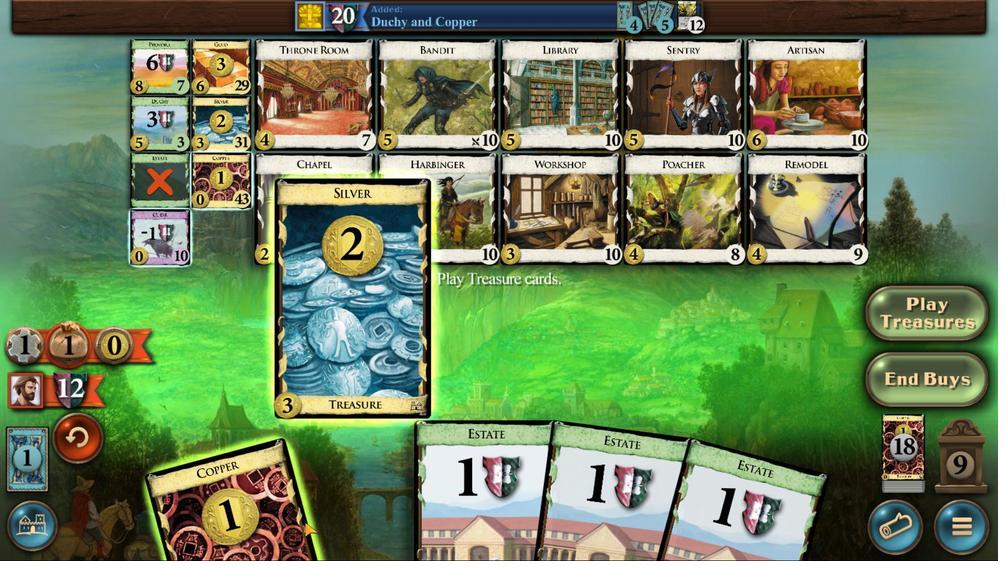 
Action: Mouse scrolled (369, 507) with delta (0, 0)
Screenshot: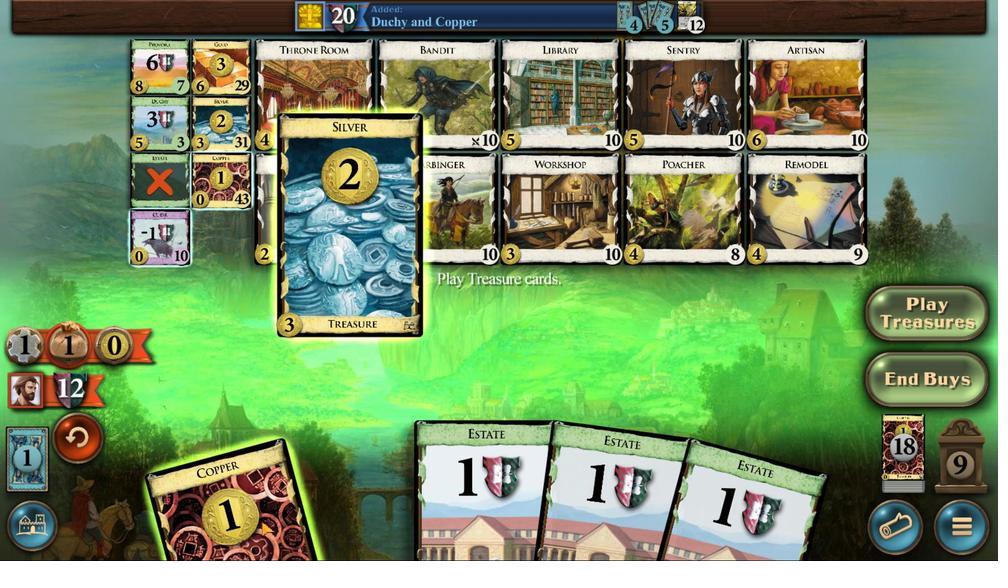 
Action: Mouse moved to (261, 521)
Screenshot: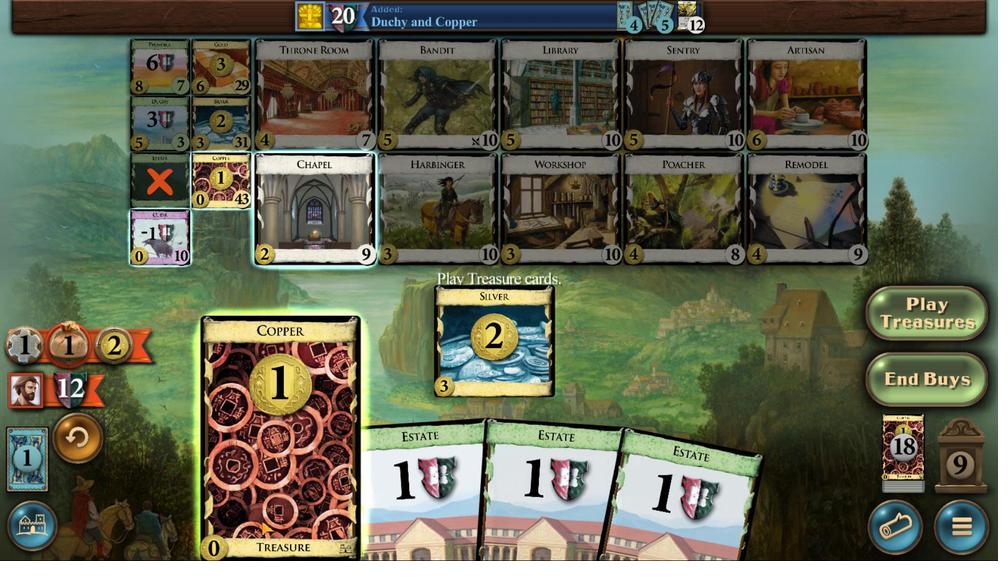 
Action: Mouse scrolled (261, 521) with delta (0, 0)
Screenshot: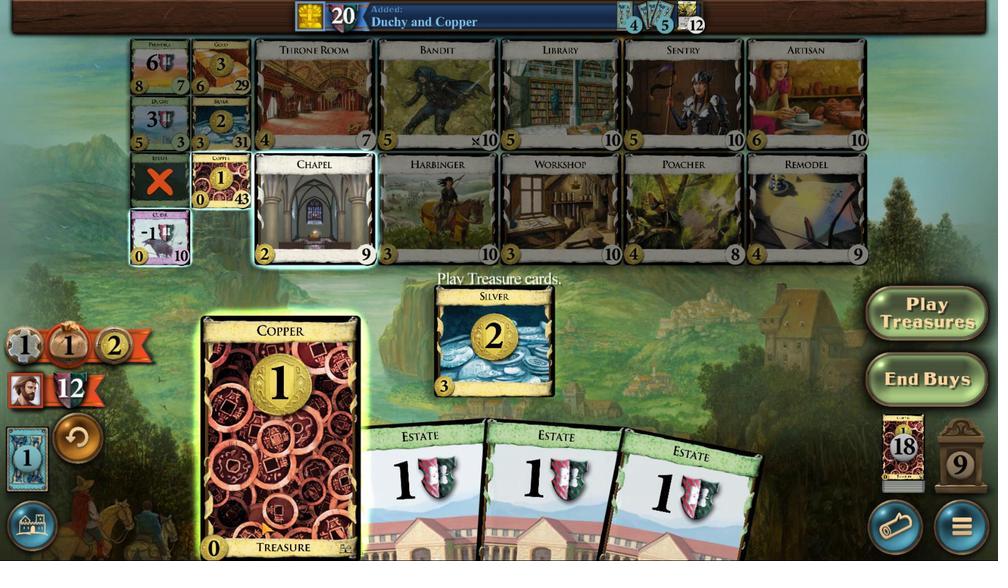 
Action: Mouse scrolled (261, 521) with delta (0, 0)
Screenshot: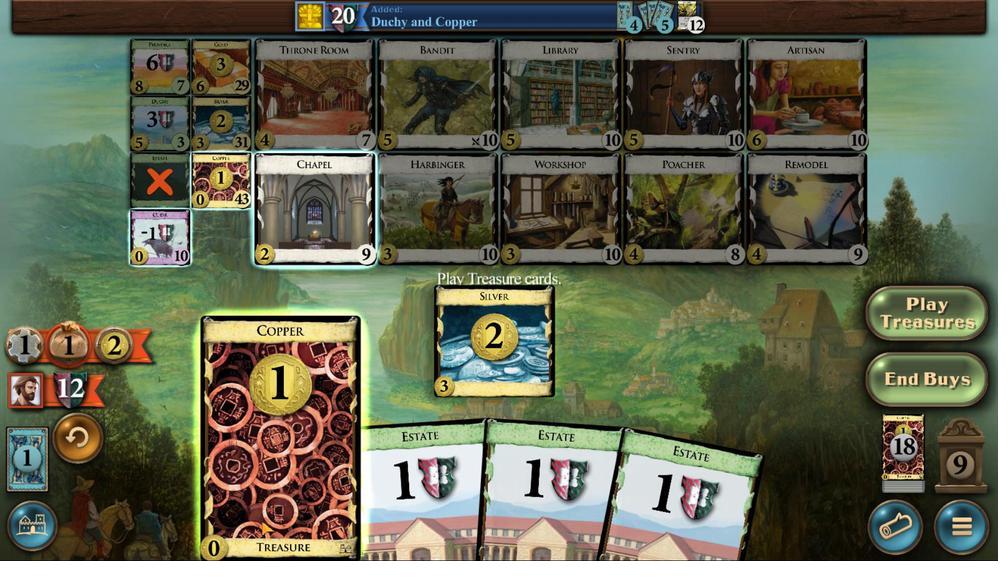 
Action: Mouse scrolled (261, 521) with delta (0, 0)
Screenshot: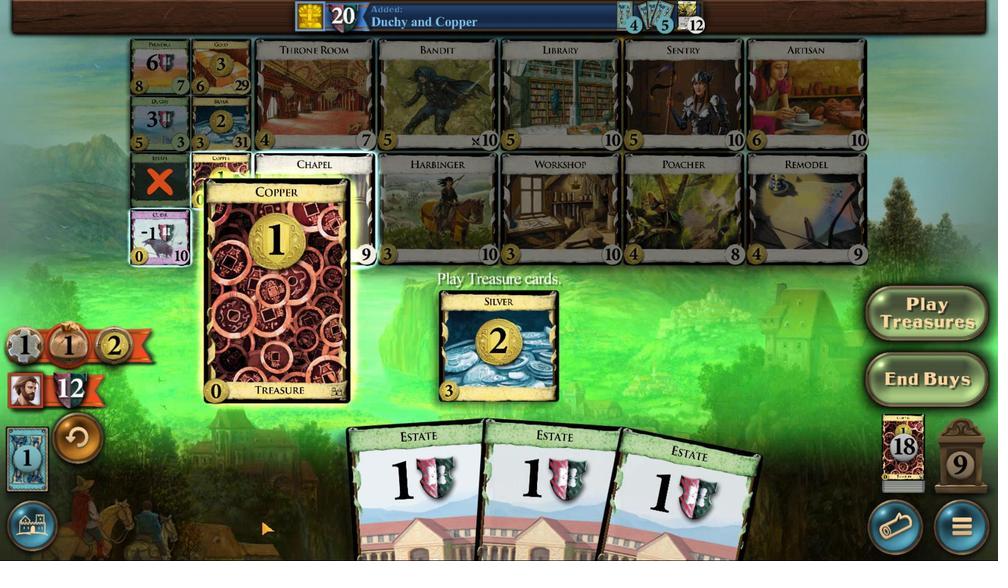 
Action: Mouse scrolled (261, 521) with delta (0, 0)
Screenshot: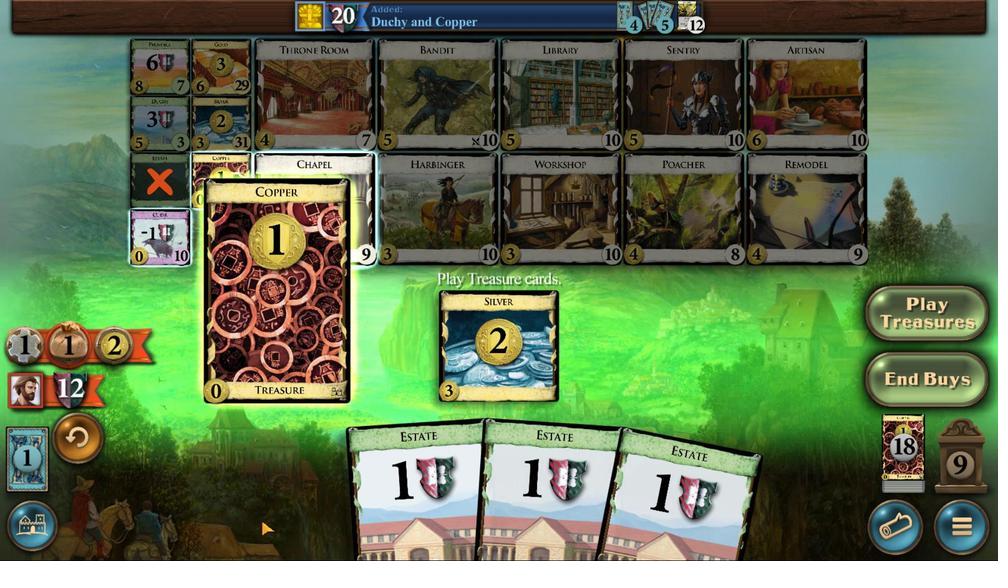 
Action: Mouse scrolled (261, 521) with delta (0, 0)
Screenshot: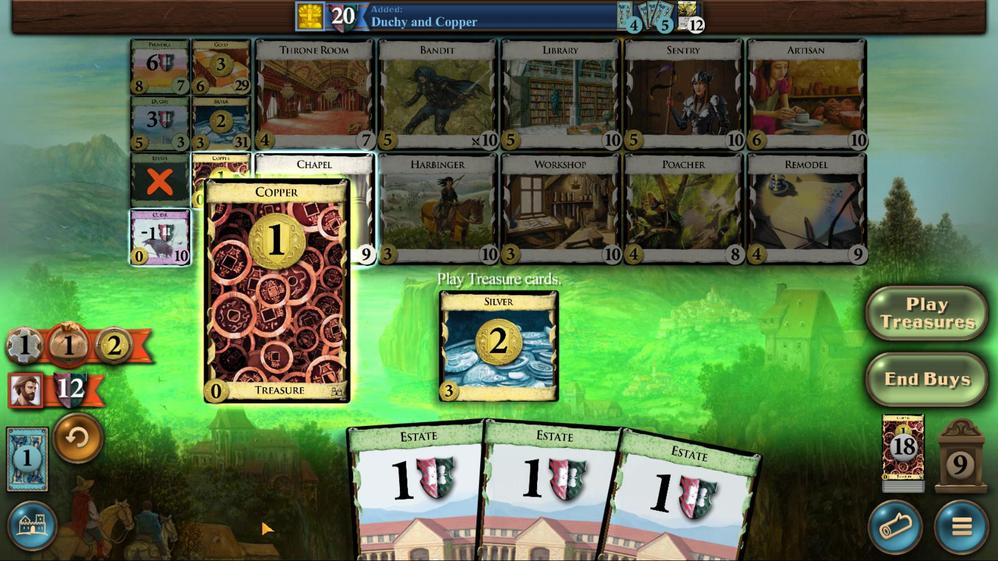 
Action: Mouse moved to (223, 127)
Screenshot: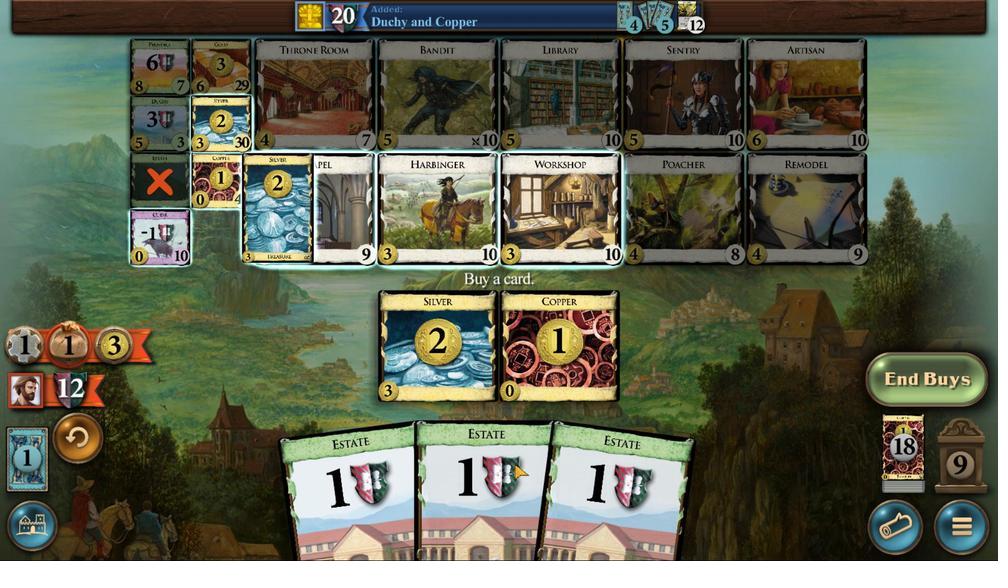 
Action: Mouse pressed left at (223, 127)
Screenshot: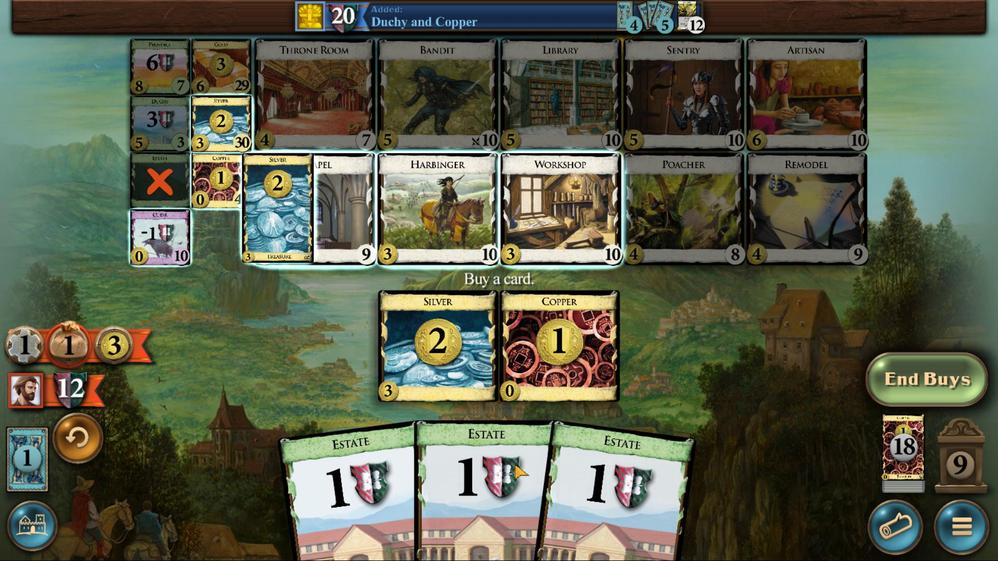 
Action: Mouse moved to (532, 499)
Screenshot: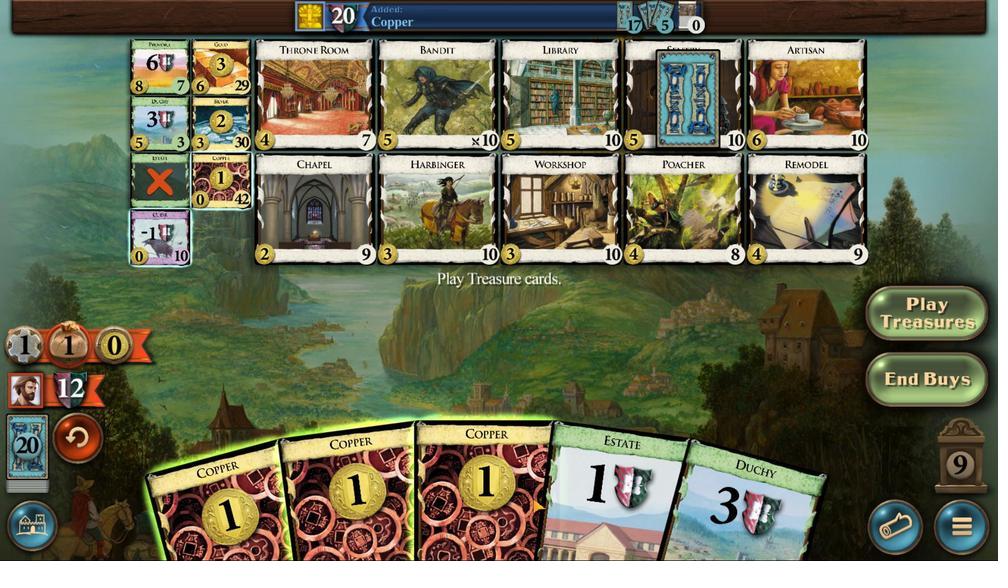 
Action: Mouse scrolled (532, 498) with delta (0, 0)
Screenshot: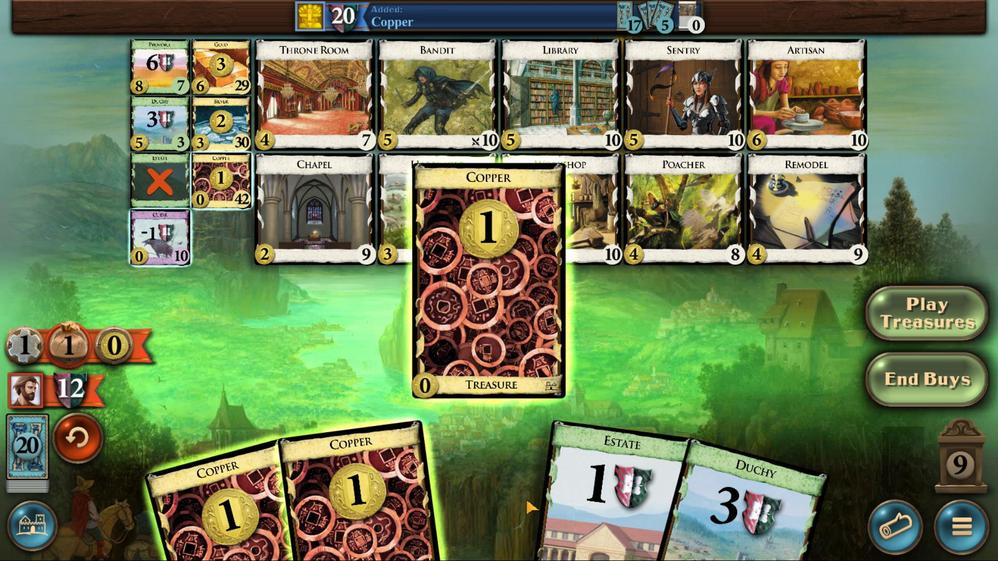 
Action: Mouse moved to (531, 501)
Screenshot: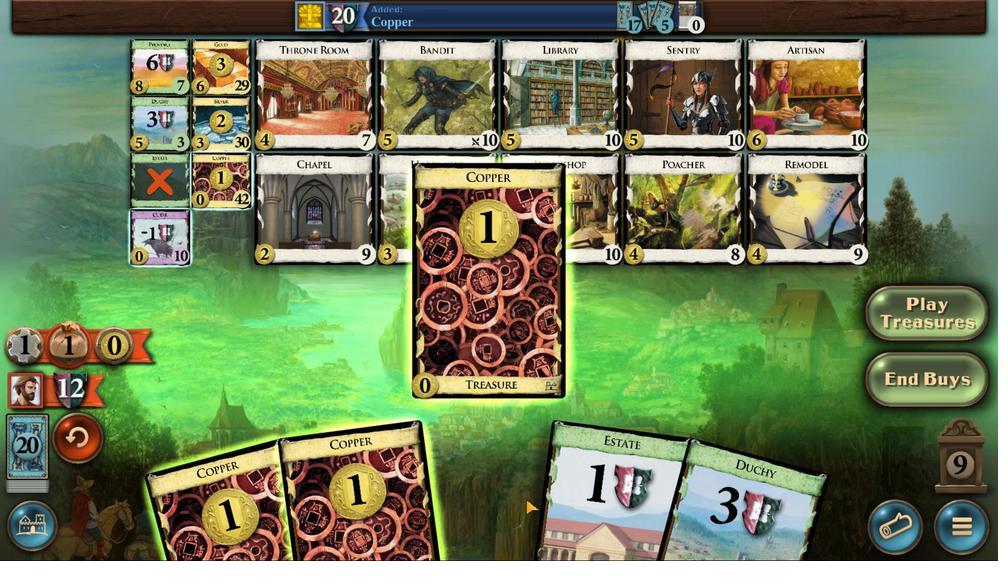 
Action: Mouse scrolled (531, 500) with delta (0, 0)
Screenshot: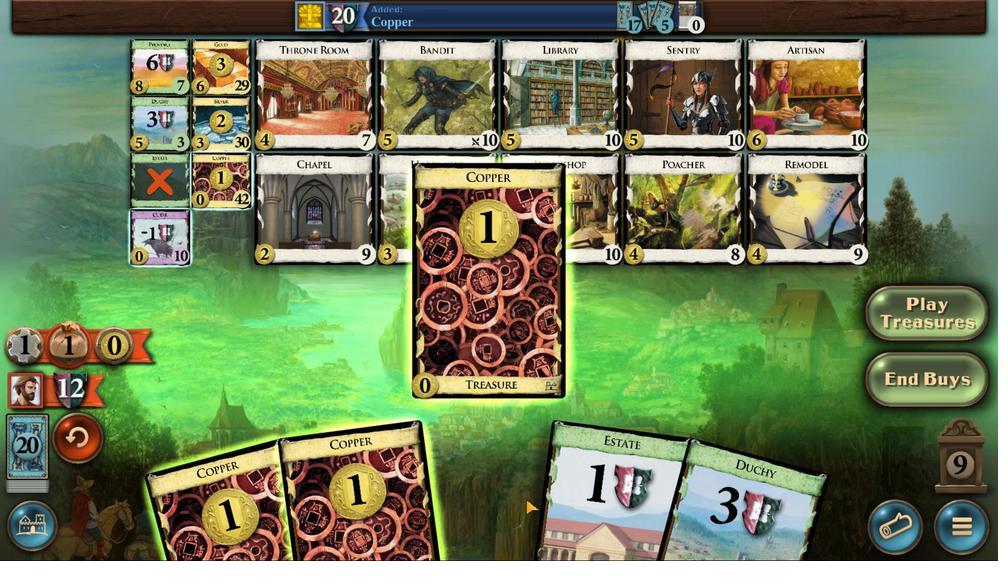 
Action: Mouse moved to (531, 501)
Screenshot: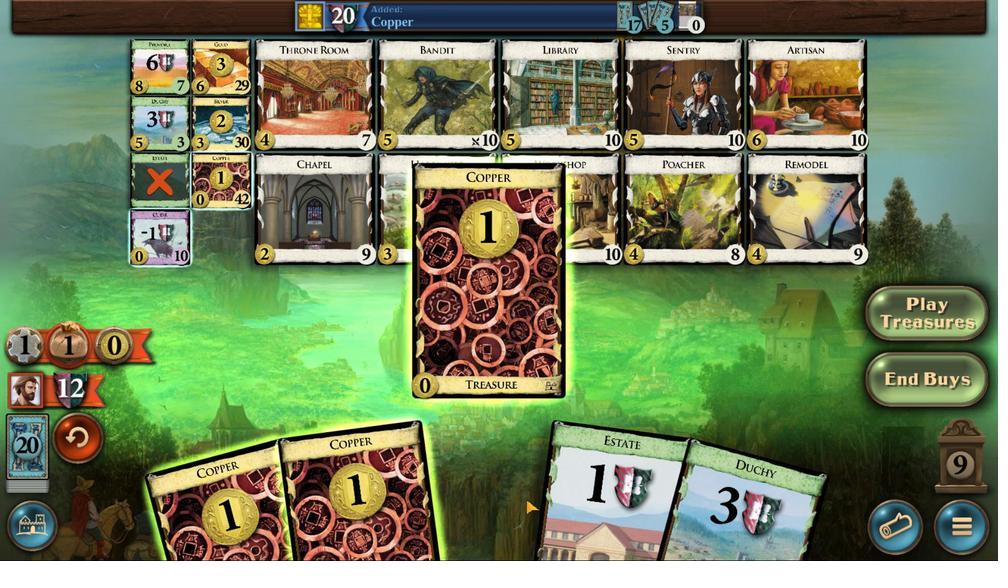 
Action: Mouse scrolled (531, 500) with delta (0, 0)
Screenshot: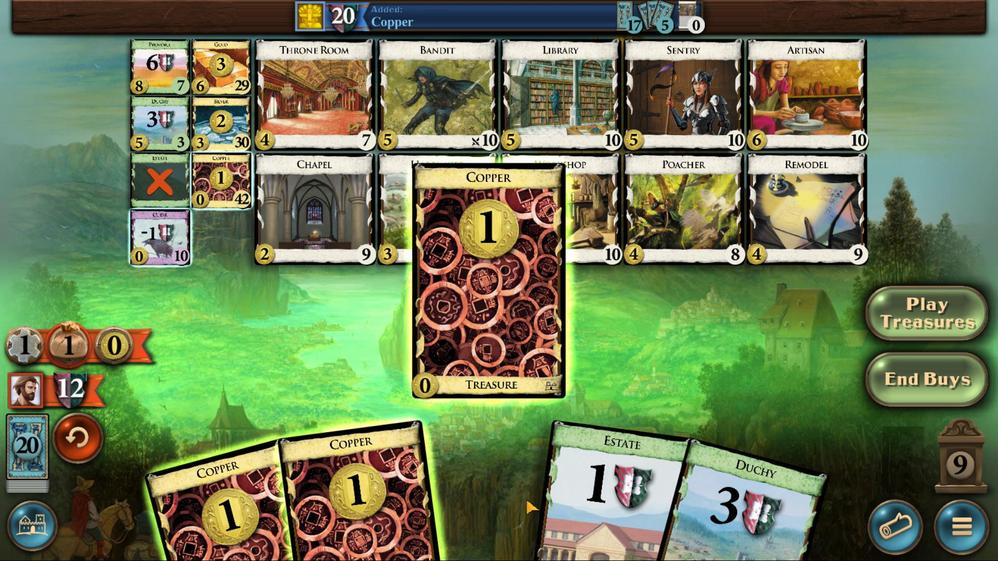 
Action: Mouse moved to (451, 494)
Screenshot: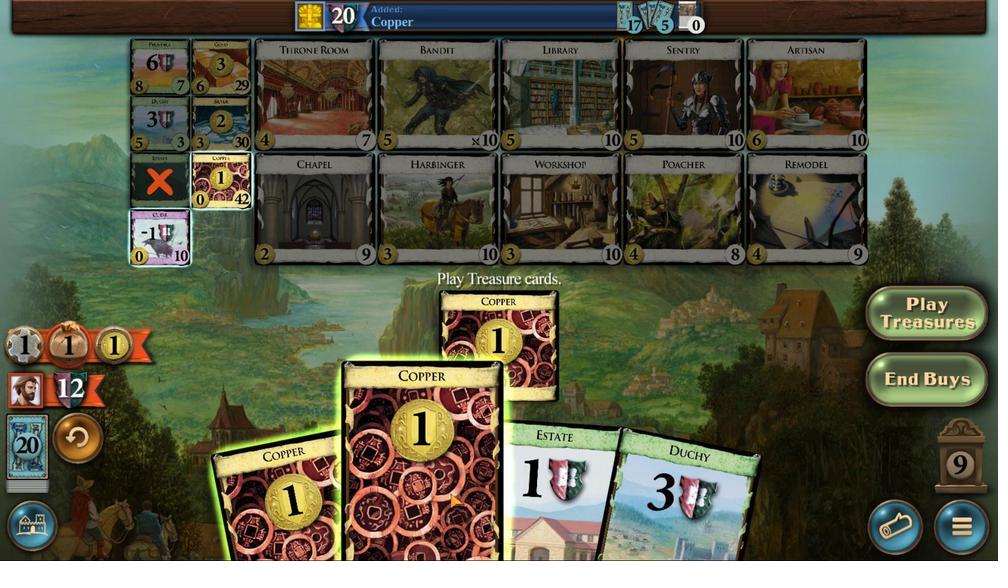 
Action: Mouse scrolled (451, 493) with delta (0, 0)
Screenshot: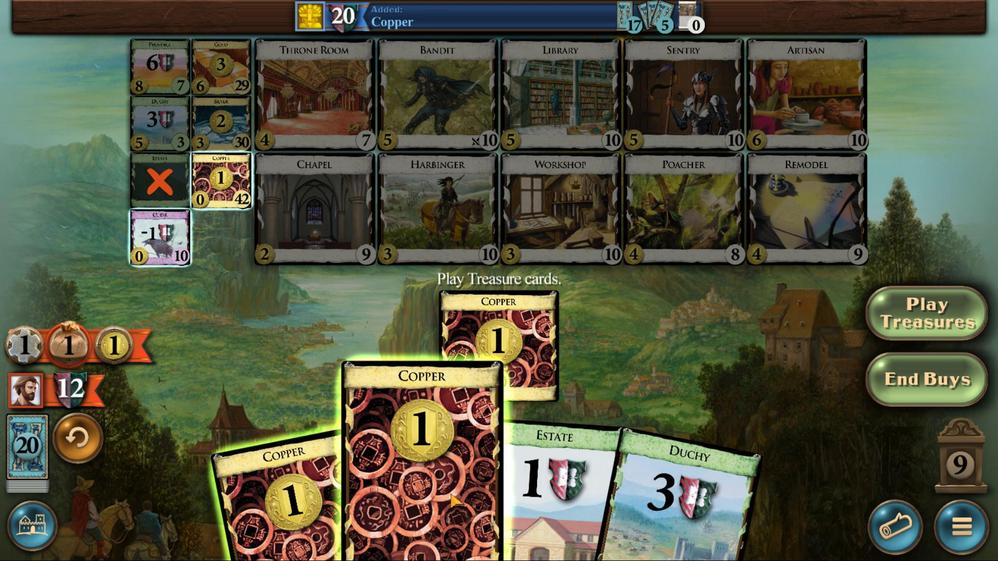 
Action: Mouse scrolled (451, 493) with delta (0, 0)
Screenshot: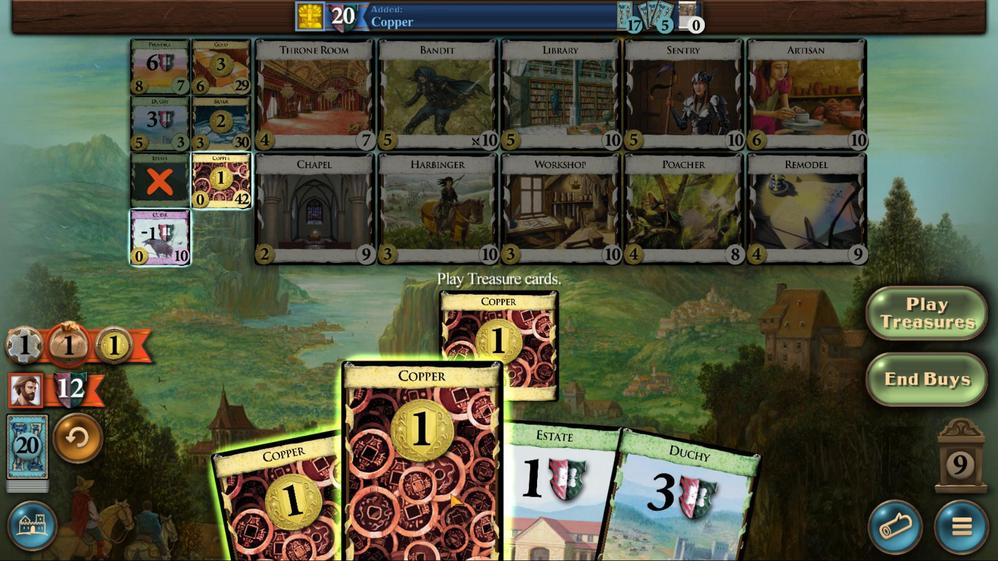 
Action: Mouse scrolled (451, 493) with delta (0, 0)
Screenshot: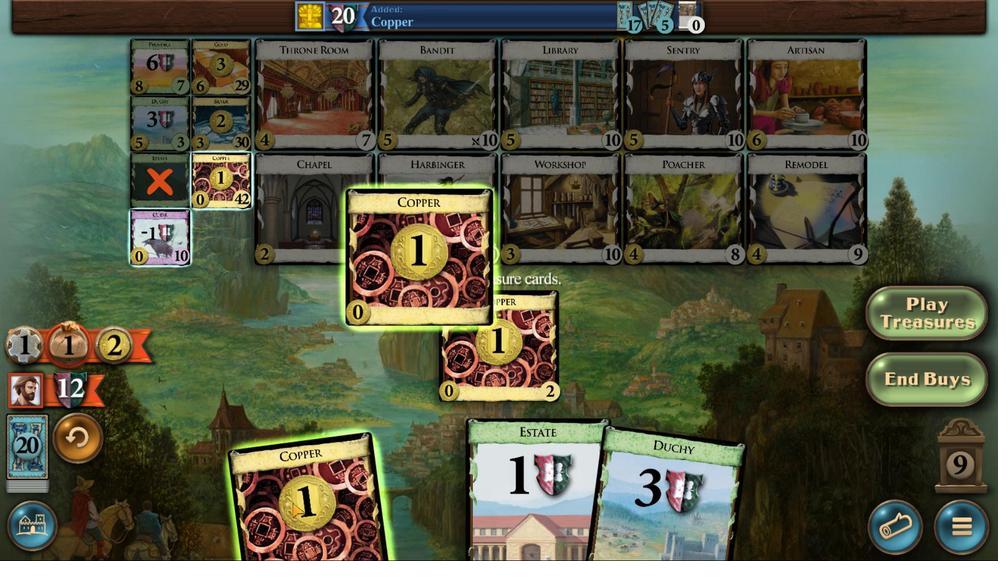 
Action: Mouse moved to (290, 502)
Screenshot: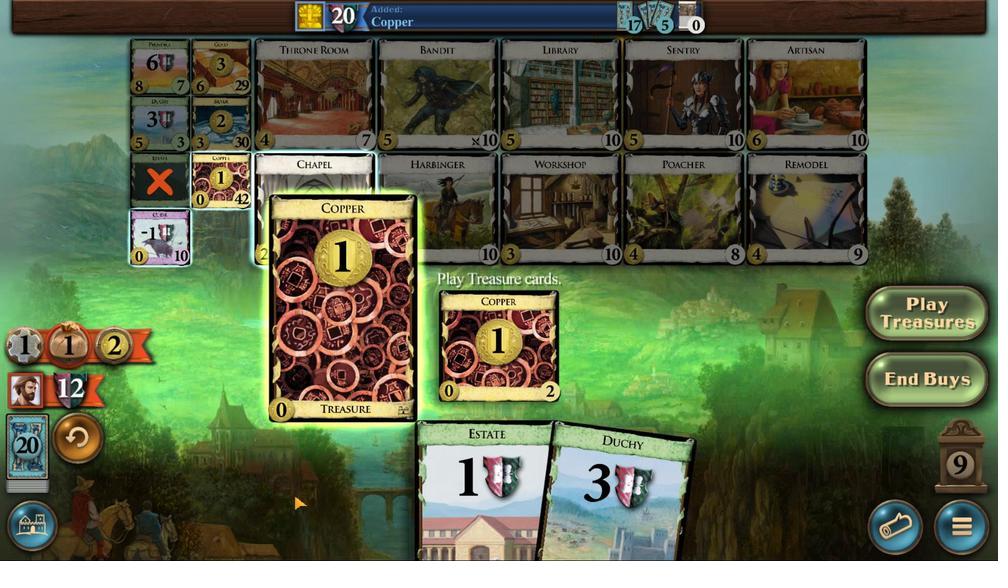 
Action: Mouse scrolled (290, 501) with delta (0, 0)
Screenshot: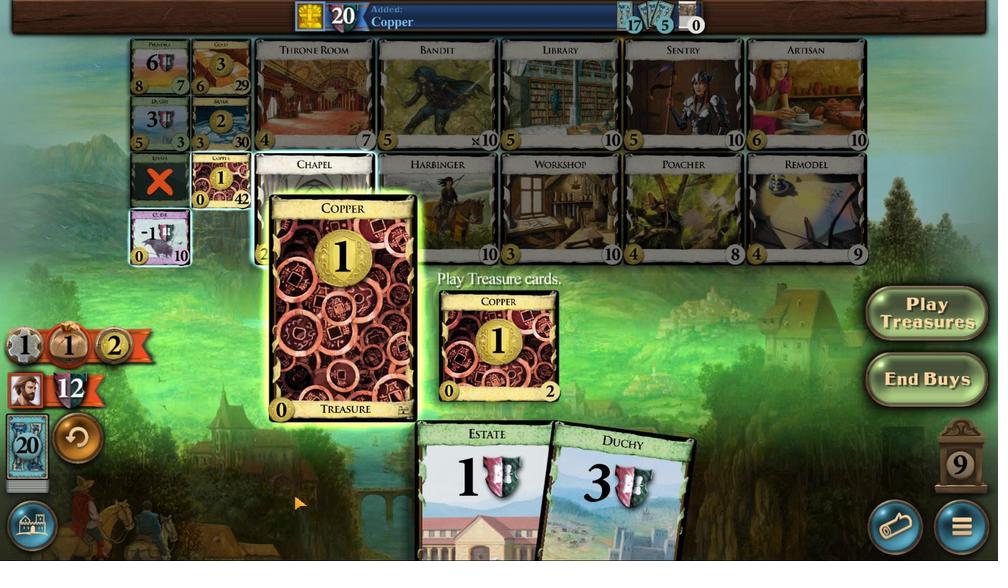 
Action: Mouse moved to (290, 501)
Screenshot: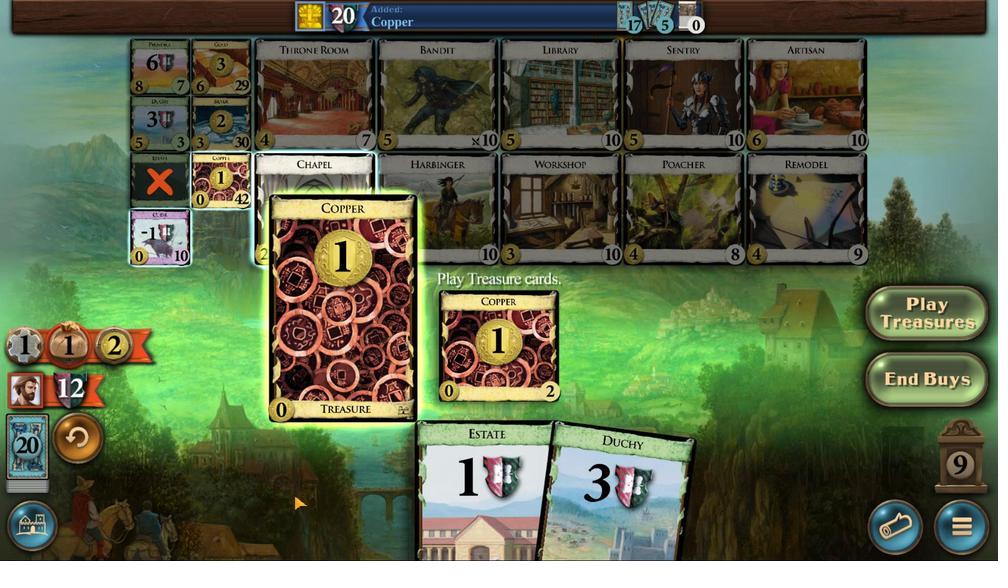 
Action: Mouse scrolled (290, 500) with delta (0, 0)
Screenshot: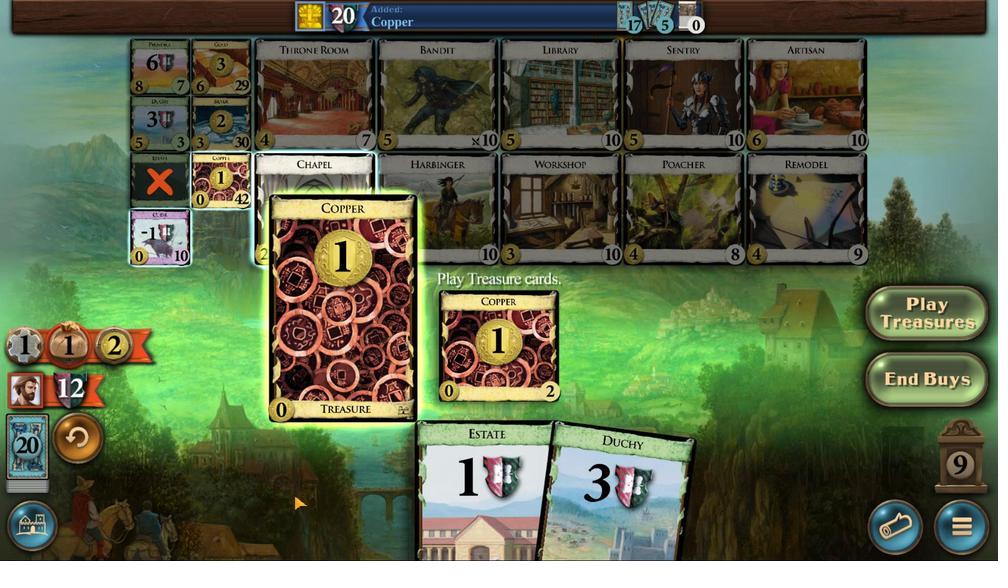 
Action: Mouse scrolled (290, 500) with delta (0, 0)
Screenshot: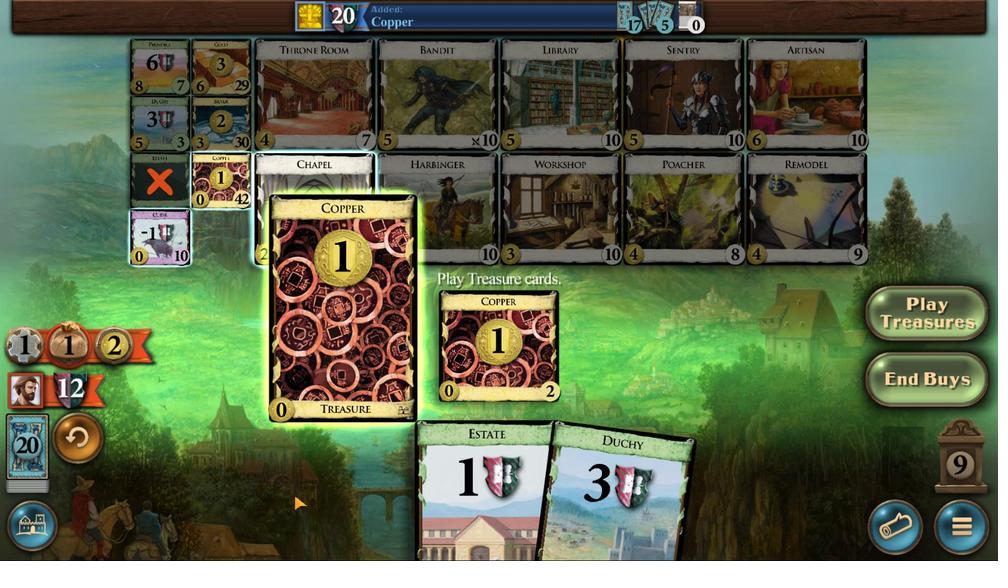 
Action: Mouse scrolled (290, 500) with delta (0, 0)
Screenshot: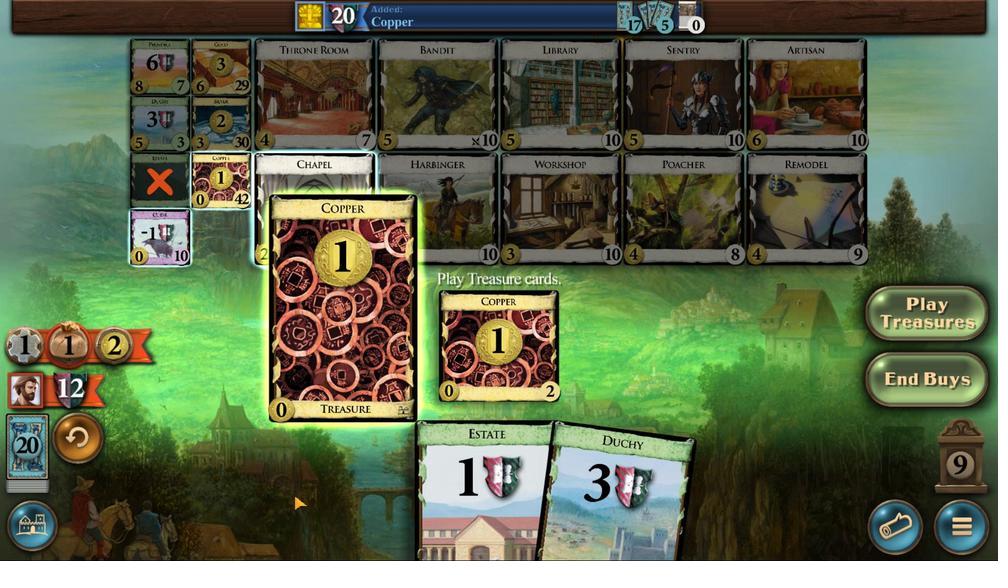 
Action: Mouse scrolled (290, 500) with delta (0, 0)
Screenshot: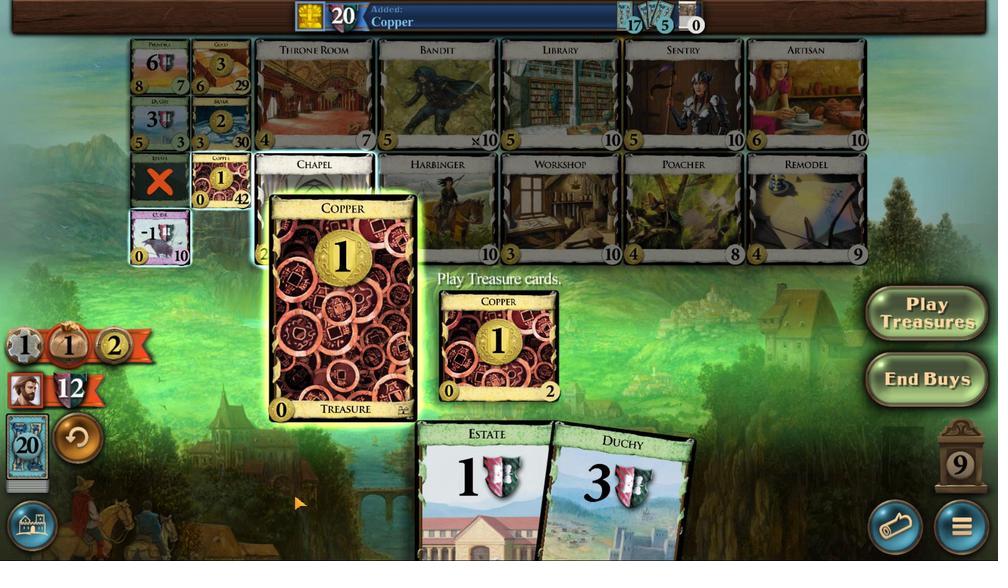 
Action: Mouse scrolled (290, 500) with delta (0, 0)
Screenshot: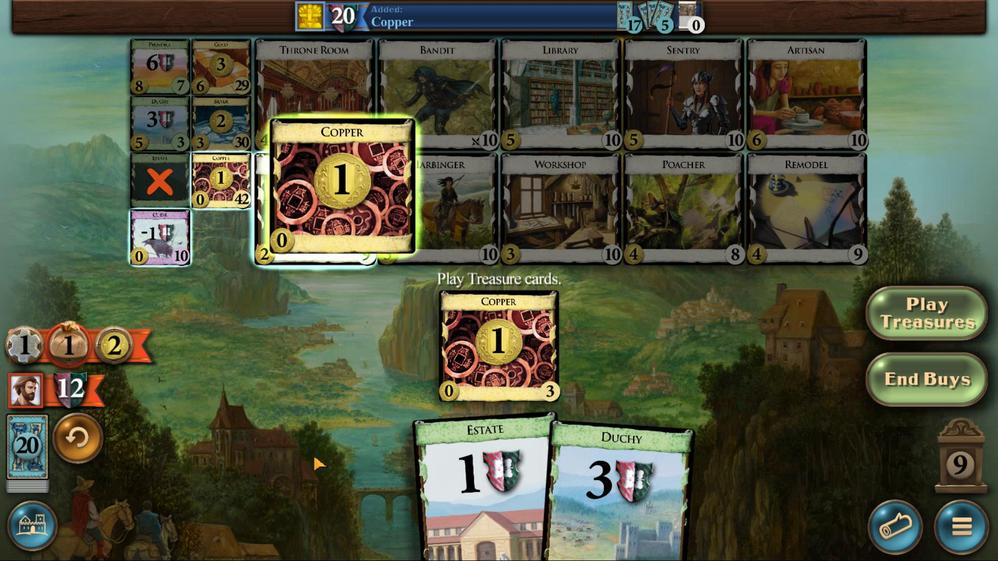 
Action: Mouse moved to (221, 95)
Screenshot: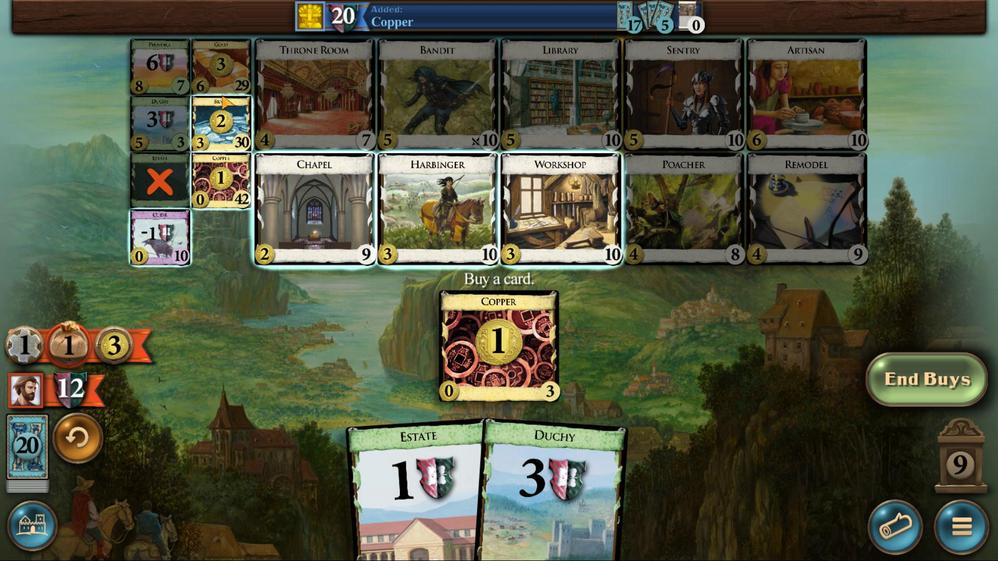 
Action: Mouse pressed left at (221, 95)
